 Task: Customize the issue view screen to display relevant information.
Action: Mouse moved to (517, 435)
Screenshot: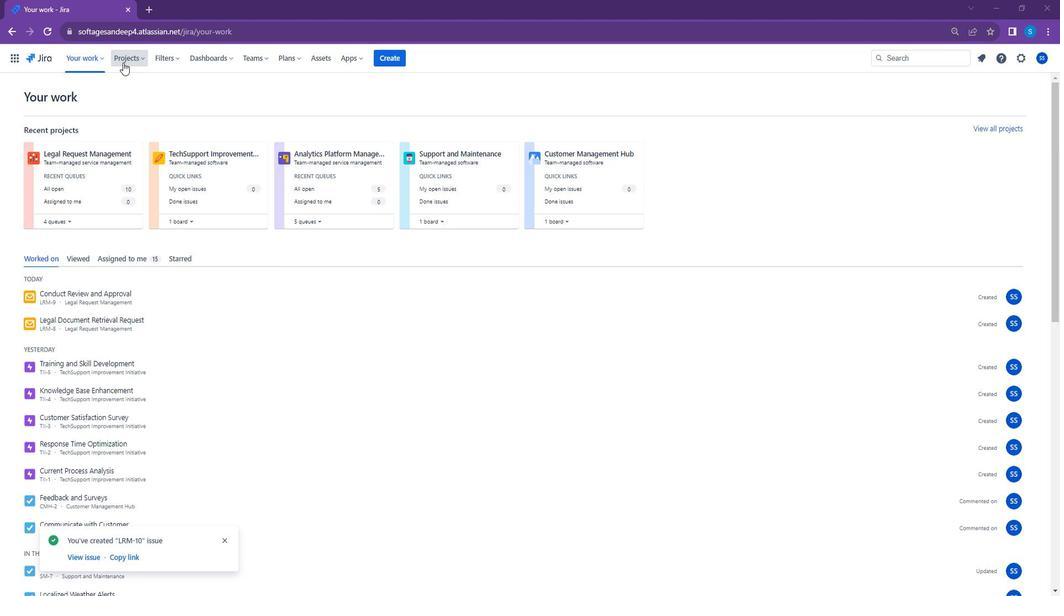 
Action: Mouse pressed left at (517, 435)
Screenshot: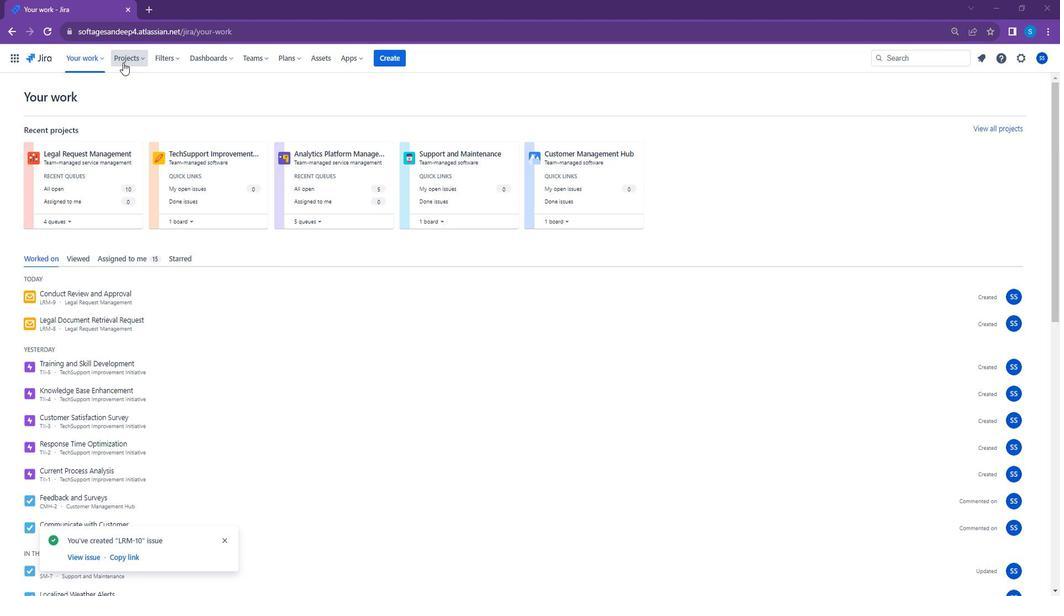 
Action: Mouse moved to (517, 420)
Screenshot: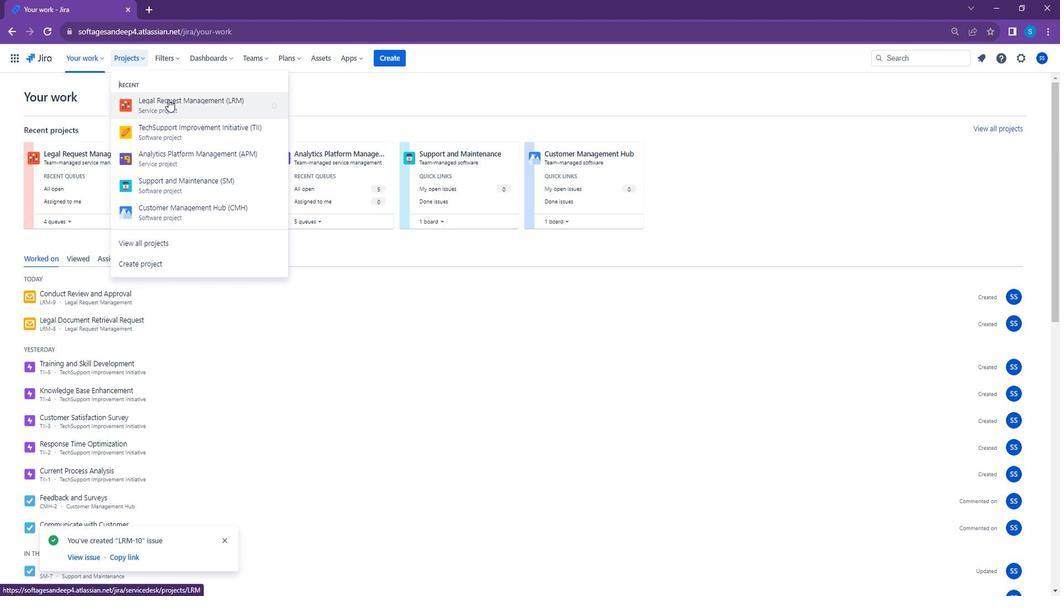 
Action: Mouse pressed left at (517, 420)
Screenshot: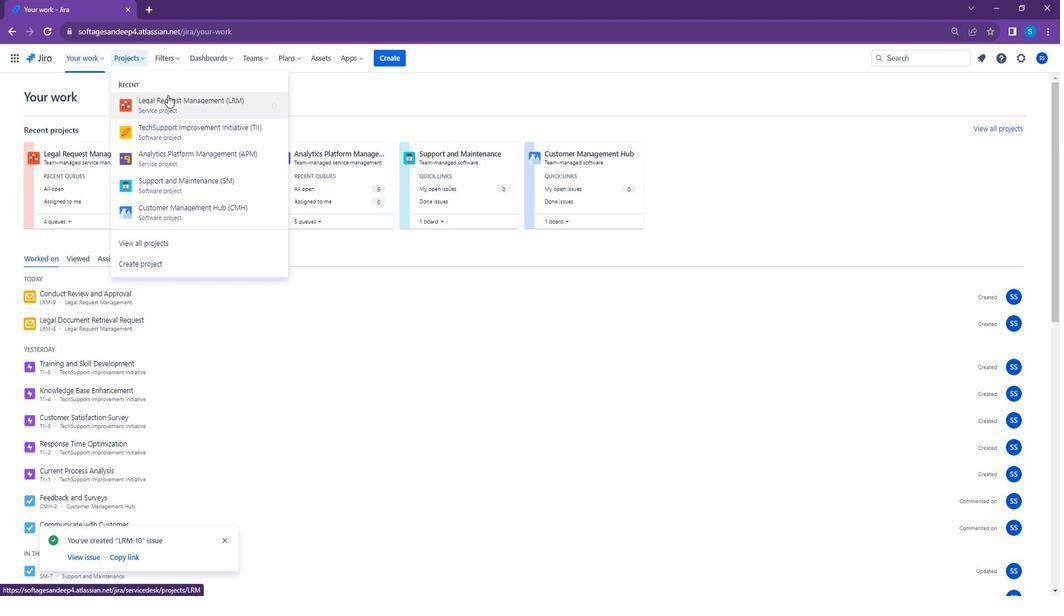 
Action: Mouse moved to (517, 390)
Screenshot: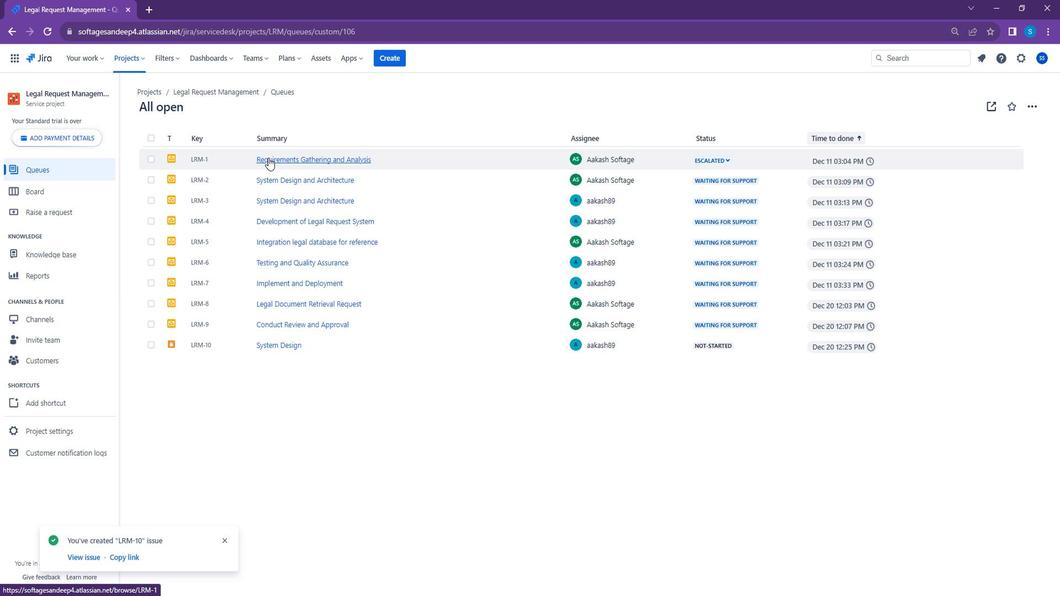 
Action: Mouse pressed left at (517, 390)
Screenshot: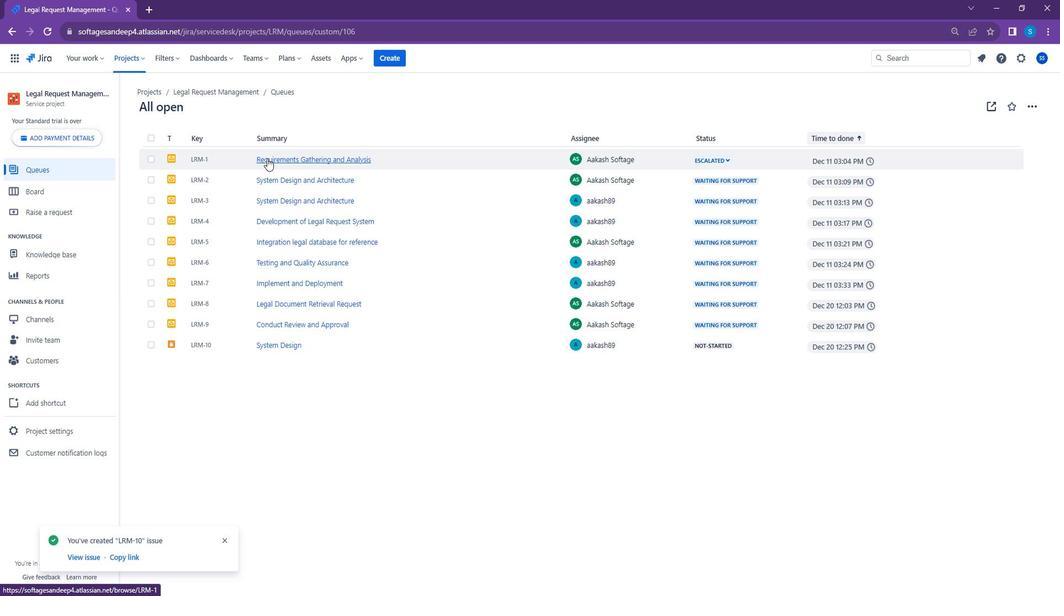 
Action: Mouse moved to (517, 249)
Screenshot: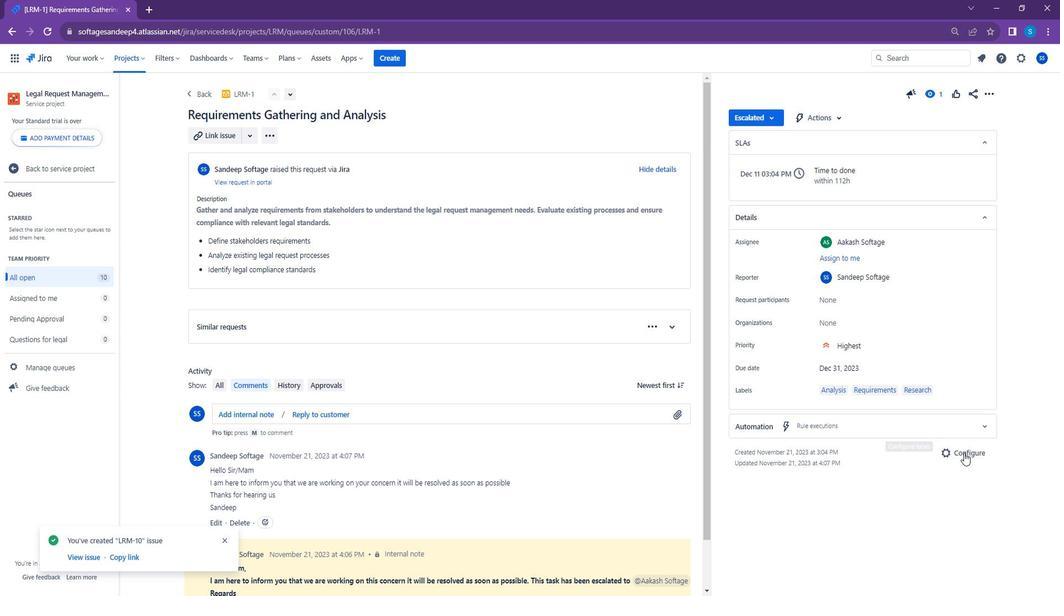 
Action: Mouse pressed left at (517, 249)
Screenshot: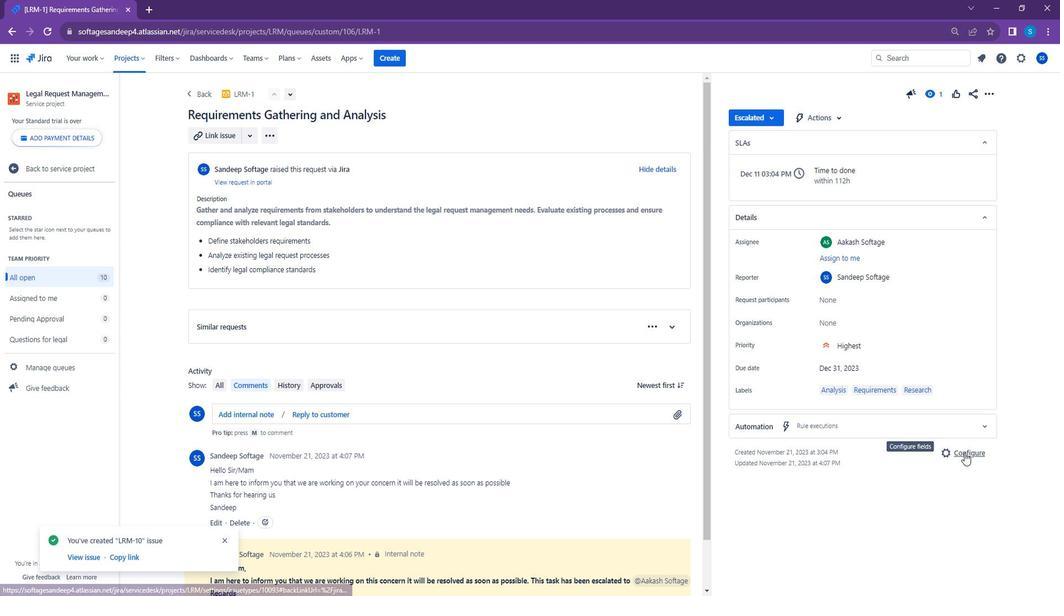 
Action: Mouse moved to (517, 286)
Screenshot: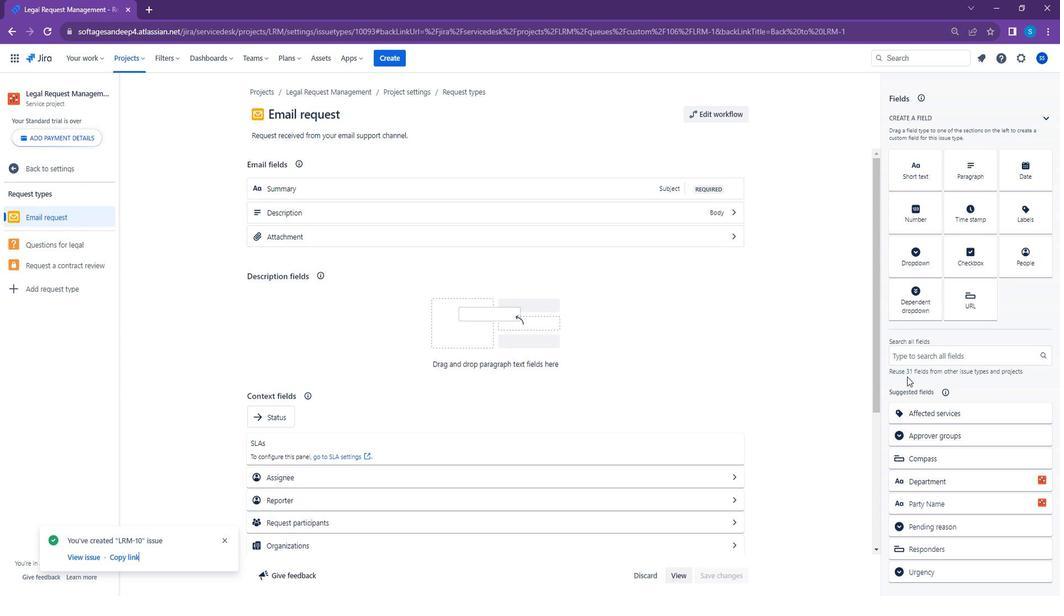
Action: Mouse scrolled (517, 286) with delta (0, 0)
Screenshot: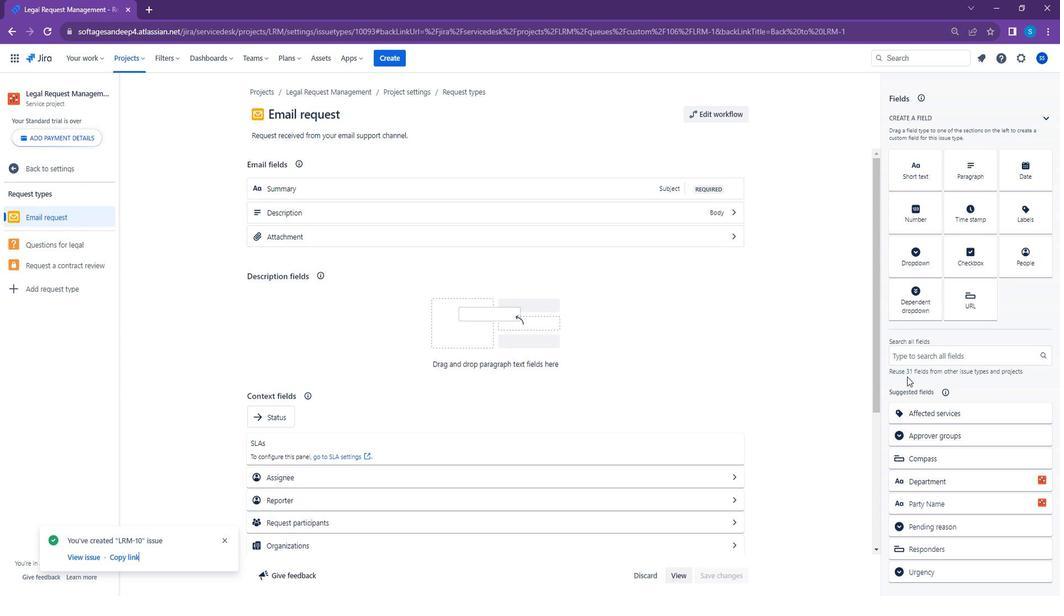 
Action: Mouse scrolled (517, 286) with delta (0, 0)
Screenshot: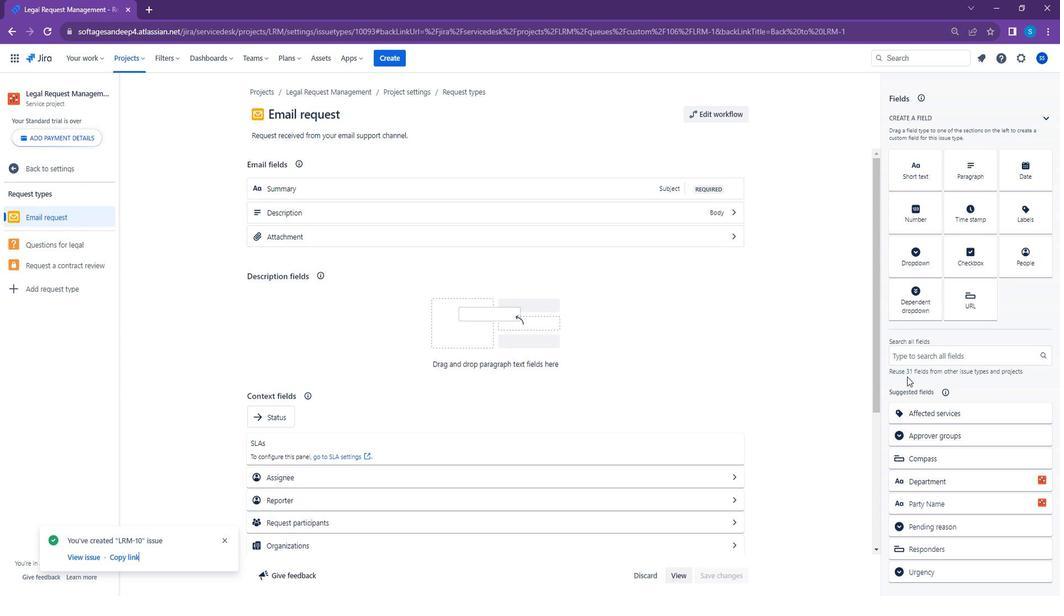 
Action: Mouse scrolled (517, 286) with delta (0, 0)
Screenshot: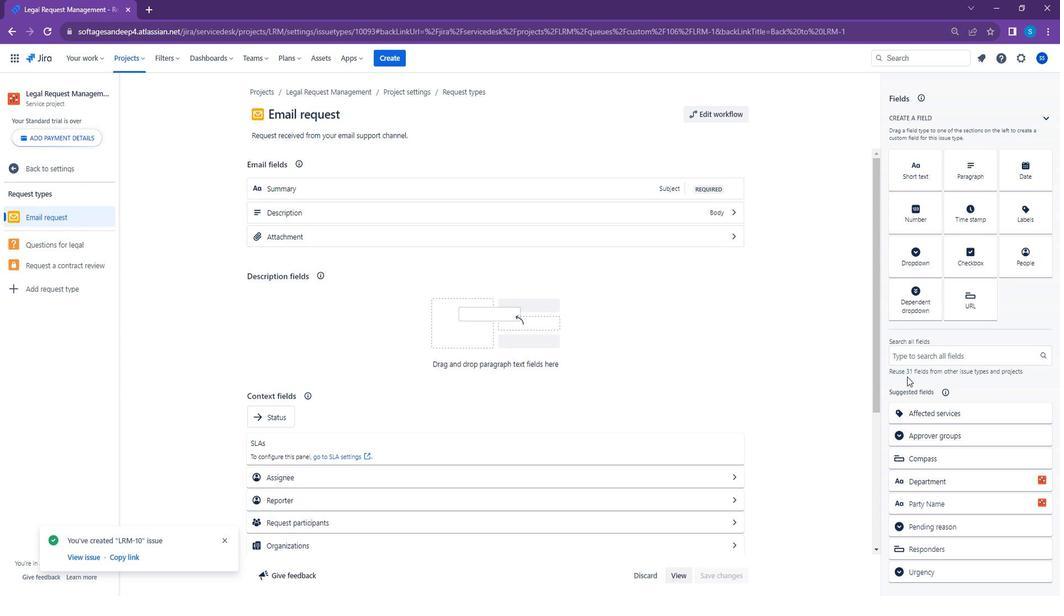 
Action: Mouse moved to (517, 263)
Screenshot: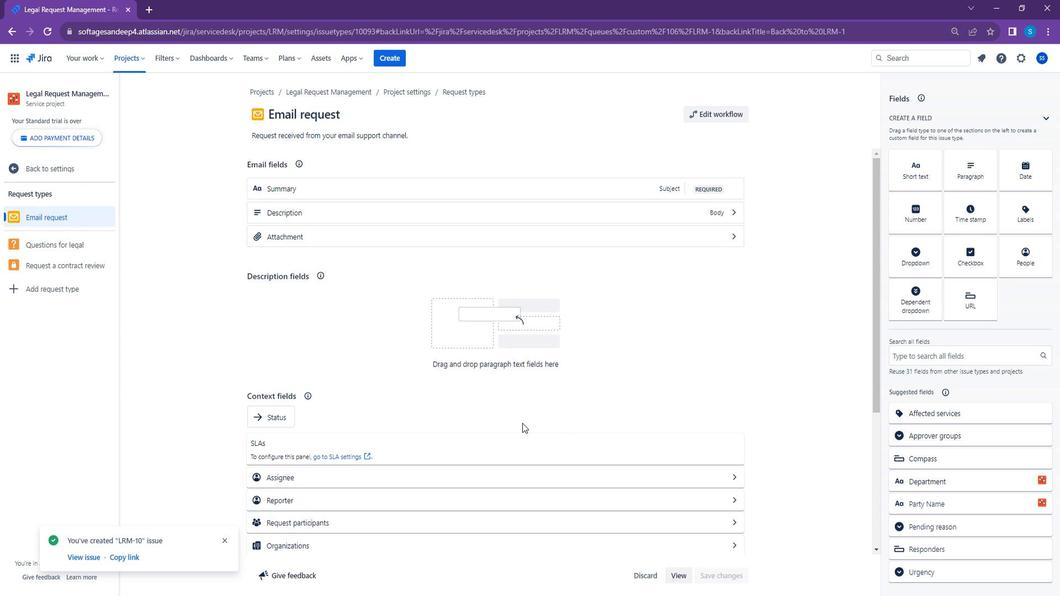 
Action: Mouse scrolled (517, 263) with delta (0, 0)
Screenshot: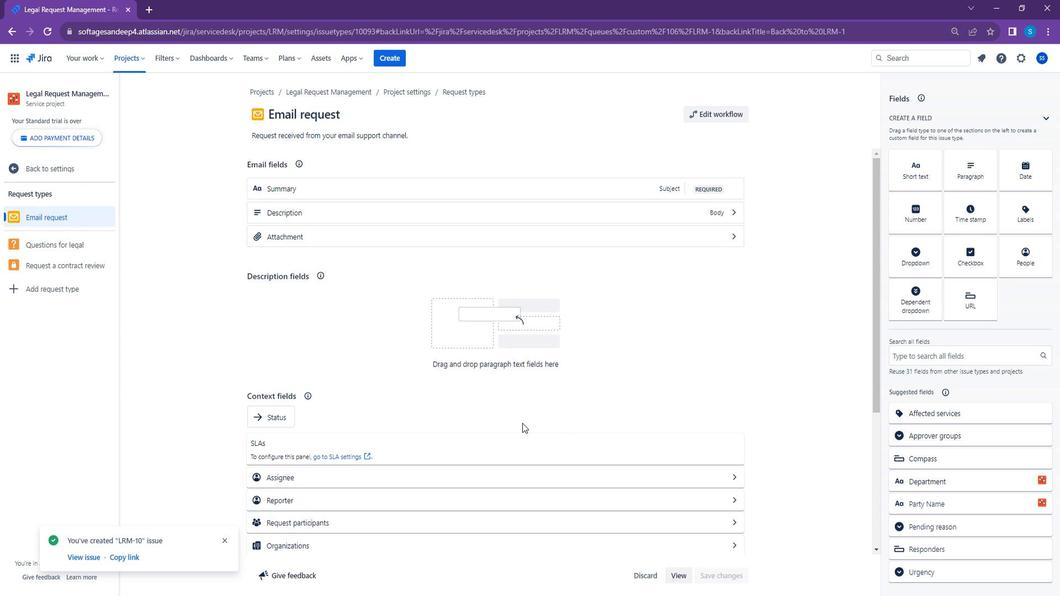 
Action: Mouse scrolled (517, 263) with delta (0, 0)
Screenshot: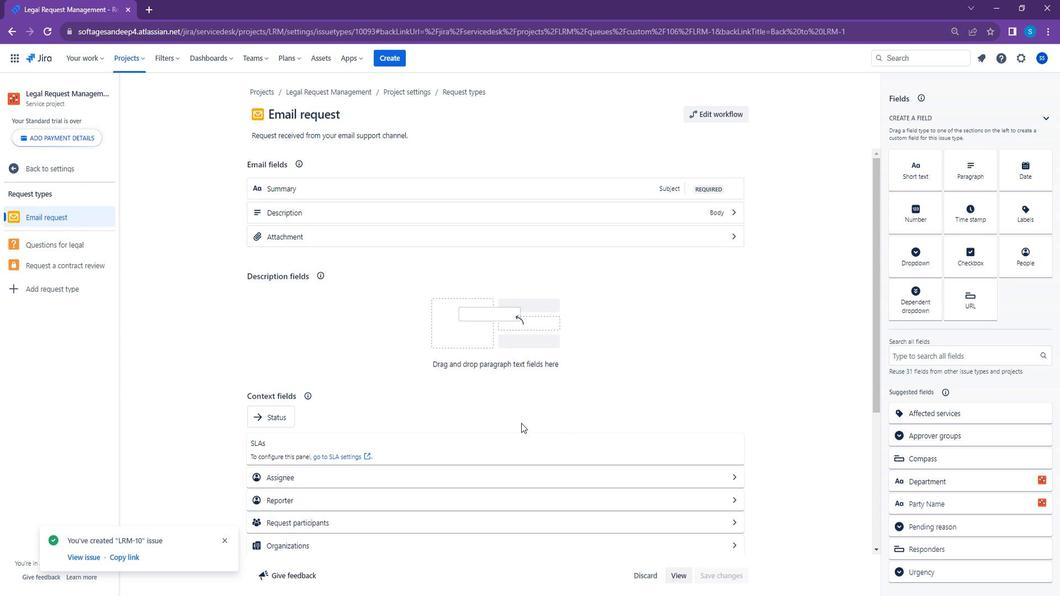 
Action: Mouse scrolled (517, 263) with delta (0, 0)
Screenshot: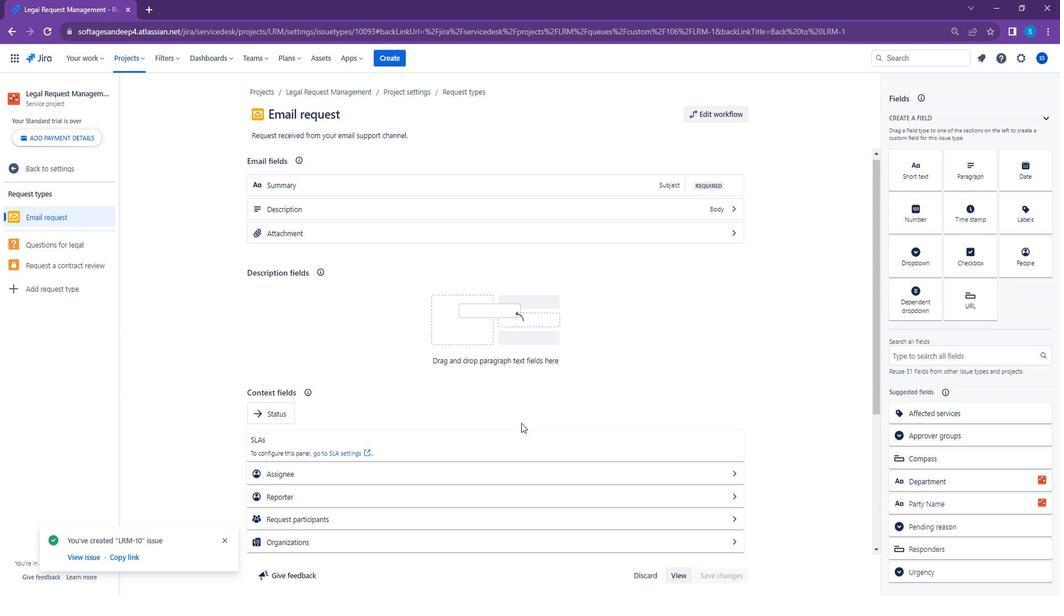 
Action: Mouse scrolled (517, 263) with delta (0, 0)
Screenshot: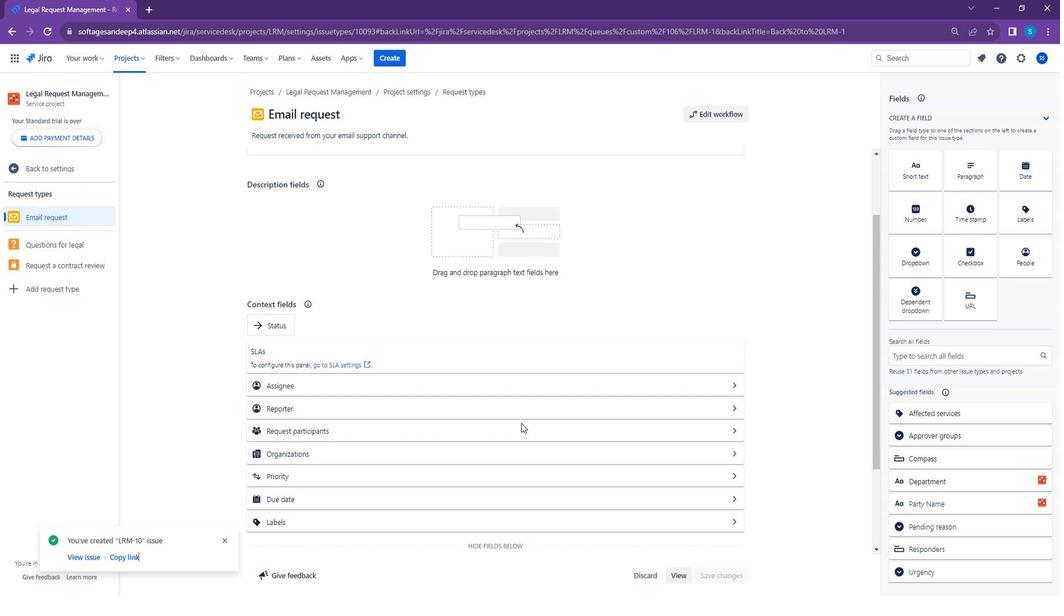 
Action: Mouse scrolled (517, 263) with delta (0, 0)
Screenshot: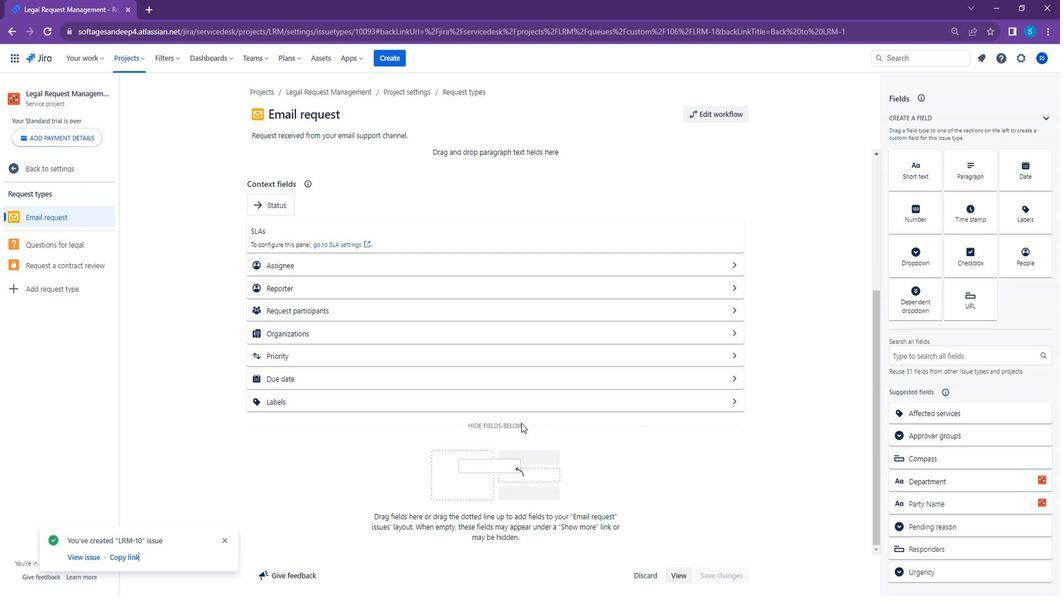 
Action: Mouse scrolled (517, 263) with delta (0, 0)
Screenshot: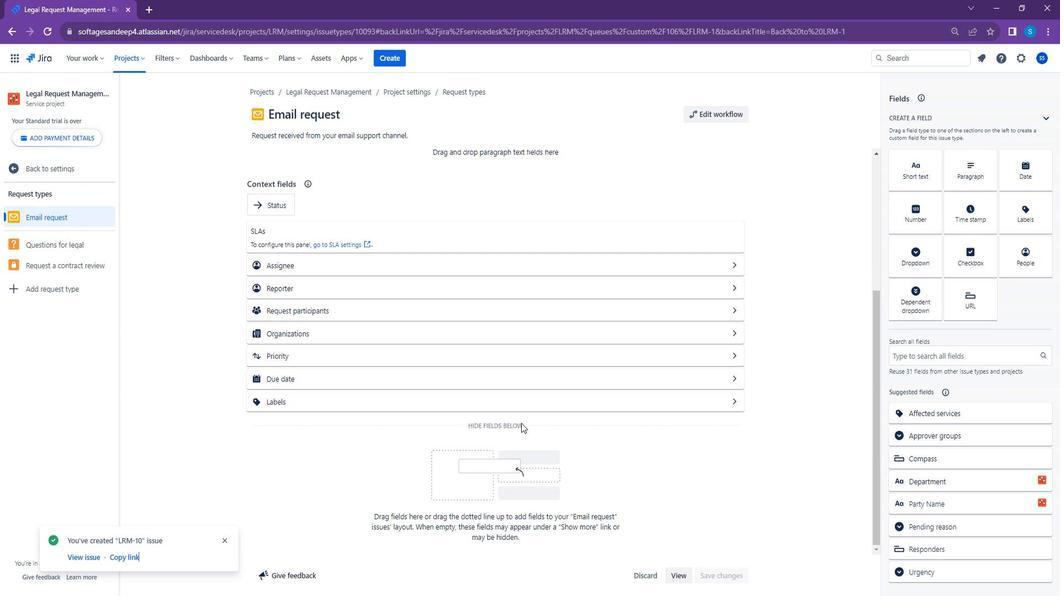 
Action: Mouse scrolled (517, 263) with delta (0, 0)
Screenshot: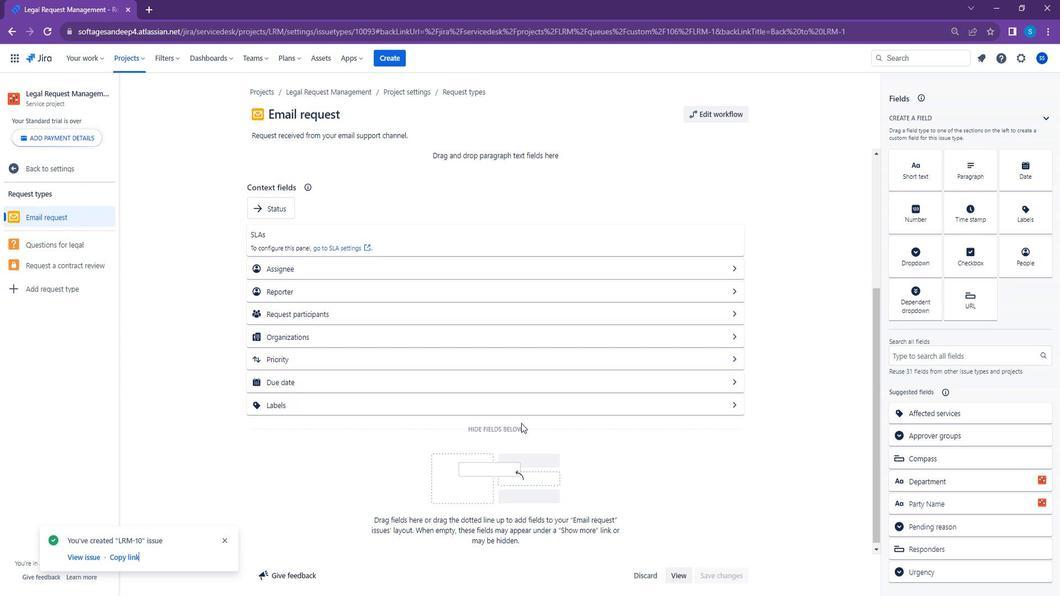 
Action: Mouse scrolled (517, 263) with delta (0, 0)
Screenshot: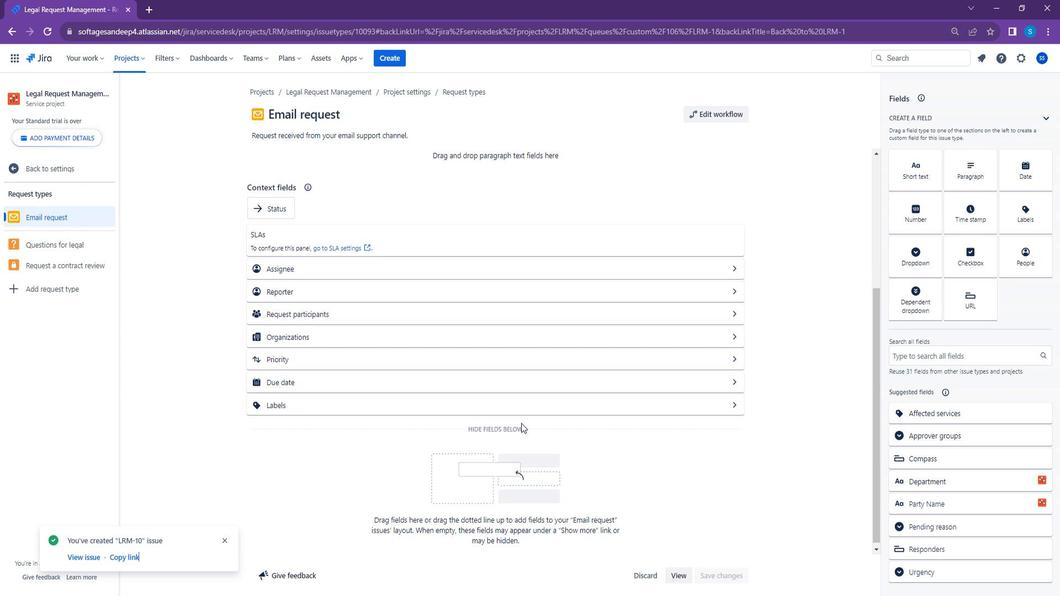 
Action: Mouse scrolled (517, 263) with delta (0, 0)
Screenshot: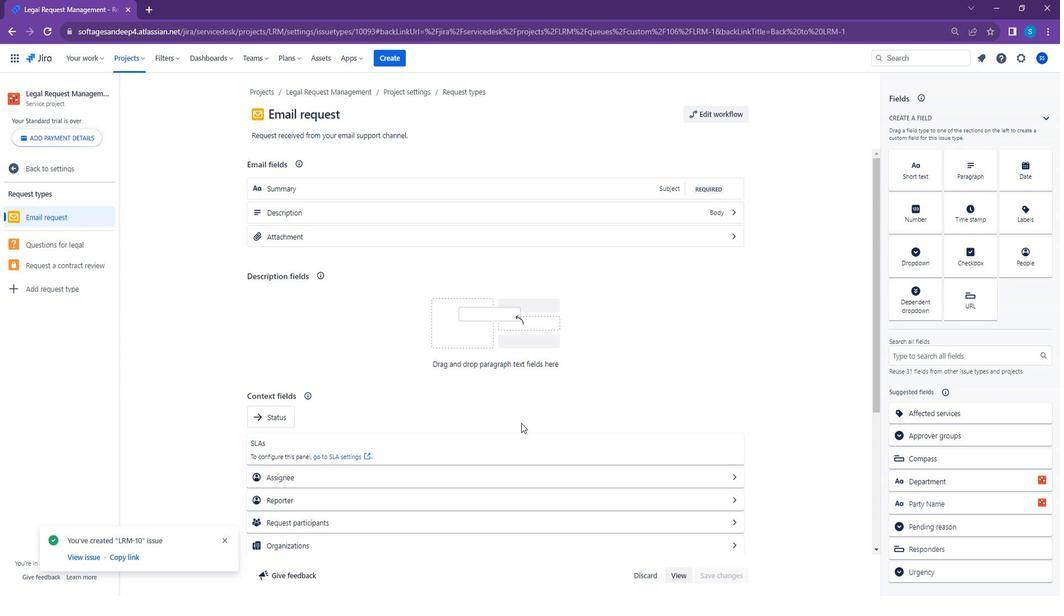 
Action: Mouse moved to (517, 365)
Screenshot: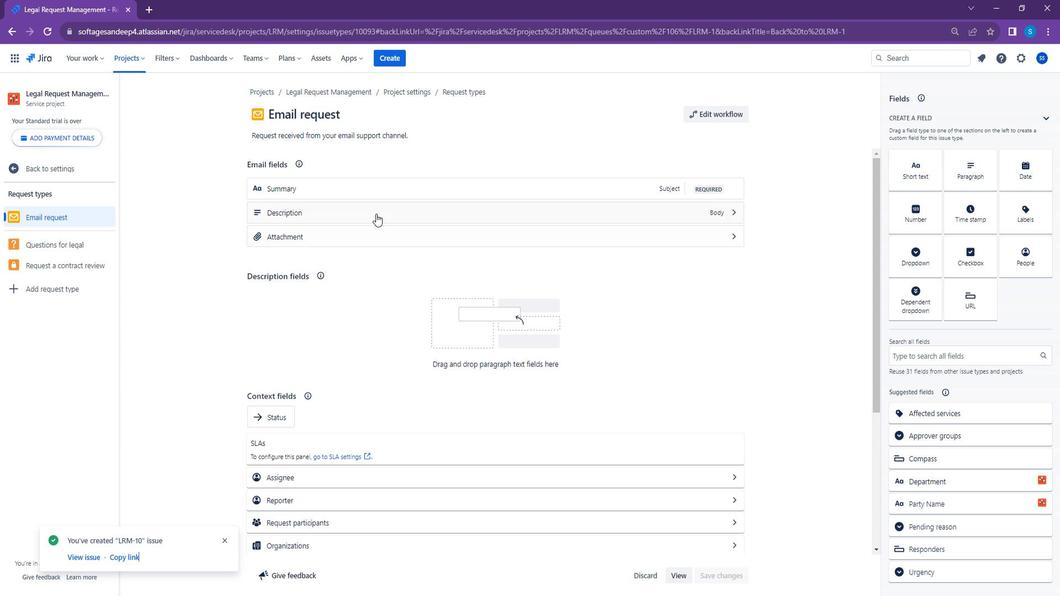 
Action: Mouse pressed left at (517, 365)
Screenshot: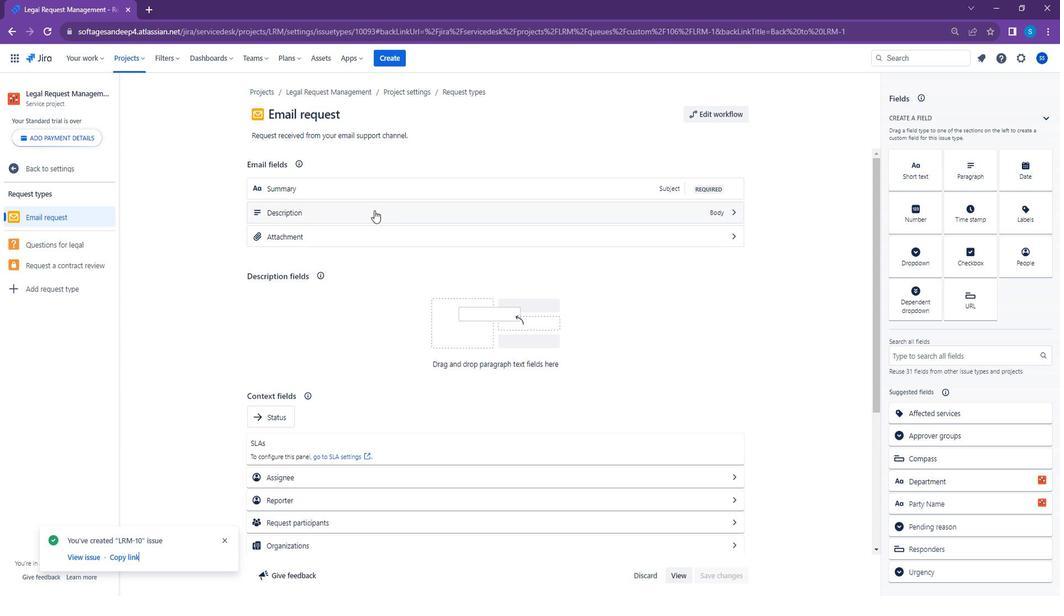 
Action: Mouse moved to (517, 306)
Screenshot: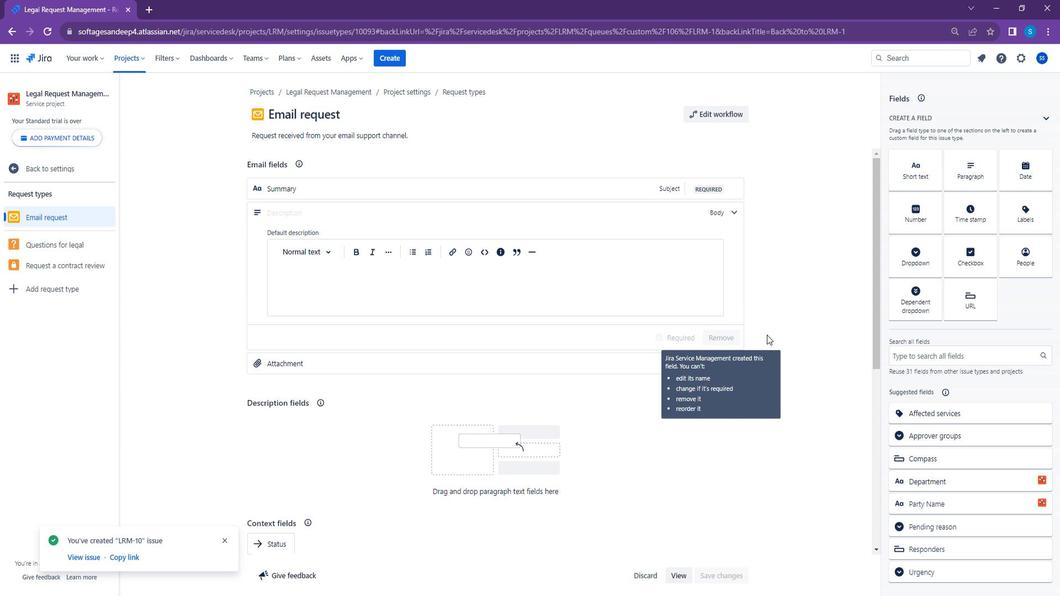 
Action: Mouse pressed left at (517, 306)
Screenshot: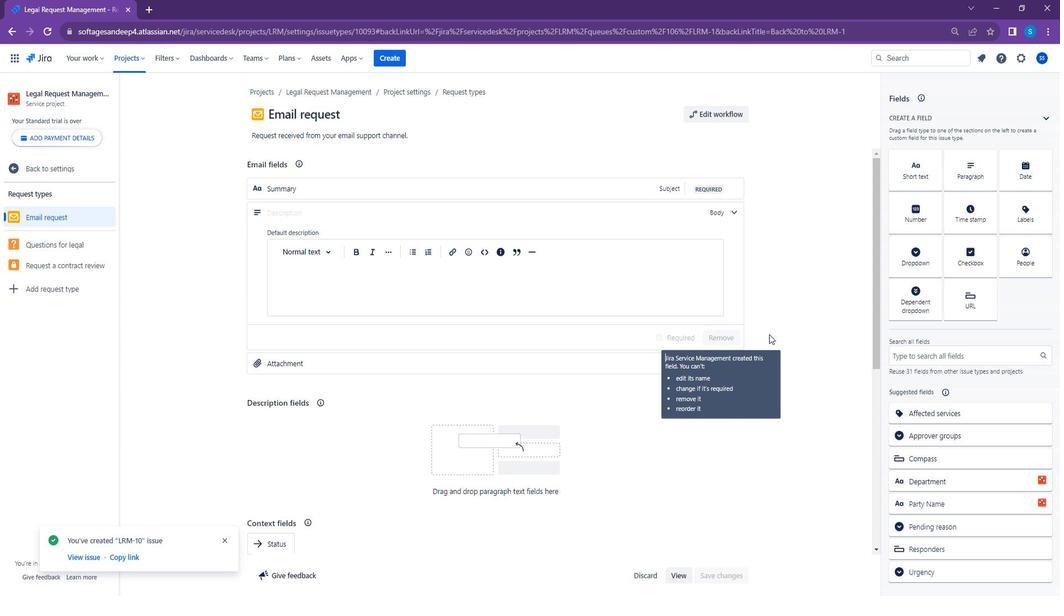 
Action: Mouse moved to (517, 383)
Screenshot: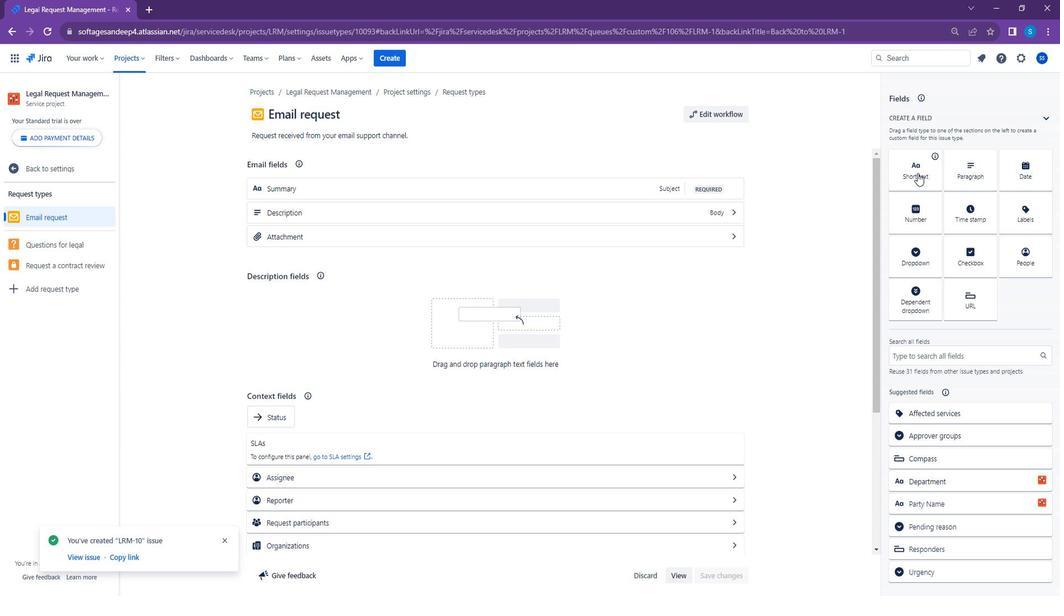 
Action: Mouse pressed left at (517, 383)
Screenshot: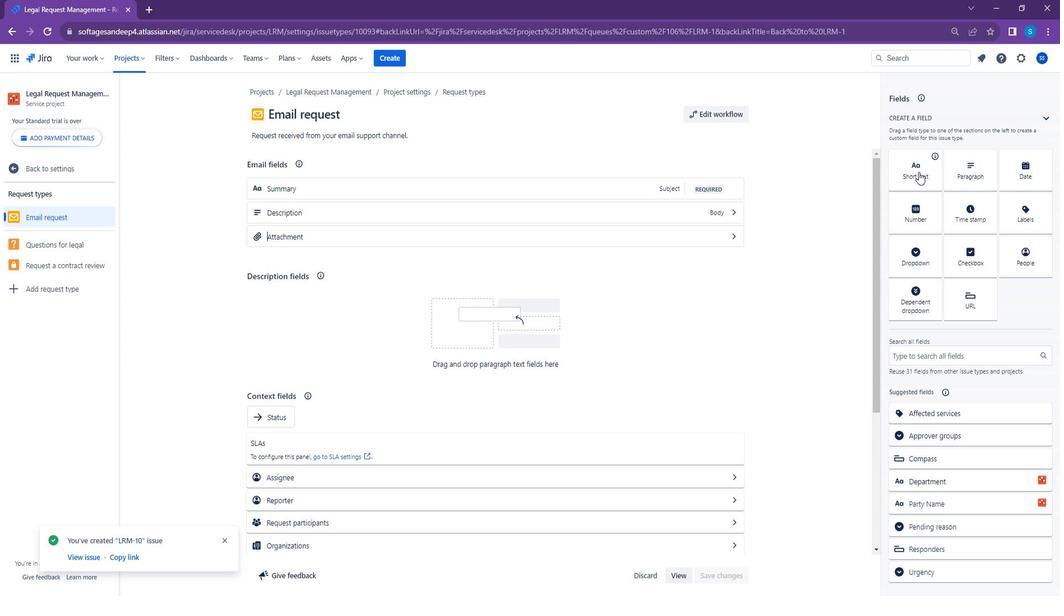 
Action: Mouse moved to (517, 304)
Screenshot: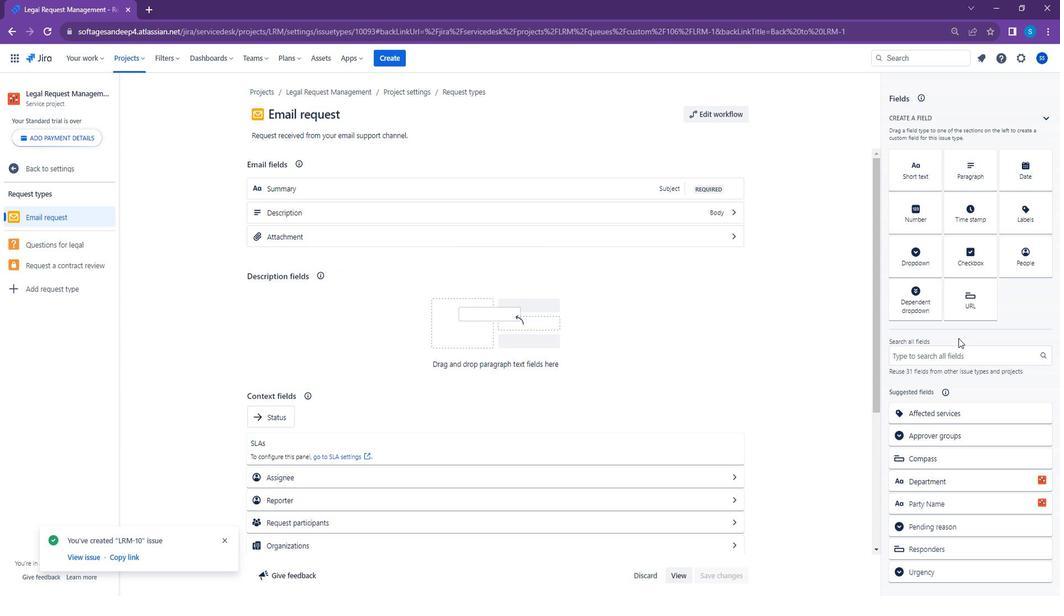 
Action: Mouse scrolled (517, 304) with delta (0, 0)
Screenshot: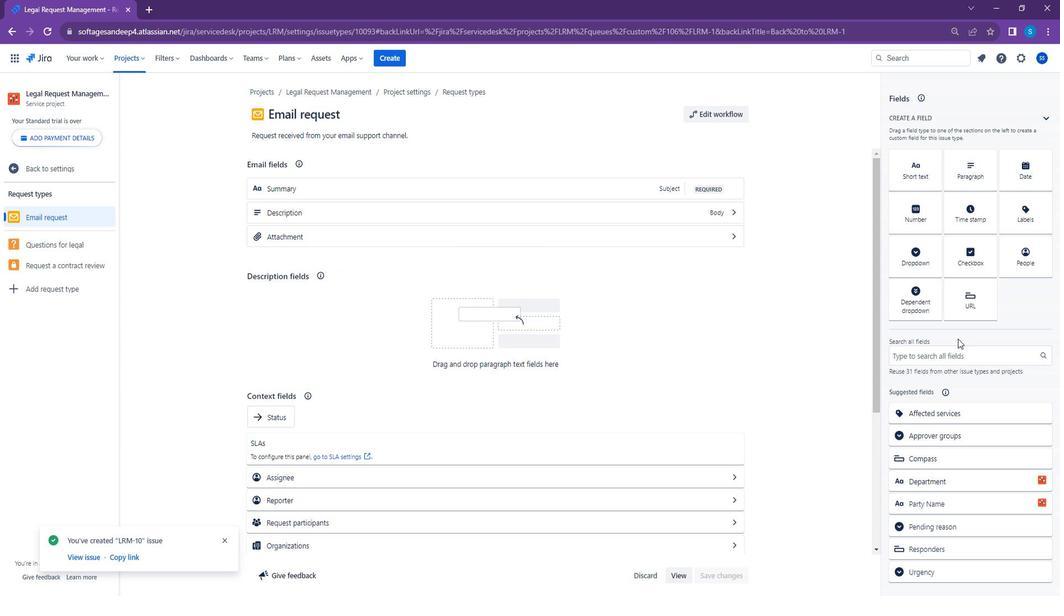 
Action: Mouse scrolled (517, 304) with delta (0, 0)
Screenshot: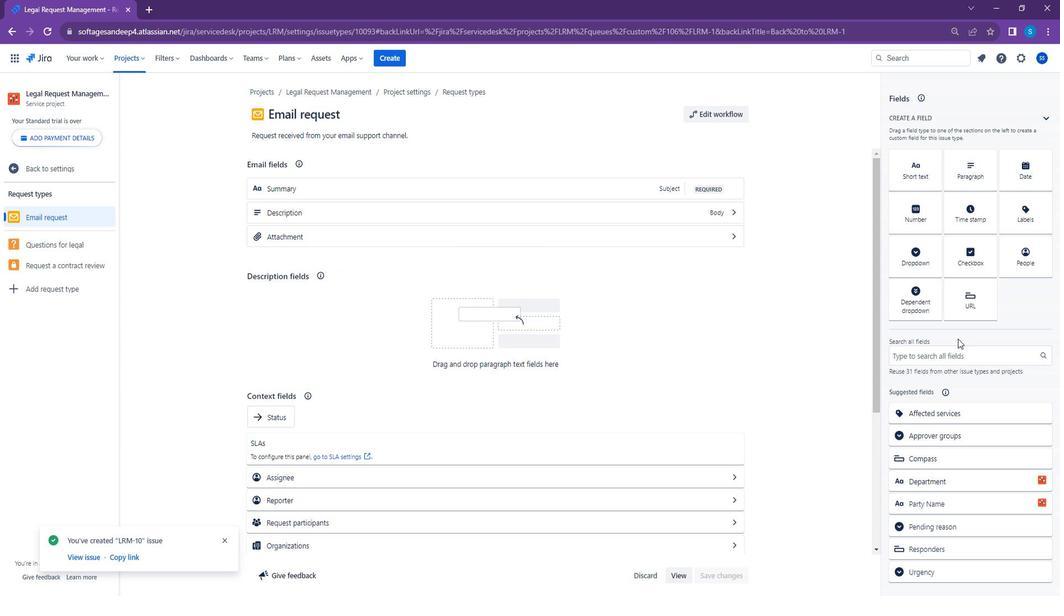
Action: Mouse scrolled (517, 304) with delta (0, 0)
Screenshot: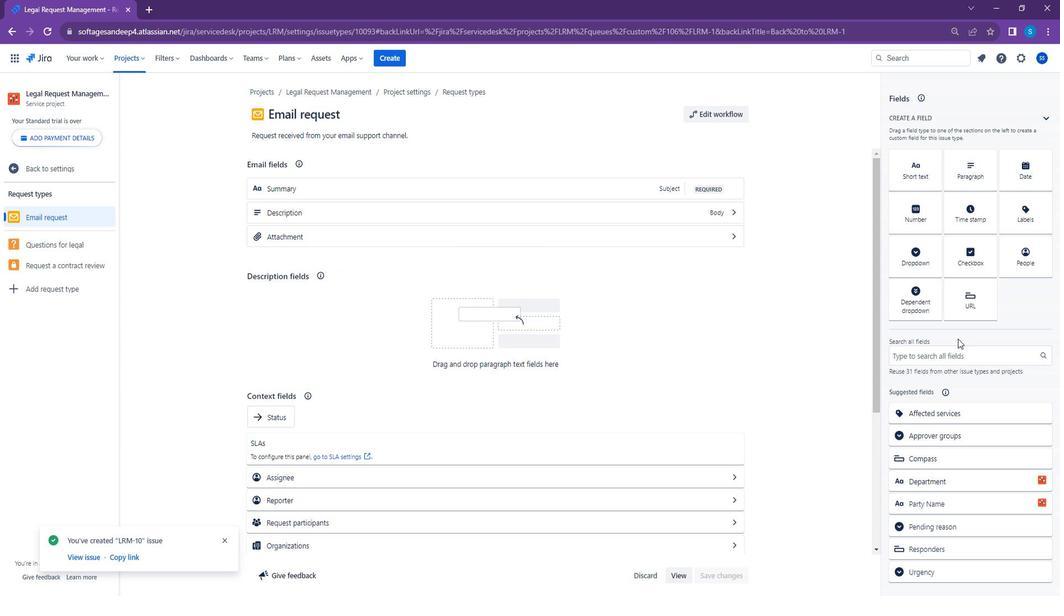 
Action: Mouse moved to (517, 265)
Screenshot: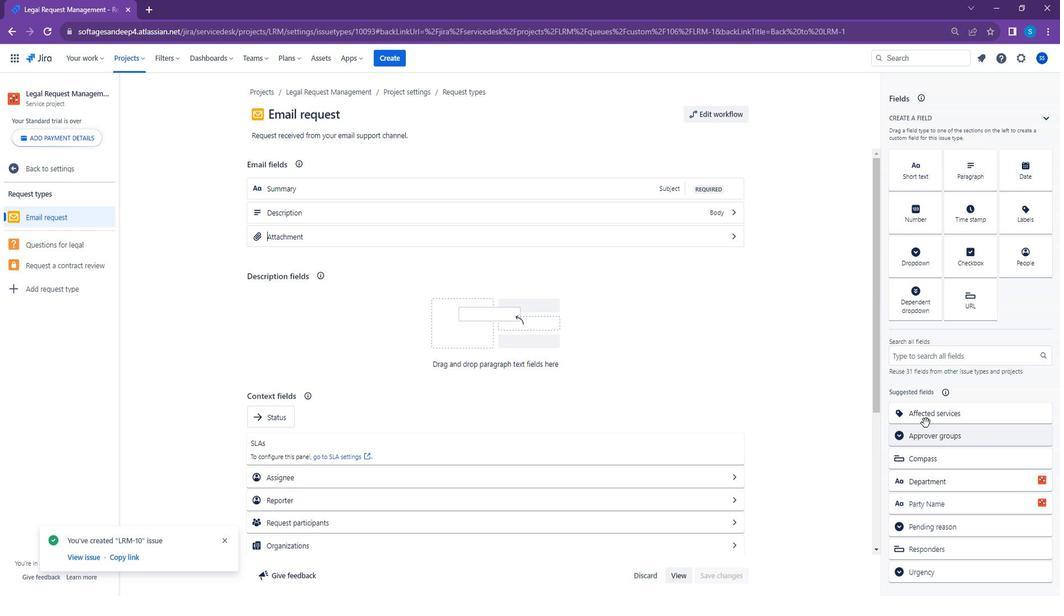 
Action: Mouse pressed left at (517, 265)
Screenshot: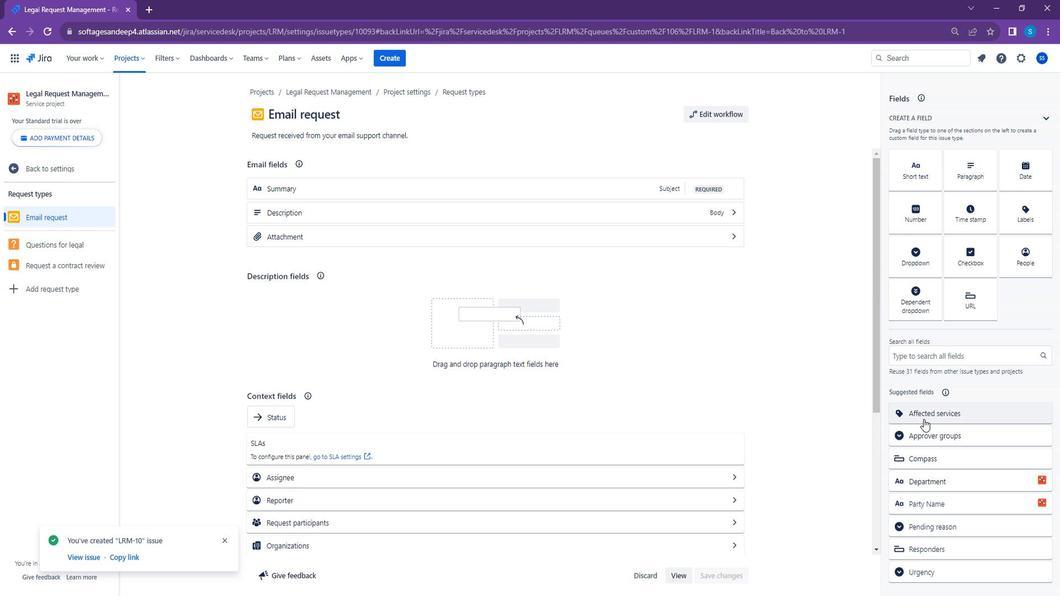 
Action: Mouse moved to (517, 269)
Screenshot: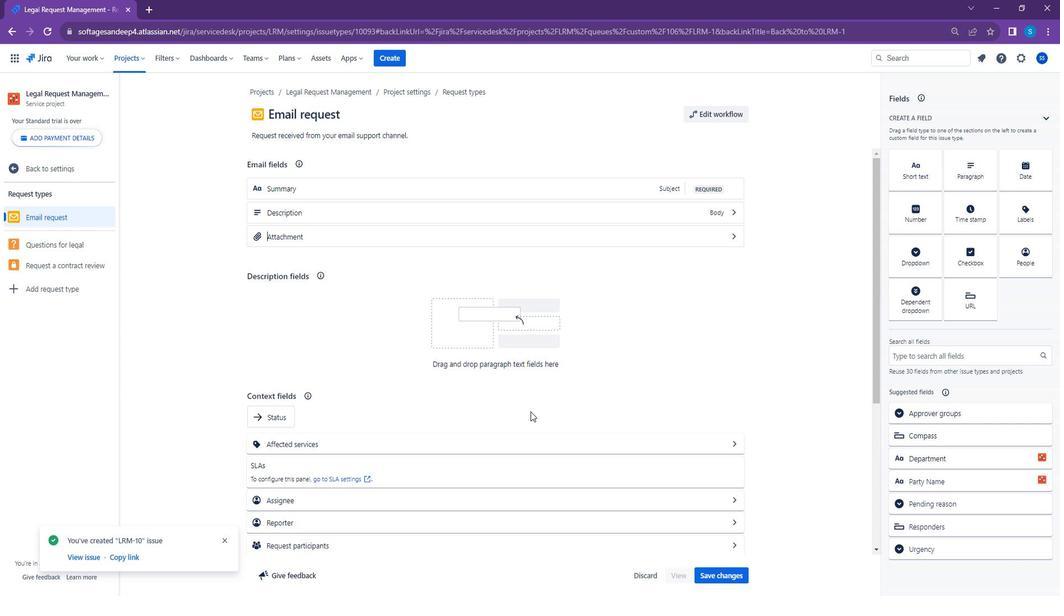 
Action: Mouse scrolled (517, 269) with delta (0, 0)
Screenshot: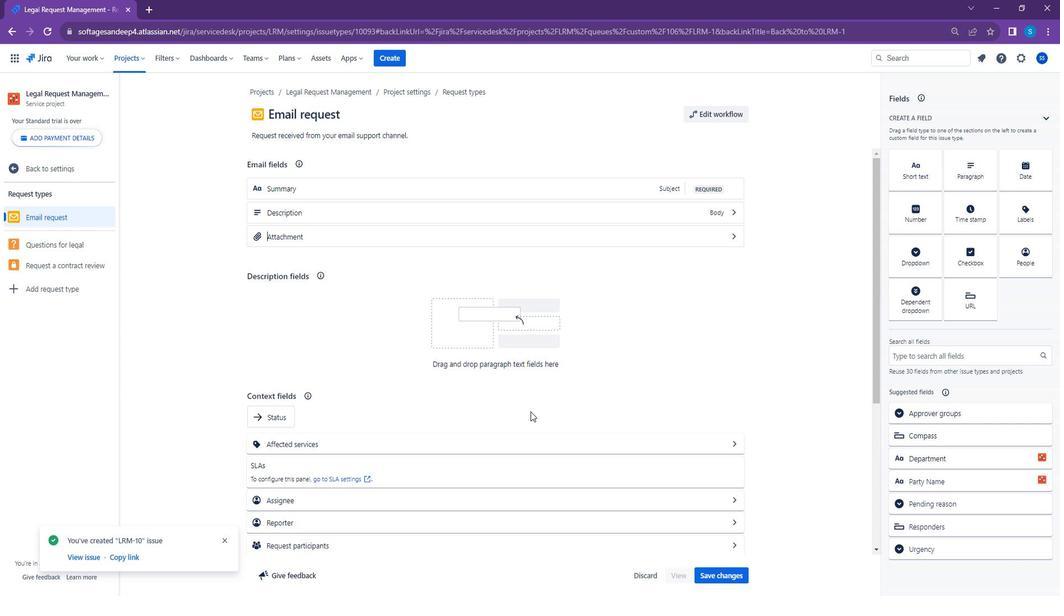 
Action: Mouse moved to (517, 267)
Screenshot: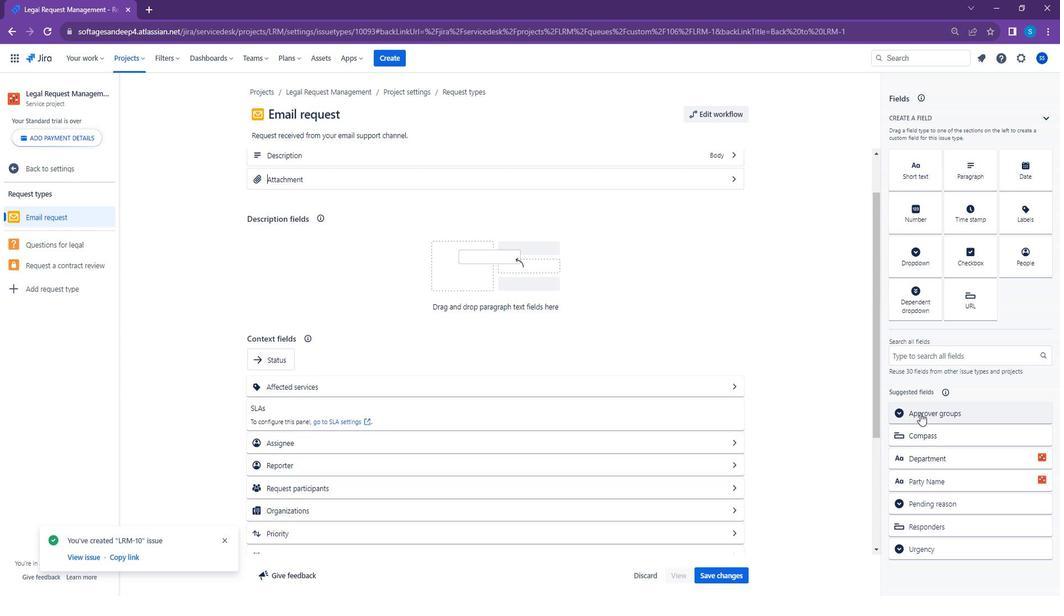 
Action: Mouse pressed left at (517, 267)
Screenshot: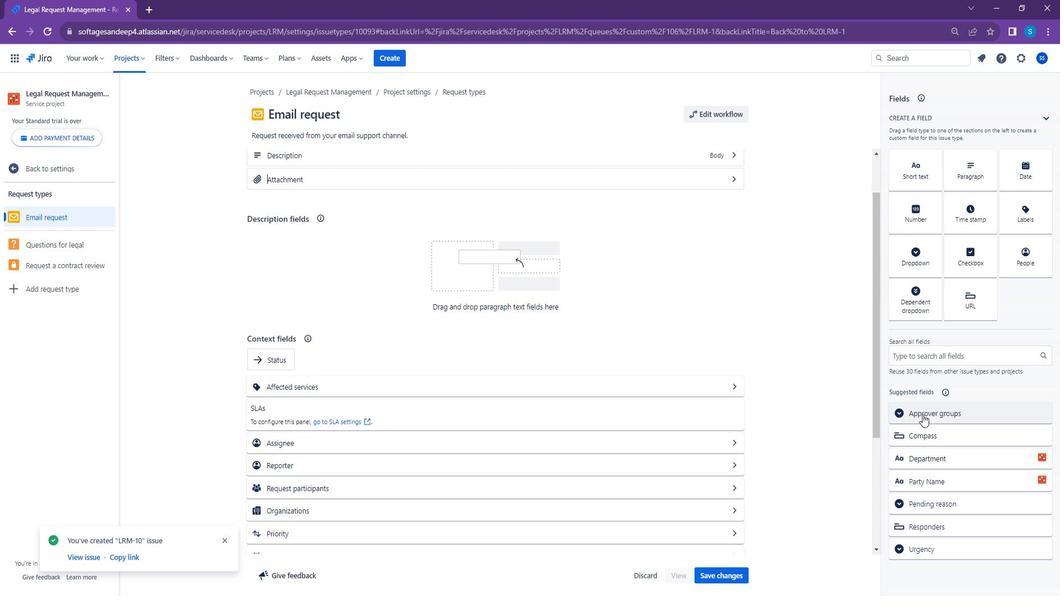 
Action: Mouse moved to (517, 258)
Screenshot: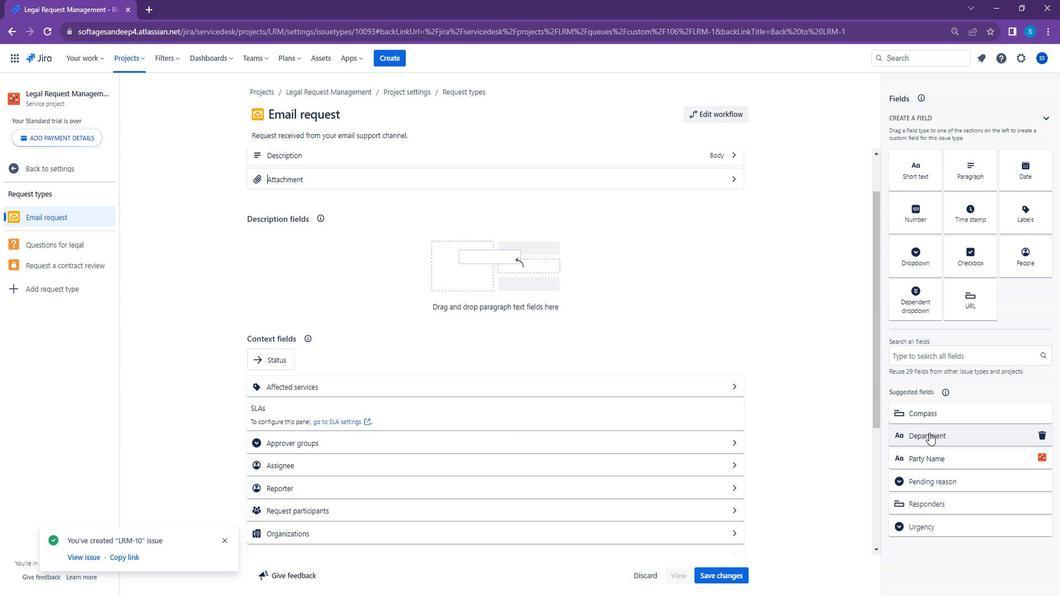 
Action: Mouse pressed left at (517, 258)
Screenshot: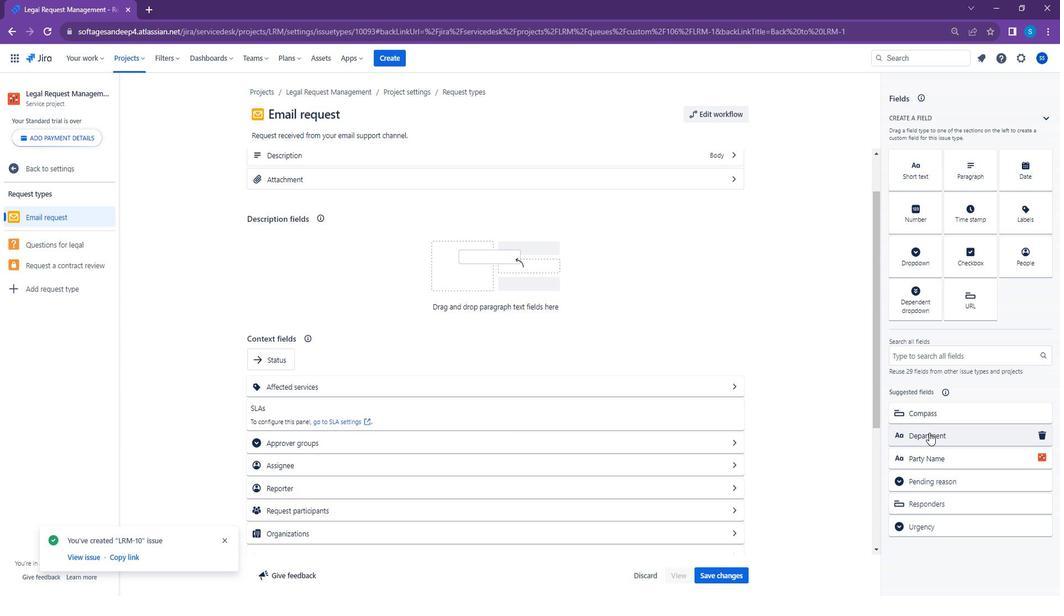 
Action: Mouse moved to (517, 257)
Screenshot: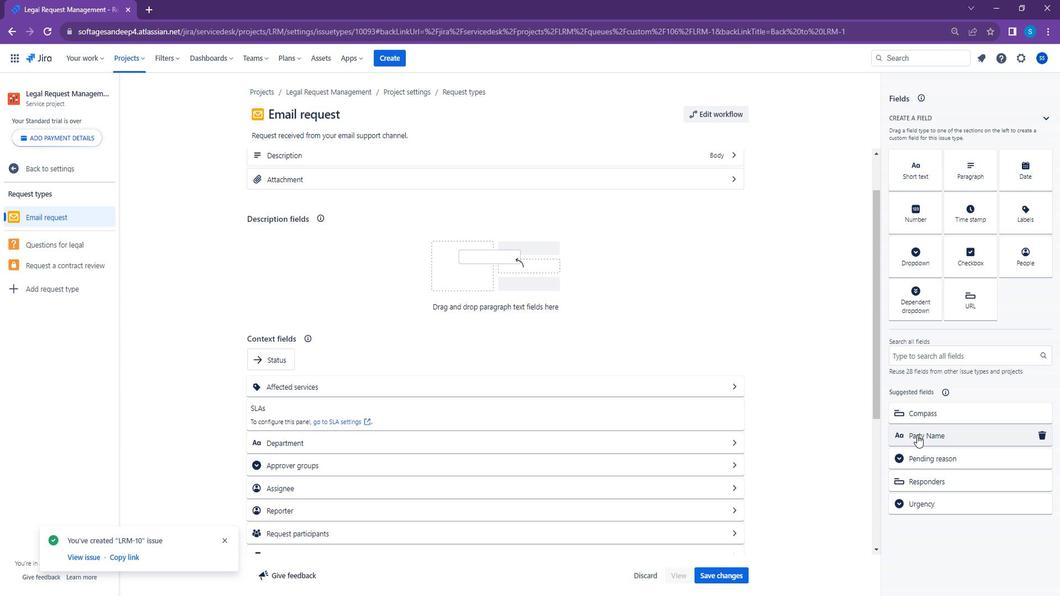 
Action: Mouse pressed left at (517, 257)
Screenshot: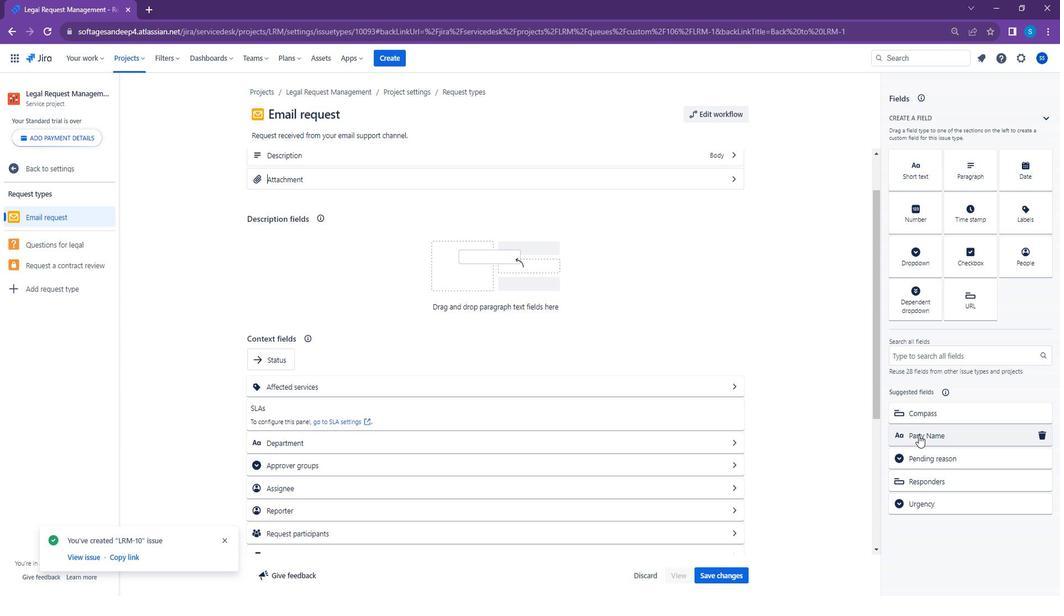 
Action: Mouse moved to (517, 268)
Screenshot: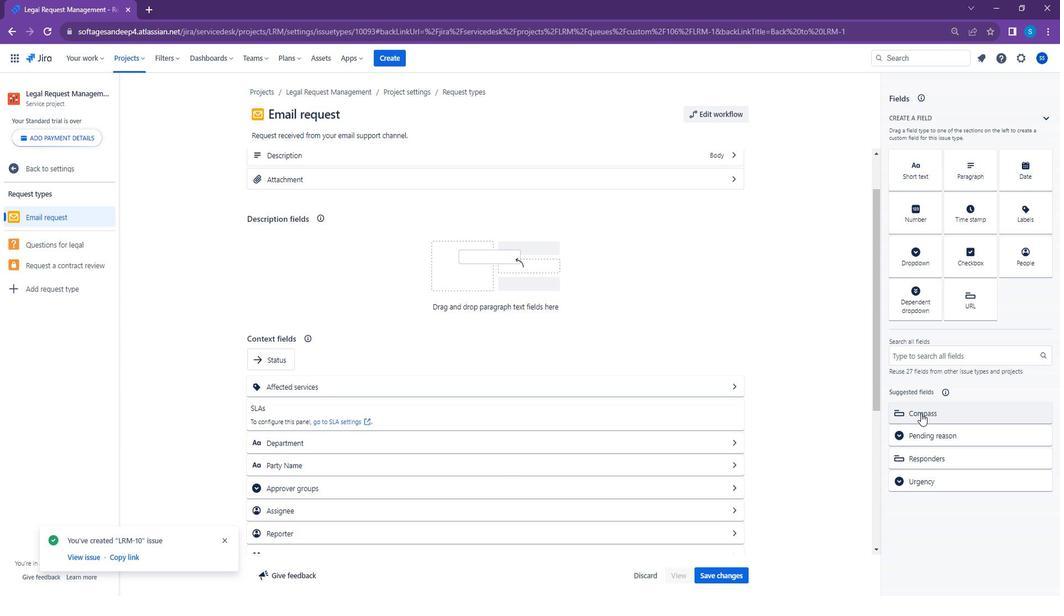 
Action: Mouse pressed left at (517, 268)
Screenshot: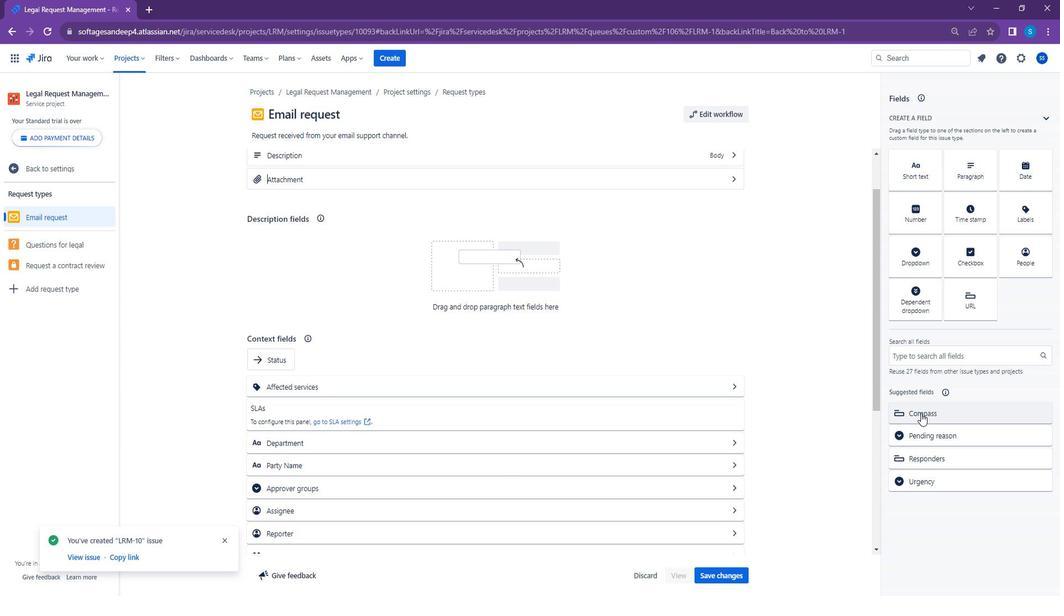 
Action: Mouse moved to (517, 245)
Screenshot: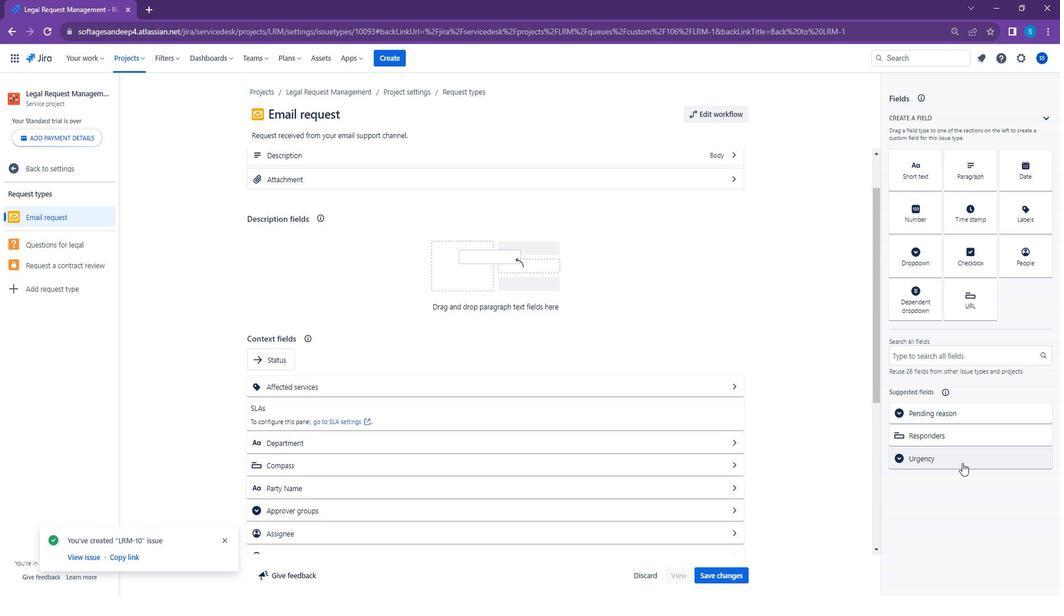 
Action: Mouse pressed left at (517, 245)
Screenshot: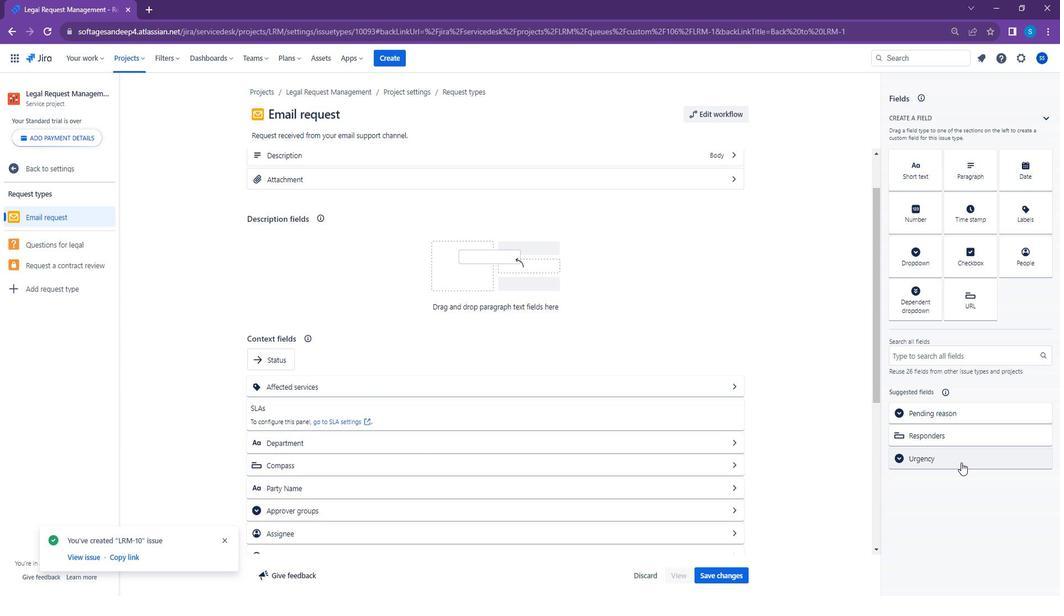 
Action: Mouse moved to (517, 267)
Screenshot: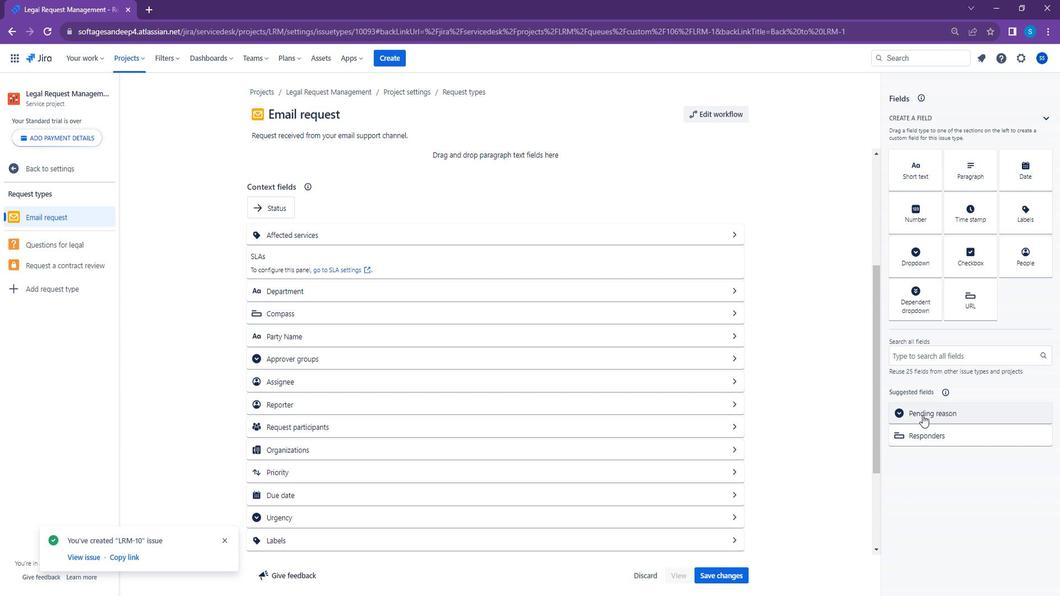 
Action: Mouse pressed left at (517, 267)
Screenshot: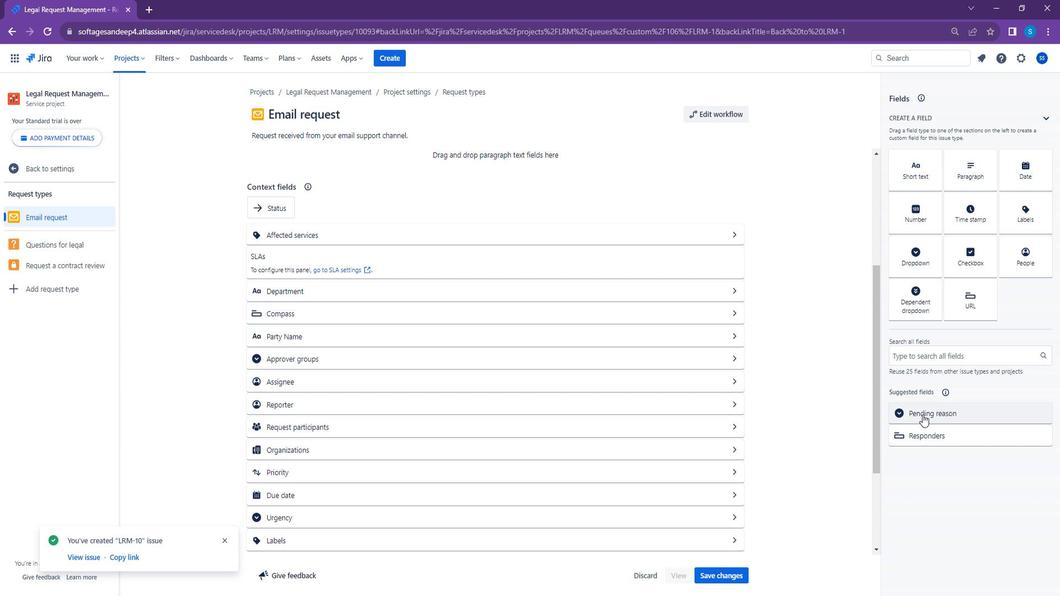 
Action: Mouse moved to (517, 267)
Screenshot: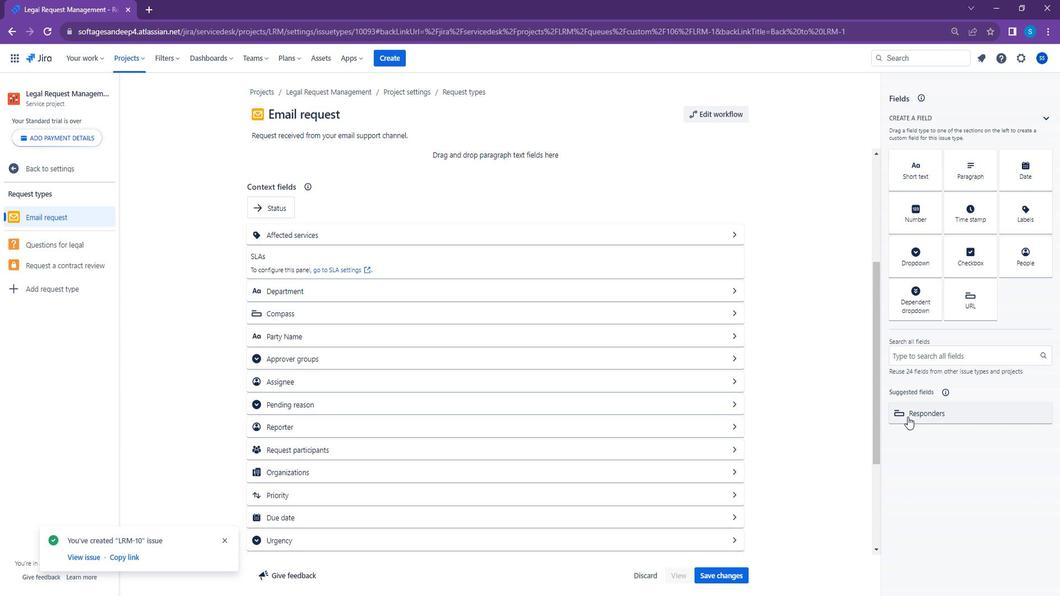 
Action: Mouse pressed left at (517, 267)
Screenshot: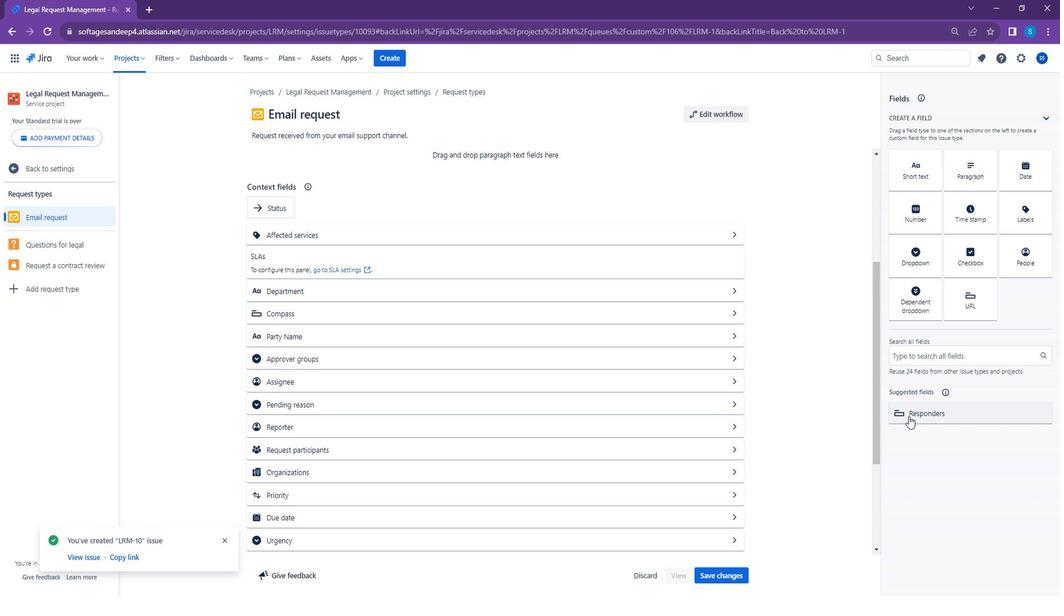 
Action: Mouse moved to (517, 266)
Screenshot: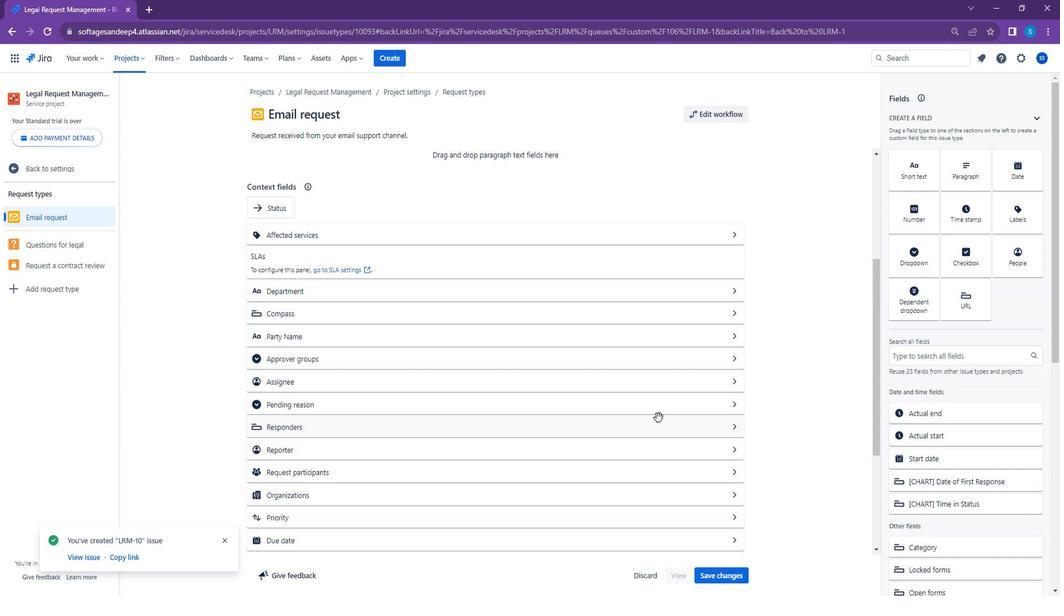 
Action: Mouse scrolled (517, 267) with delta (0, 0)
Screenshot: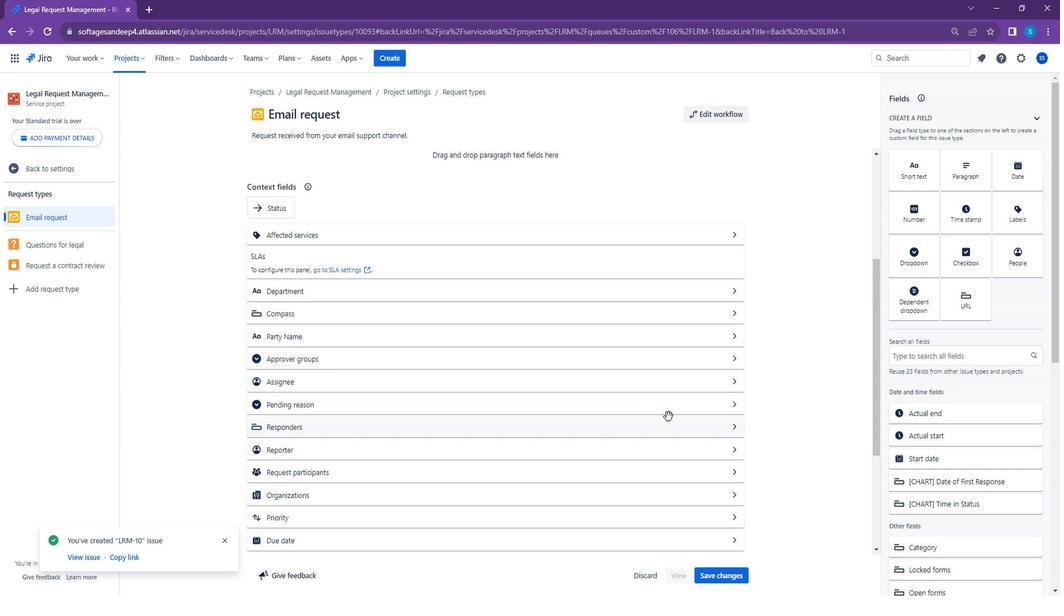 
Action: Mouse scrolled (517, 267) with delta (0, 0)
Screenshot: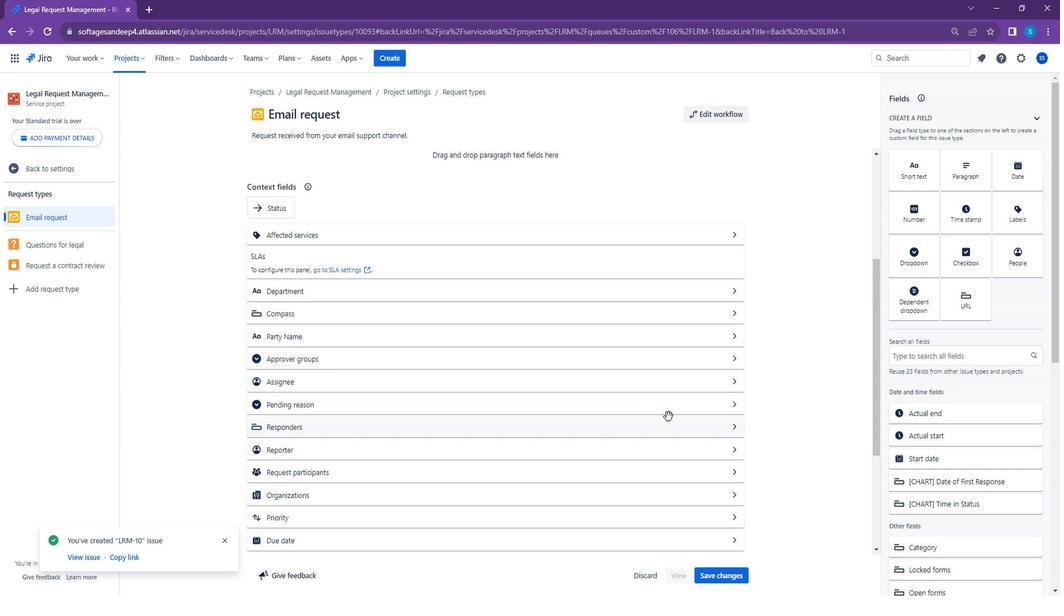 
Action: Mouse scrolled (517, 267) with delta (0, 0)
Screenshot: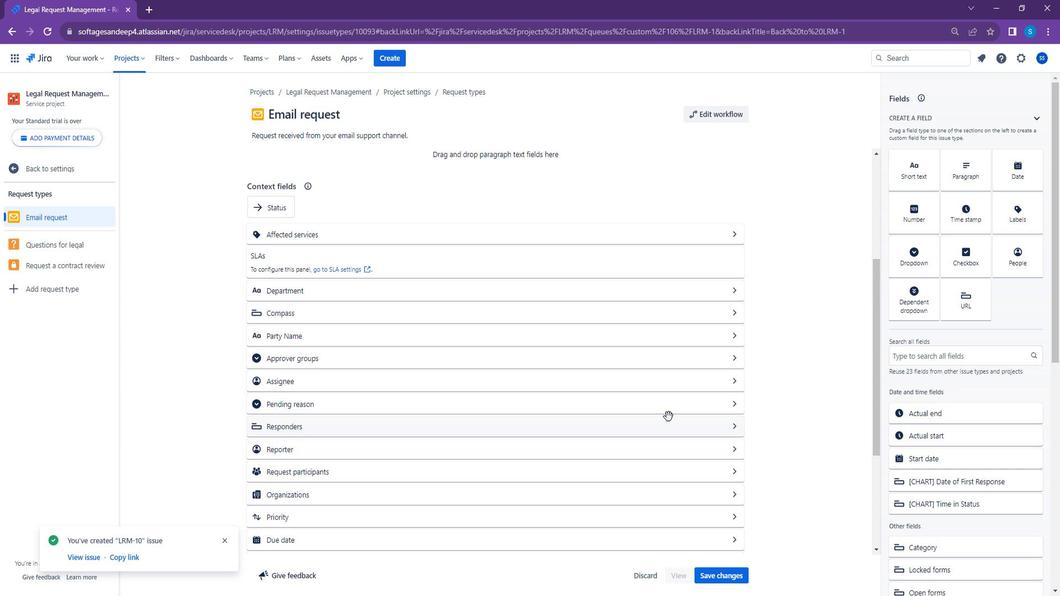 
Action: Mouse scrolled (517, 267) with delta (0, 0)
Screenshot: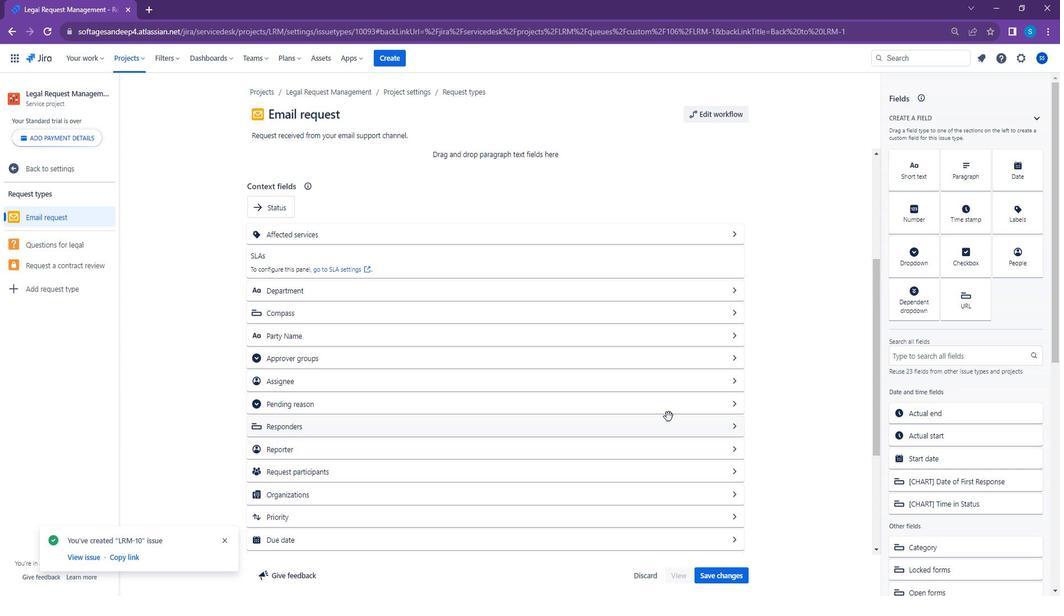 
Action: Mouse scrolled (517, 266) with delta (0, 0)
Screenshot: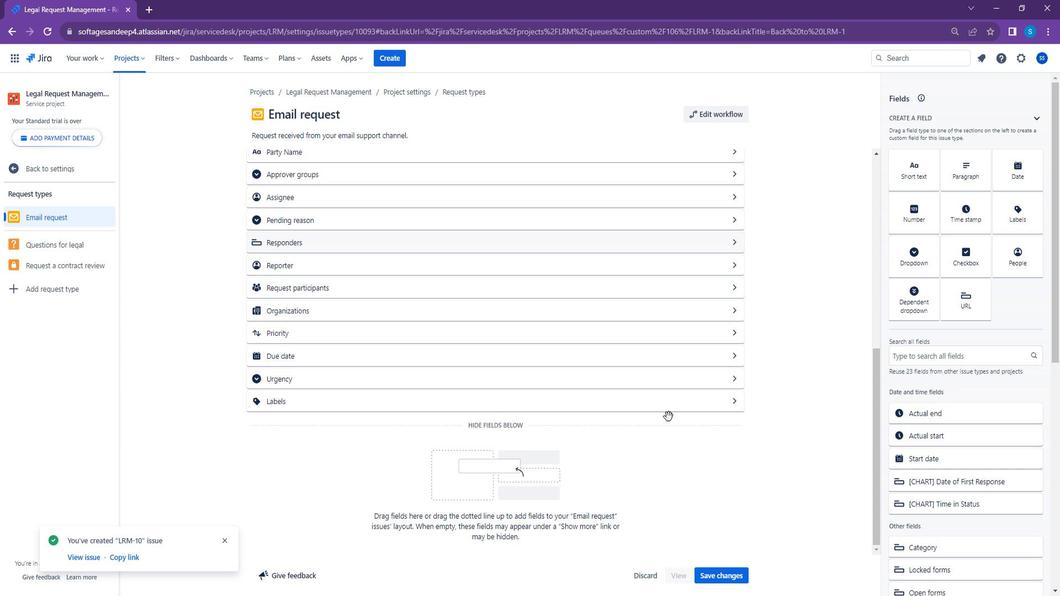 
Action: Mouse scrolled (517, 266) with delta (0, 0)
Screenshot: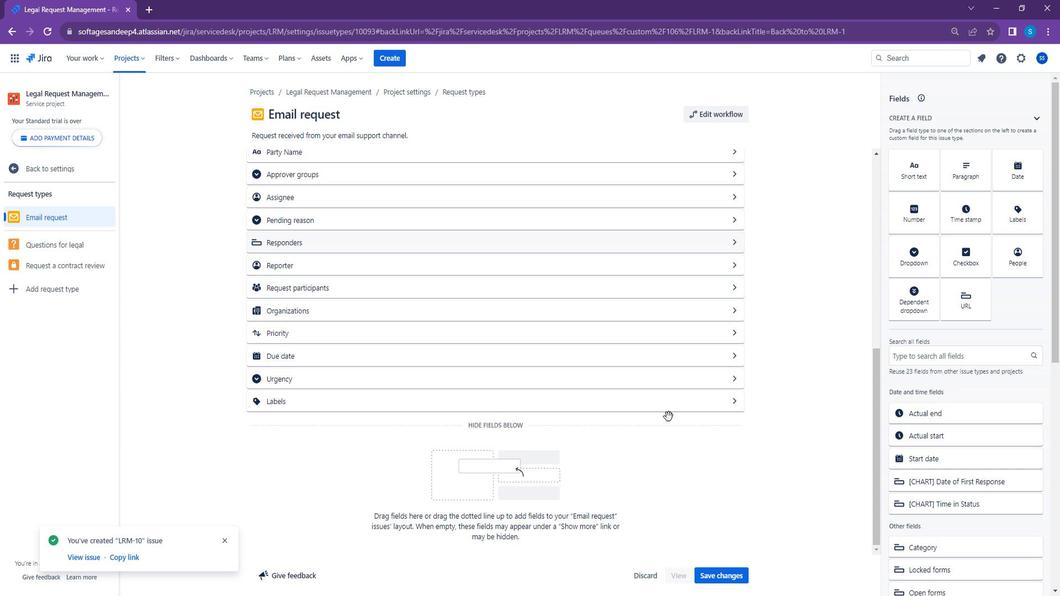 
Action: Mouse scrolled (517, 266) with delta (0, 0)
Screenshot: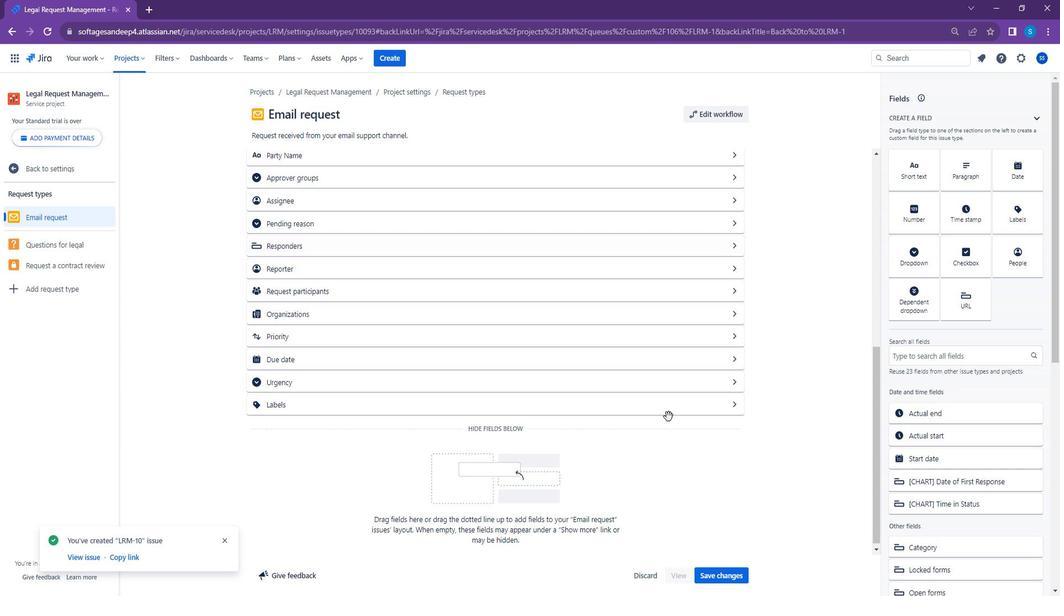 
Action: Mouse scrolled (517, 266) with delta (0, 0)
Screenshot: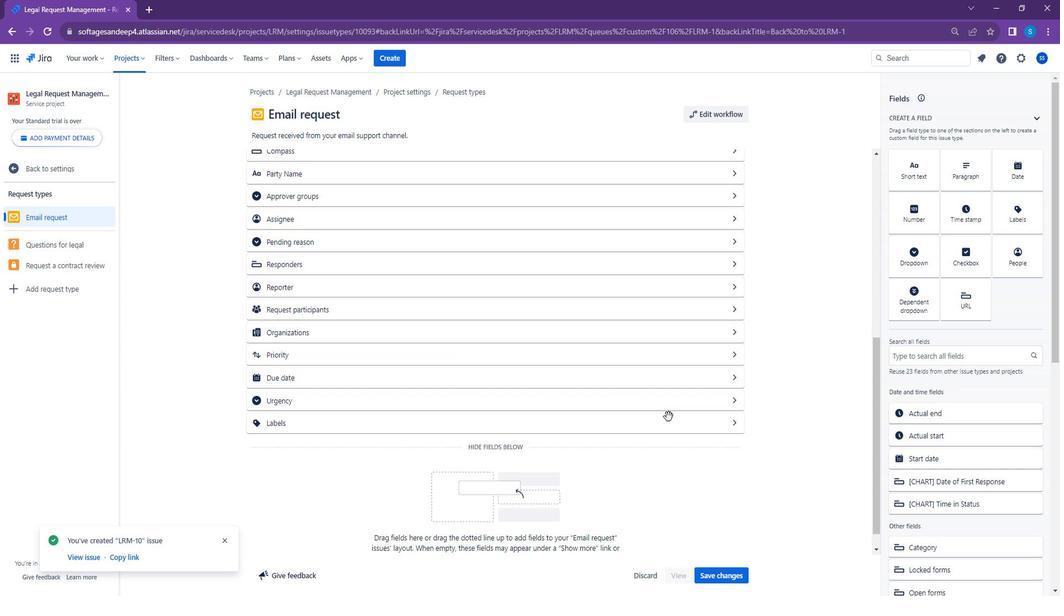 
Action: Mouse scrolled (517, 266) with delta (0, 0)
Screenshot: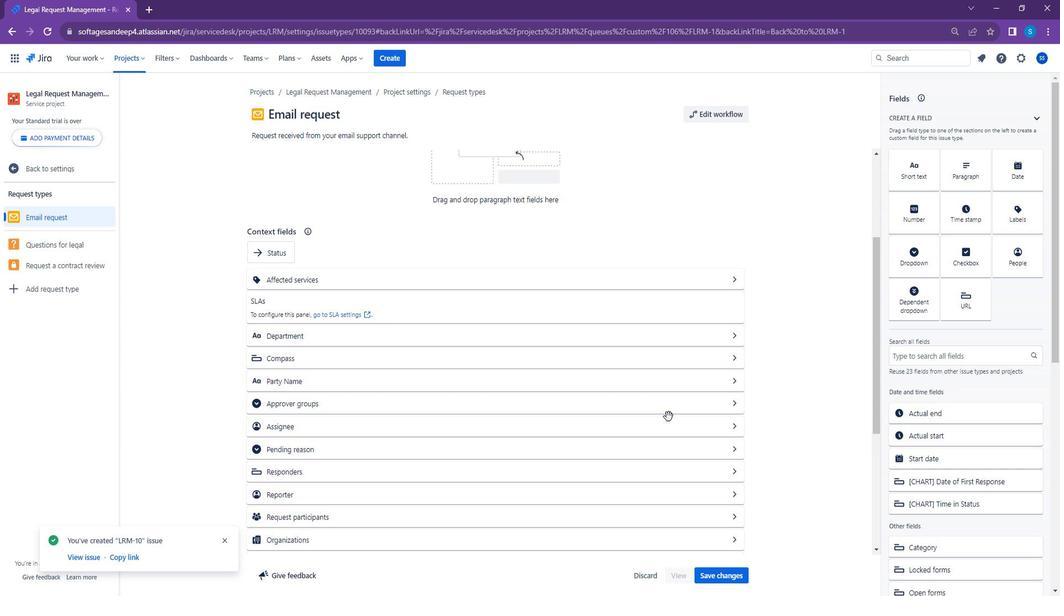
Action: Mouse scrolled (517, 266) with delta (0, 0)
Screenshot: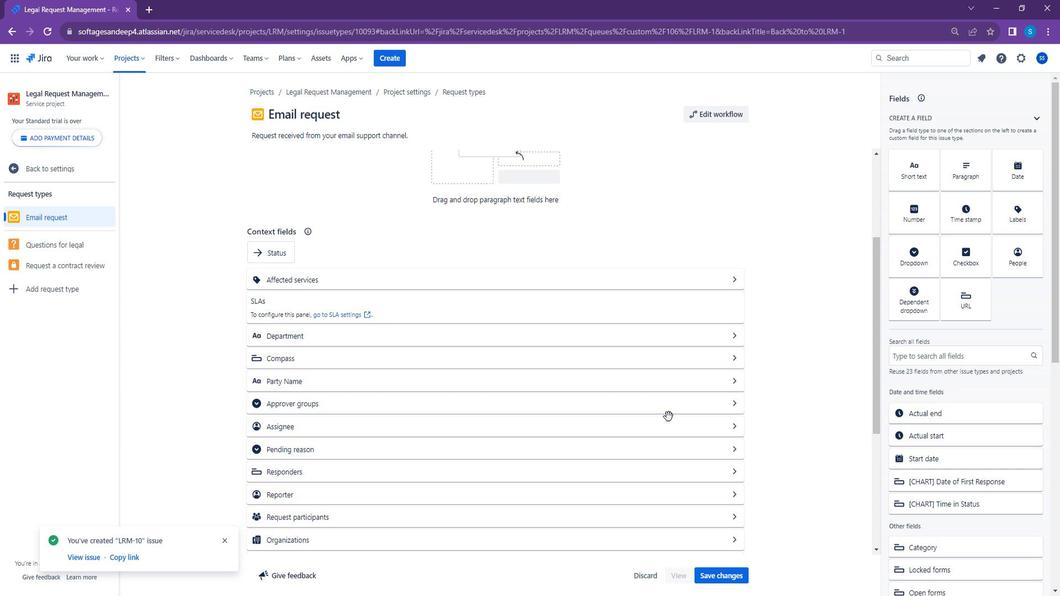 
Action: Mouse scrolled (517, 266) with delta (0, 0)
Screenshot: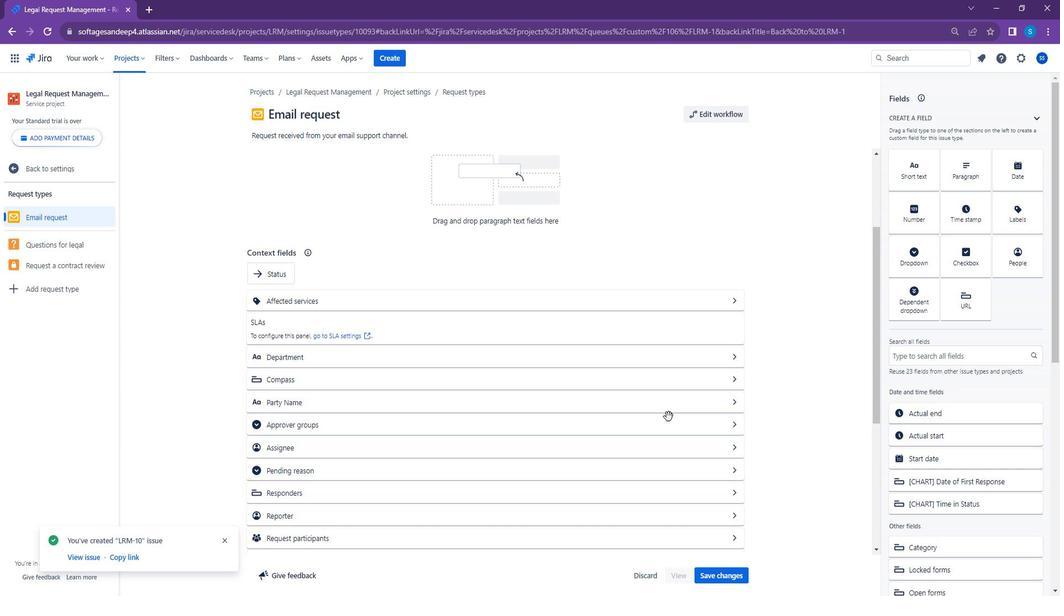 
Action: Mouse scrolled (517, 266) with delta (0, 0)
Screenshot: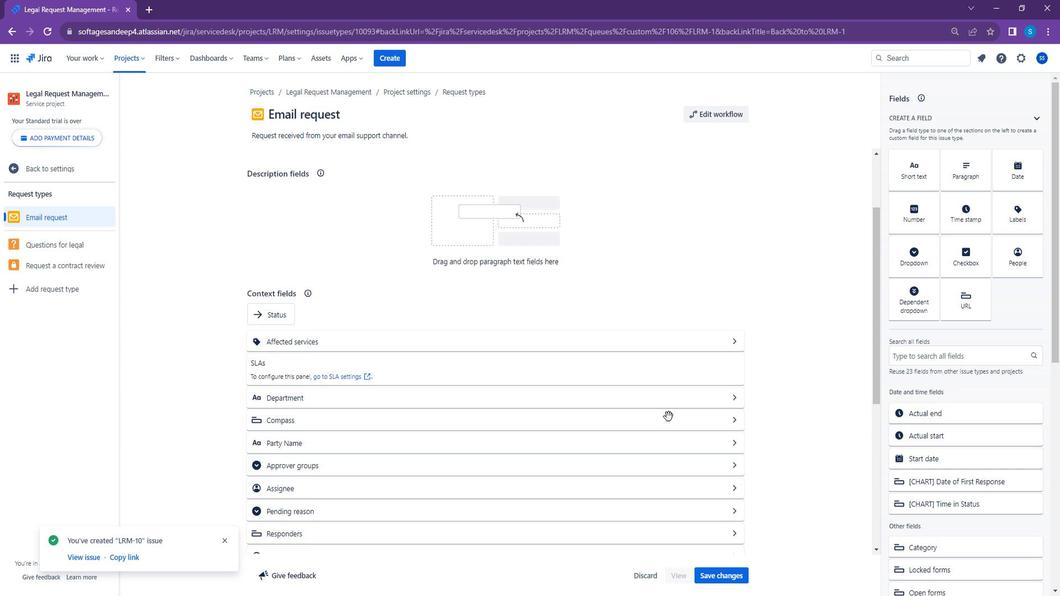 
Action: Mouse scrolled (517, 266) with delta (0, 0)
Screenshot: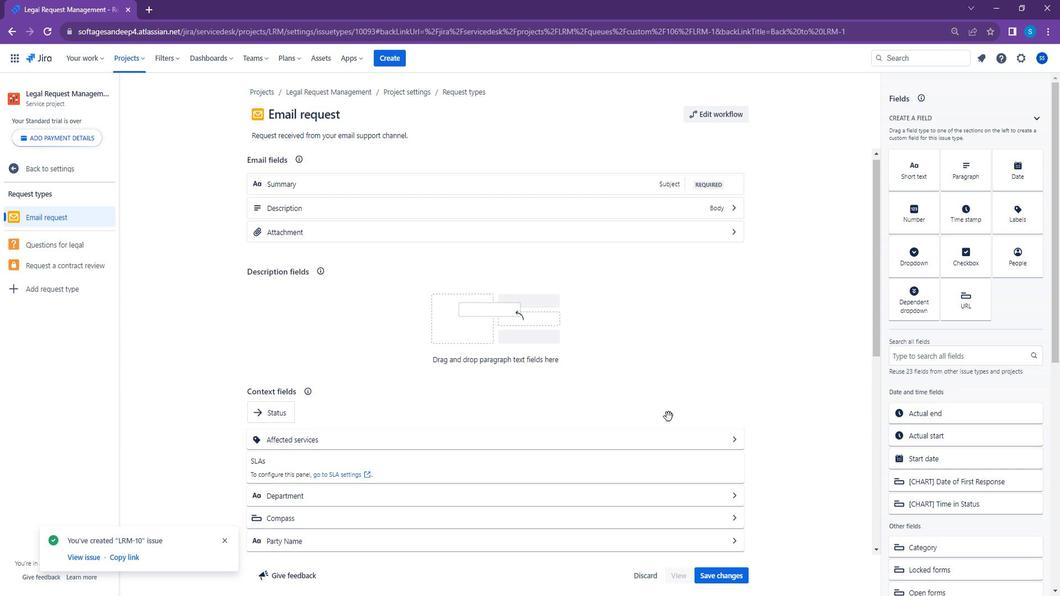 
Action: Mouse moved to (517, 261)
Screenshot: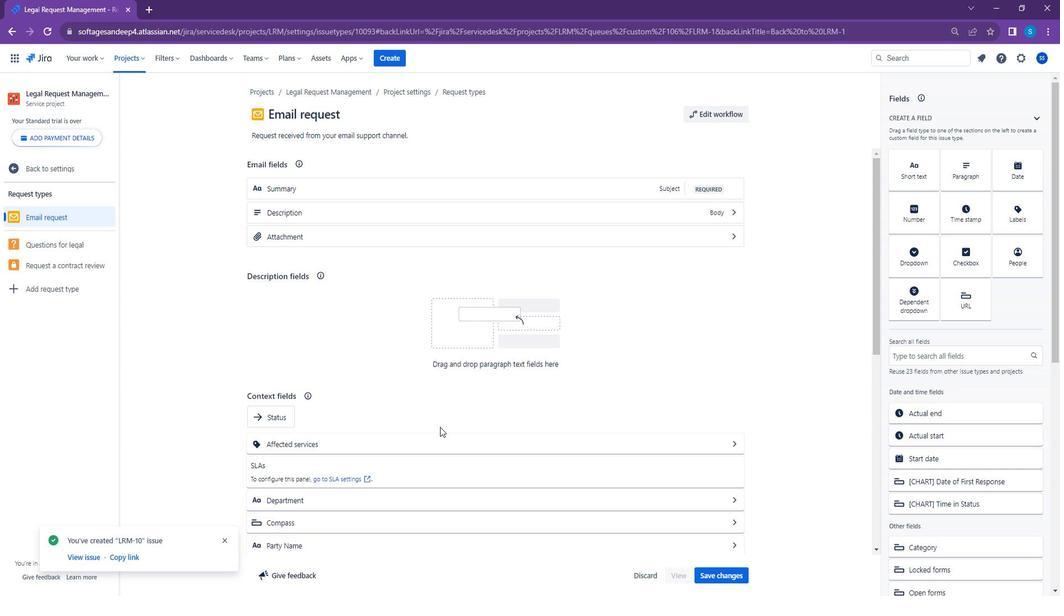
Action: Mouse scrolled (517, 261) with delta (0, 0)
Screenshot: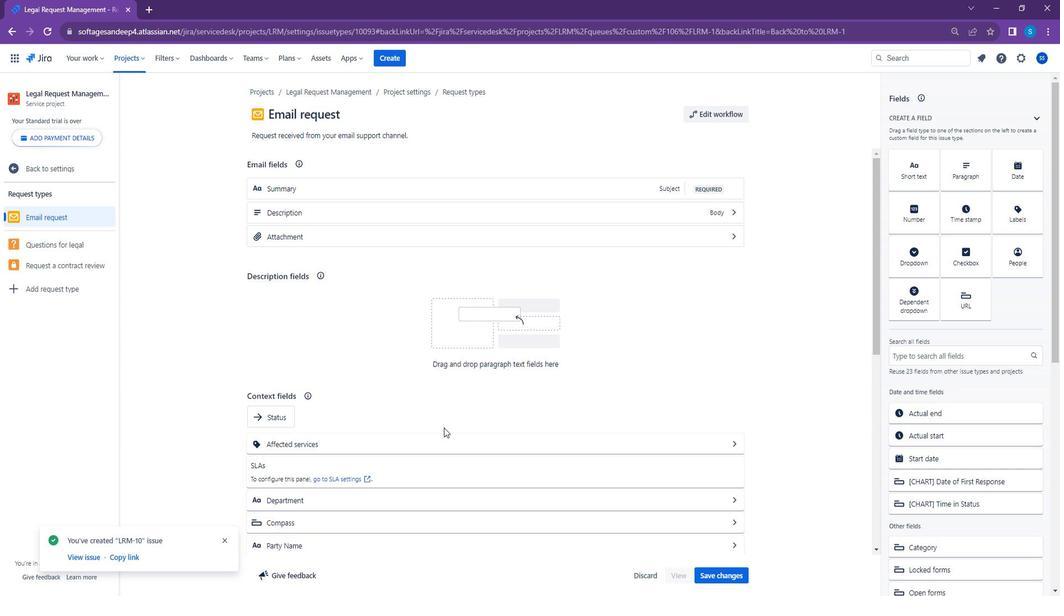
Action: Mouse scrolled (517, 261) with delta (0, 0)
Screenshot: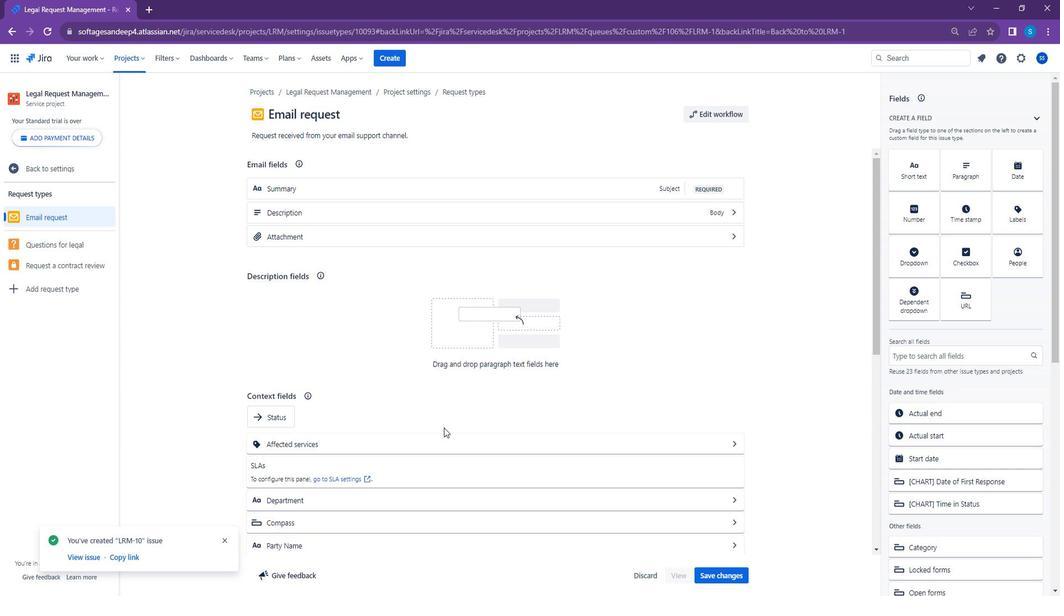 
Action: Mouse moved to (517, 261)
Screenshot: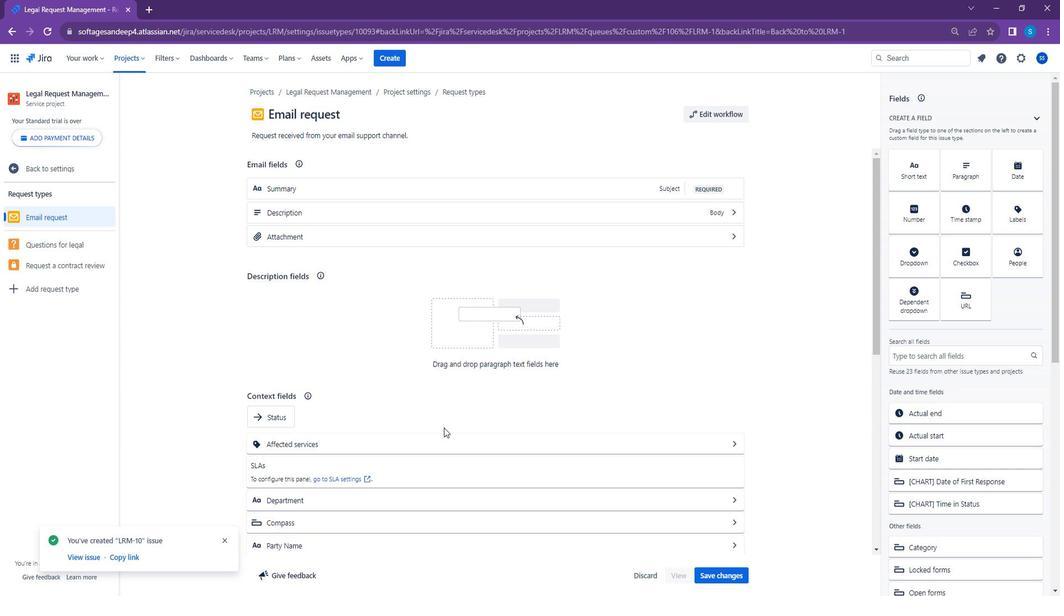 
Action: Mouse scrolled (517, 261) with delta (0, 0)
Screenshot: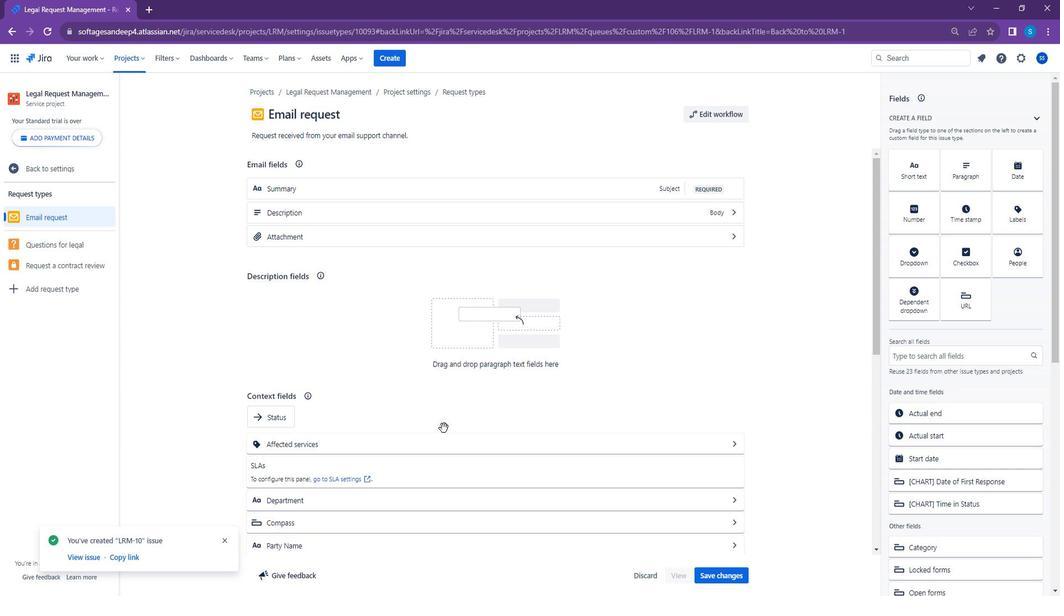 
Action: Mouse moved to (517, 262)
Screenshot: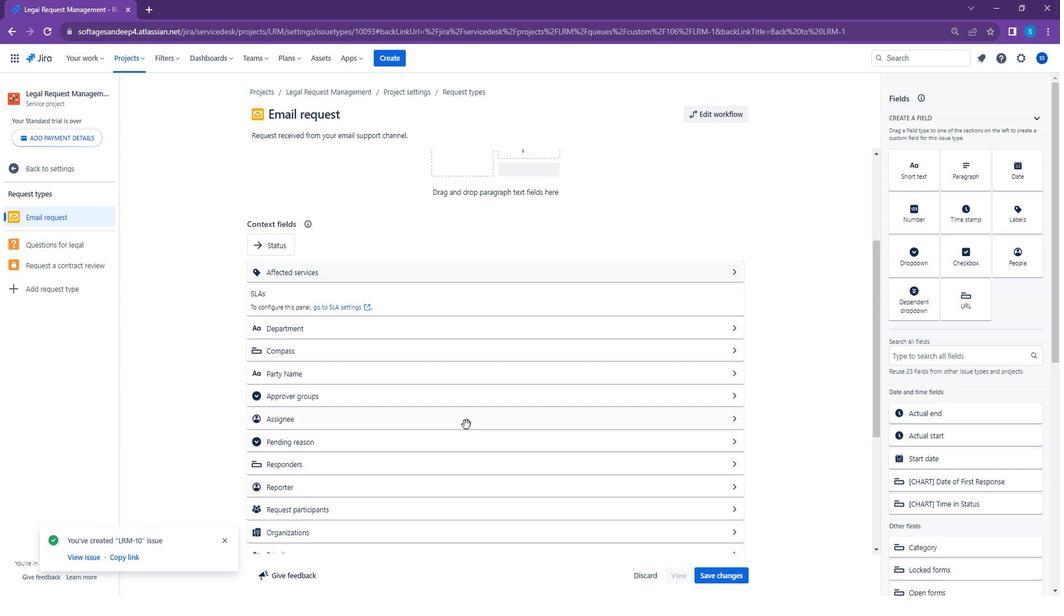 
Action: Mouse scrolled (517, 263) with delta (0, 0)
Screenshot: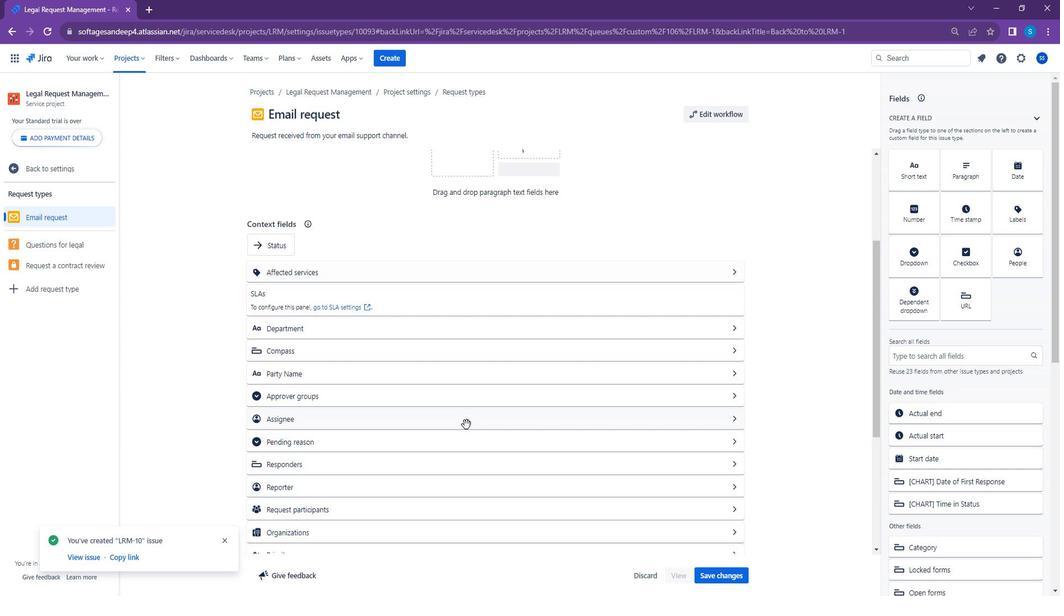 
Action: Mouse scrolled (517, 263) with delta (0, 0)
Screenshot: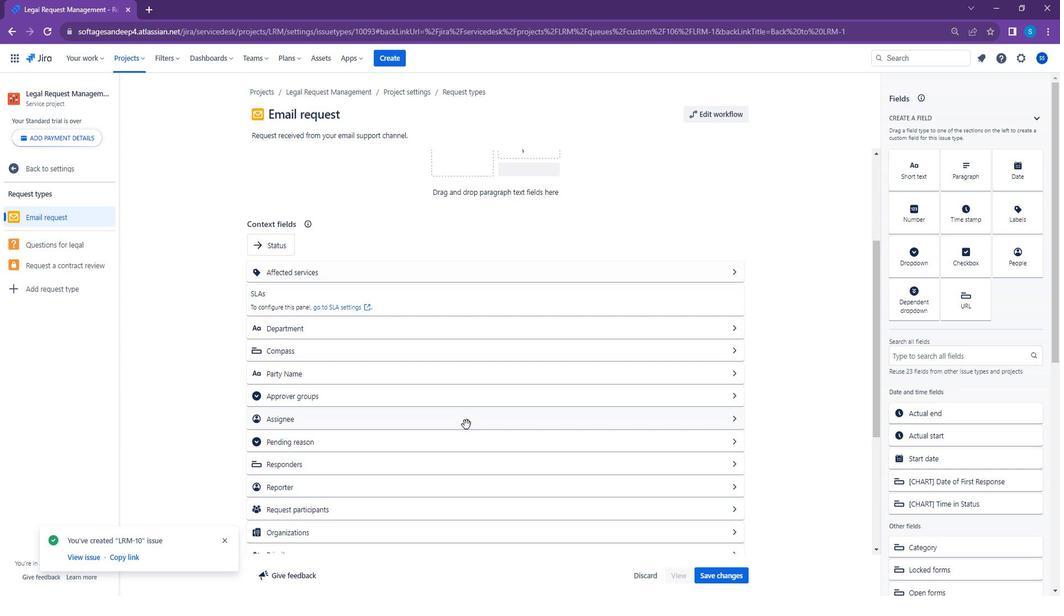 
Action: Mouse scrolled (517, 263) with delta (0, 0)
Screenshot: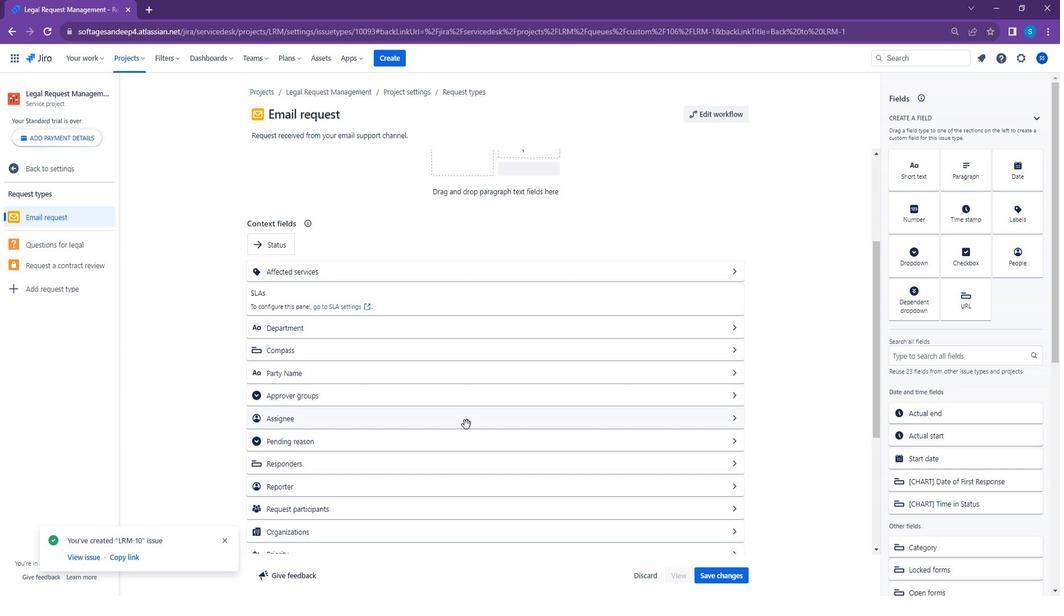 
Action: Mouse scrolled (517, 263) with delta (0, 0)
Screenshot: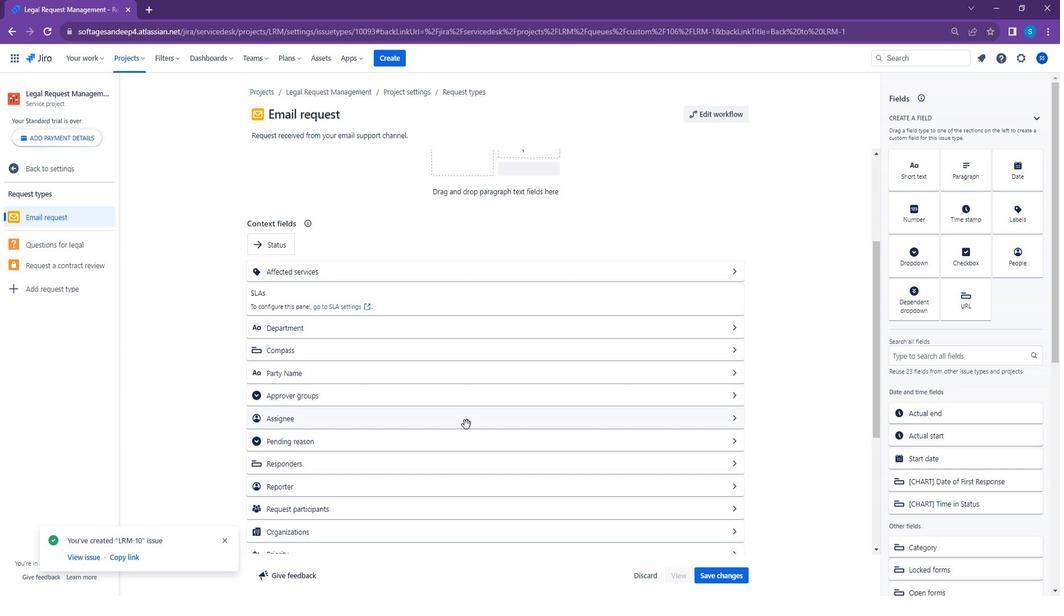 
Action: Mouse scrolled (517, 263) with delta (0, 0)
Screenshot: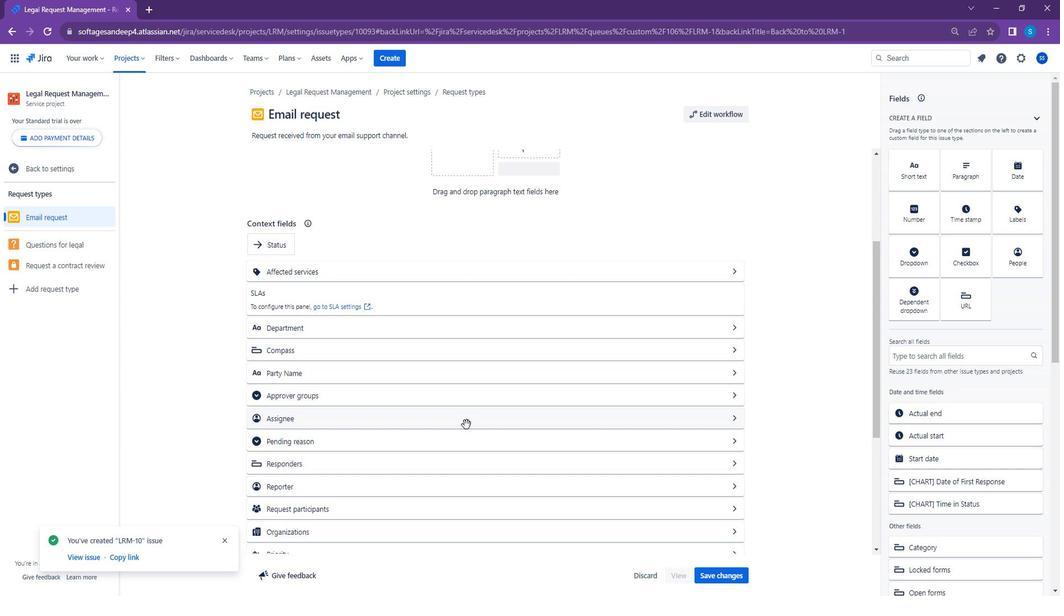 
Action: Mouse scrolled (517, 263) with delta (0, 0)
Screenshot: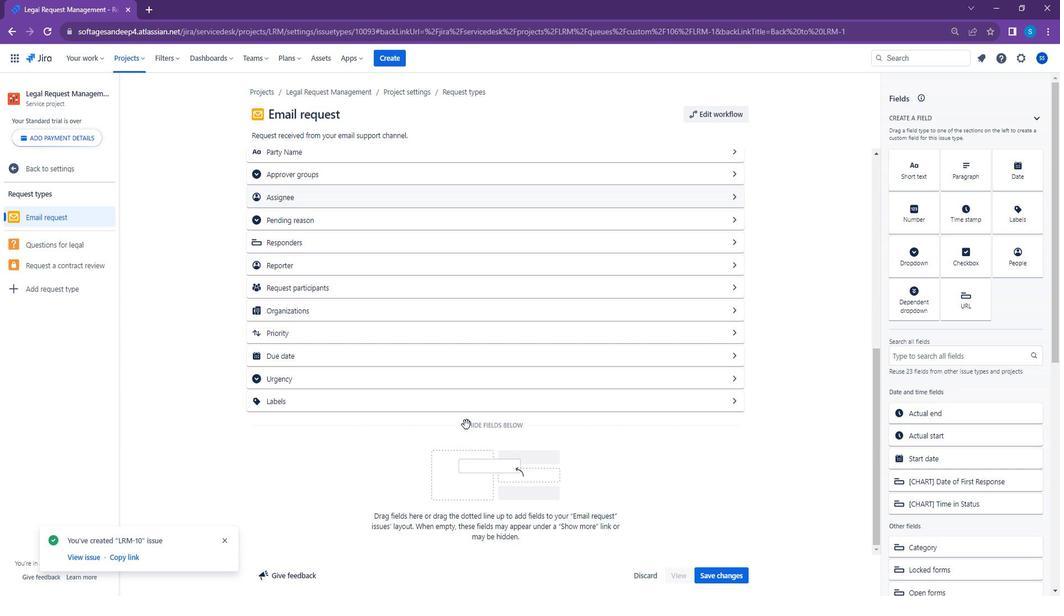 
Action: Mouse scrolled (517, 263) with delta (0, 0)
Screenshot: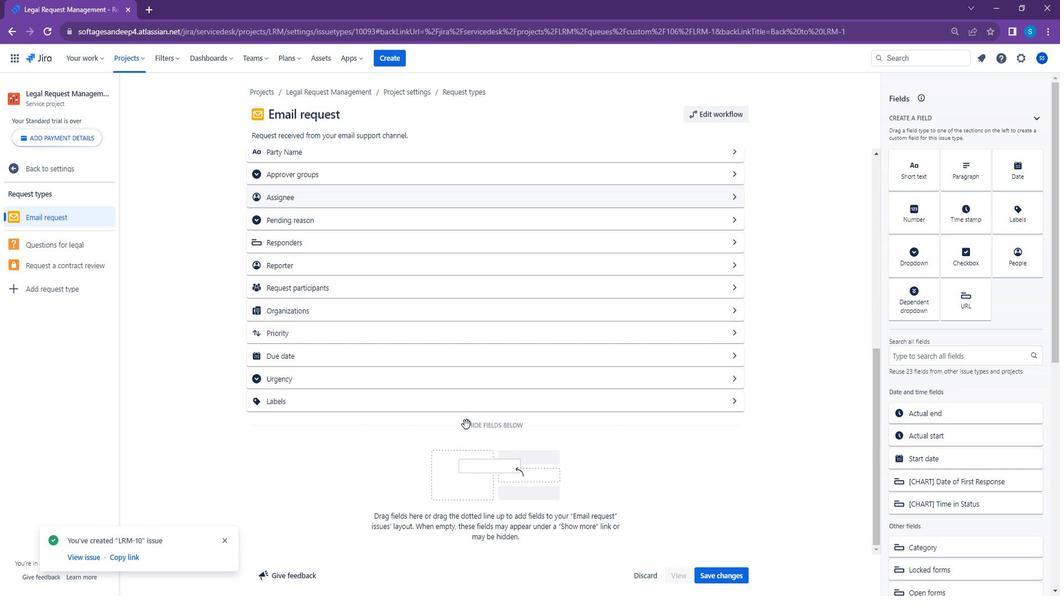 
Action: Mouse scrolled (517, 263) with delta (0, 0)
Screenshot: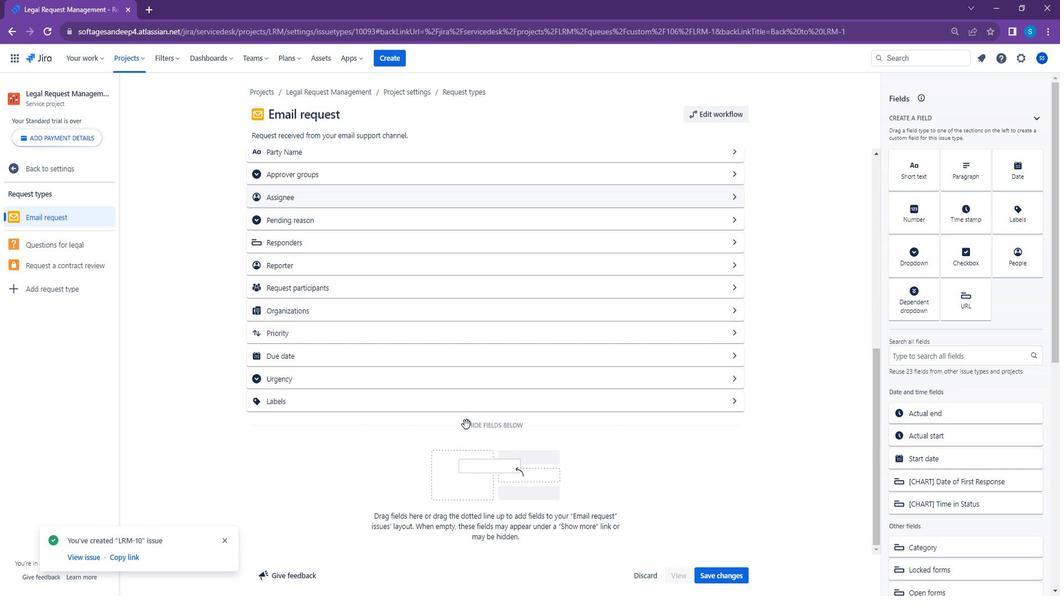 
Action: Mouse moved to (517, 194)
Screenshot: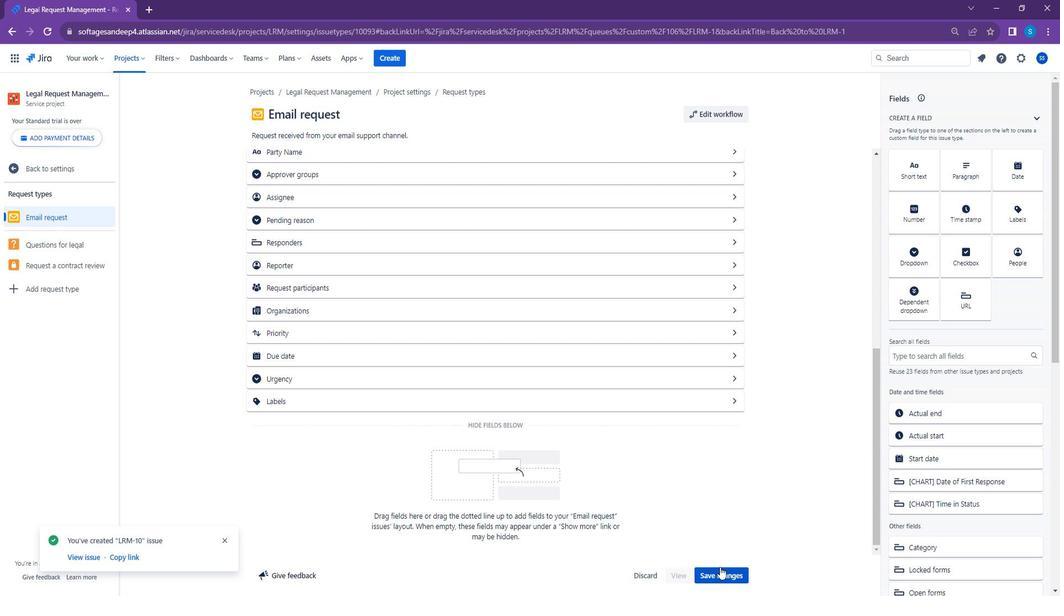 
Action: Mouse pressed left at (517, 194)
Screenshot: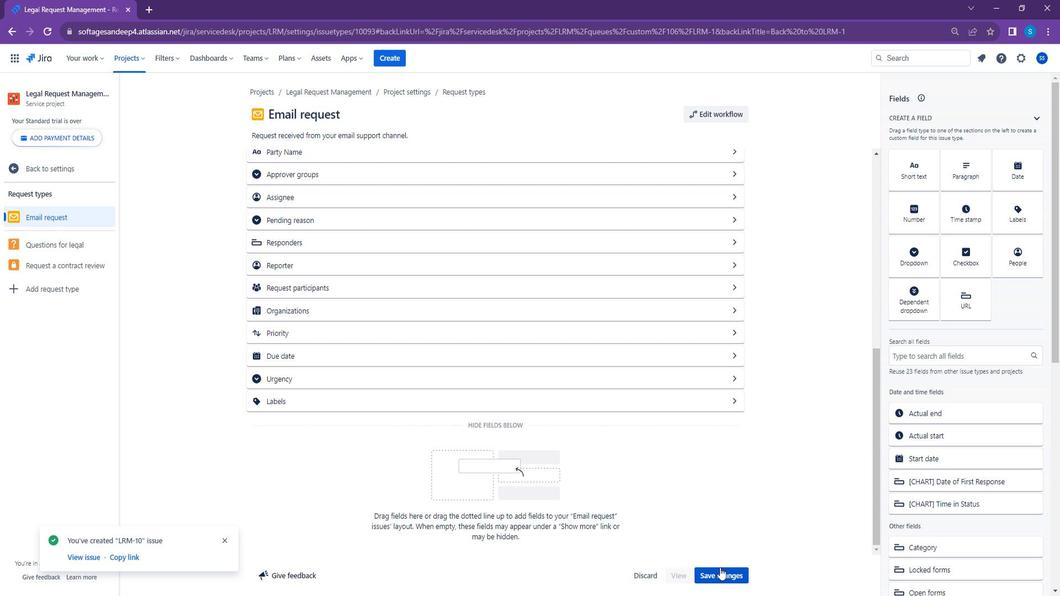 
Action: Mouse moved to (517, 191)
Screenshot: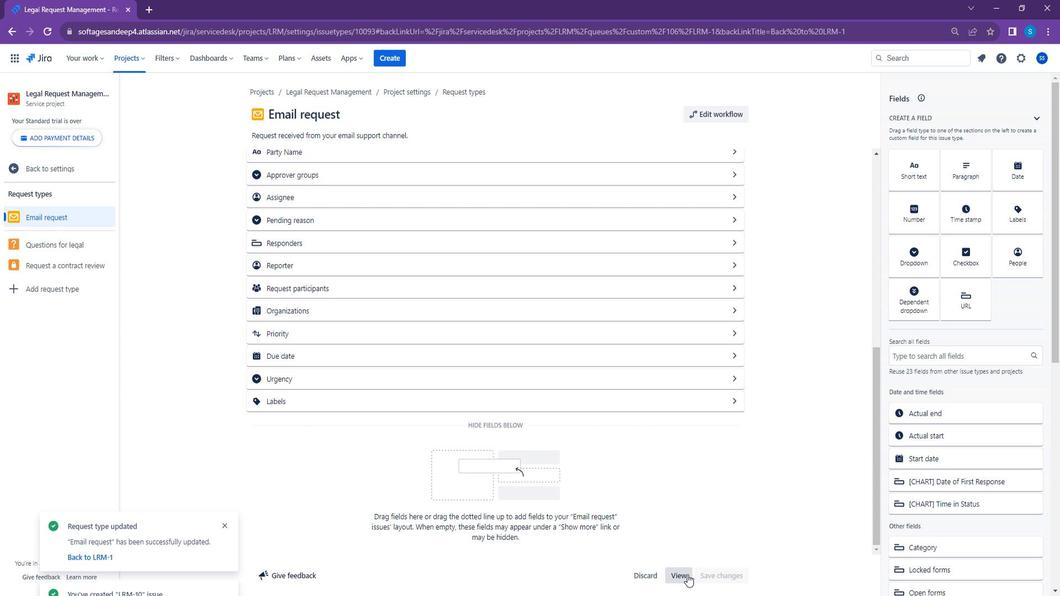 
Action: Mouse pressed left at (517, 191)
Screenshot: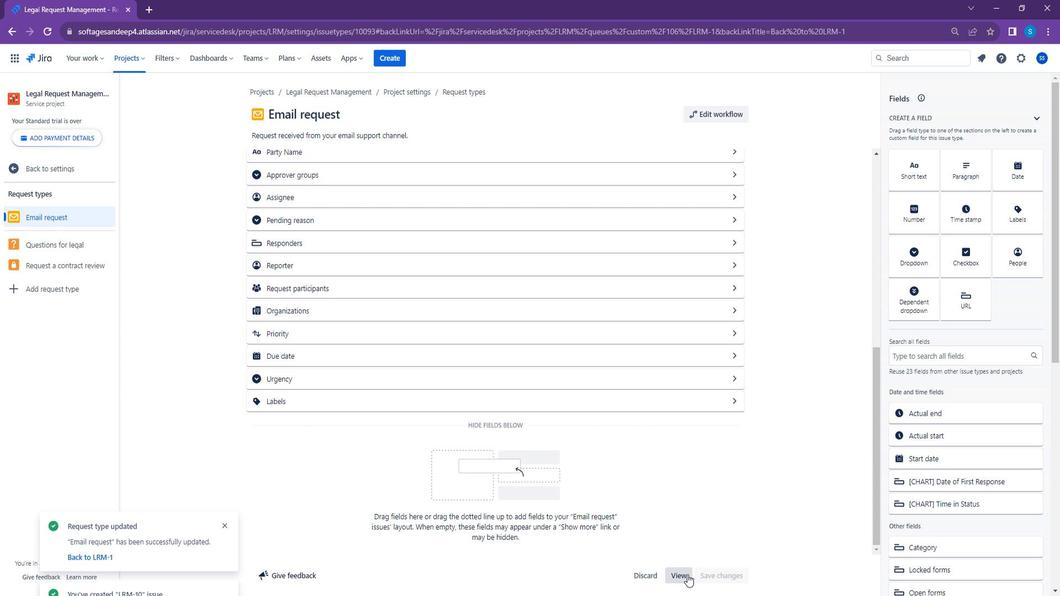 
Action: Mouse moved to (517, 267)
Screenshot: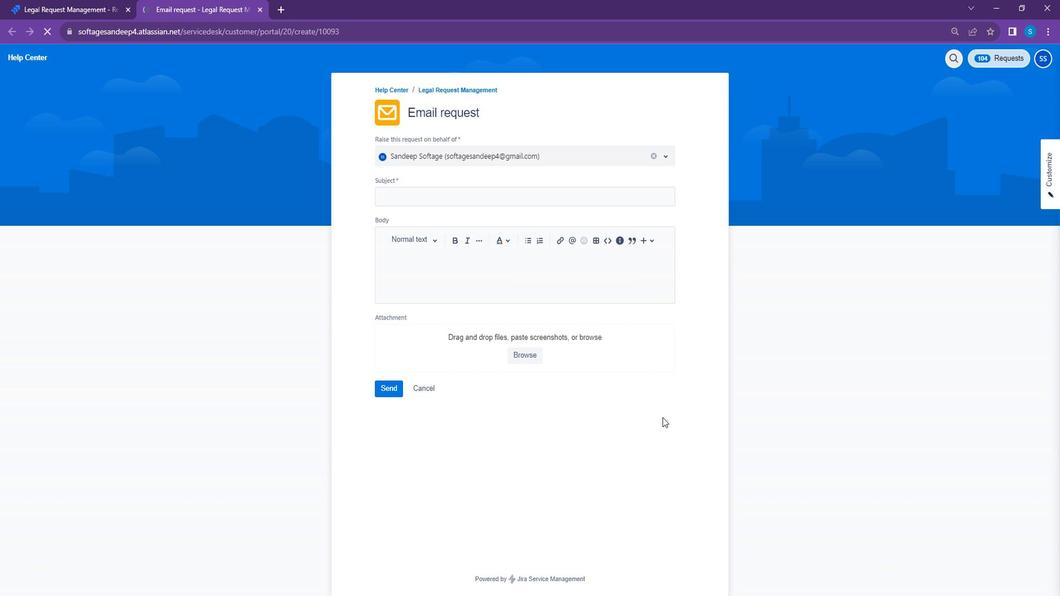 
Action: Mouse scrolled (517, 267) with delta (0, 0)
Screenshot: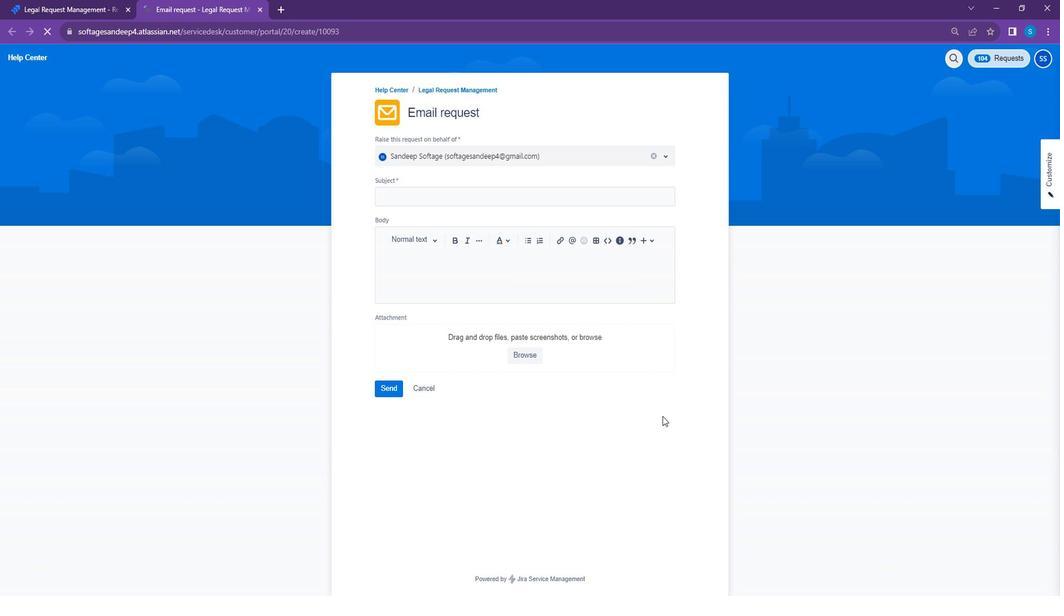 
Action: Mouse scrolled (517, 267) with delta (0, 0)
Screenshot: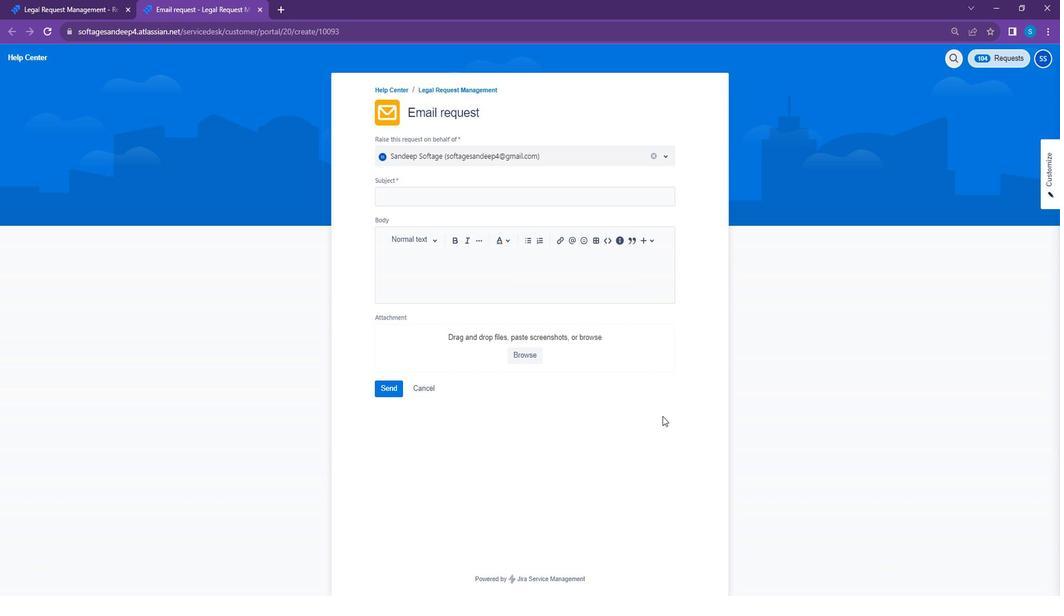 
Action: Mouse scrolled (517, 267) with delta (0, 0)
Screenshot: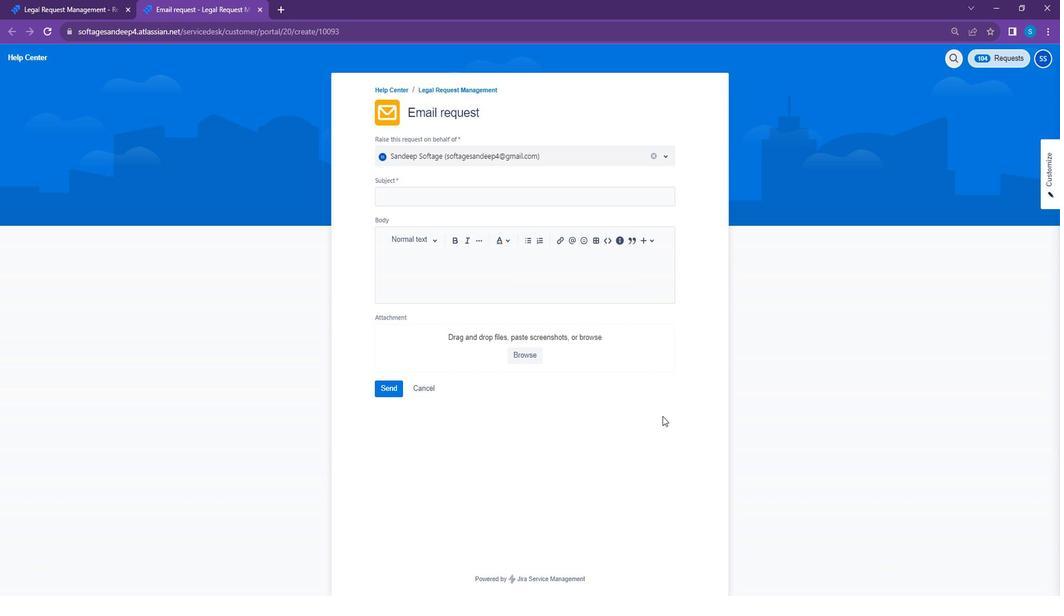 
Action: Mouse scrolled (517, 267) with delta (0, 0)
Screenshot: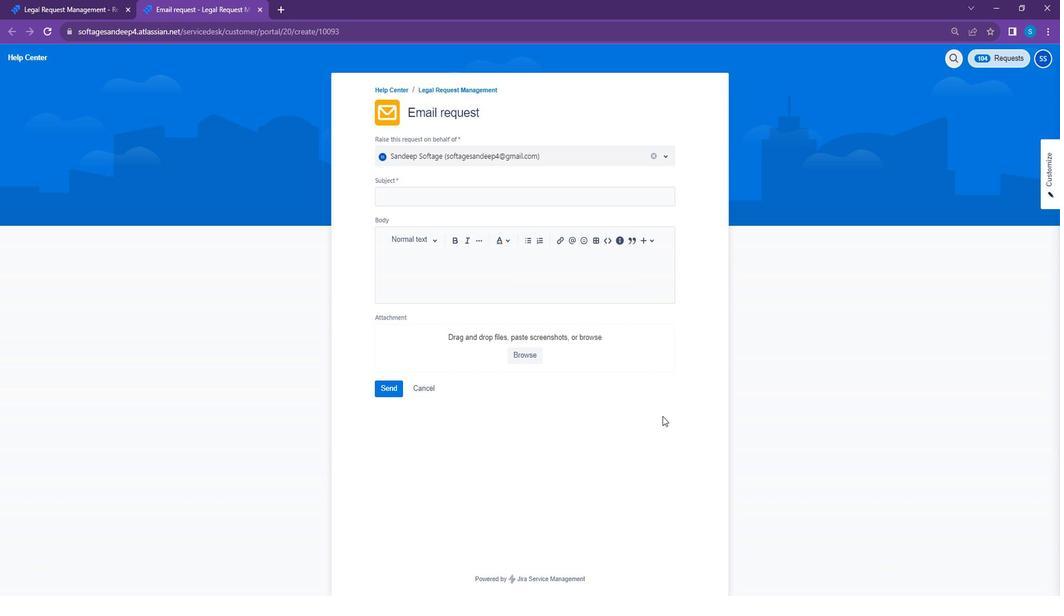 
Action: Mouse scrolled (517, 267) with delta (0, 0)
Screenshot: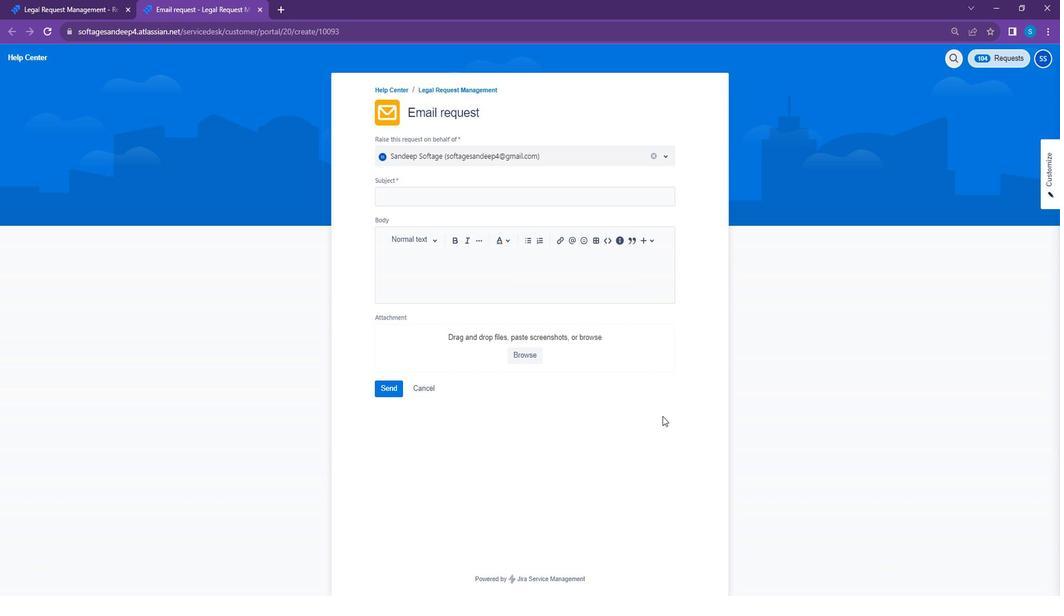 
Action: Mouse scrolled (517, 267) with delta (0, 0)
Screenshot: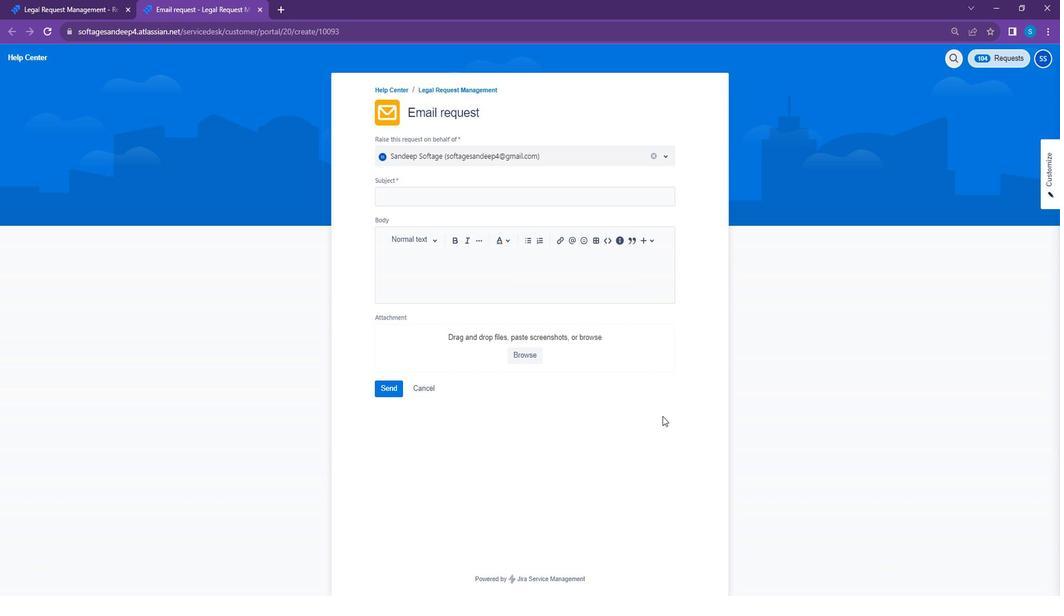 
Action: Mouse scrolled (517, 266) with delta (0, 0)
Screenshot: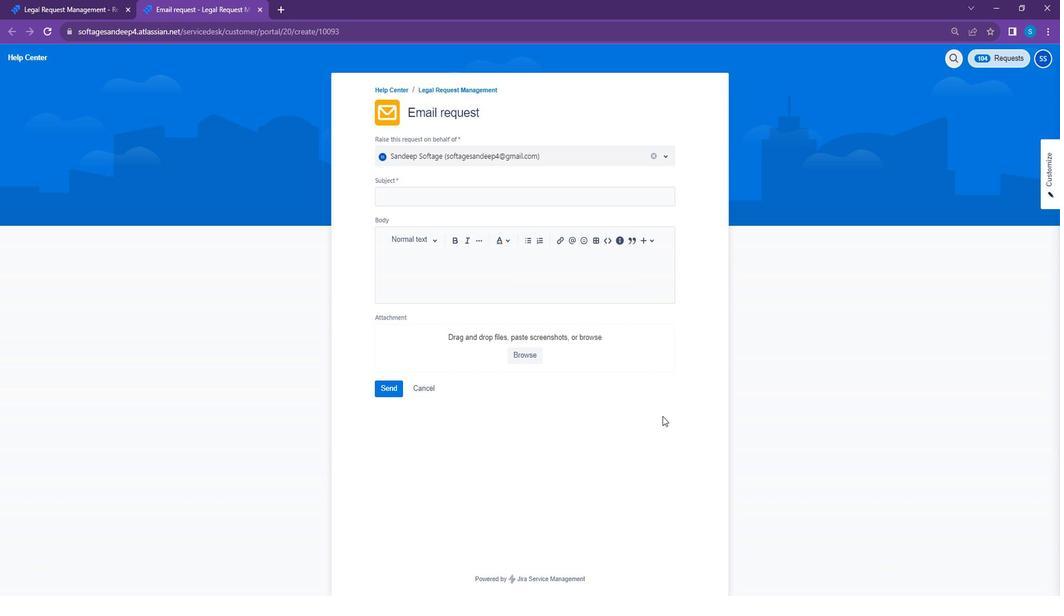 
Action: Mouse scrolled (517, 266) with delta (0, 0)
Screenshot: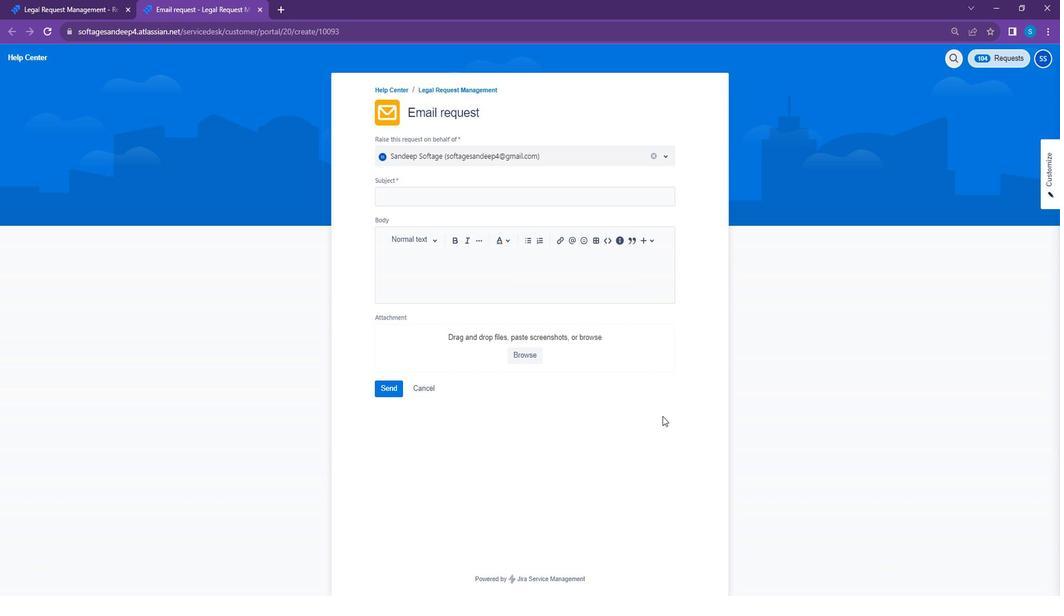 
Action: Mouse scrolled (517, 266) with delta (0, 0)
Screenshot: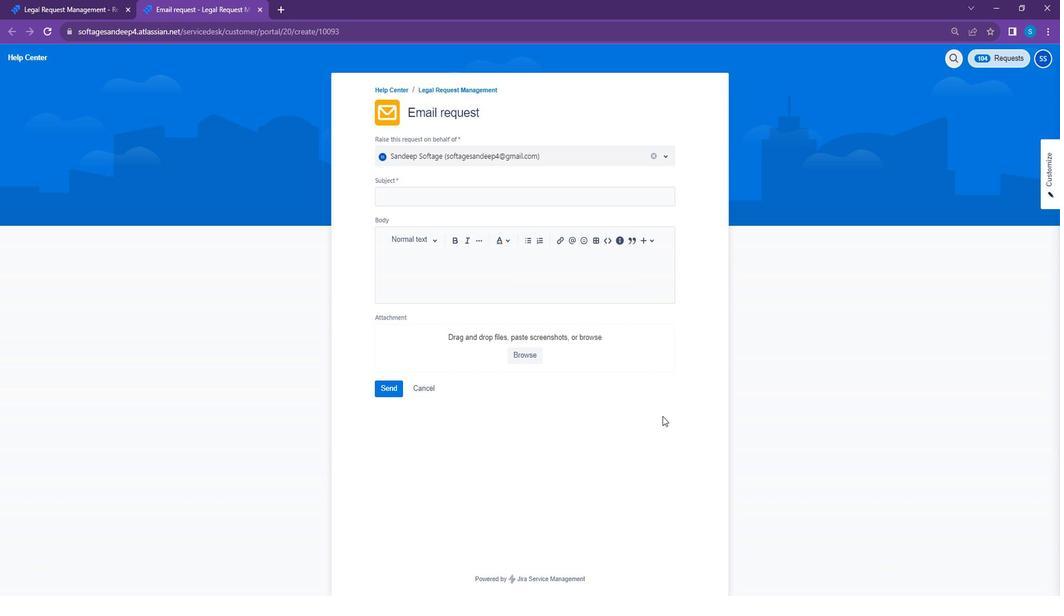 
Action: Mouse scrolled (517, 266) with delta (0, 0)
Screenshot: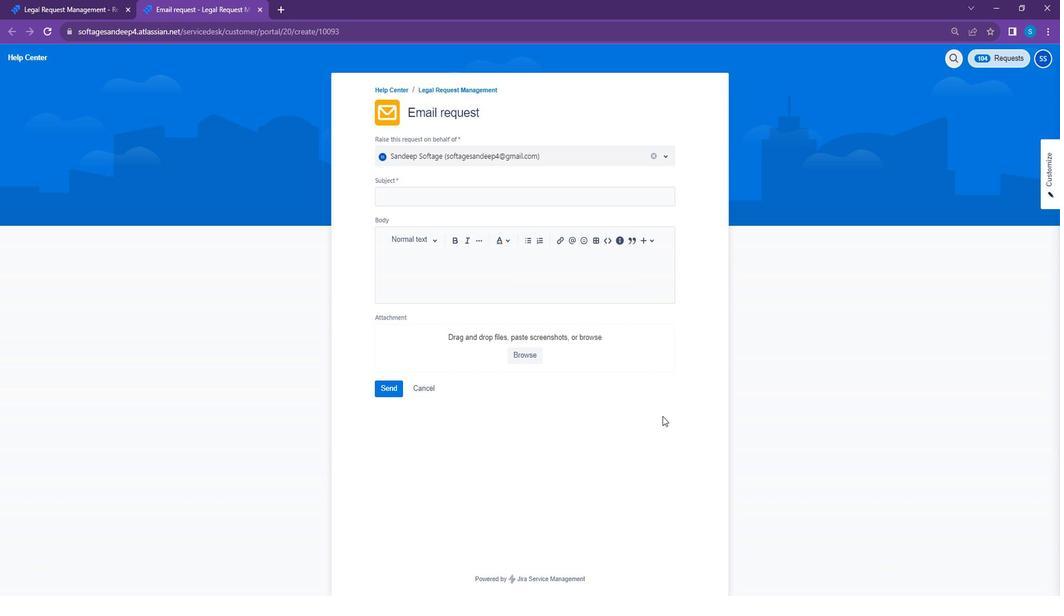 
Action: Mouse scrolled (517, 266) with delta (0, 0)
Screenshot: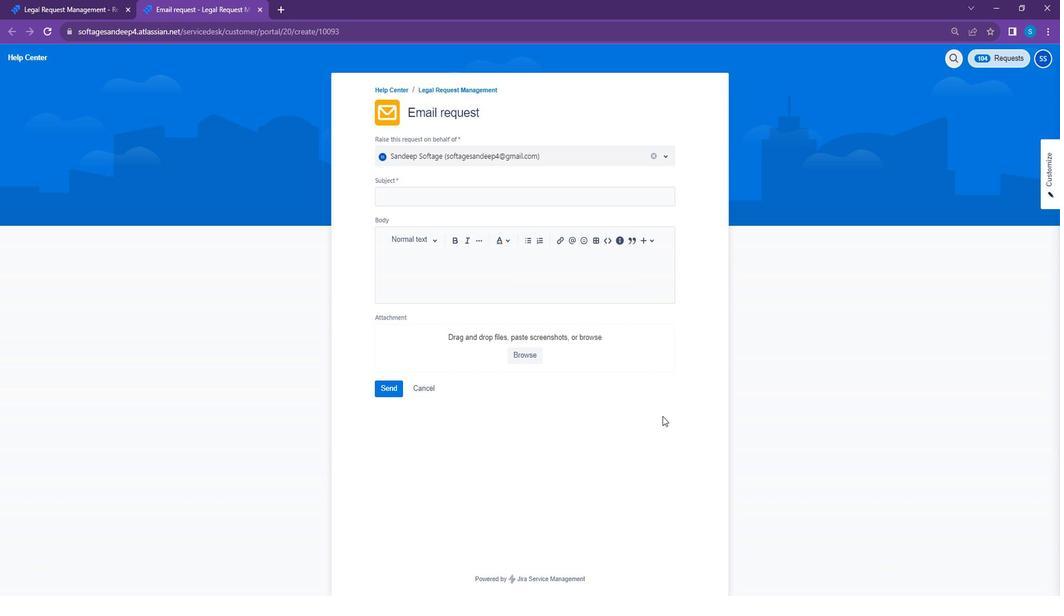 
Action: Mouse scrolled (517, 266) with delta (0, 0)
Screenshot: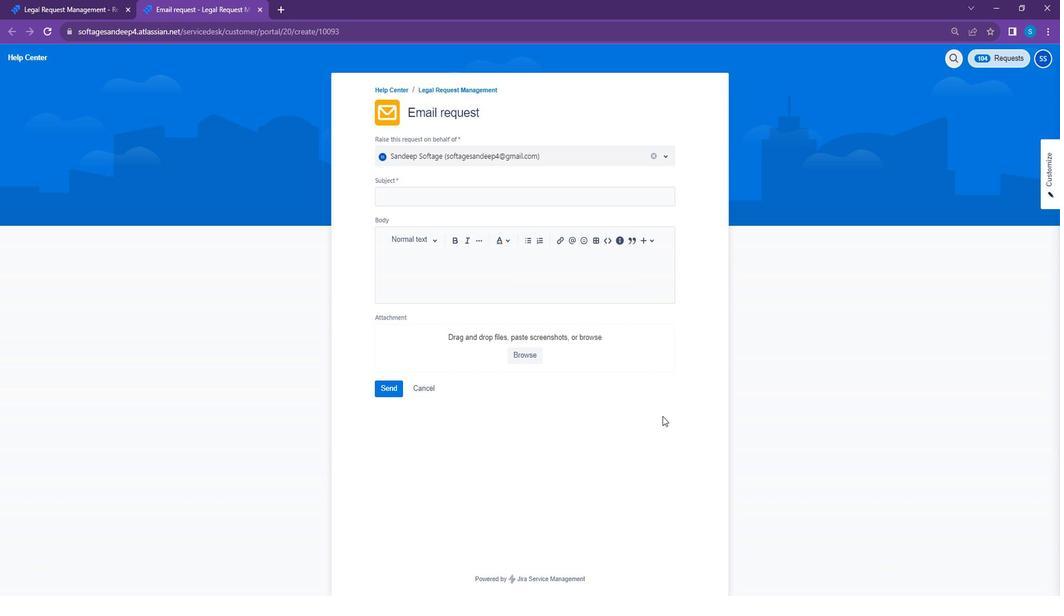 
Action: Mouse scrolled (517, 266) with delta (0, 0)
Screenshot: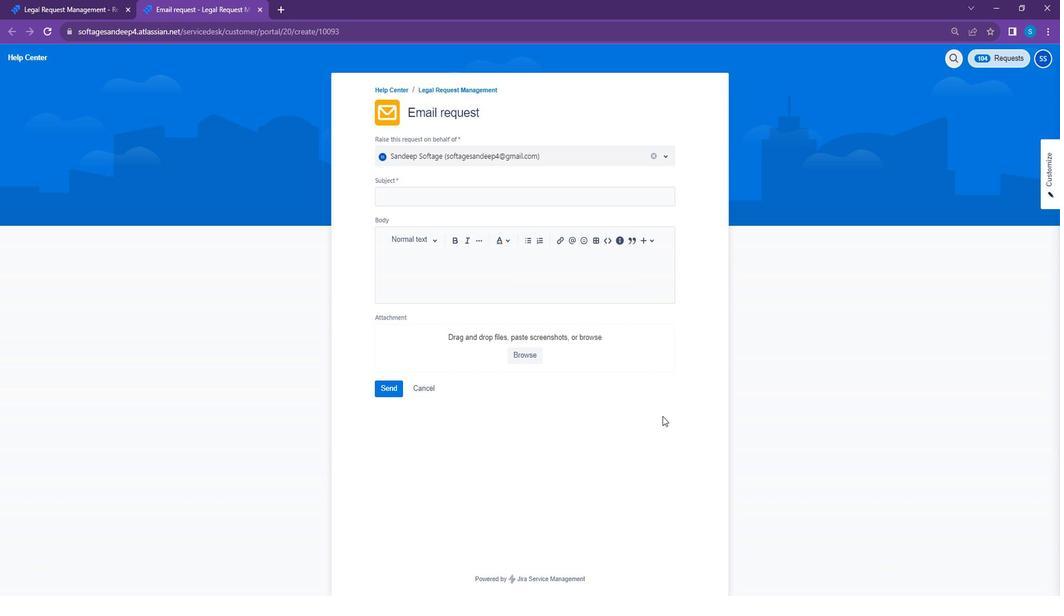 
Action: Mouse scrolled (517, 266) with delta (0, 0)
Screenshot: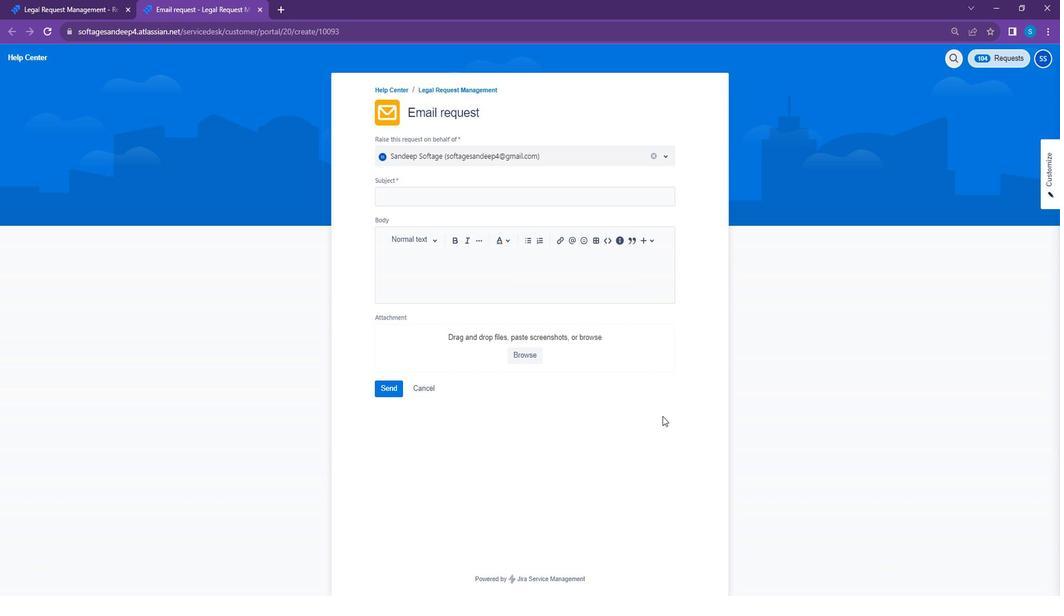 
Action: Mouse scrolled (517, 267) with delta (0, 0)
Screenshot: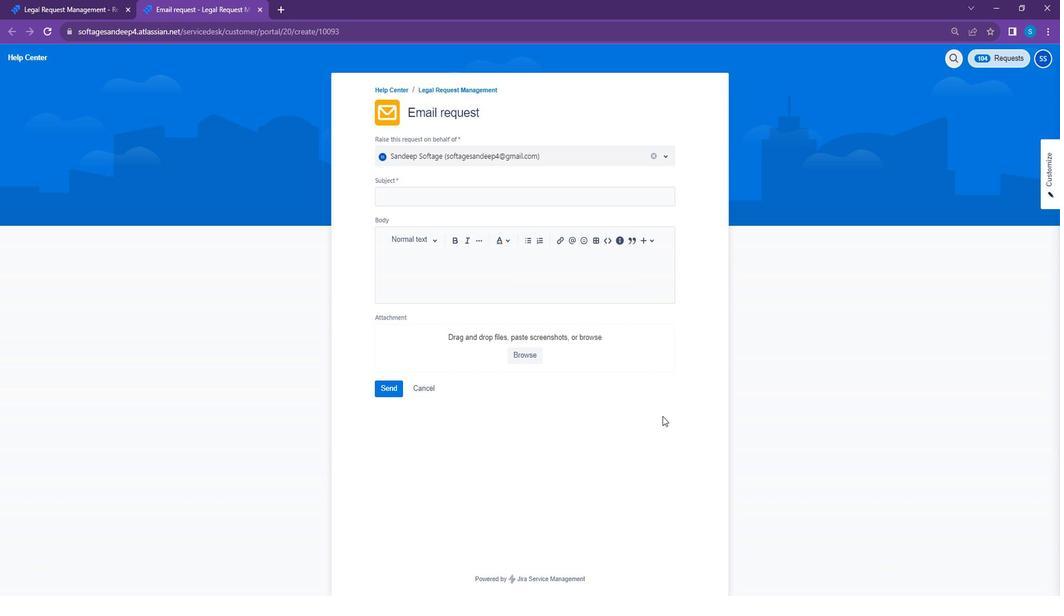 
Action: Mouse scrolled (517, 267) with delta (0, 0)
Screenshot: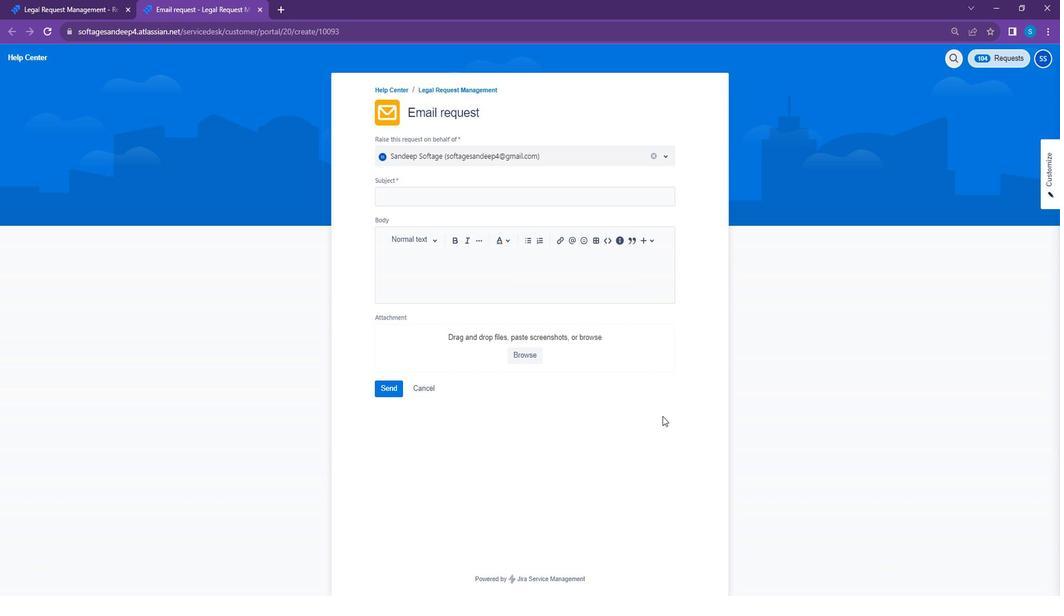 
Action: Mouse scrolled (517, 267) with delta (0, 0)
Screenshot: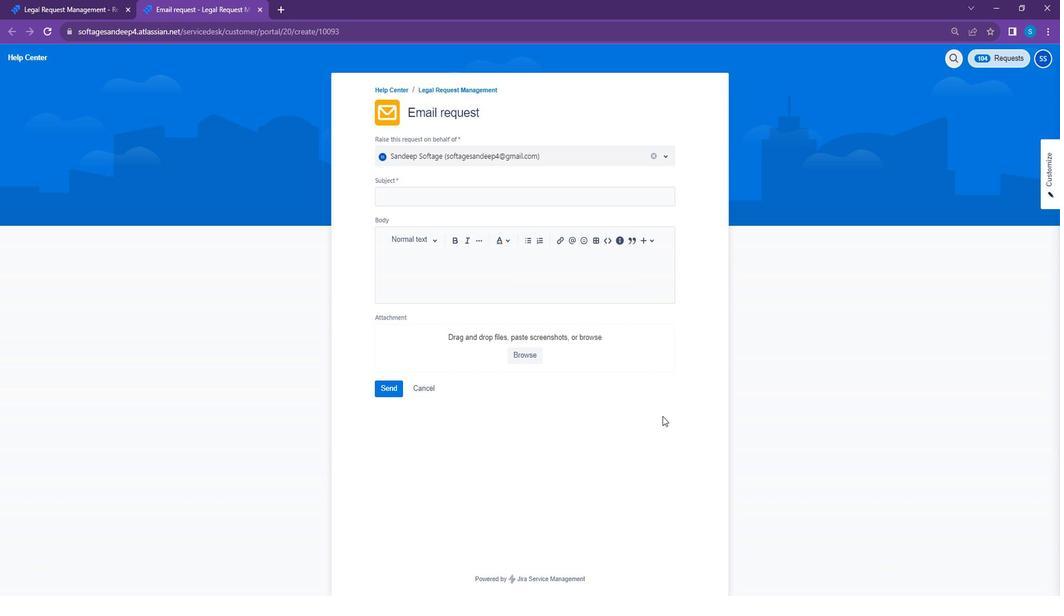 
Action: Mouse scrolled (517, 267) with delta (0, 0)
Screenshot: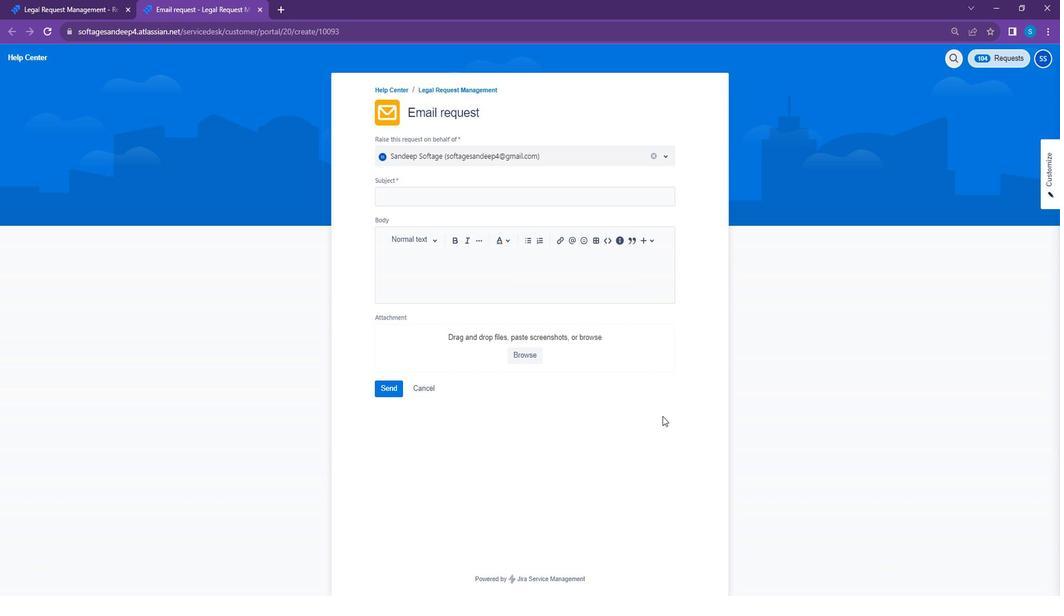 
Action: Mouse scrolled (517, 267) with delta (0, 0)
Screenshot: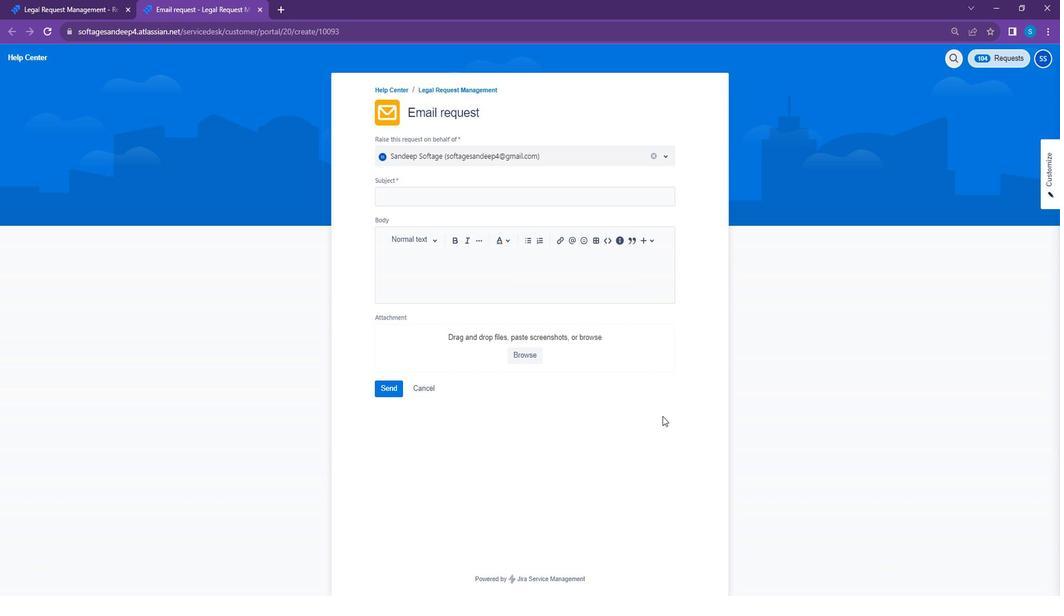 
Action: Mouse scrolled (517, 267) with delta (0, 0)
Screenshot: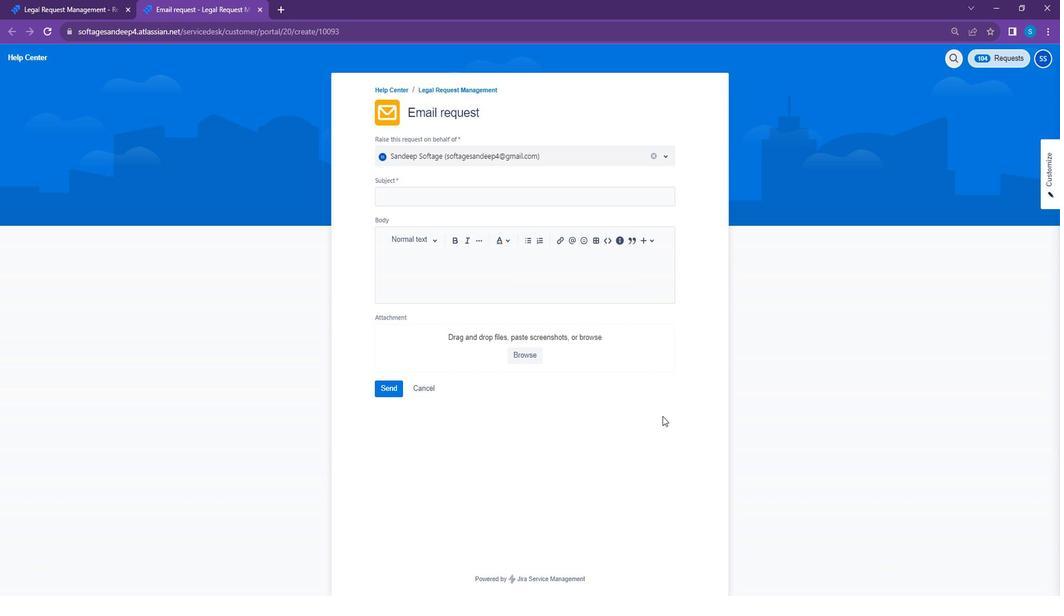 
Action: Mouse moved to (517, 466)
Screenshot: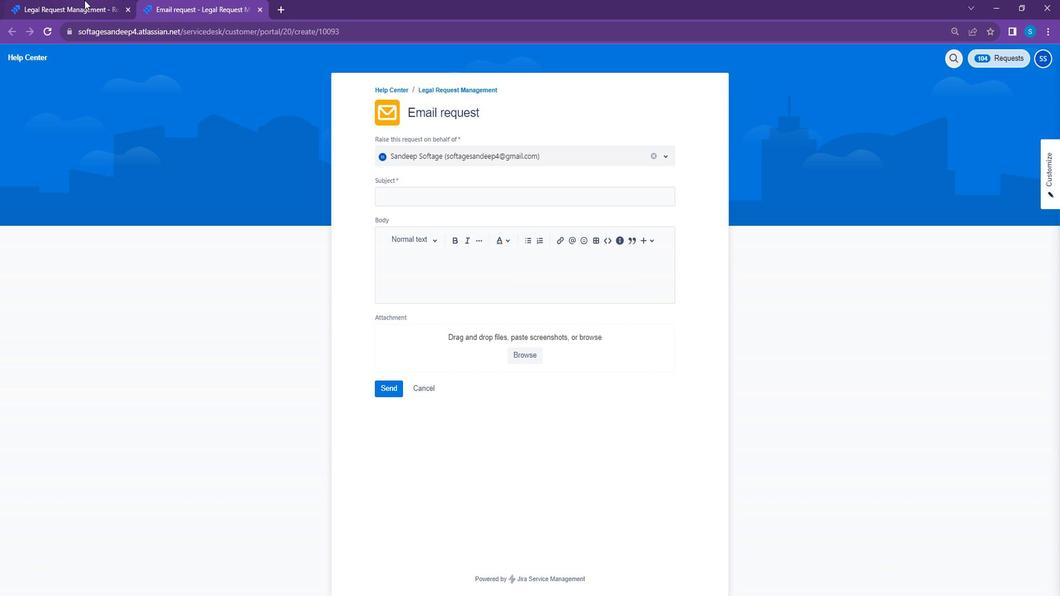 
Action: Mouse pressed left at (517, 465)
Screenshot: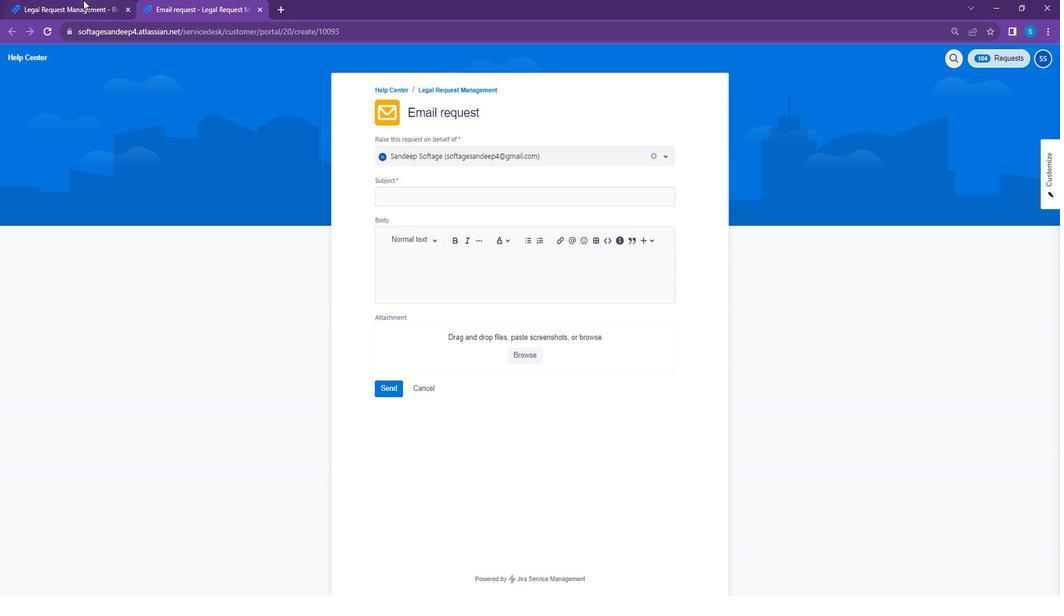 
Action: Mouse moved to (517, 422)
Screenshot: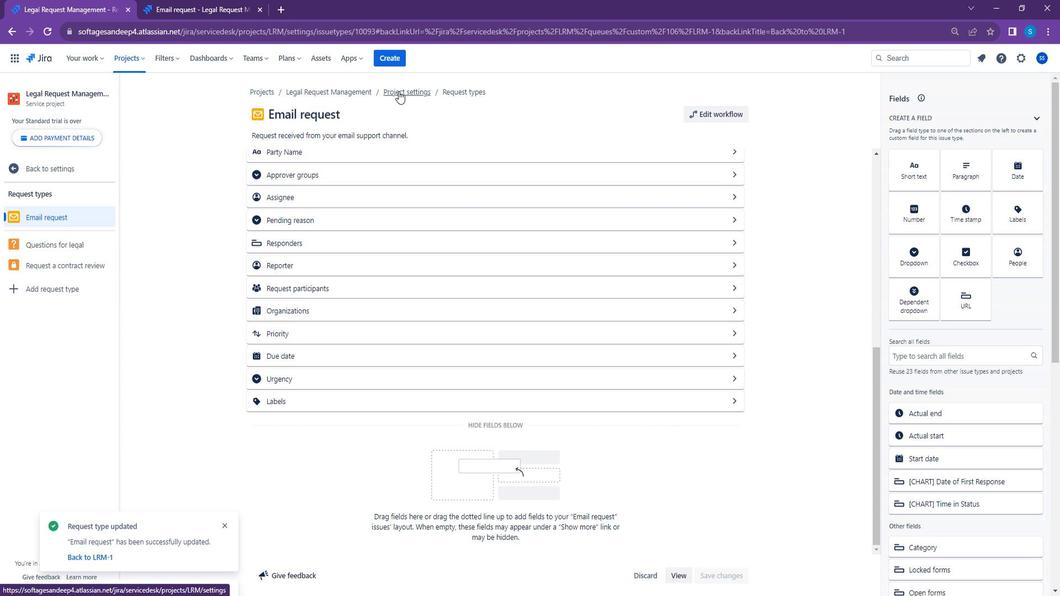 
Action: Mouse pressed left at (517, 422)
Screenshot: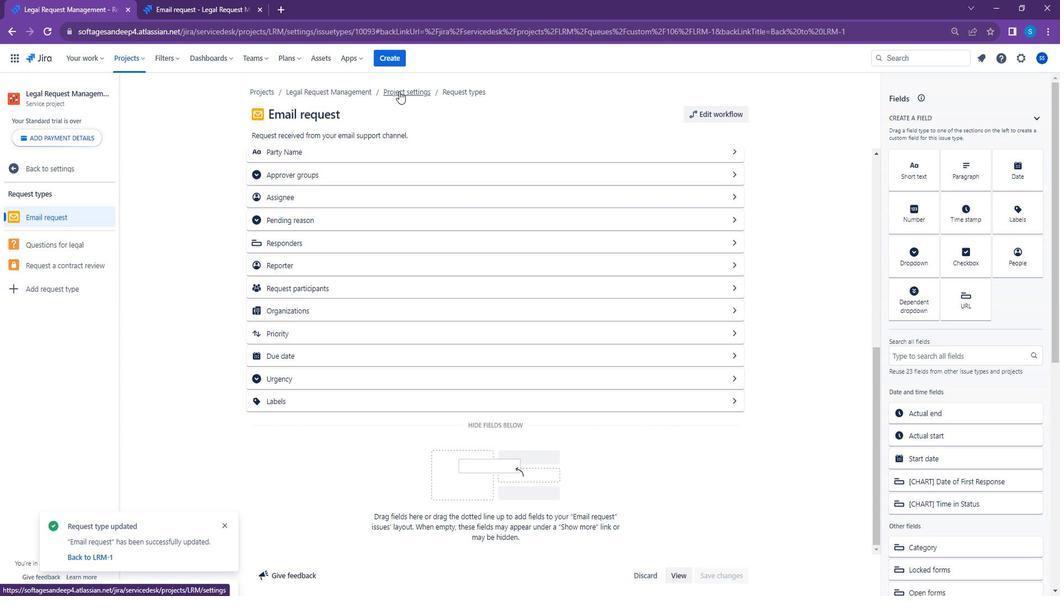 
Action: Mouse moved to (517, 421)
Screenshot: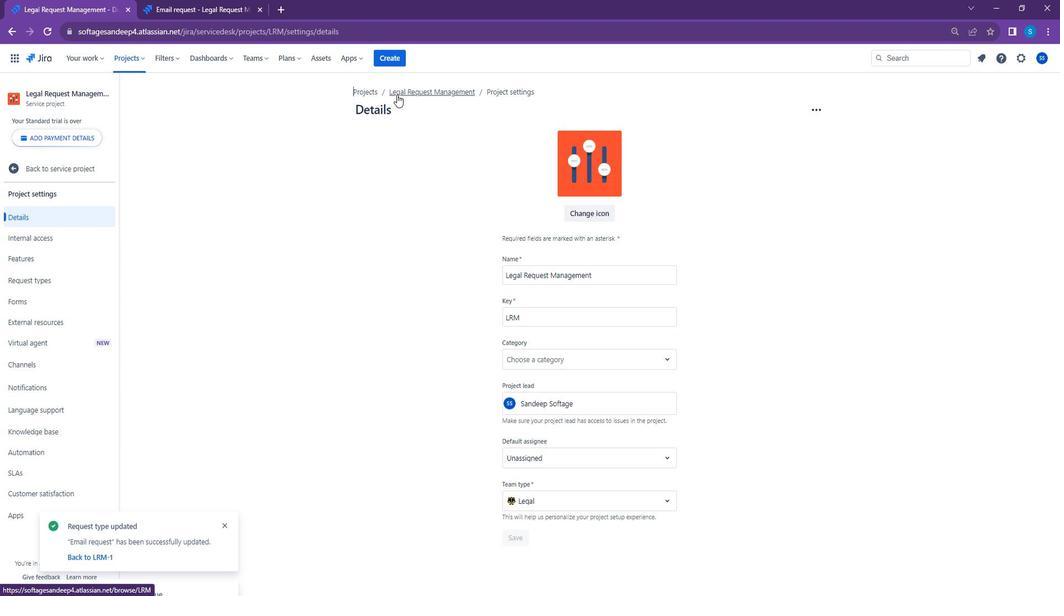 
Action: Mouse pressed left at (517, 421)
Screenshot: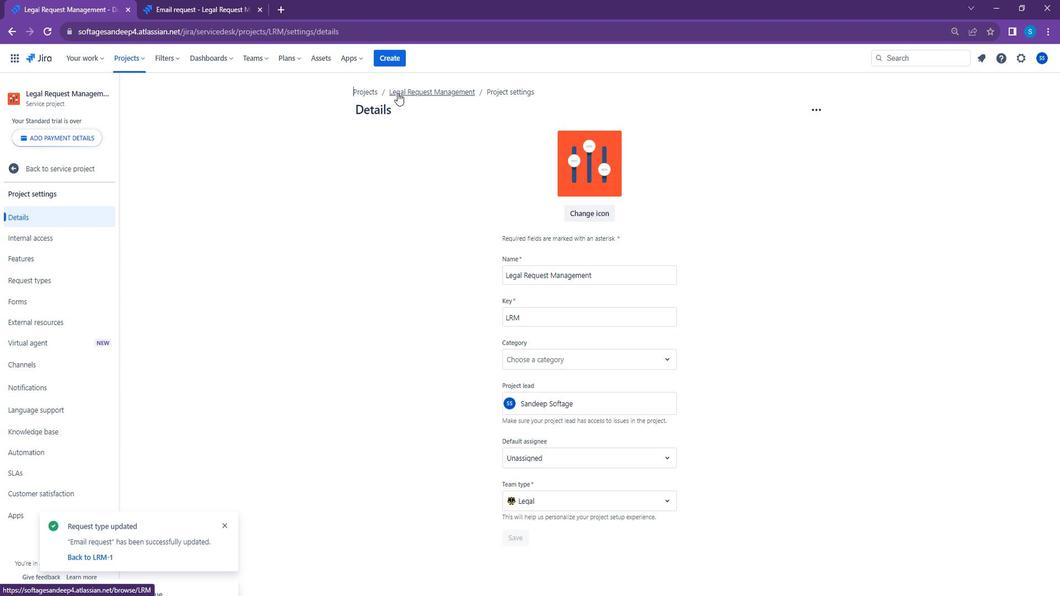 
Action: Mouse moved to (517, 390)
Screenshot: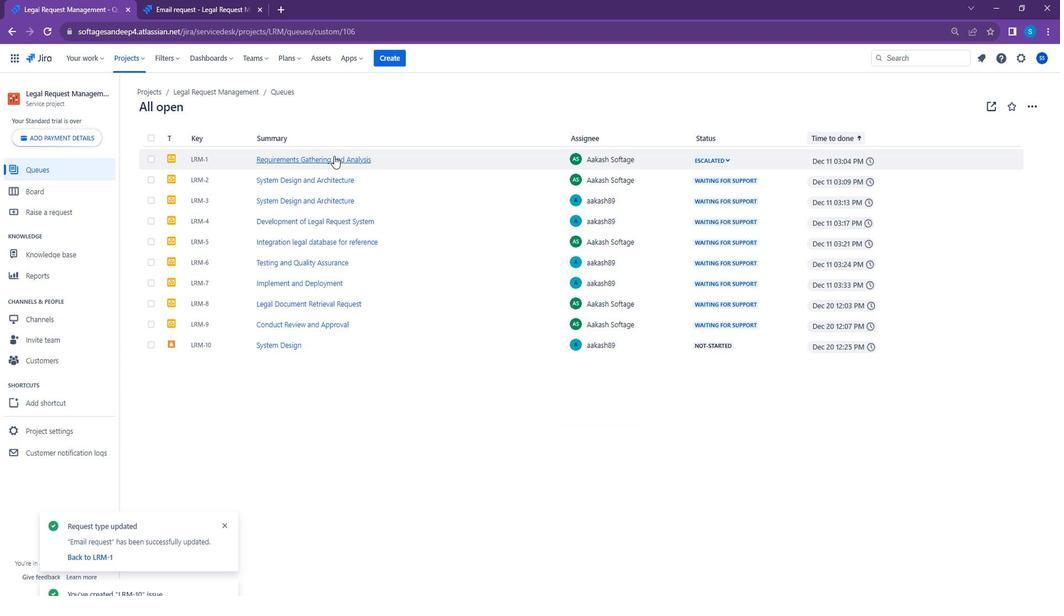 
Action: Mouse pressed left at (517, 390)
Screenshot: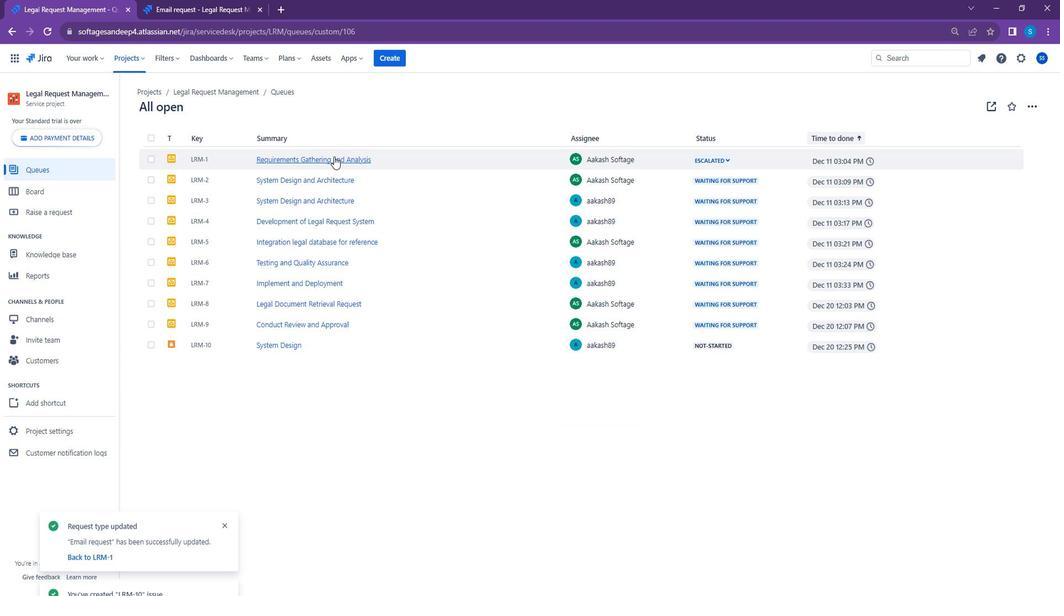 
Action: Mouse moved to (517, 303)
Screenshot: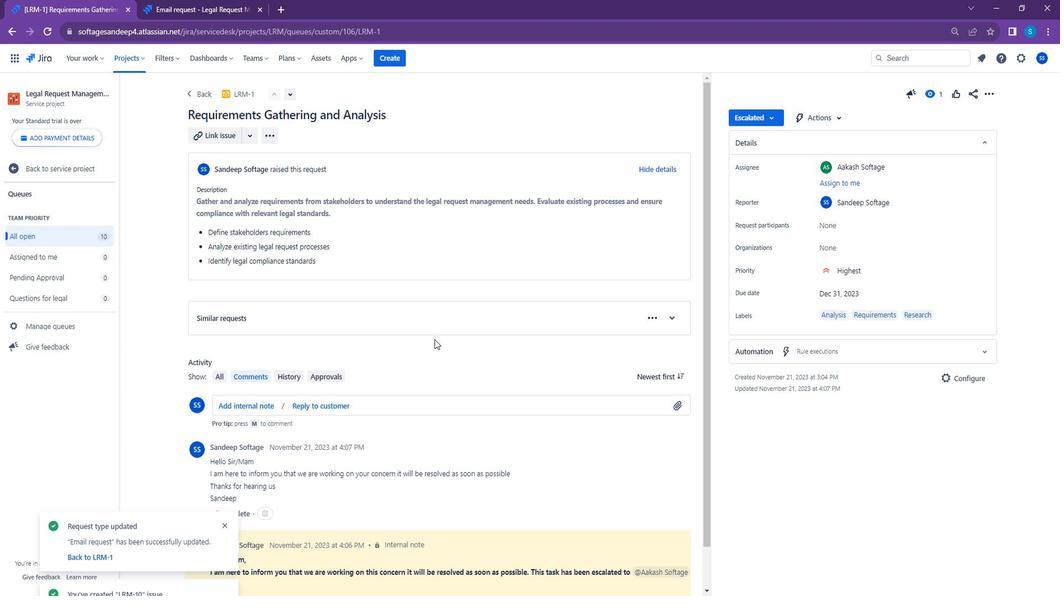 
Action: Mouse scrolled (517, 303) with delta (0, 0)
Screenshot: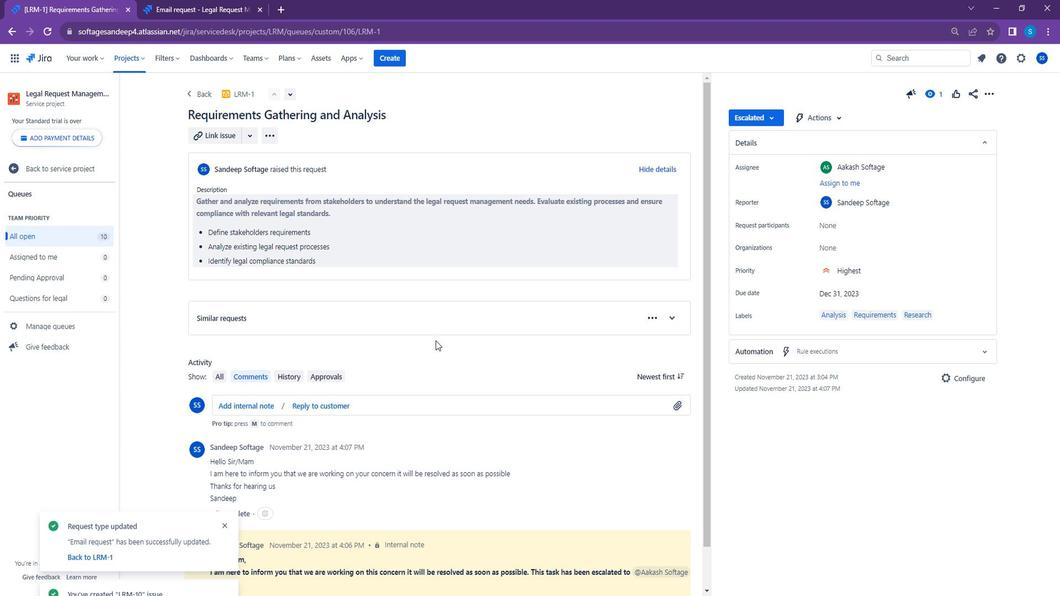 
Action: Mouse scrolled (517, 303) with delta (0, 0)
Screenshot: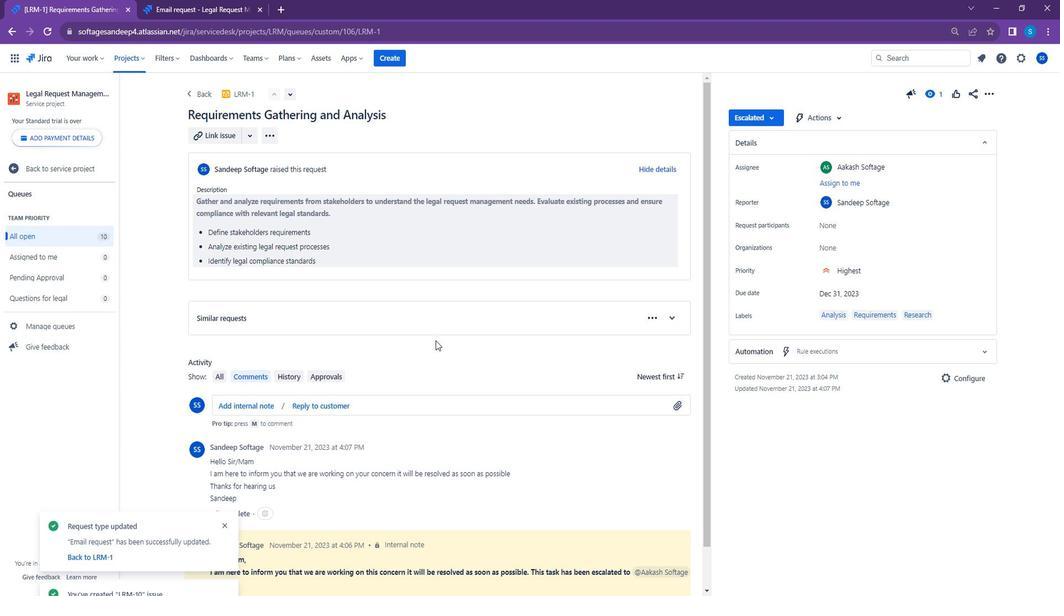 
Action: Mouse scrolled (517, 303) with delta (0, 0)
Screenshot: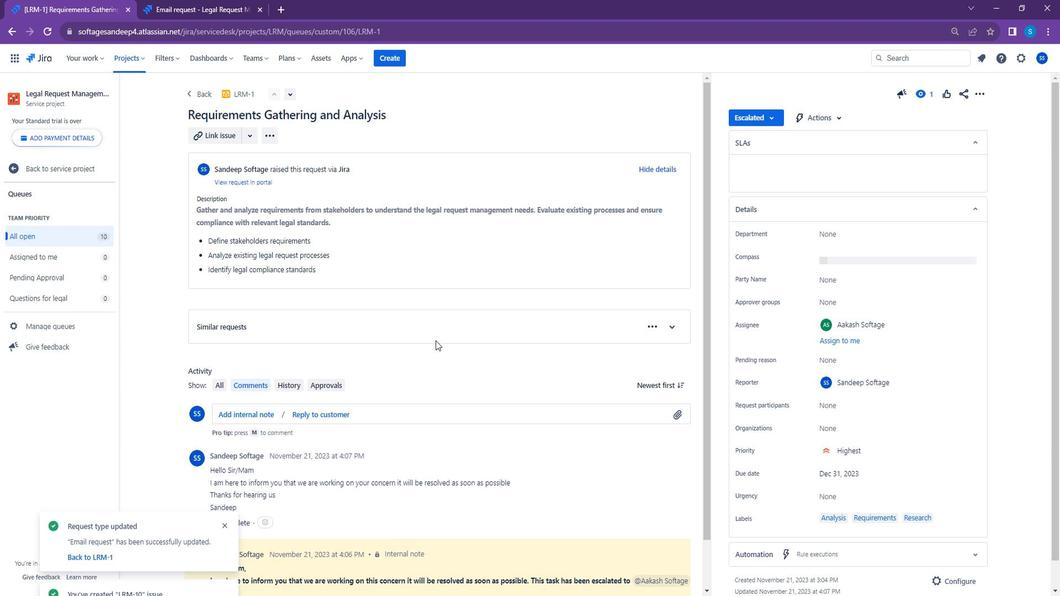 
Action: Mouse scrolled (517, 303) with delta (0, 0)
Screenshot: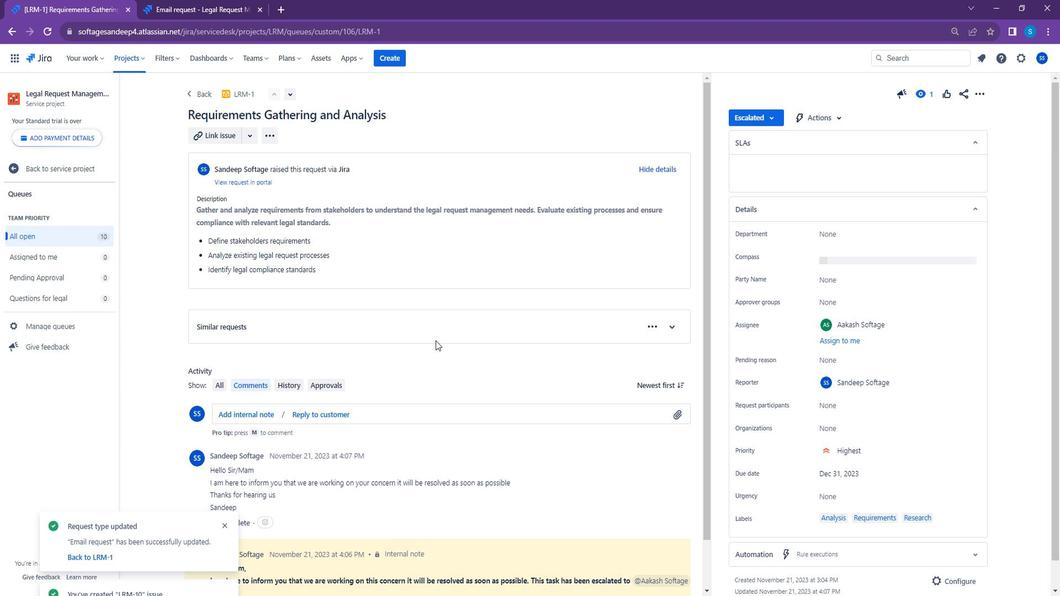 
Action: Mouse moved to (517, 308)
Screenshot: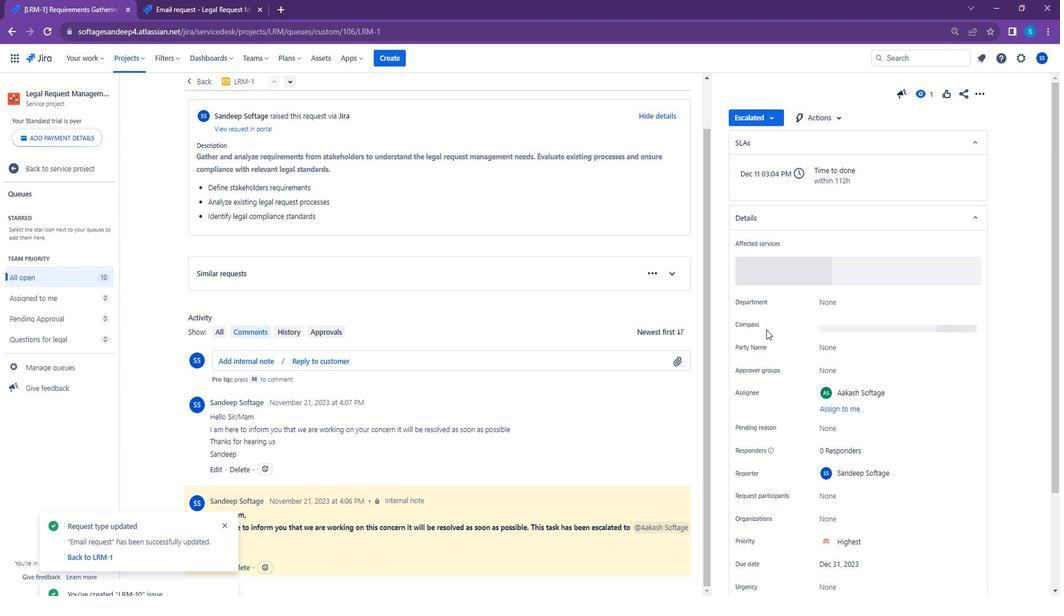 
Action: Mouse scrolled (517, 308) with delta (0, 0)
Screenshot: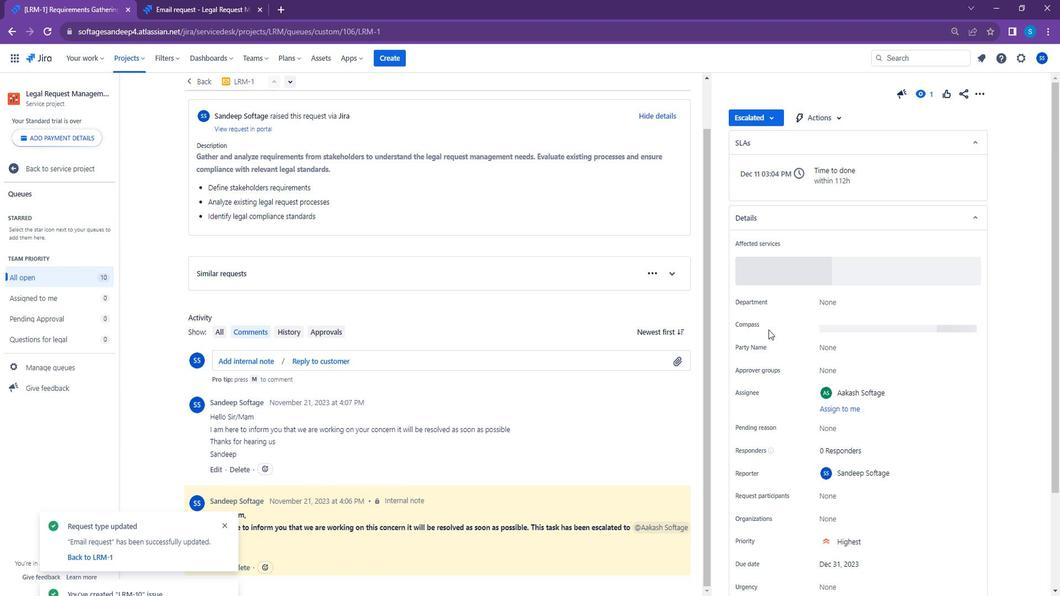 
Action: Mouse moved to (517, 308)
Screenshot: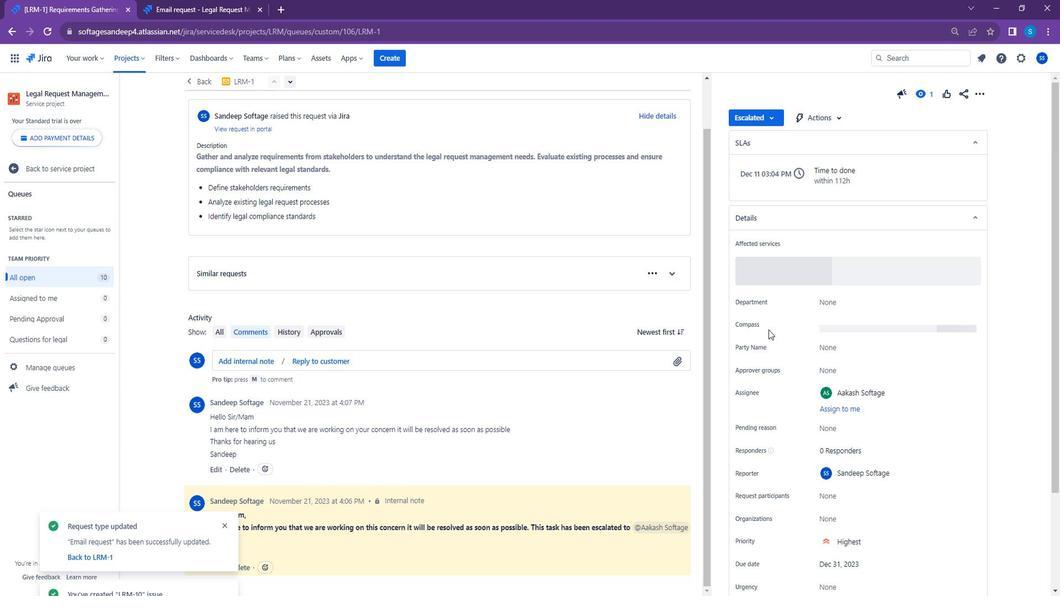 
Action: Mouse scrolled (517, 308) with delta (0, 0)
Screenshot: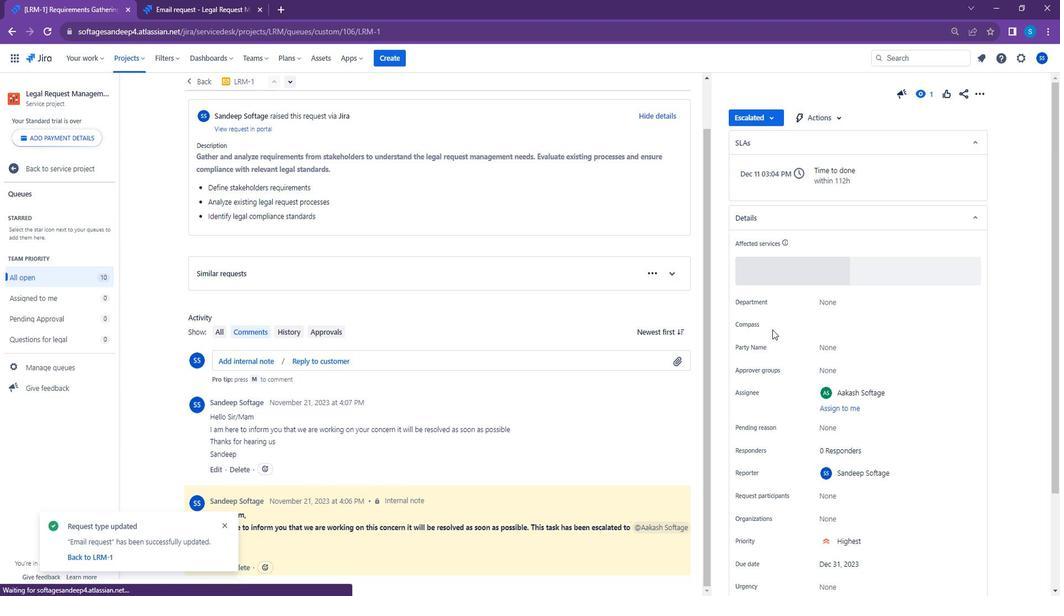 
Action: Mouse scrolled (517, 308) with delta (0, 0)
Screenshot: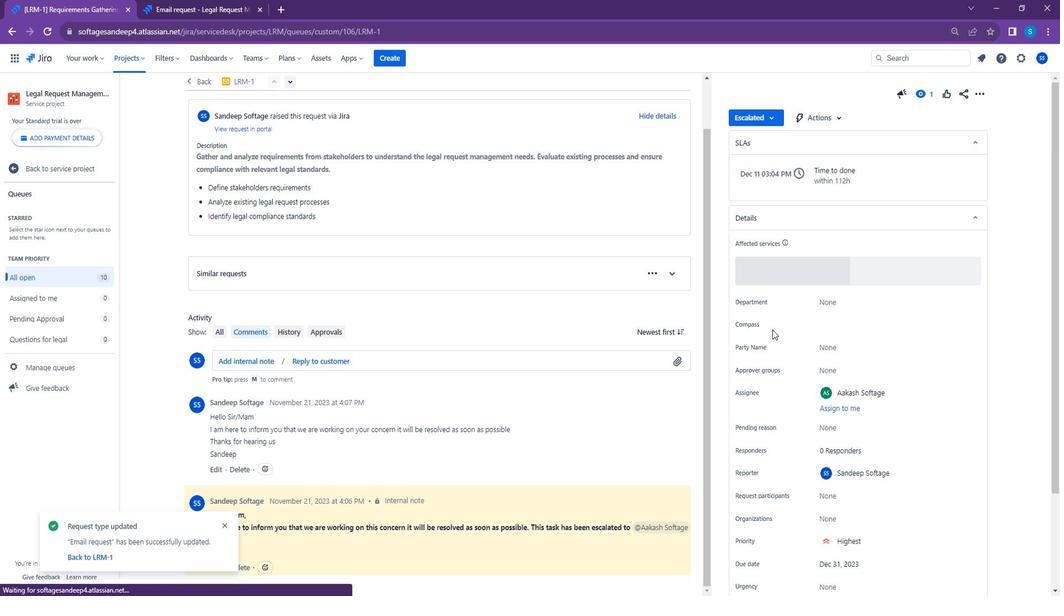 
Action: Mouse scrolled (517, 308) with delta (0, 0)
Screenshot: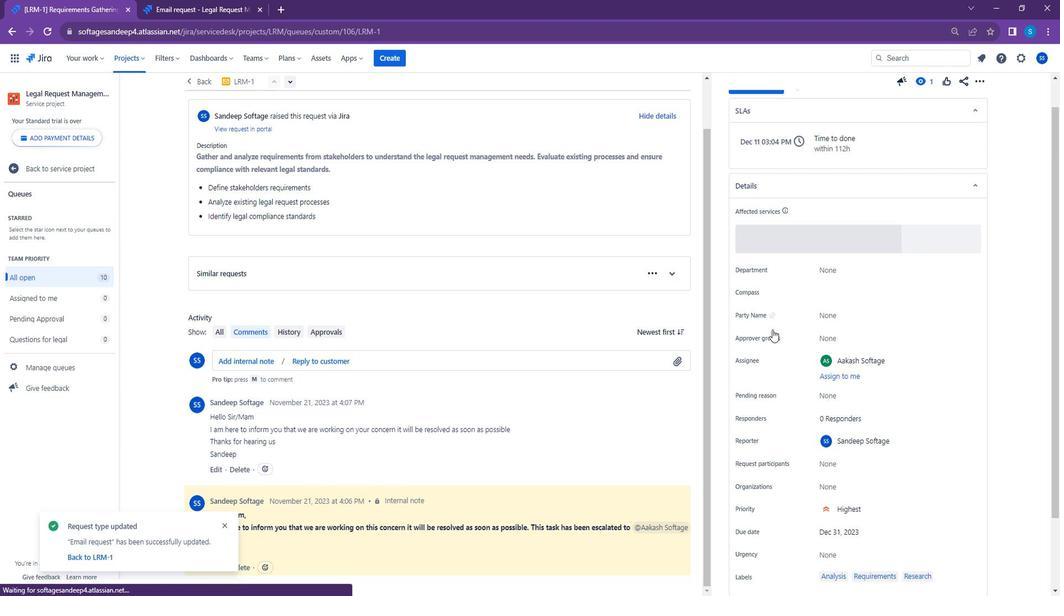 
Action: Mouse moved to (517, 308)
Screenshot: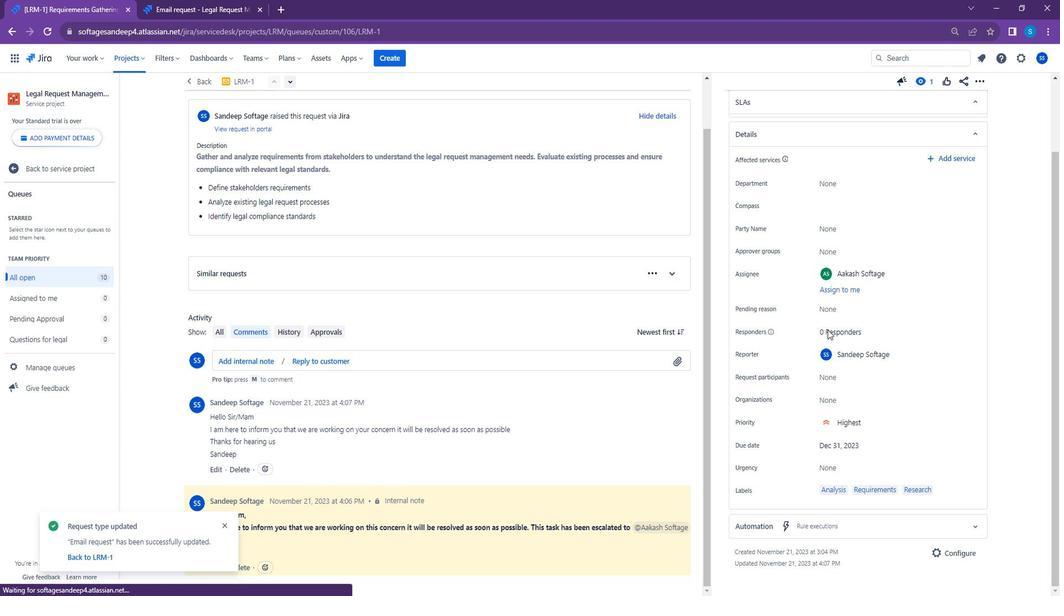 
Action: Mouse scrolled (517, 308) with delta (0, 0)
Screenshot: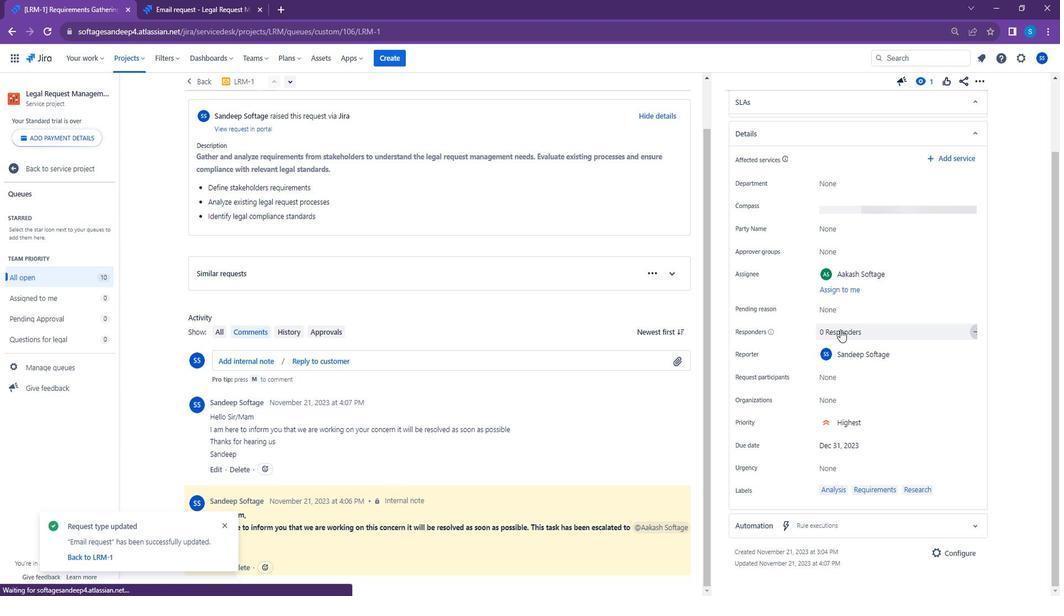 
Action: Mouse scrolled (517, 308) with delta (0, 0)
Screenshot: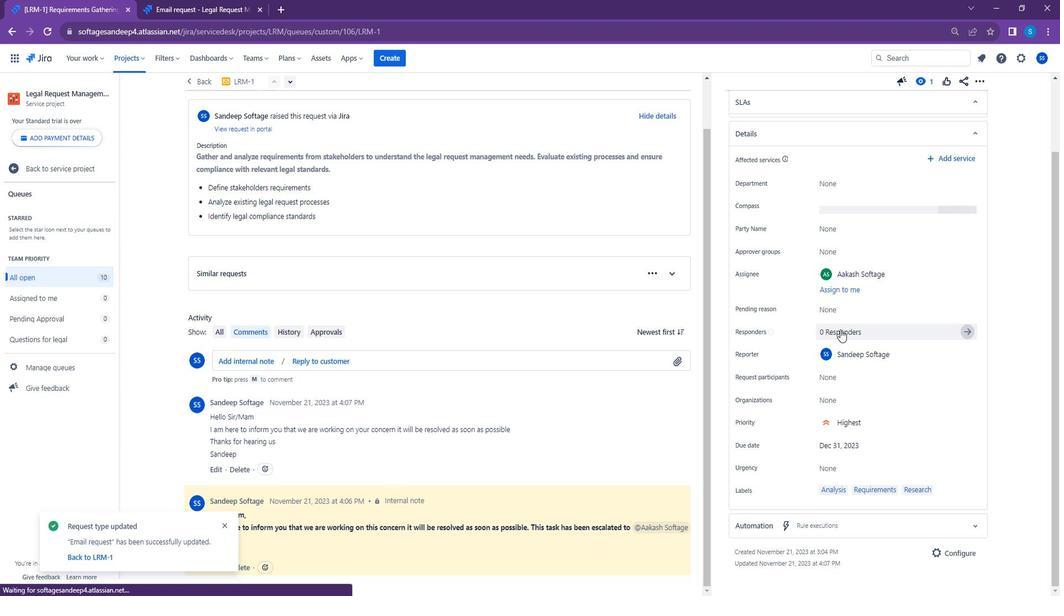 
Action: Mouse scrolled (517, 308) with delta (0, 0)
Screenshot: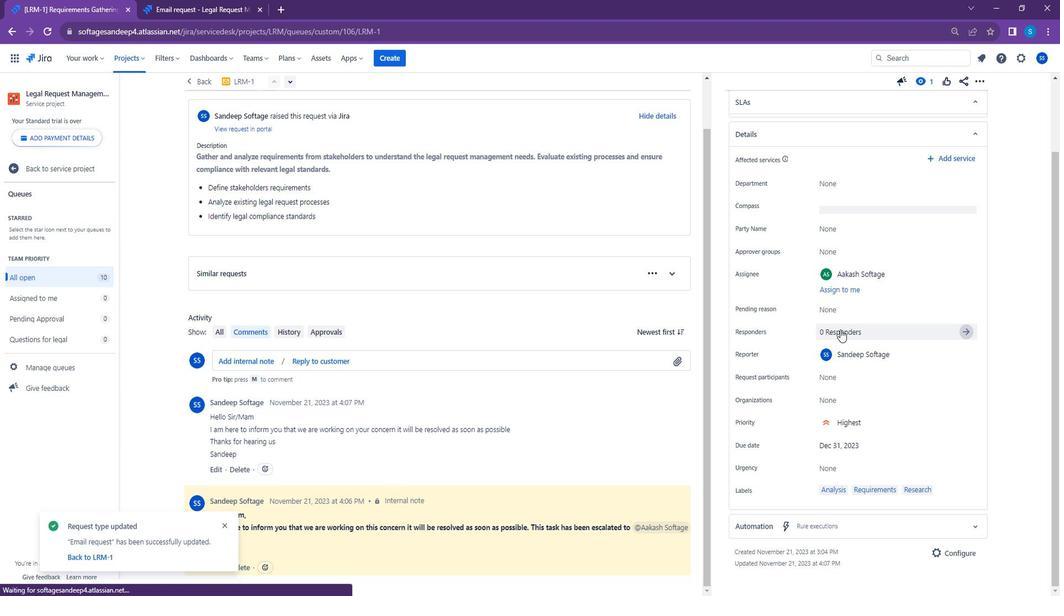 
Action: Mouse moved to (517, 252)
Screenshot: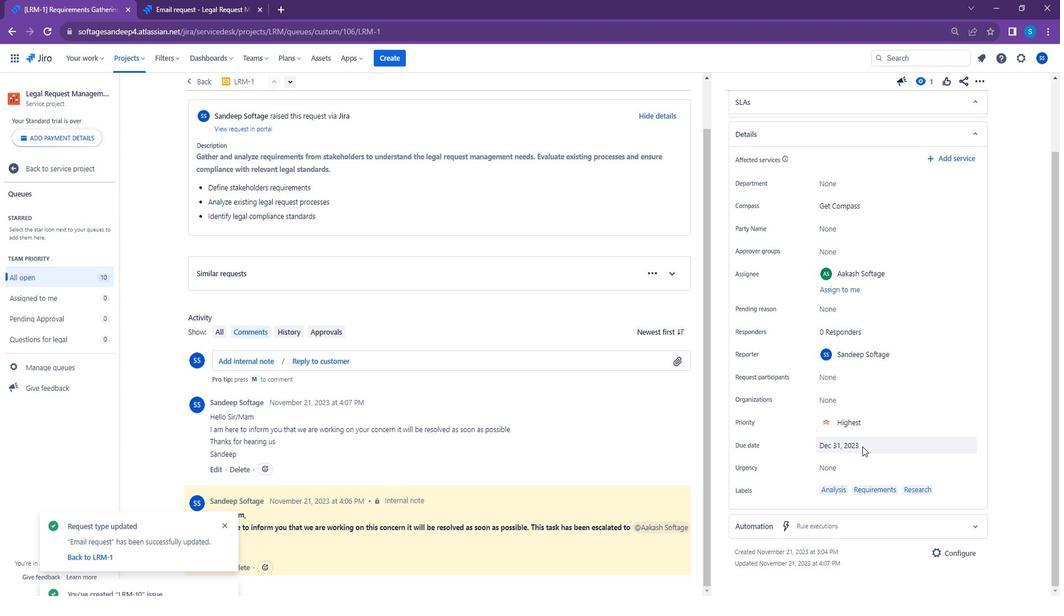 
Action: Mouse scrolled (517, 252) with delta (0, 0)
Screenshot: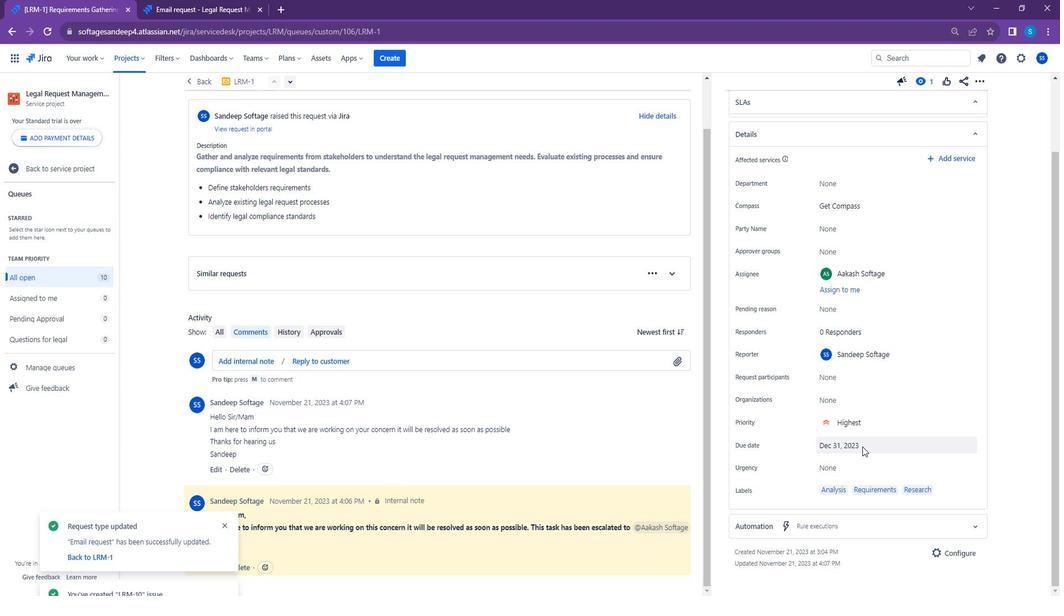 
Action: Mouse scrolled (517, 252) with delta (0, 0)
Screenshot: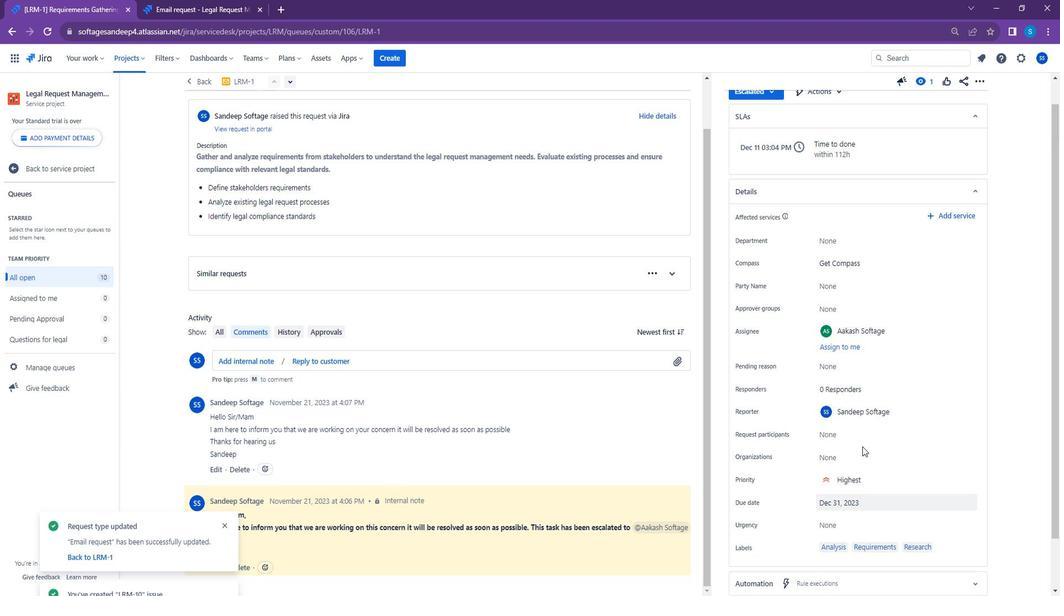 
Action: Mouse scrolled (517, 252) with delta (0, 0)
Screenshot: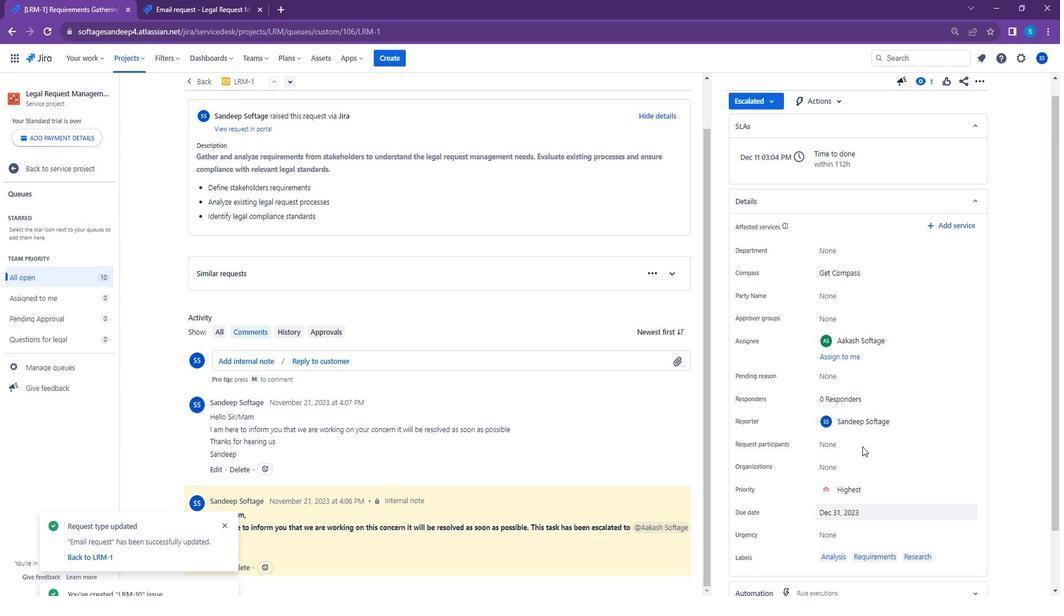 
Action: Mouse moved to (517, 350)
Screenshot: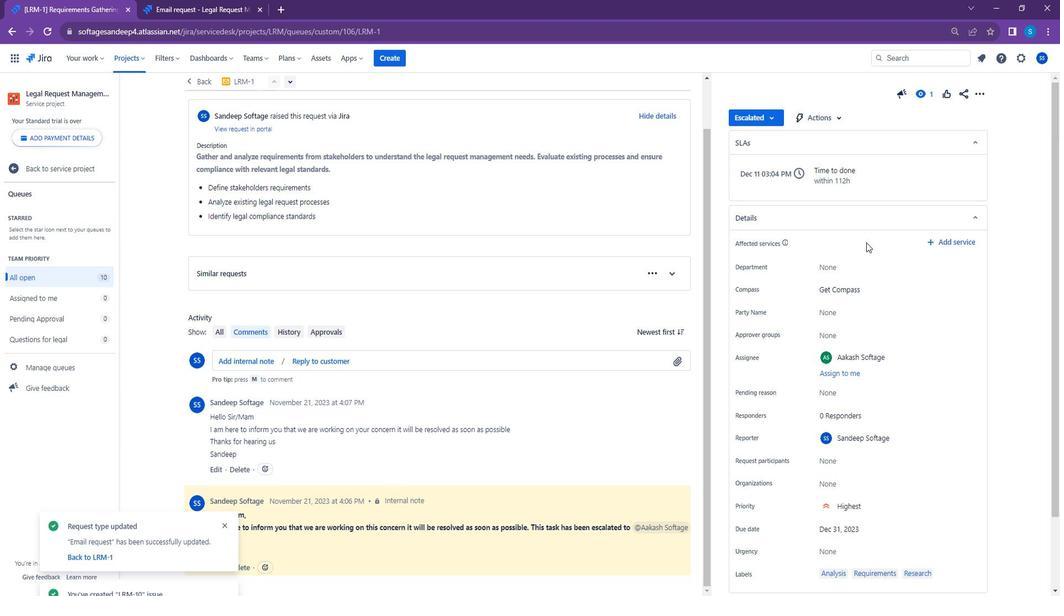 
Action: Mouse scrolled (517, 350) with delta (0, 0)
Screenshot: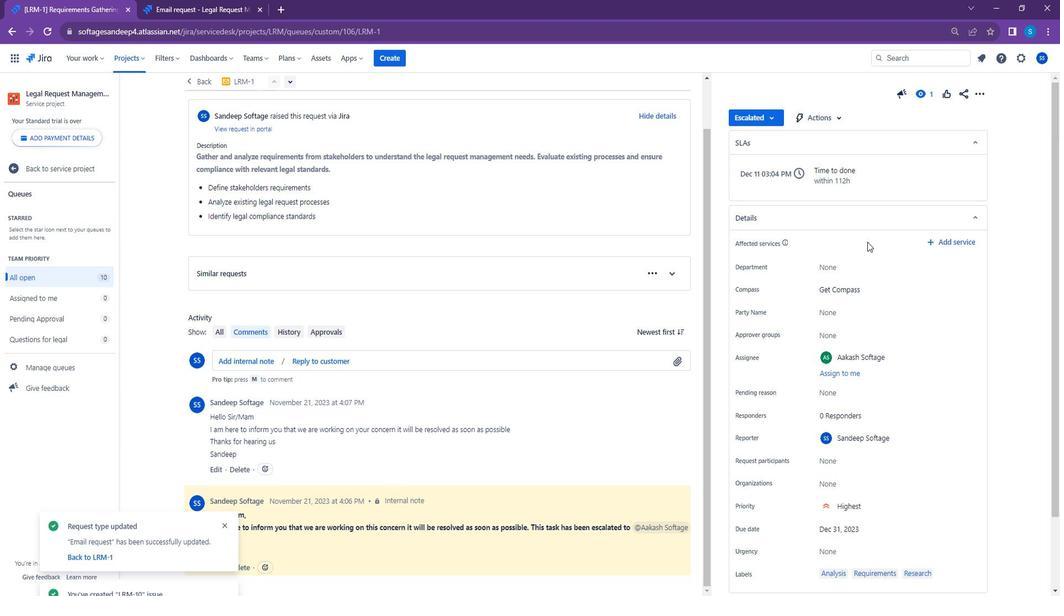 
Action: Mouse scrolled (517, 350) with delta (0, 0)
Screenshot: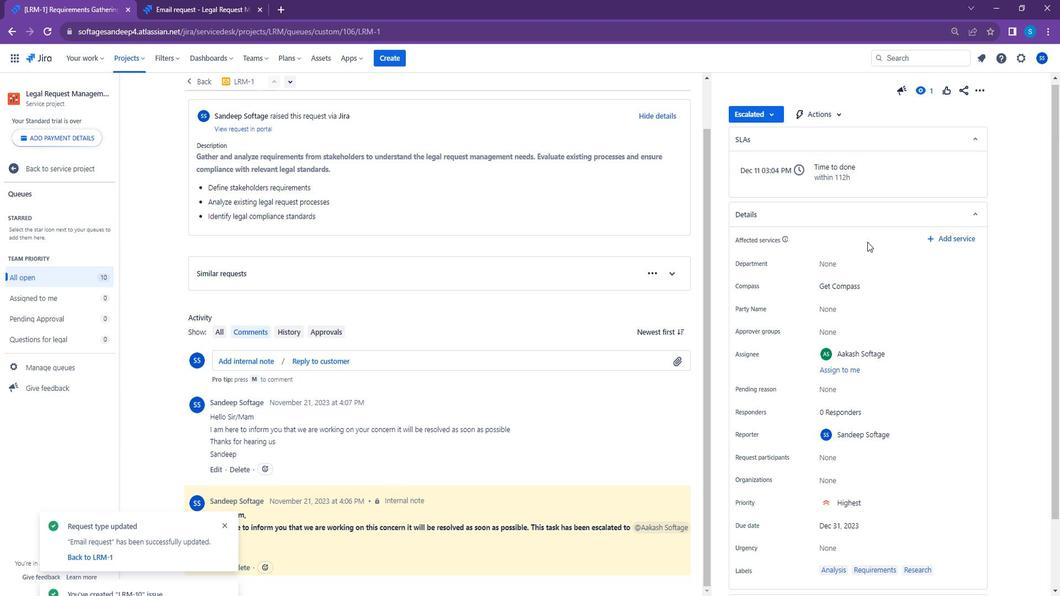 
Action: Mouse scrolled (517, 350) with delta (0, 0)
Screenshot: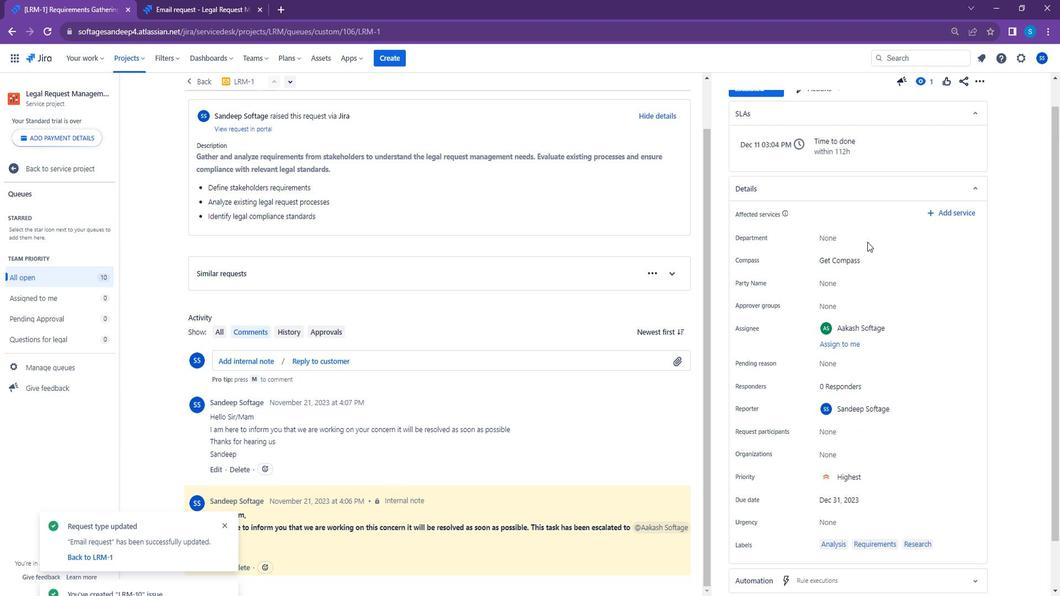 
Action: Mouse scrolled (517, 350) with delta (0, 0)
Screenshot: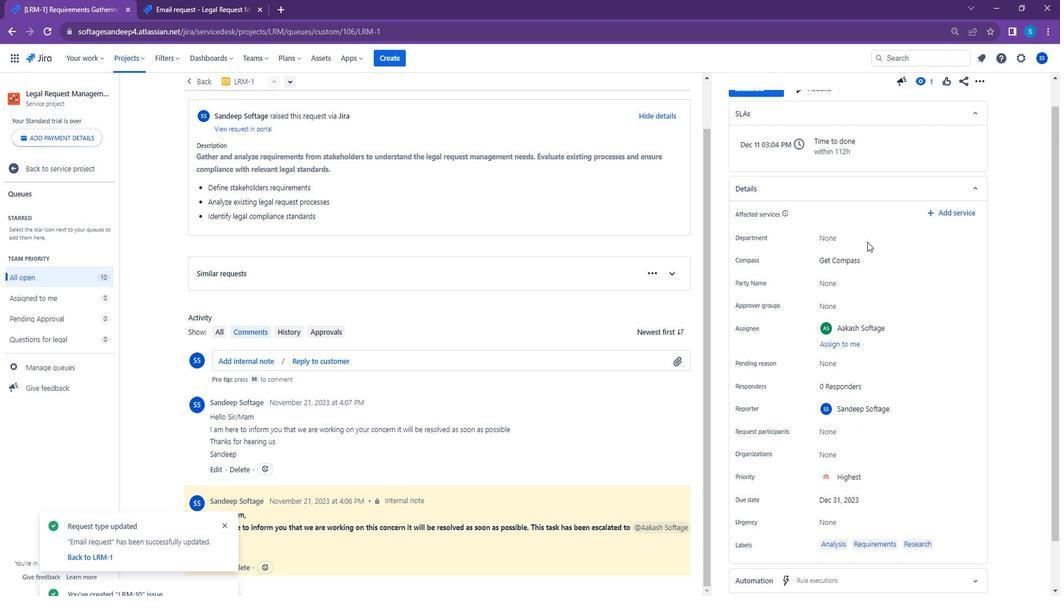 
Action: Mouse scrolled (517, 350) with delta (0, 0)
Screenshot: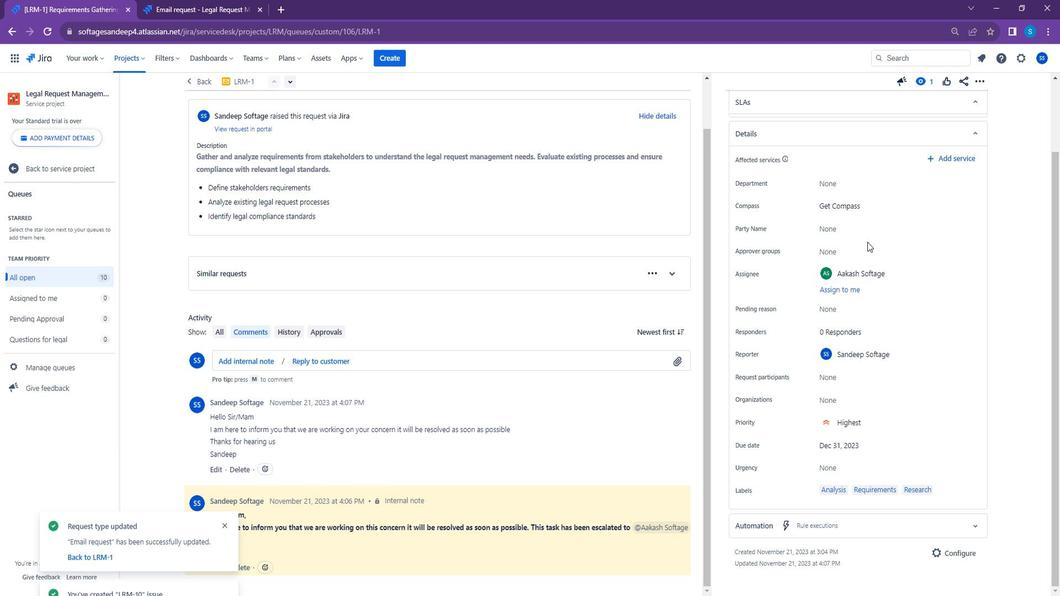 
Action: Mouse scrolled (517, 350) with delta (0, 0)
Screenshot: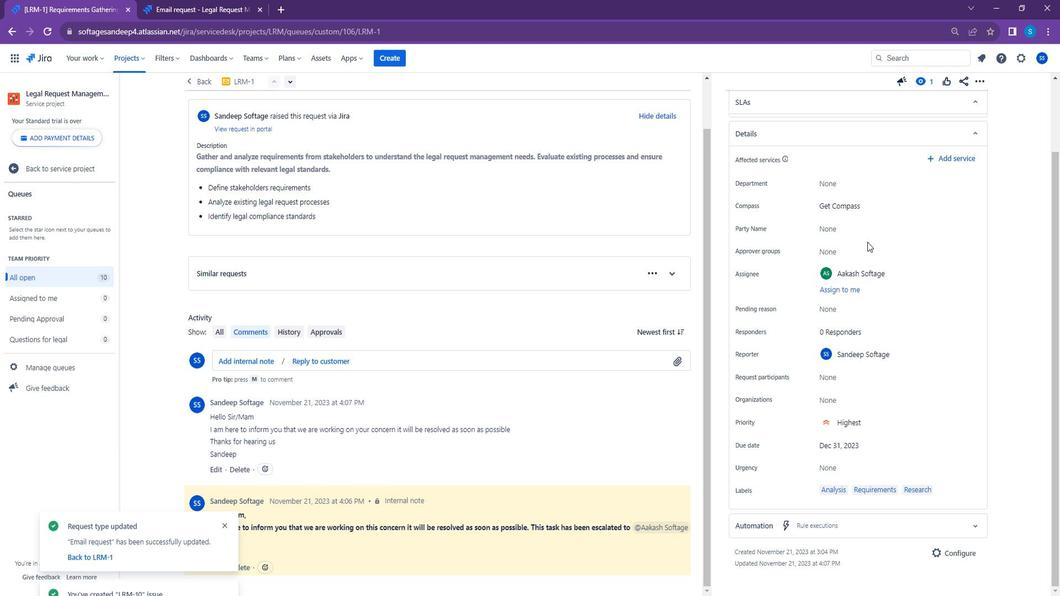 
Action: Mouse scrolled (517, 350) with delta (0, 0)
Screenshot: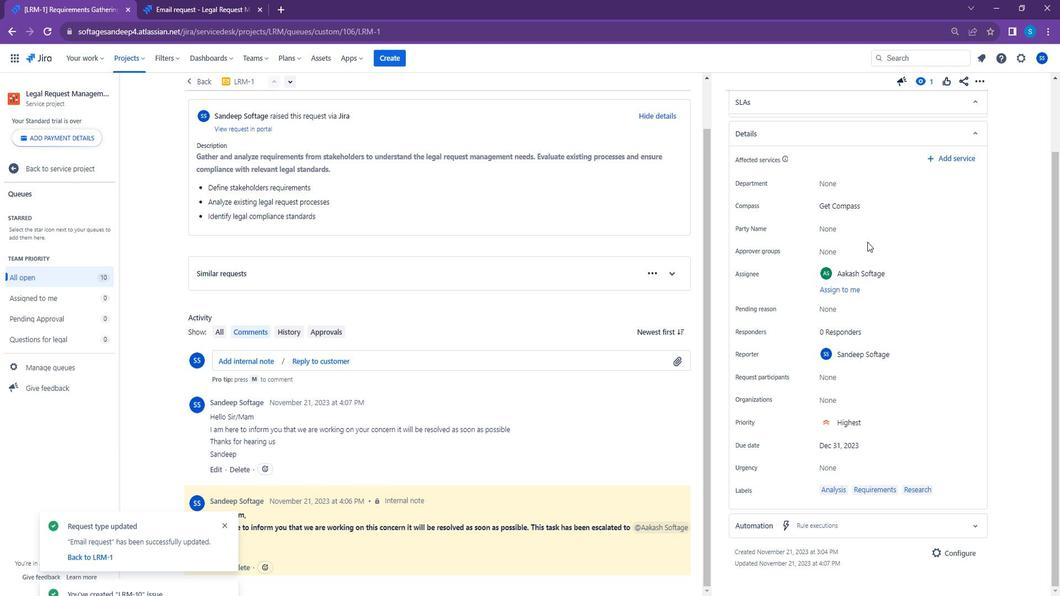 
Action: Mouse moved to (517, 202)
Screenshot: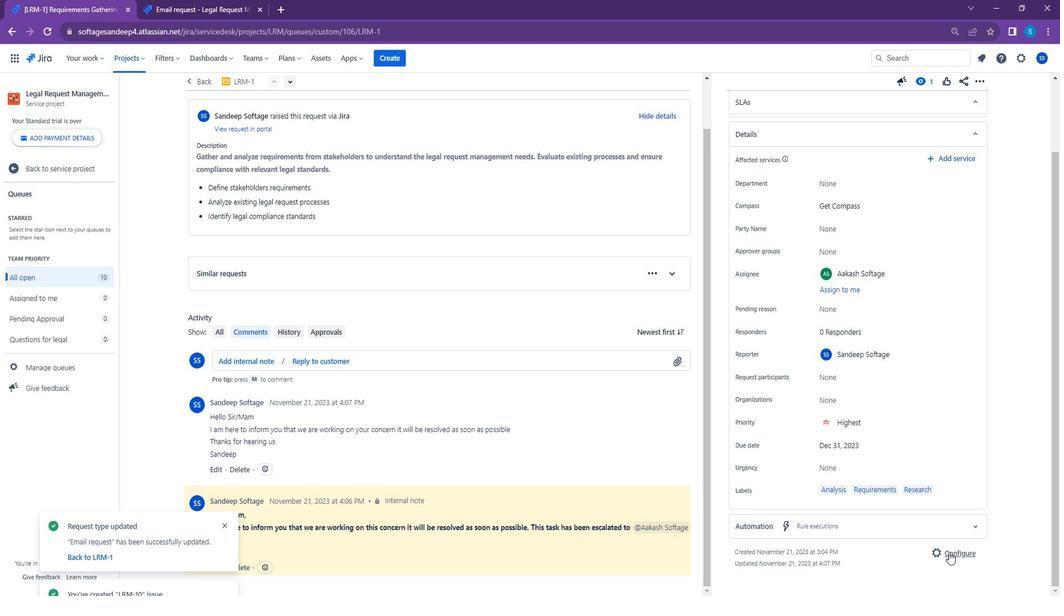 
Action: Mouse pressed left at (517, 202)
Screenshot: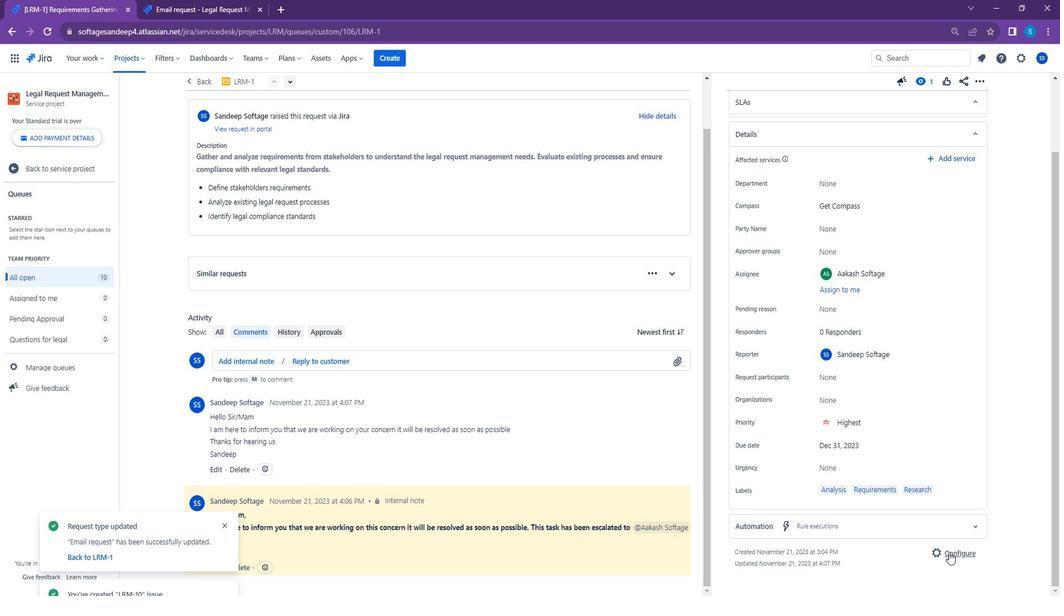 
Action: Mouse moved to (517, 351)
Screenshot: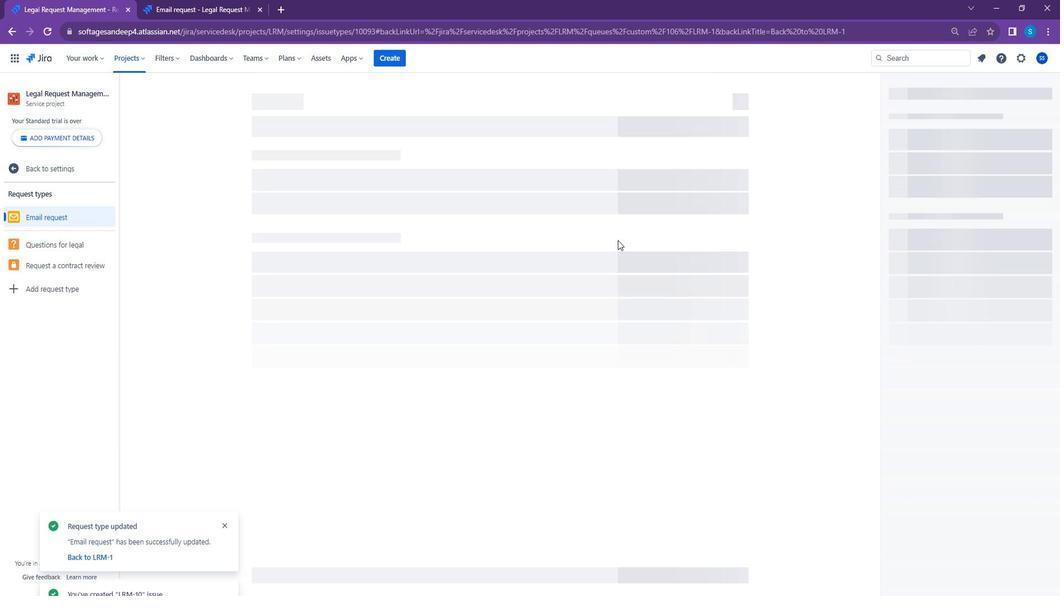 
Action: Mouse scrolled (517, 351) with delta (0, 0)
Screenshot: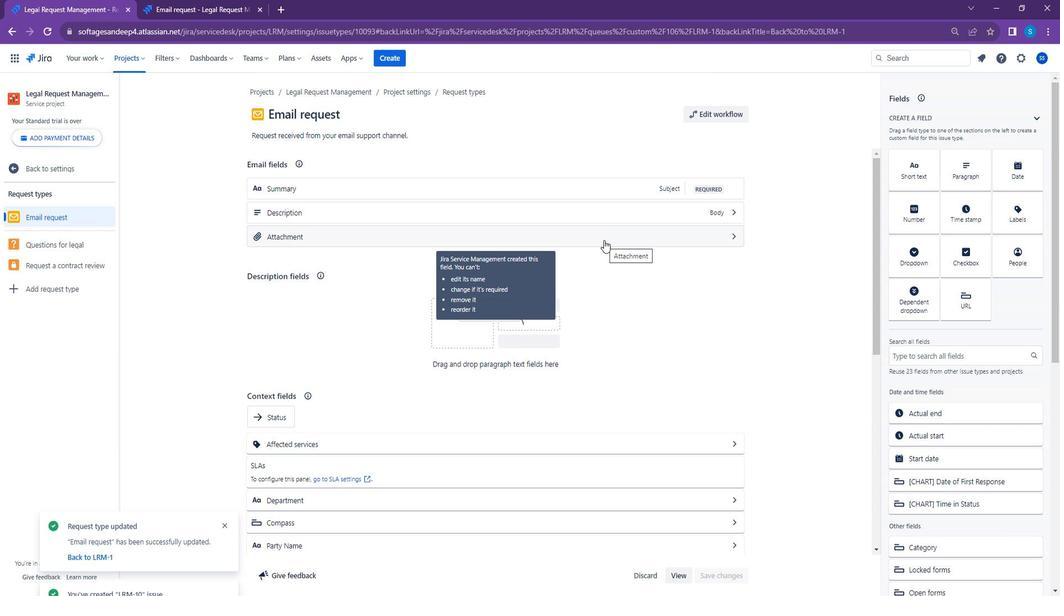 
Action: Mouse scrolled (517, 351) with delta (0, 0)
Screenshot: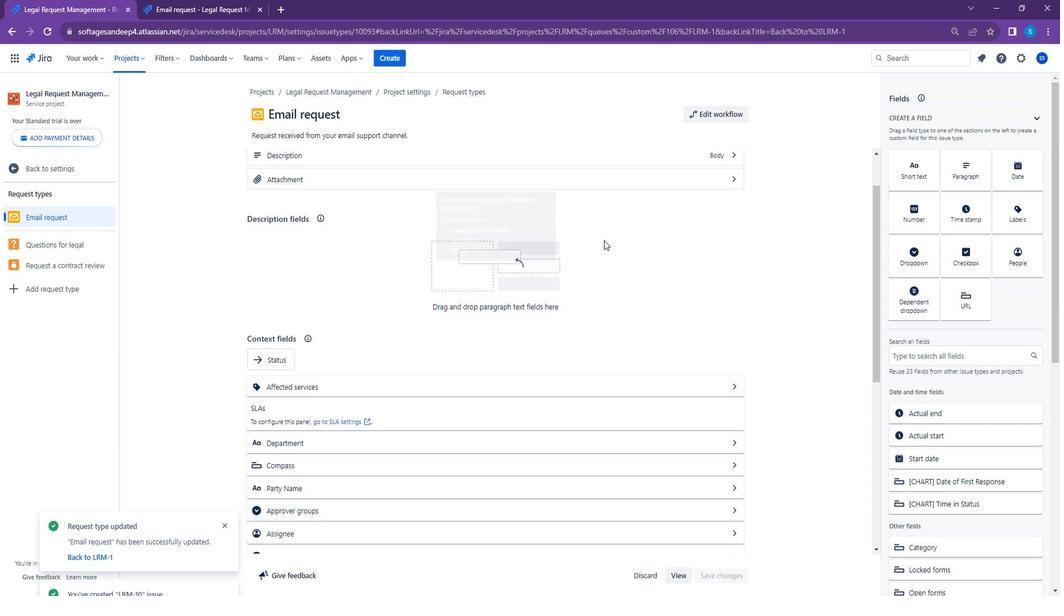 
Action: Mouse scrolled (517, 351) with delta (0, 0)
Screenshot: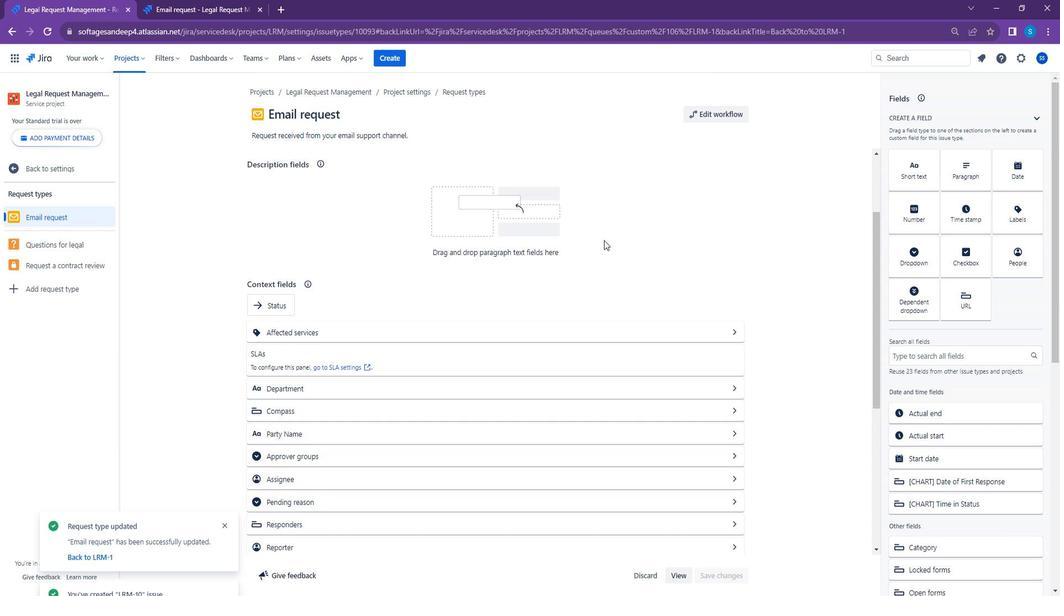 
Action: Mouse scrolled (517, 351) with delta (0, 0)
Screenshot: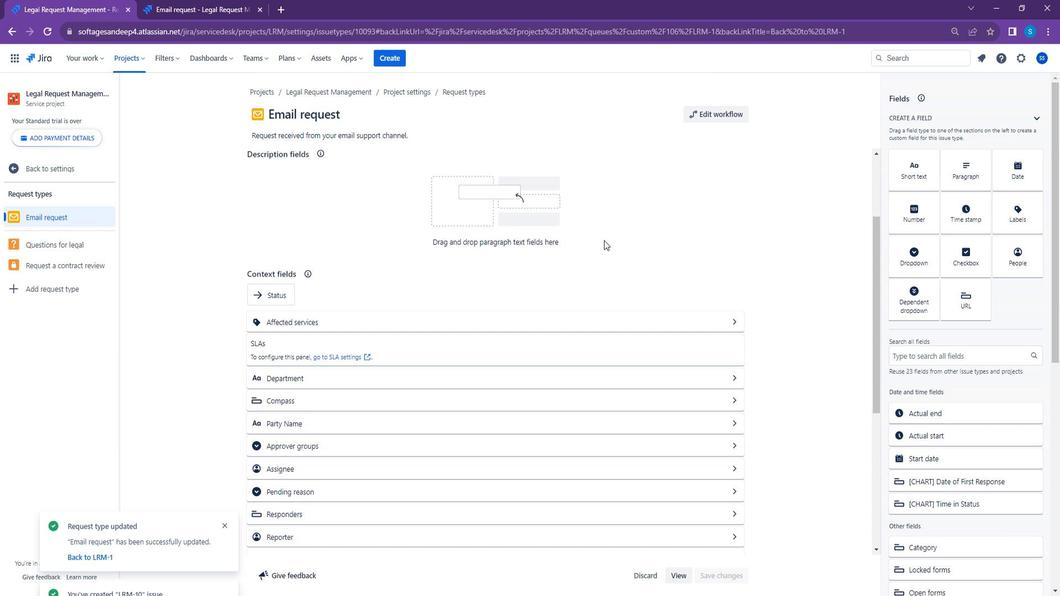 
Action: Mouse scrolled (517, 351) with delta (0, 0)
Screenshot: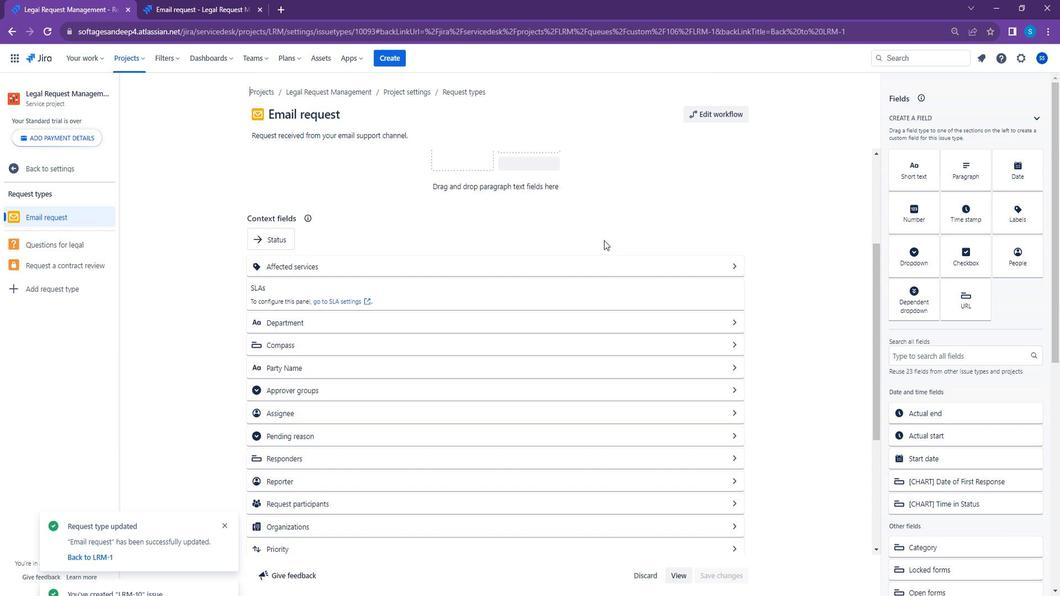 
Action: Mouse scrolled (517, 351) with delta (0, 0)
Screenshot: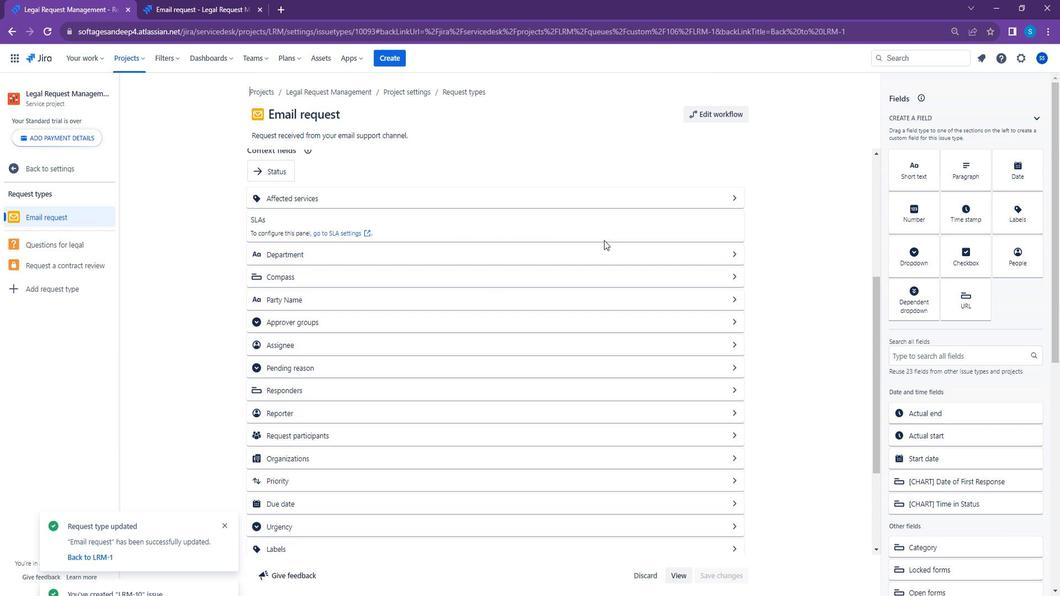 
Action: Mouse scrolled (517, 351) with delta (0, 0)
Screenshot: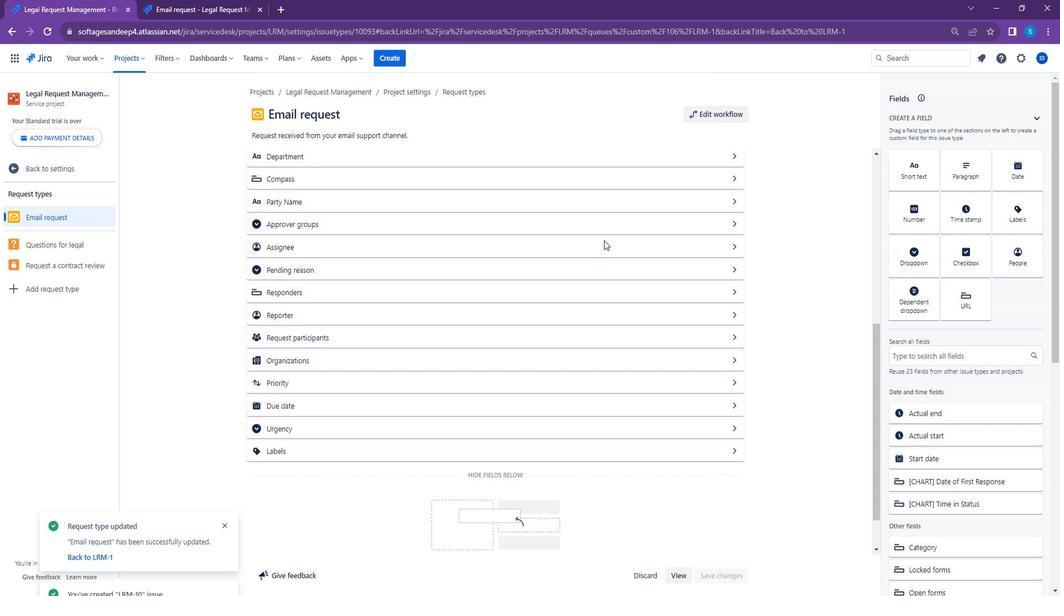 
Action: Mouse scrolled (517, 351) with delta (0, 0)
Screenshot: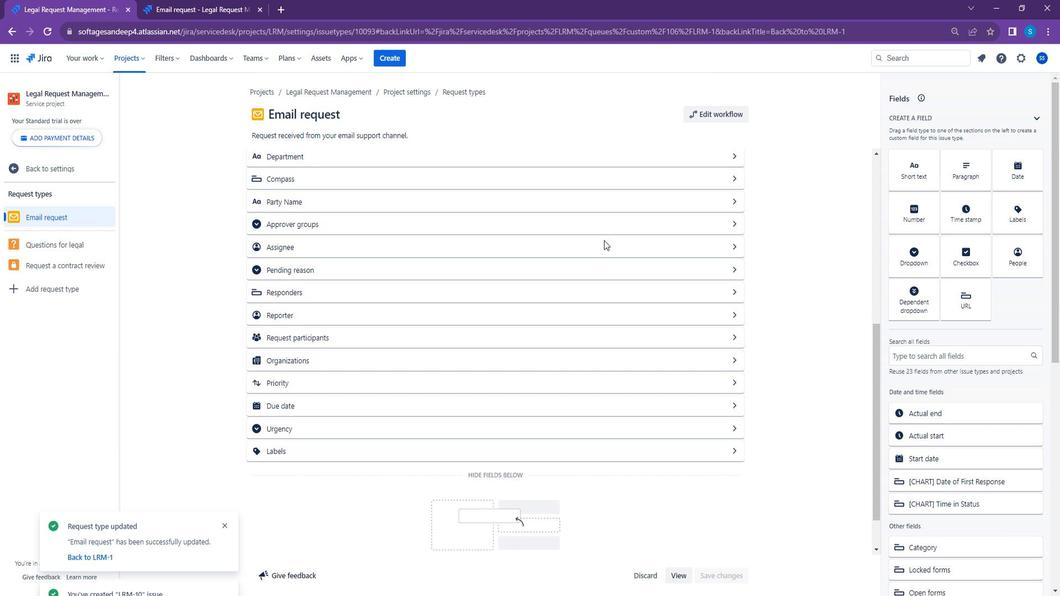 
Action: Mouse scrolled (517, 351) with delta (0, 0)
Screenshot: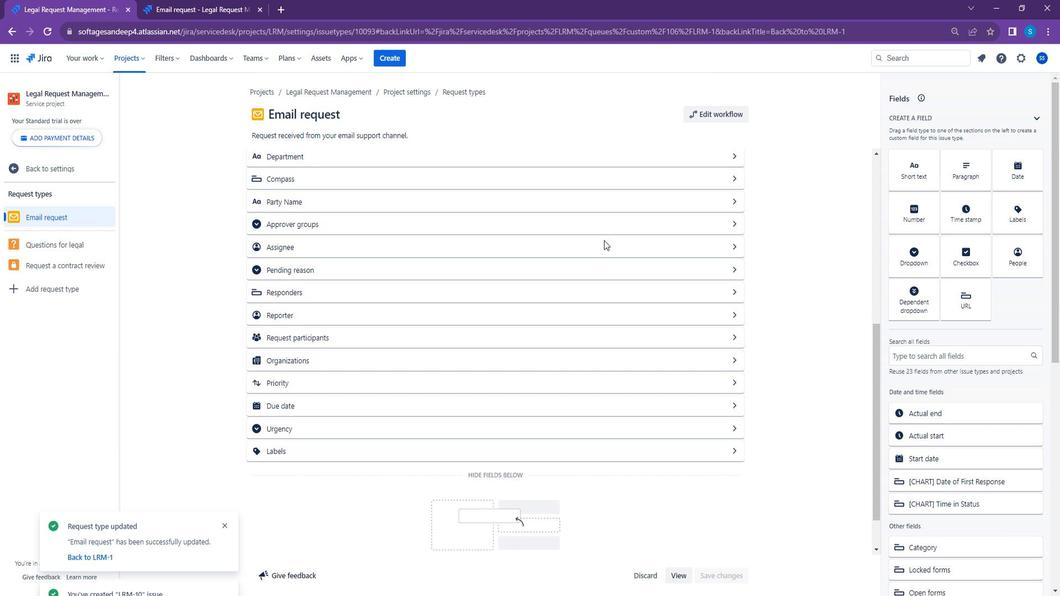 
Action: Mouse scrolled (517, 351) with delta (0, 0)
Screenshot: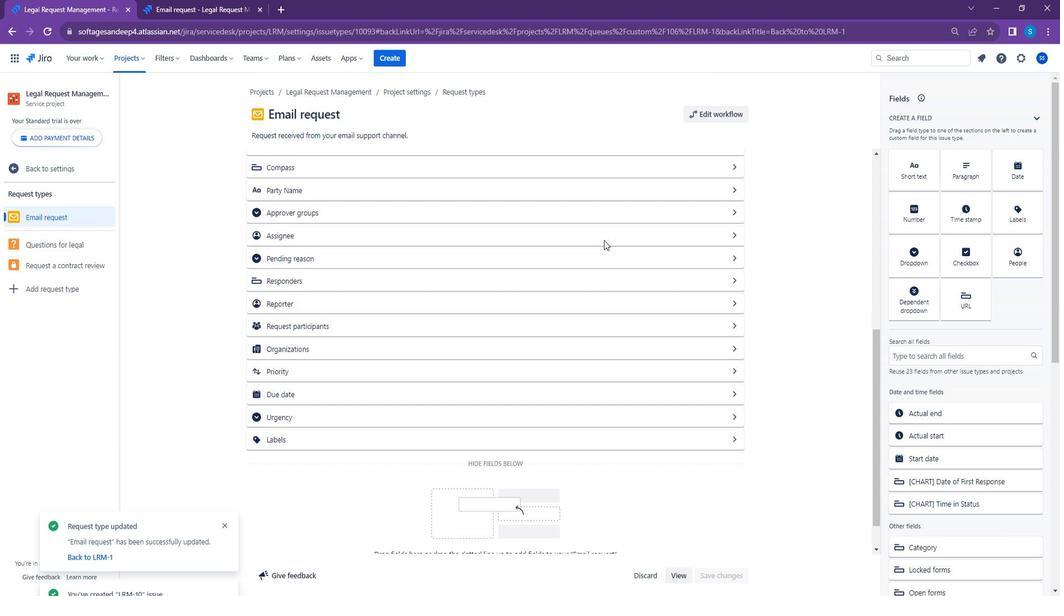 
Action: Mouse scrolled (517, 351) with delta (0, 0)
Screenshot: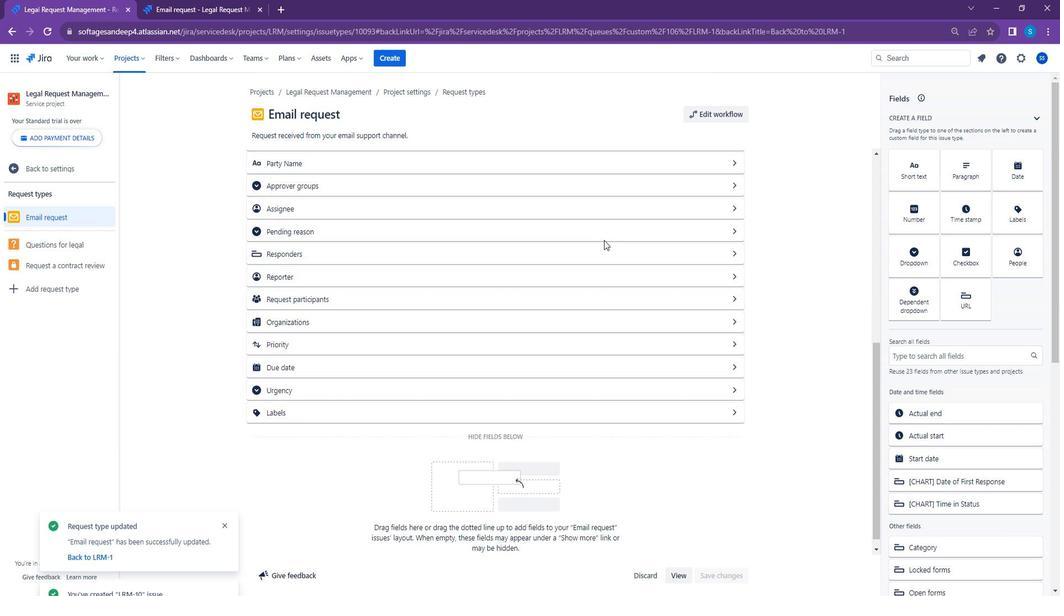 
Action: Mouse scrolled (517, 350) with delta (0, 0)
Screenshot: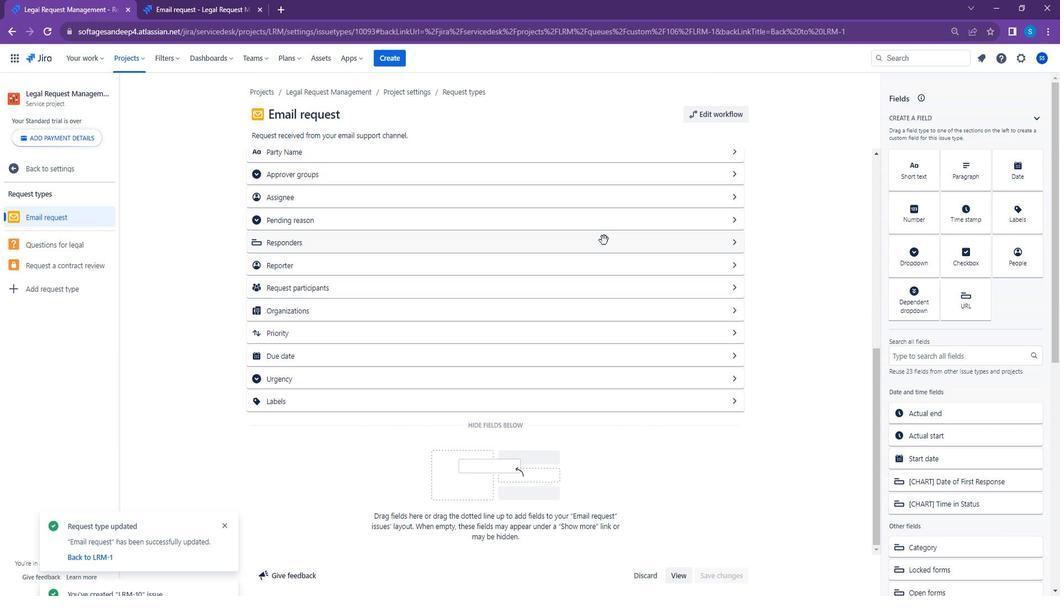 
Action: Mouse scrolled (517, 350) with delta (0, 0)
Screenshot: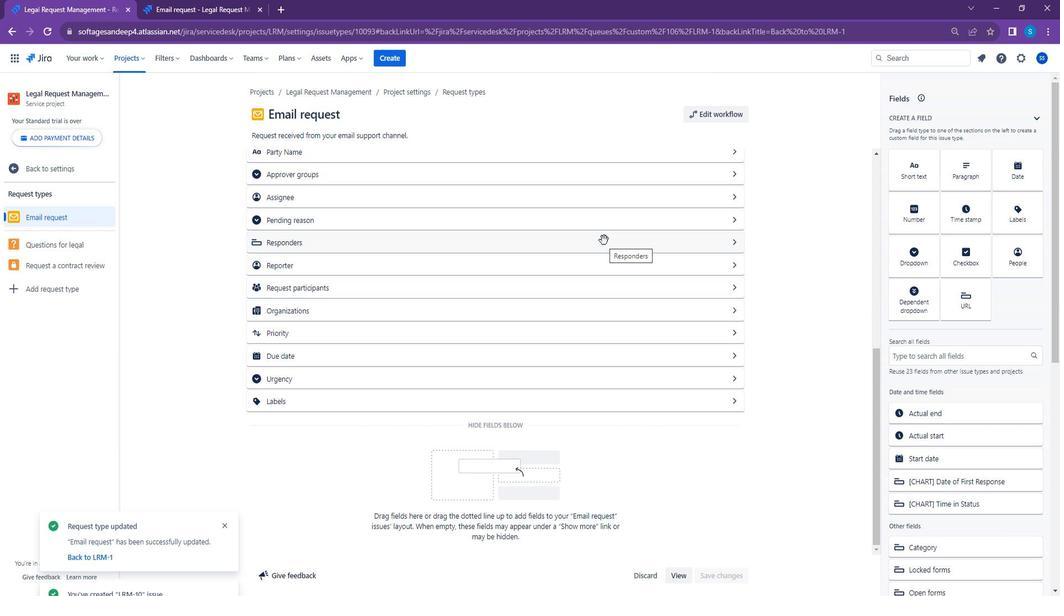 
Action: Mouse scrolled (517, 350) with delta (0, 0)
Screenshot: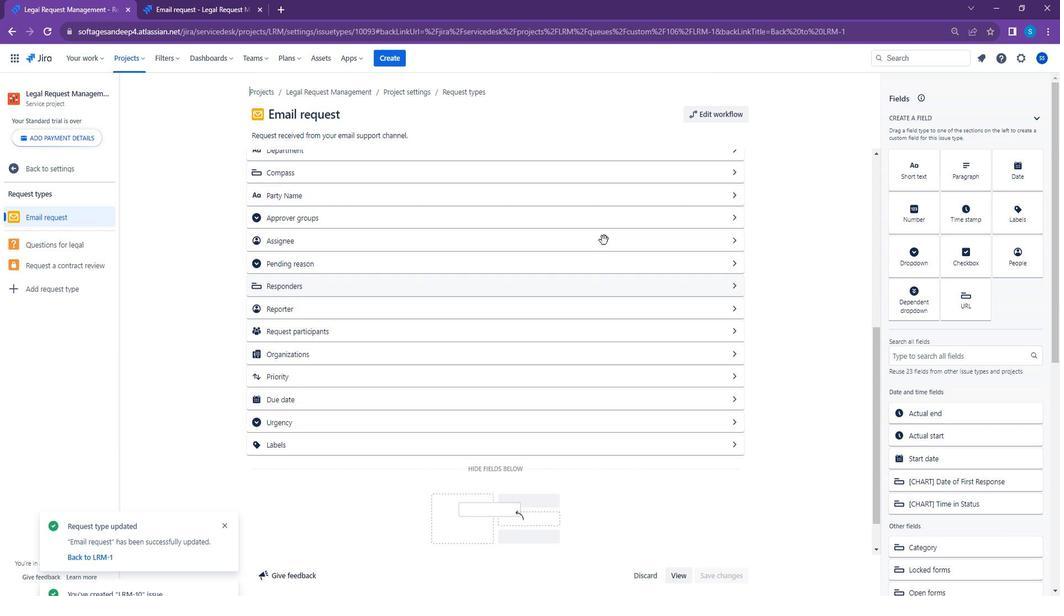 
Action: Mouse scrolled (517, 350) with delta (0, 0)
Screenshot: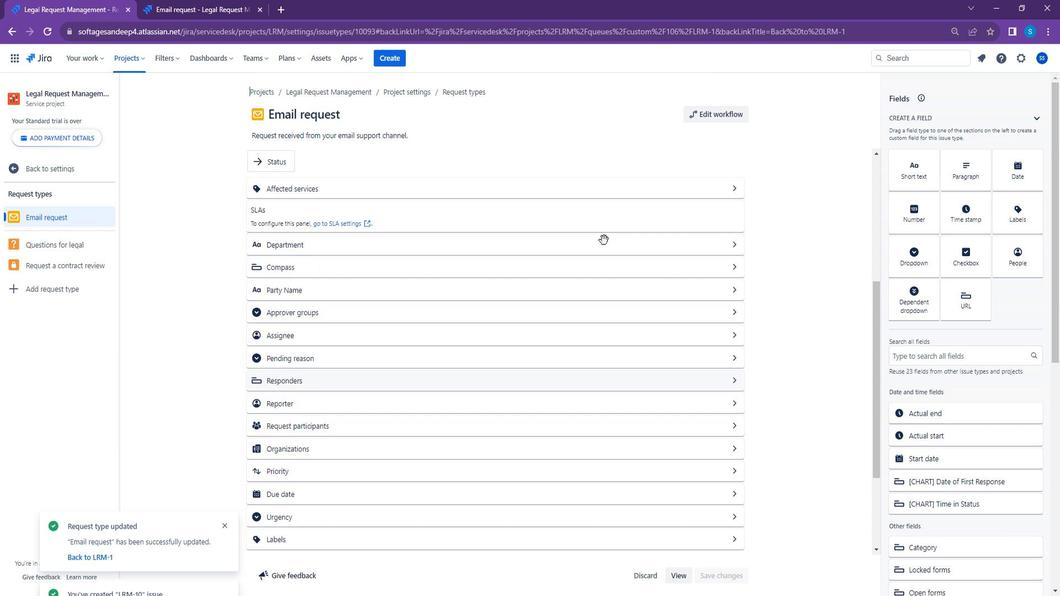 
Action: Mouse scrolled (517, 350) with delta (0, 0)
Screenshot: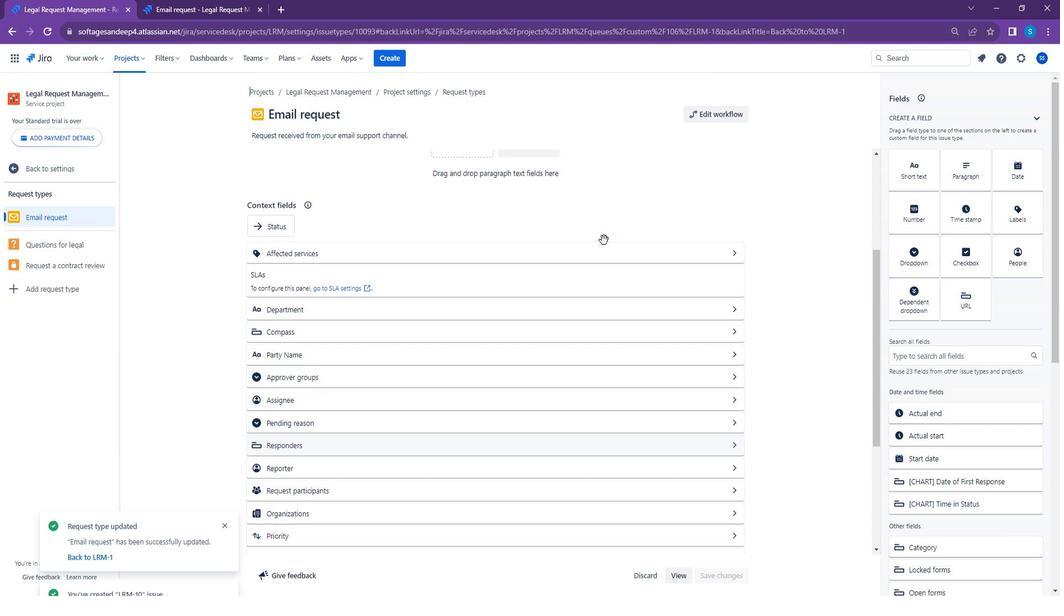 
Action: Mouse scrolled (517, 350) with delta (0, 0)
Screenshot: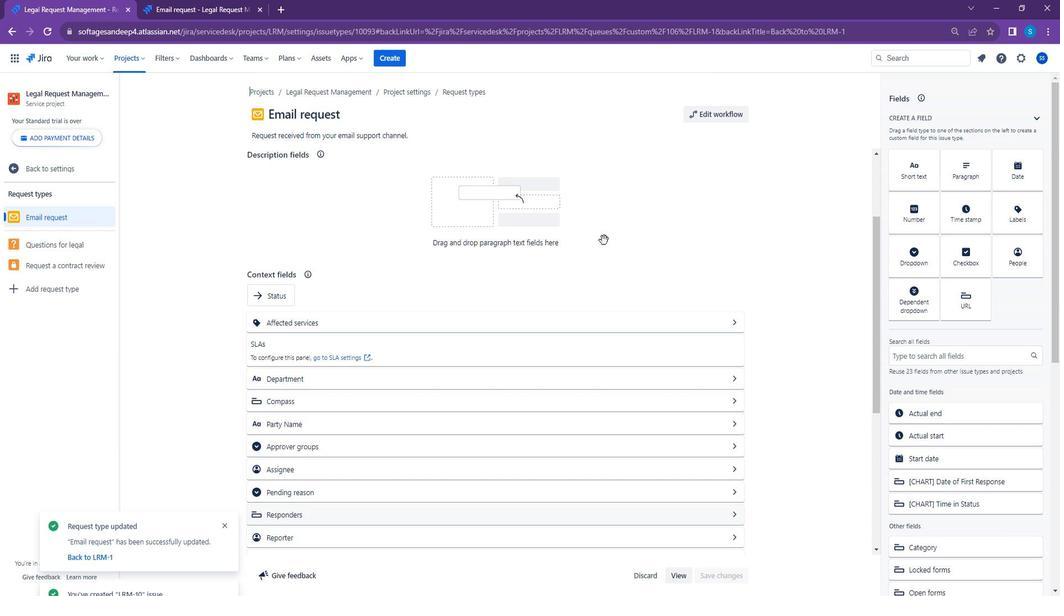 
Action: Mouse scrolled (517, 350) with delta (0, 0)
Screenshot: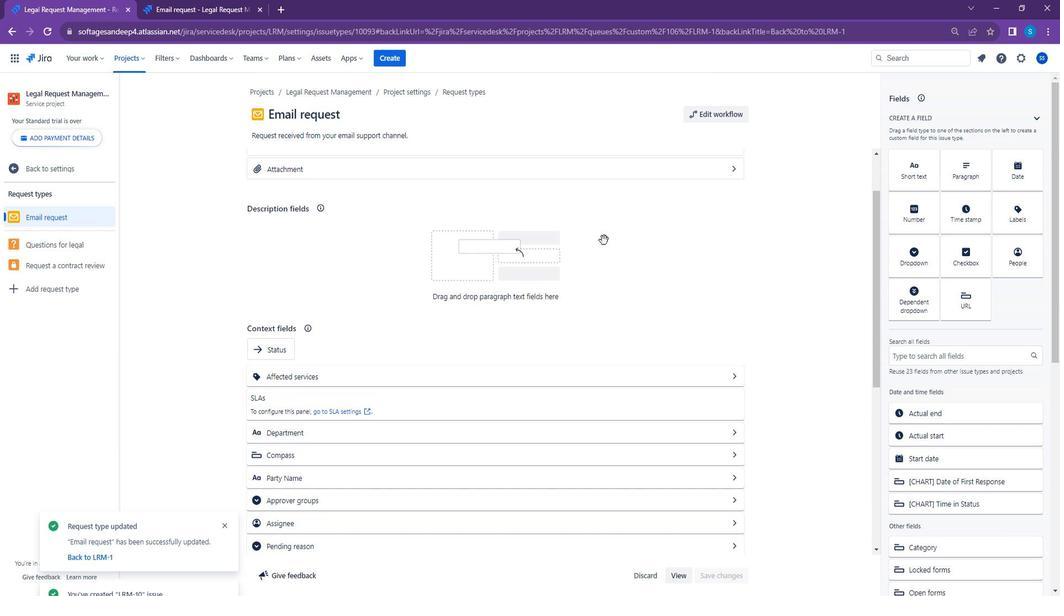 
Action: Mouse scrolled (517, 350) with delta (0, 0)
Screenshot: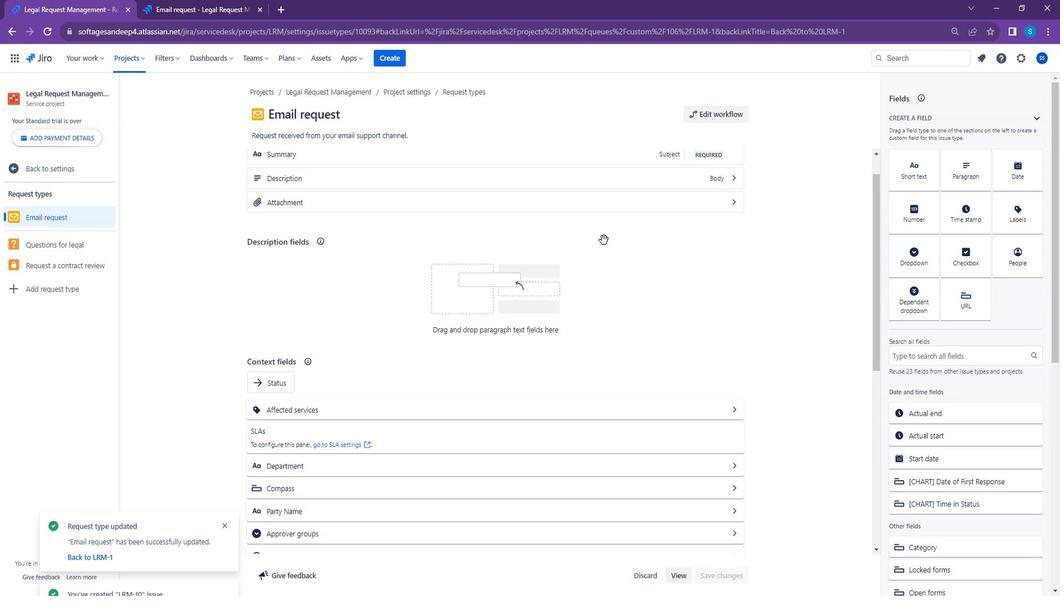 
Action: Mouse scrolled (517, 350) with delta (0, 0)
Screenshot: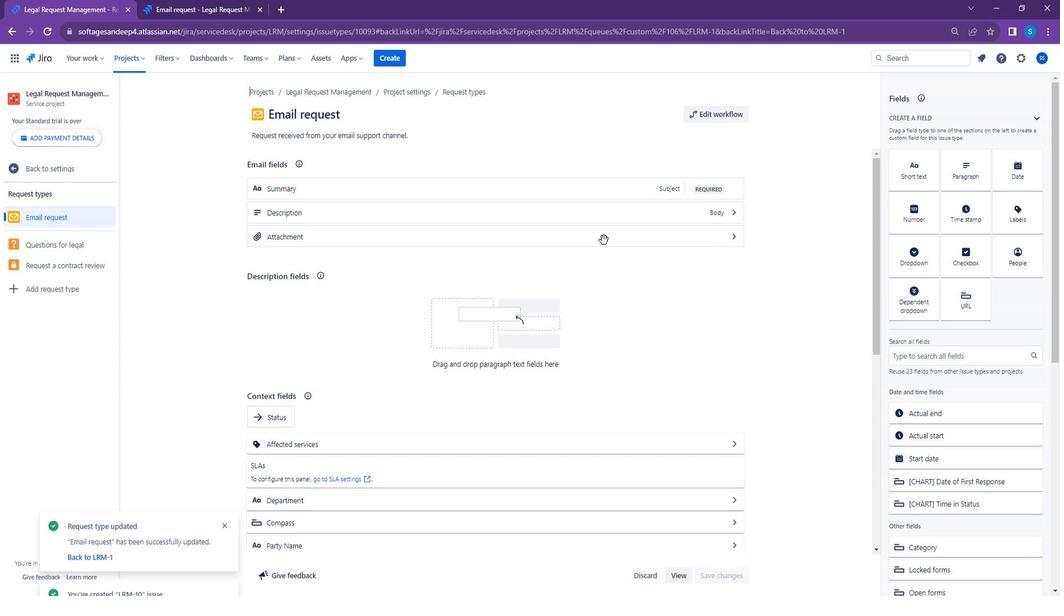 
Action: Mouse scrolled (517, 350) with delta (0, 0)
Screenshot: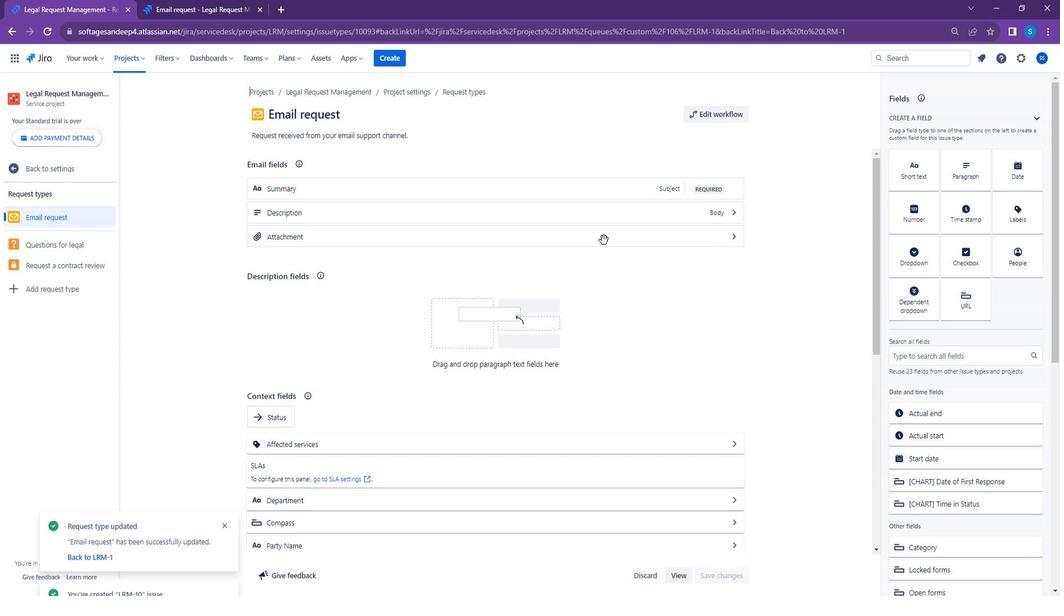 
Action: Mouse scrolled (517, 350) with delta (0, 0)
Screenshot: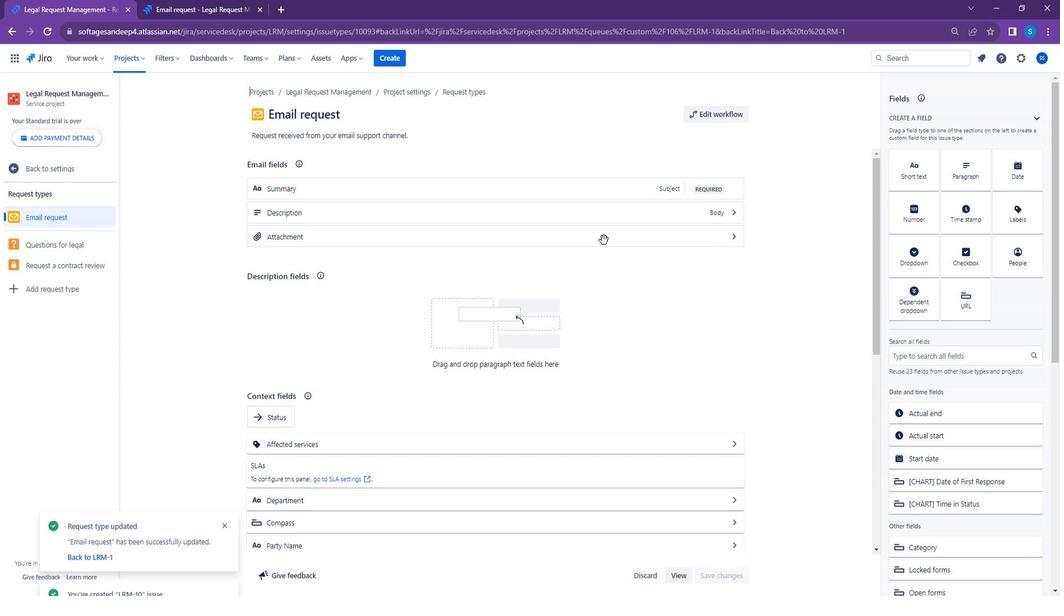 
Action: Mouse scrolled (517, 350) with delta (0, 0)
Screenshot: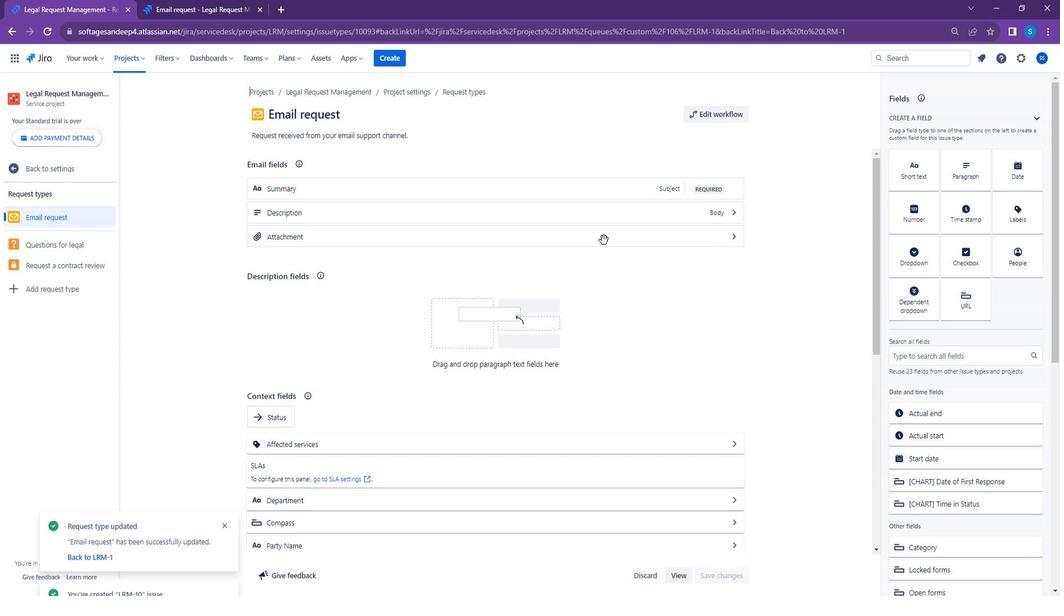 
Action: Mouse scrolled (517, 350) with delta (0, 0)
Screenshot: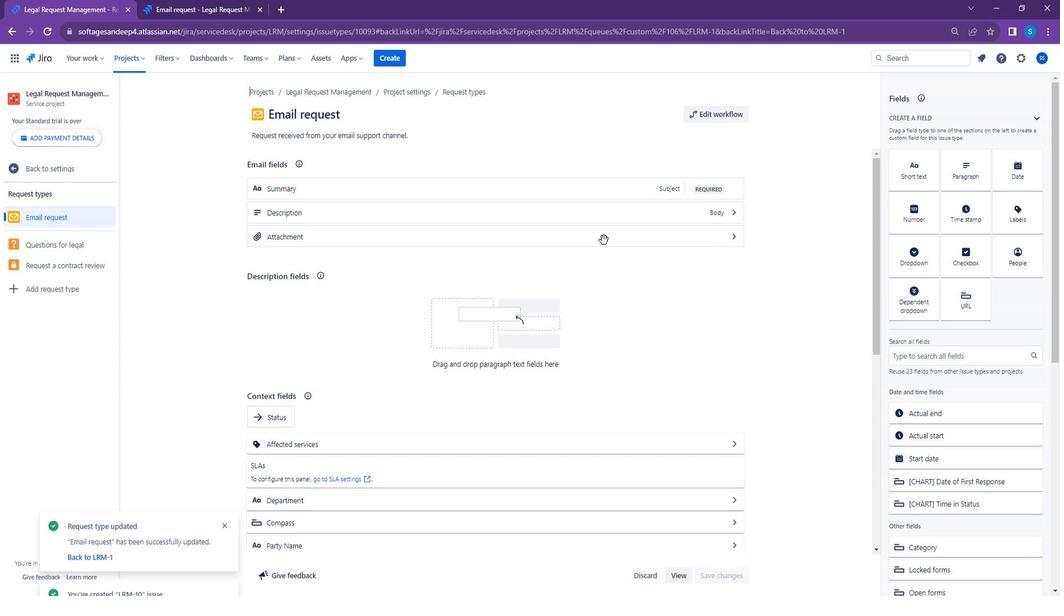 
Action: Mouse scrolled (517, 350) with delta (0, 0)
Screenshot: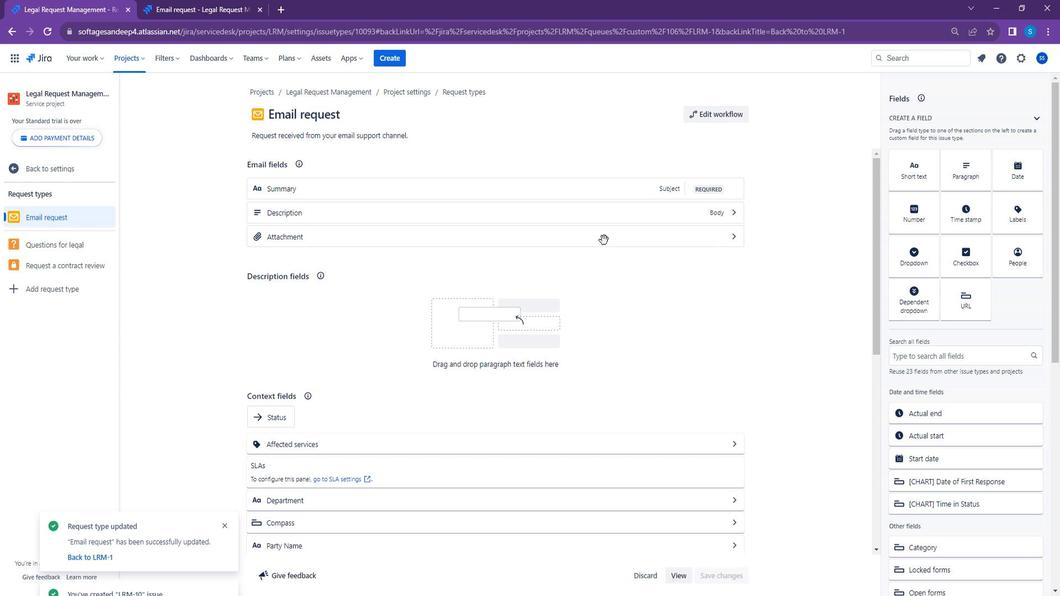 
Action: Mouse scrolled (517, 350) with delta (0, 0)
Screenshot: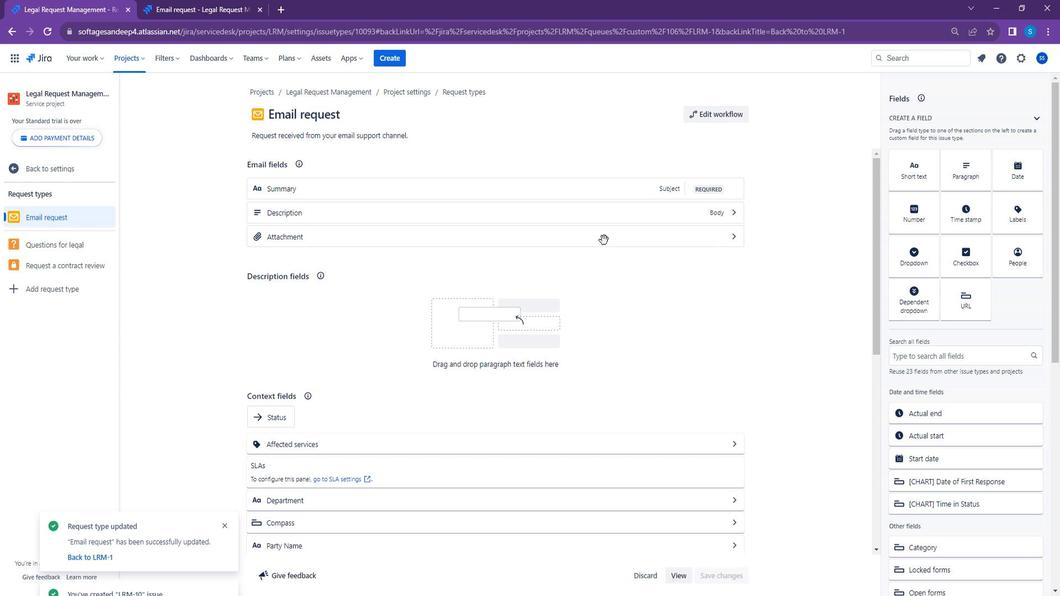 
Action: Mouse moved to (517, 384)
Screenshot: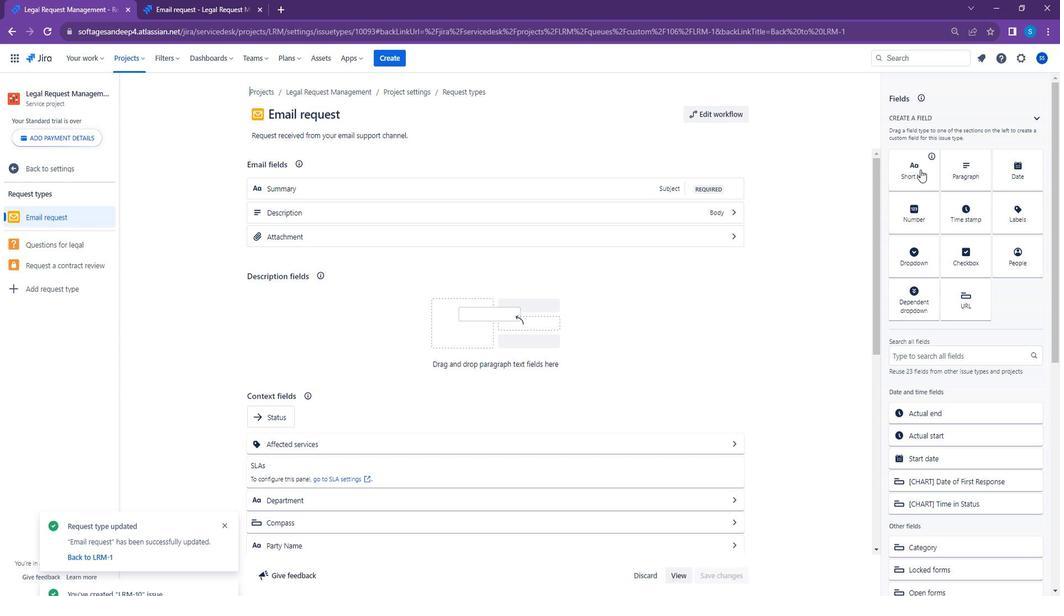 
Action: Mouse pressed left at (517, 384)
Screenshot: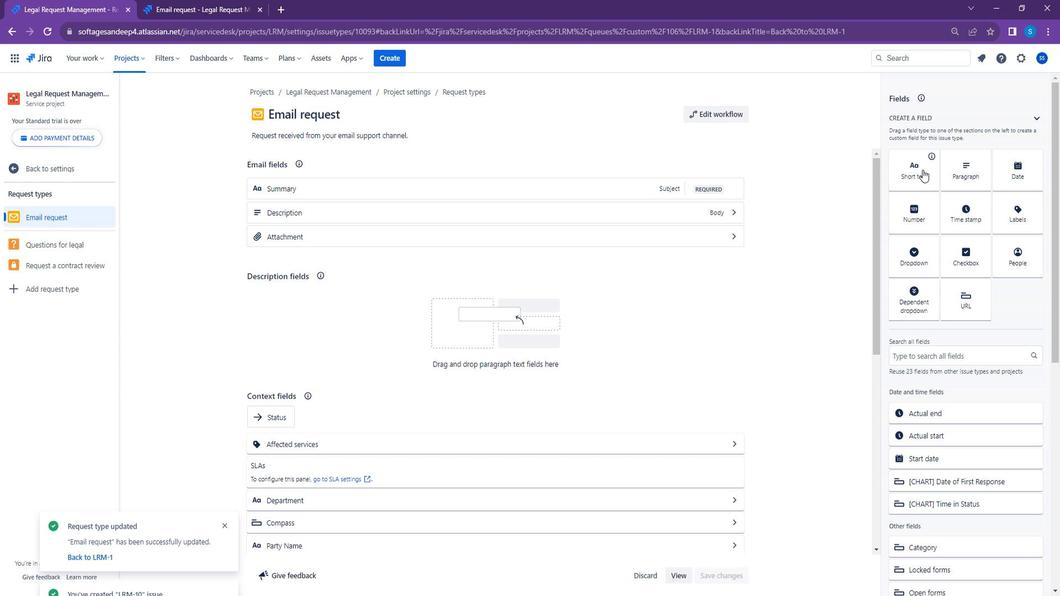 
Action: Mouse moved to (517, 320)
Screenshot: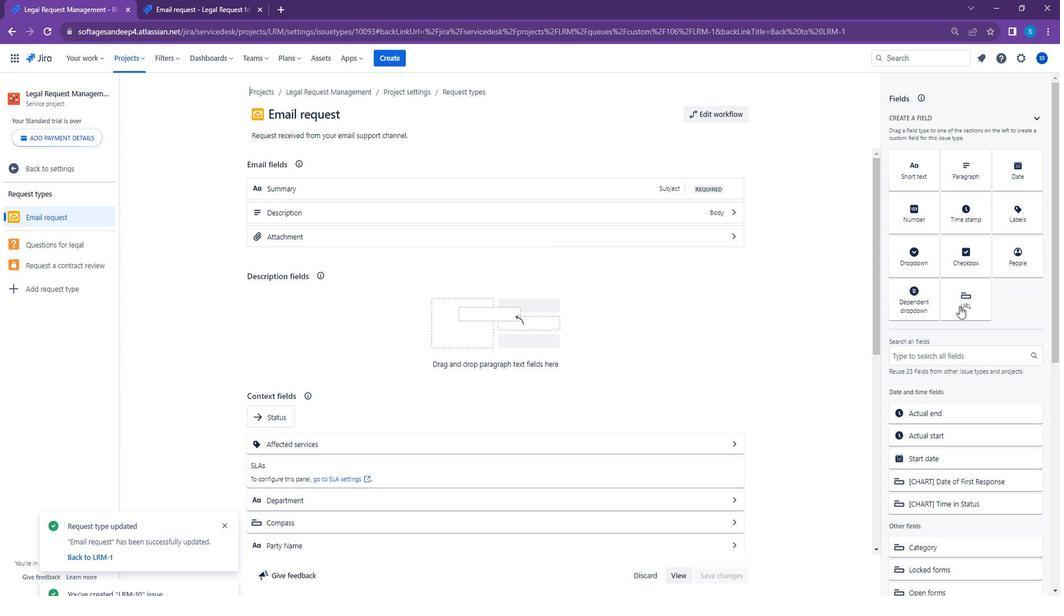 
Action: Mouse pressed left at (517, 320)
Screenshot: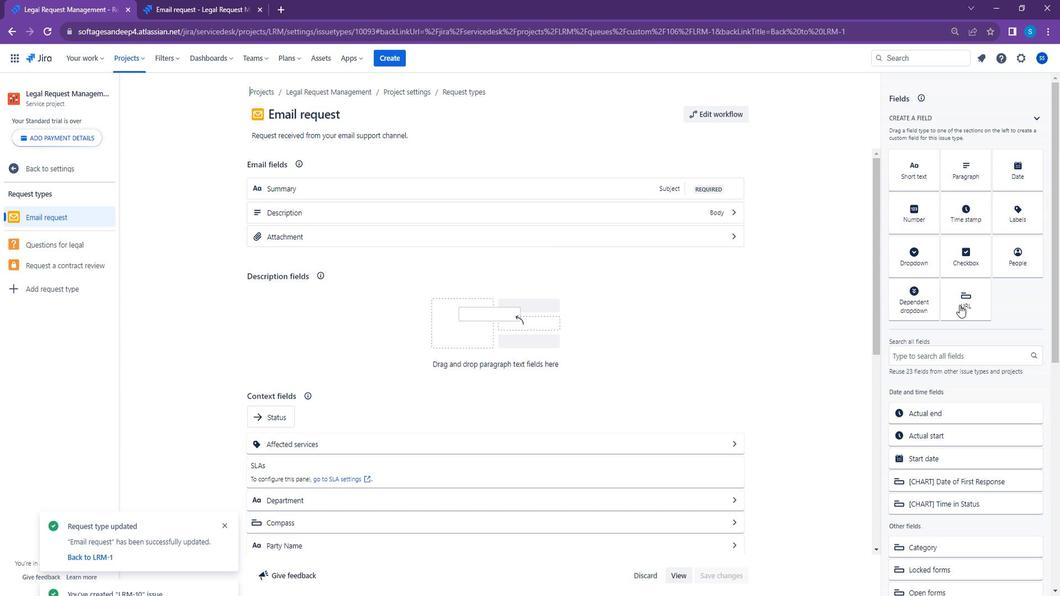 
Action: Mouse moved to (517, 257)
Screenshot: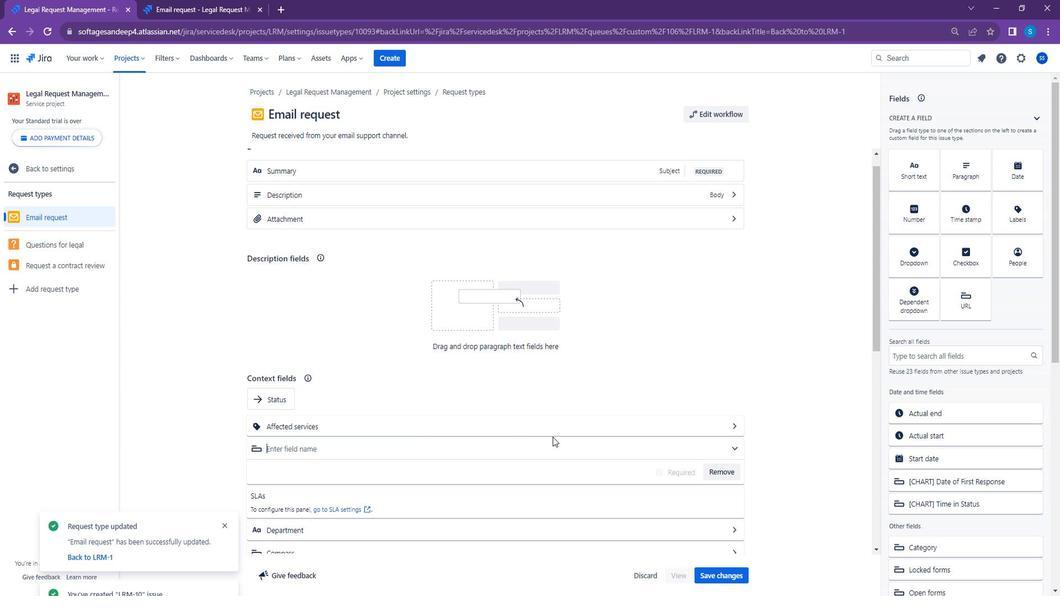 
Action: Mouse scrolled (517, 257) with delta (0, 0)
Screenshot: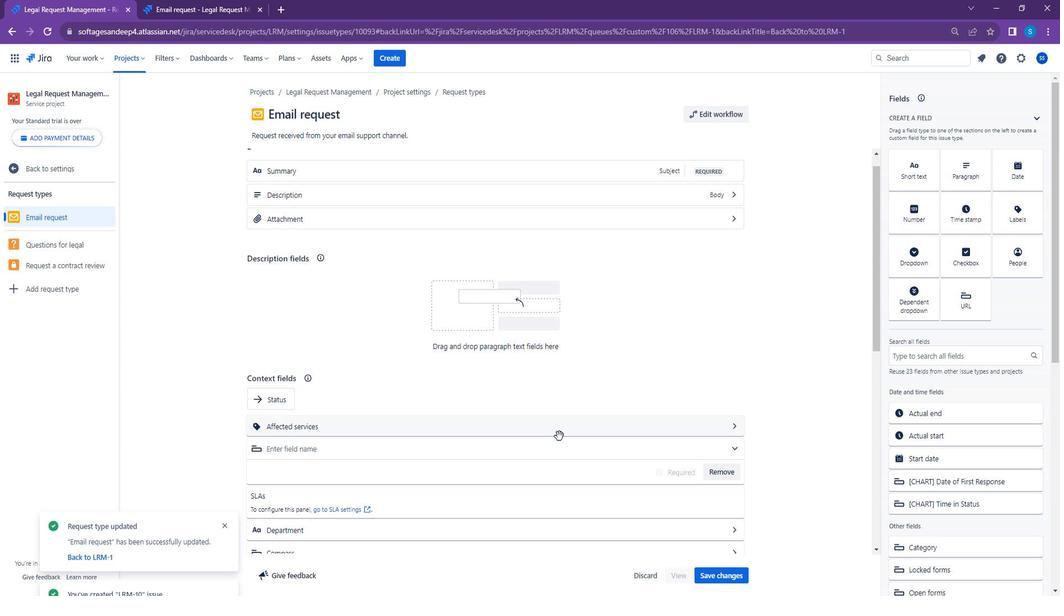 
Action: Mouse moved to (517, 279)
Screenshot: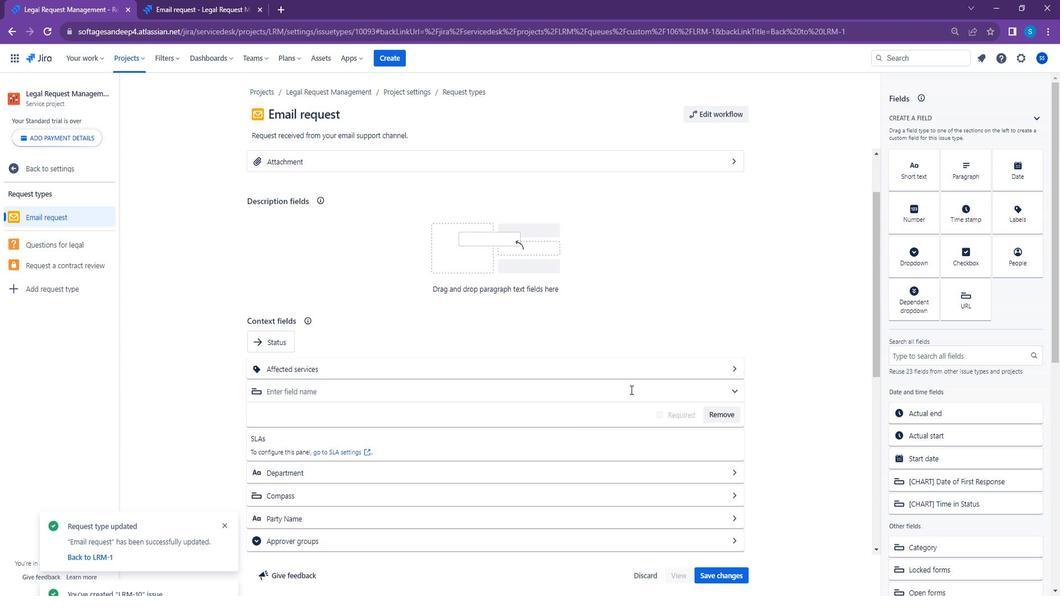 
Action: Mouse pressed left at (517, 279)
Screenshot: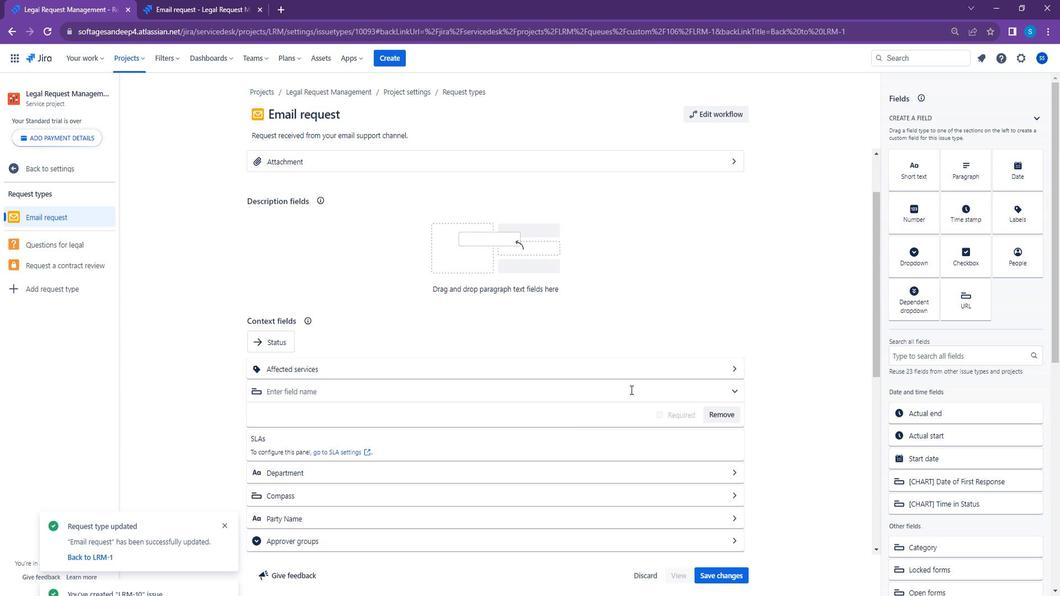 
Action: Mouse moved to (517, 282)
Screenshot: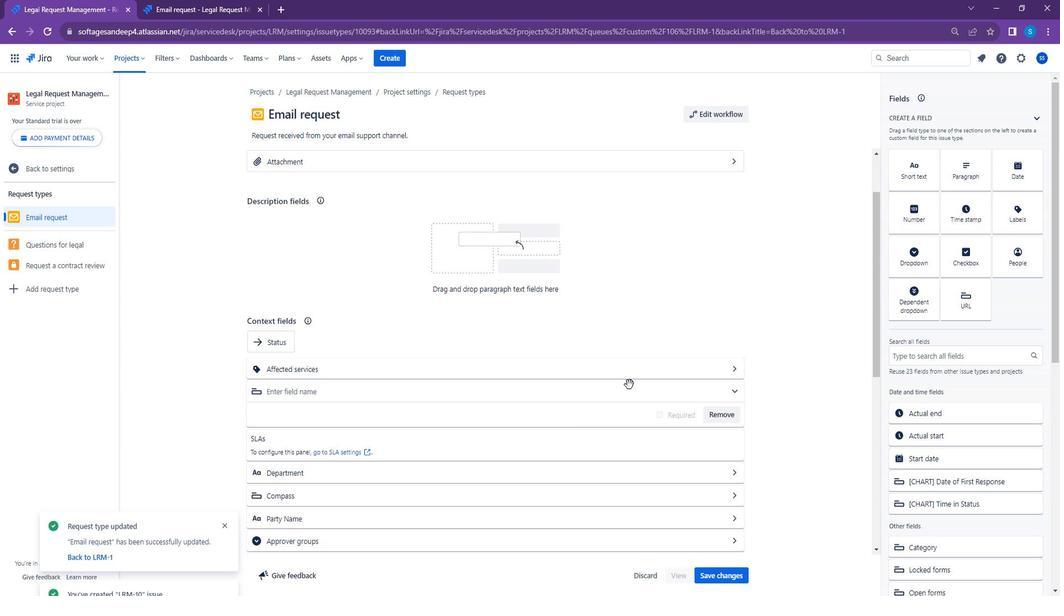
Action: Key pressed <Key.shift><Key.shift><Key.shift>URL
Screenshot: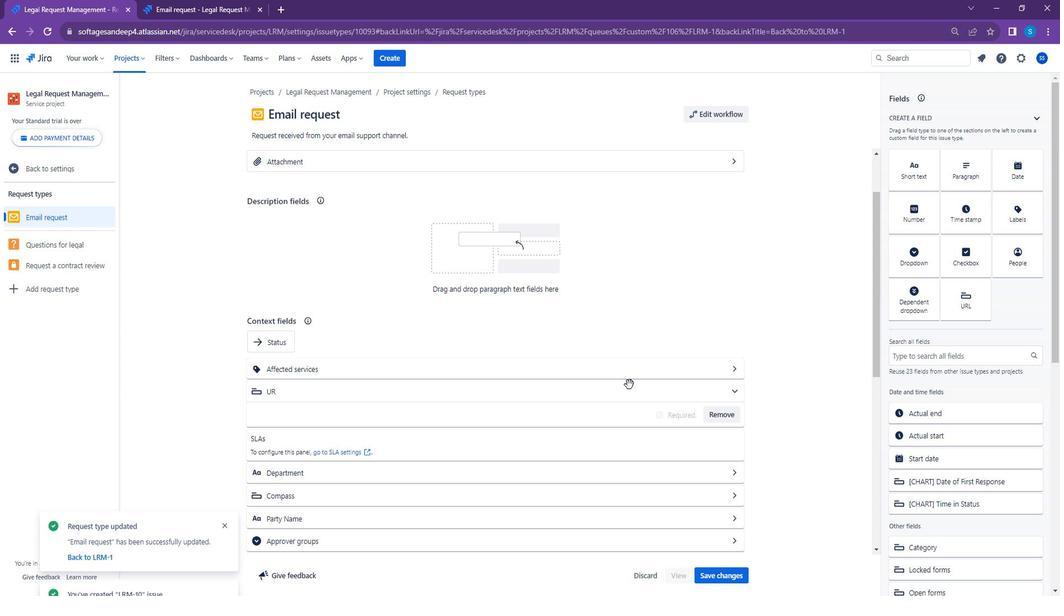 
Action: Mouse moved to (517, 283)
Screenshot: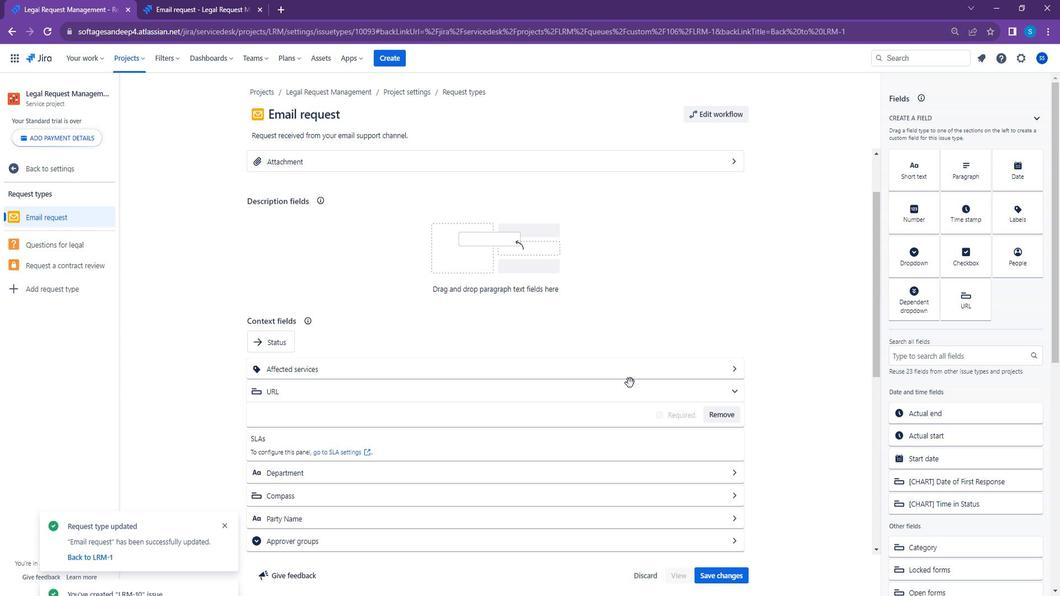 
Action: Key pressed <Key.enter>
Screenshot: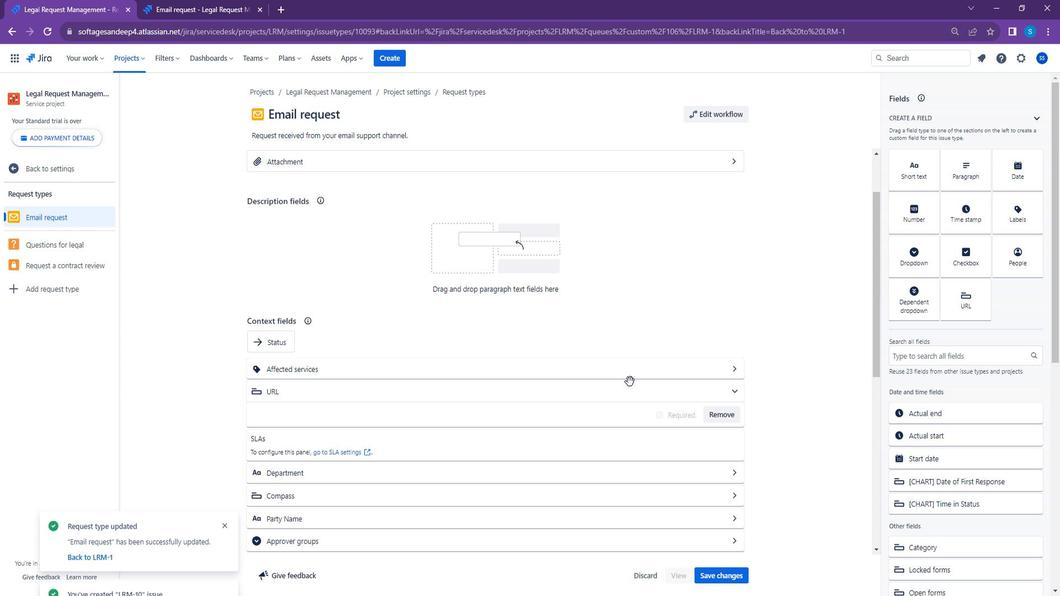 
Action: Mouse moved to (517, 308)
Screenshot: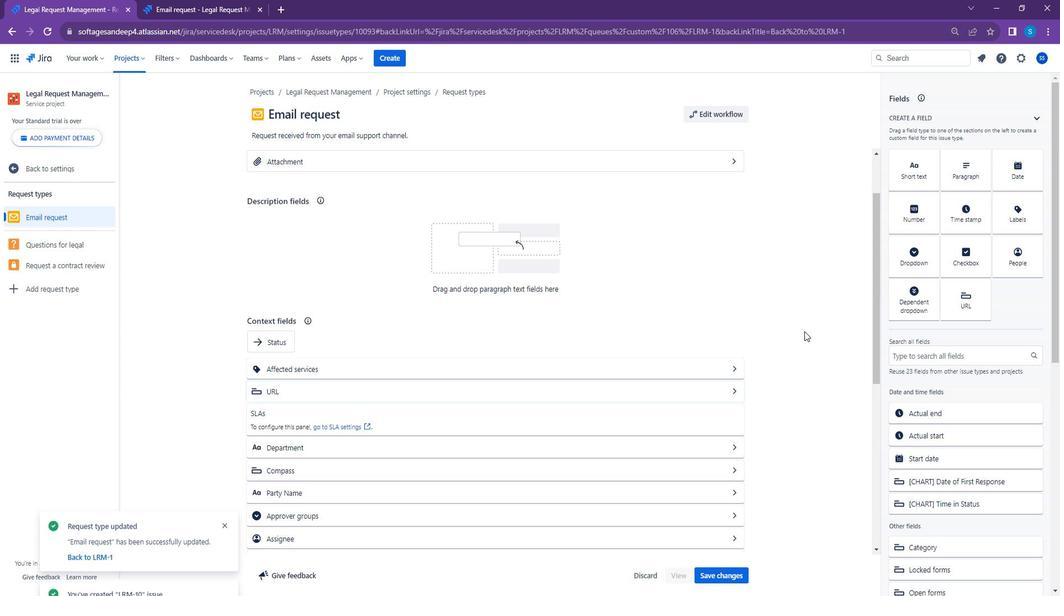 
Action: Mouse pressed left at (517, 308)
Screenshot: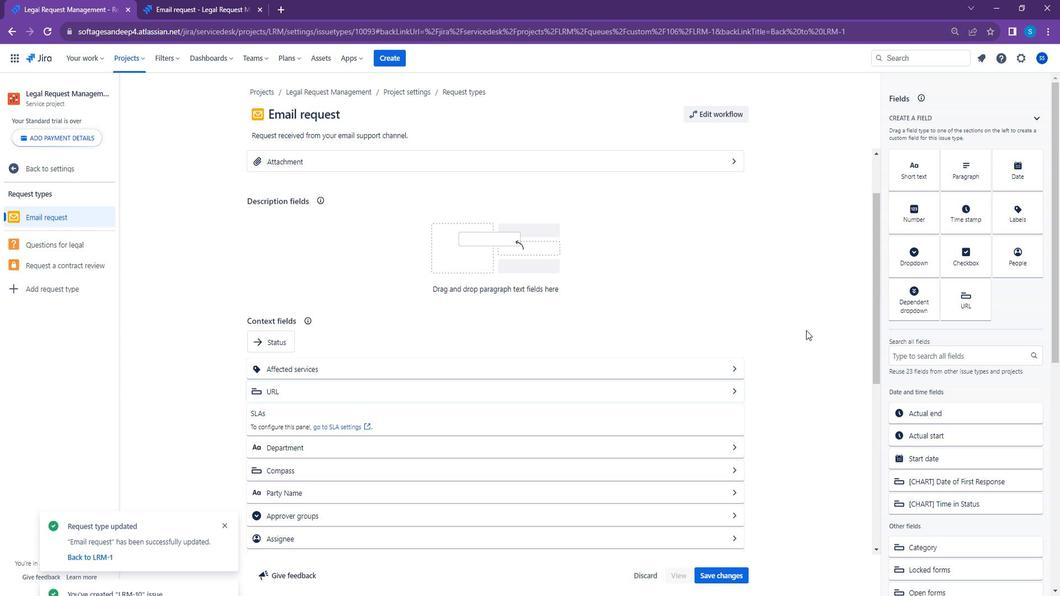 
Action: Mouse moved to (517, 308)
Screenshot: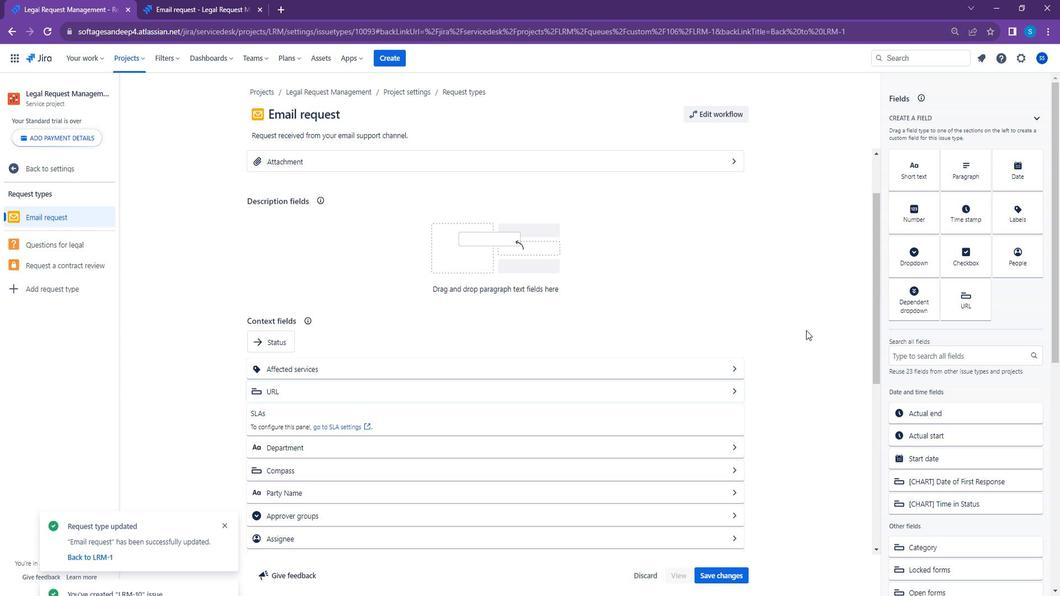 
Action: Mouse scrolled (517, 308) with delta (0, 0)
Screenshot: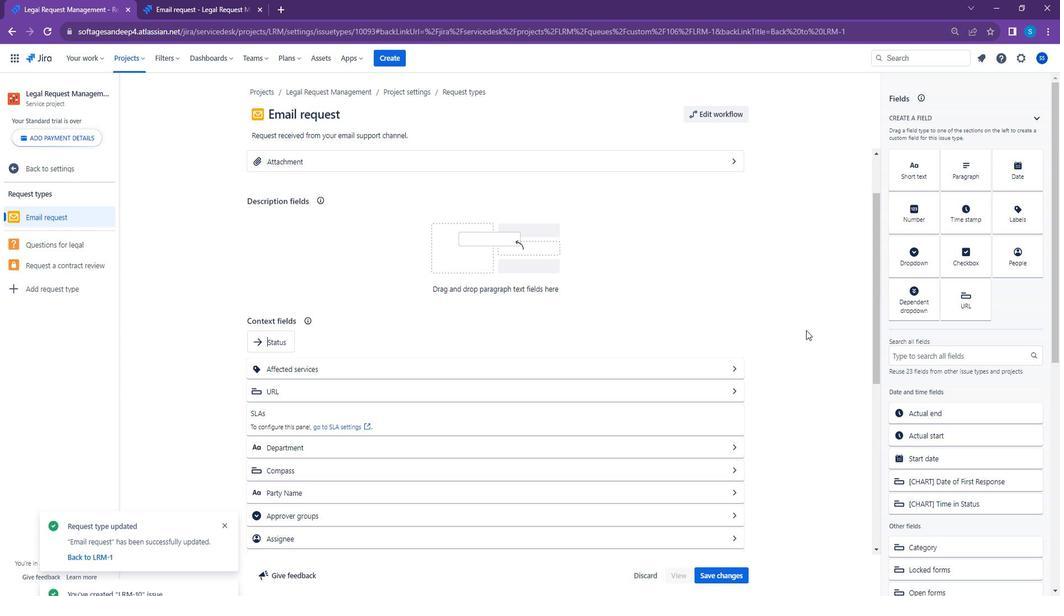 
Action: Mouse moved to (517, 189)
Screenshot: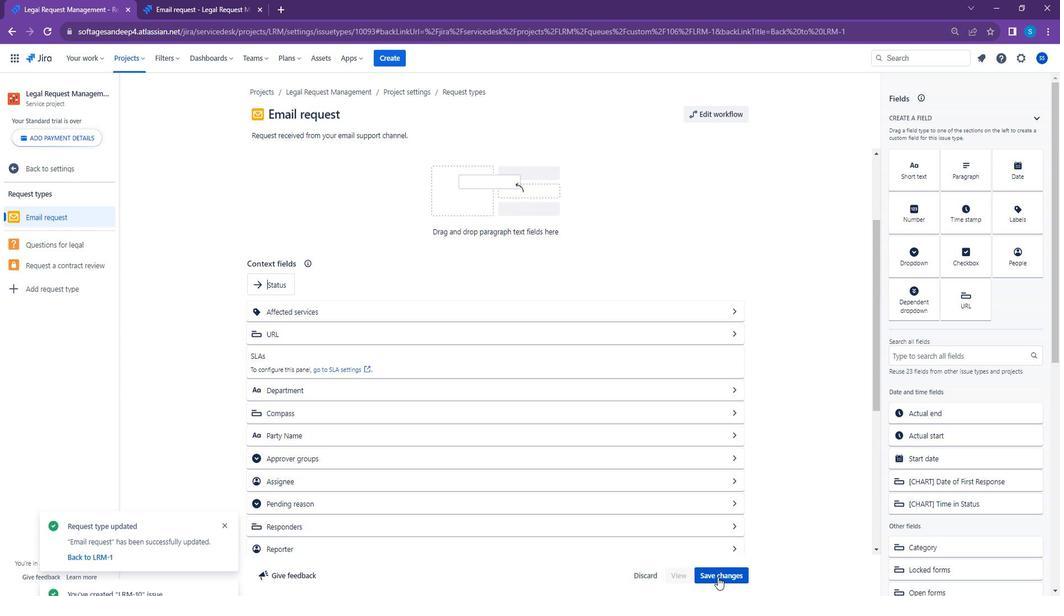
Action: Mouse pressed left at (517, 189)
Screenshot: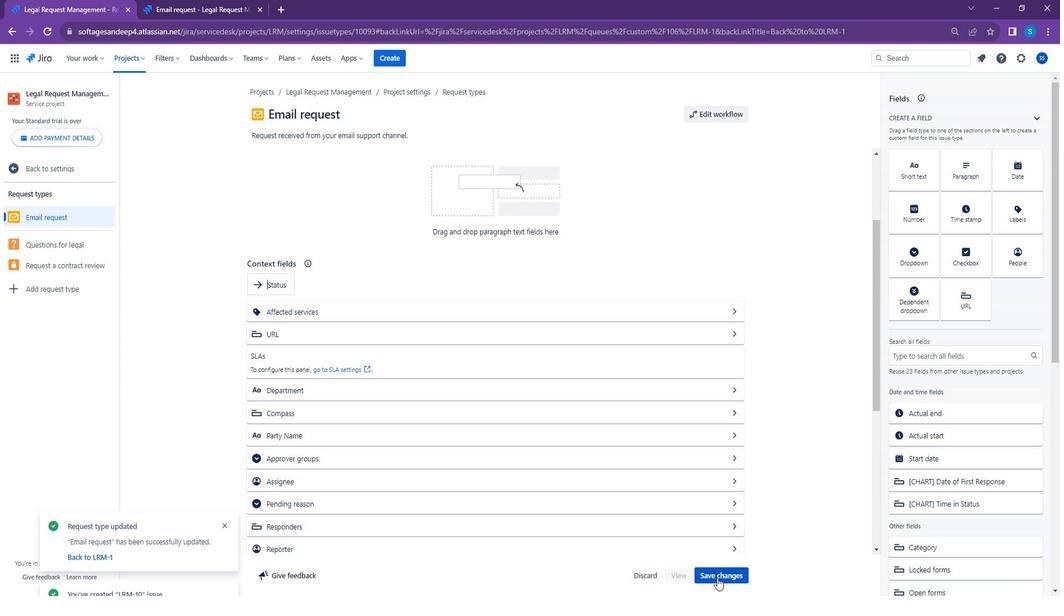 
Action: Mouse moved to (517, 316)
Screenshot: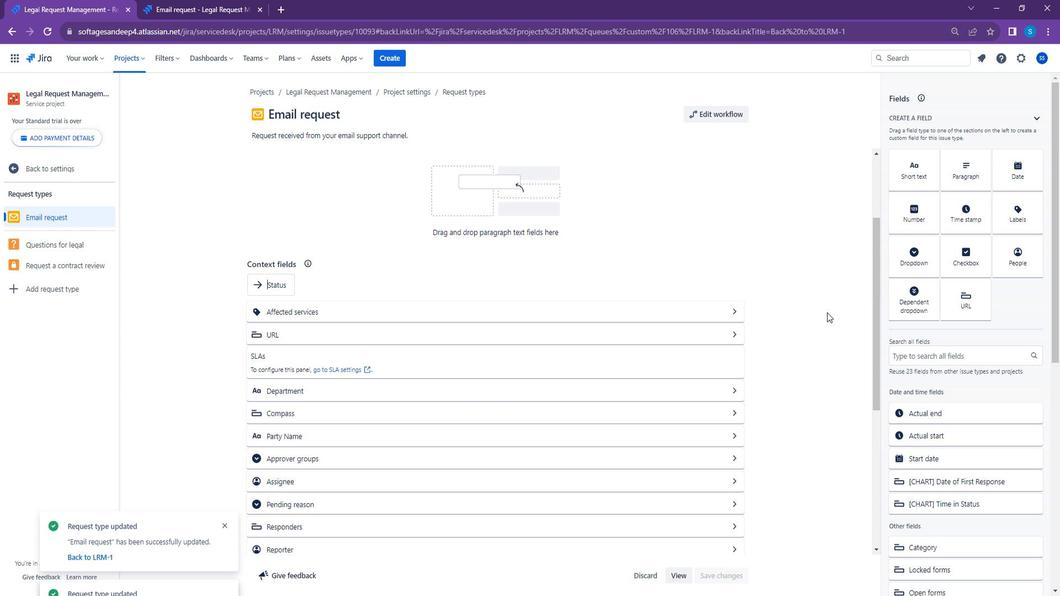 
Action: Mouse scrolled (517, 316) with delta (0, 0)
Screenshot: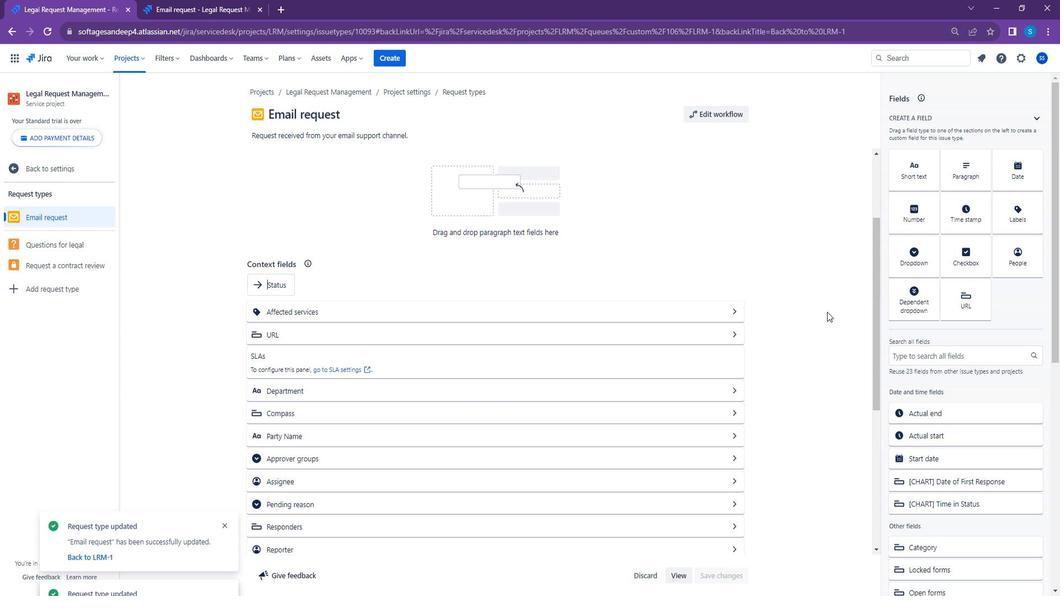 
Action: Mouse scrolled (517, 316) with delta (0, 0)
Screenshot: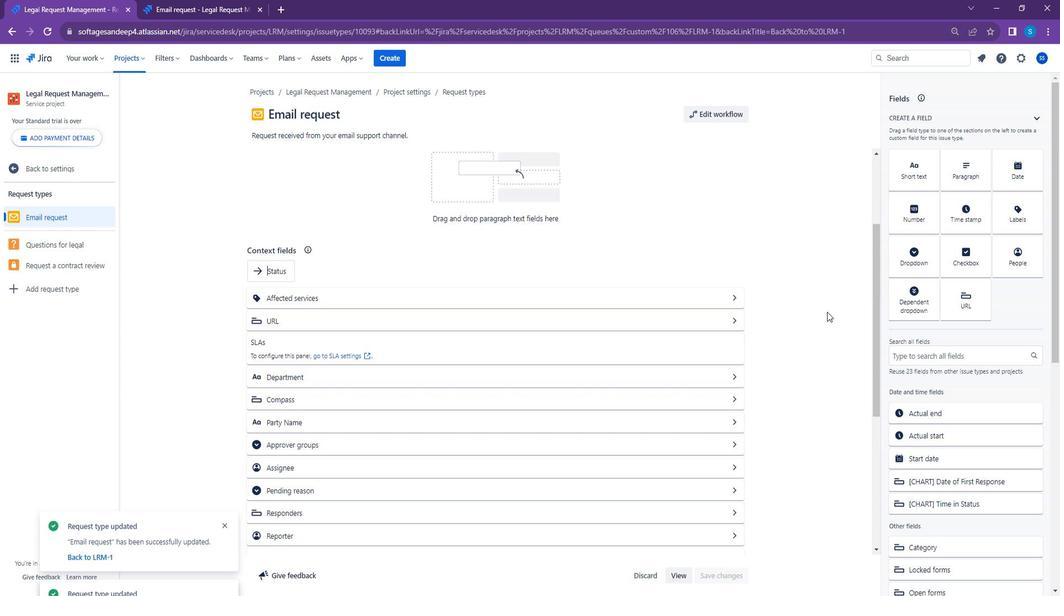 
Action: Mouse scrolled (517, 316) with delta (0, 0)
Screenshot: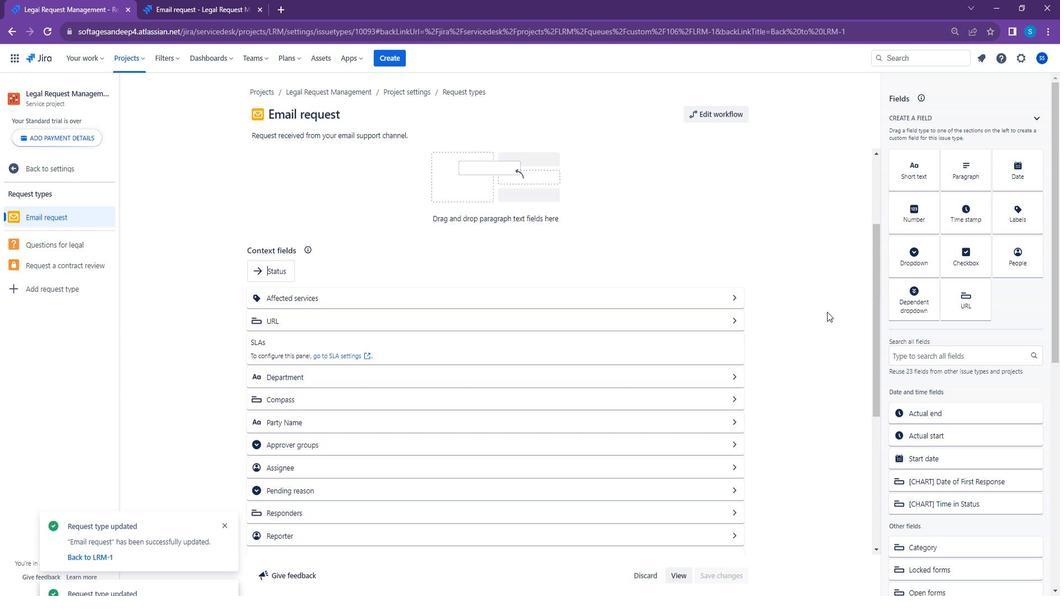 
Action: Mouse scrolled (517, 316) with delta (0, 0)
Screenshot: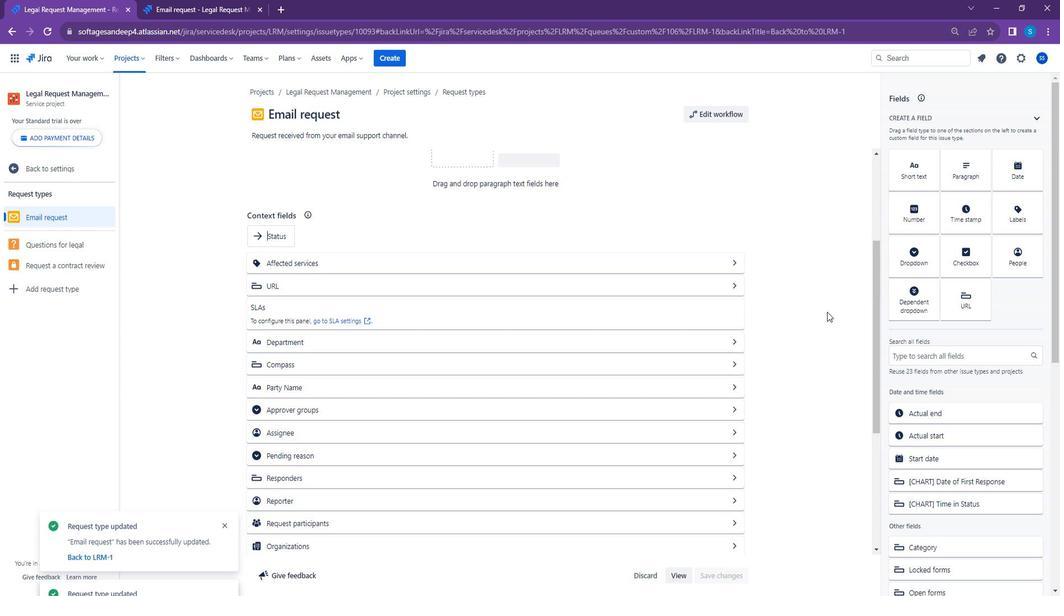 
Action: Mouse scrolled (517, 316) with delta (0, 0)
Screenshot: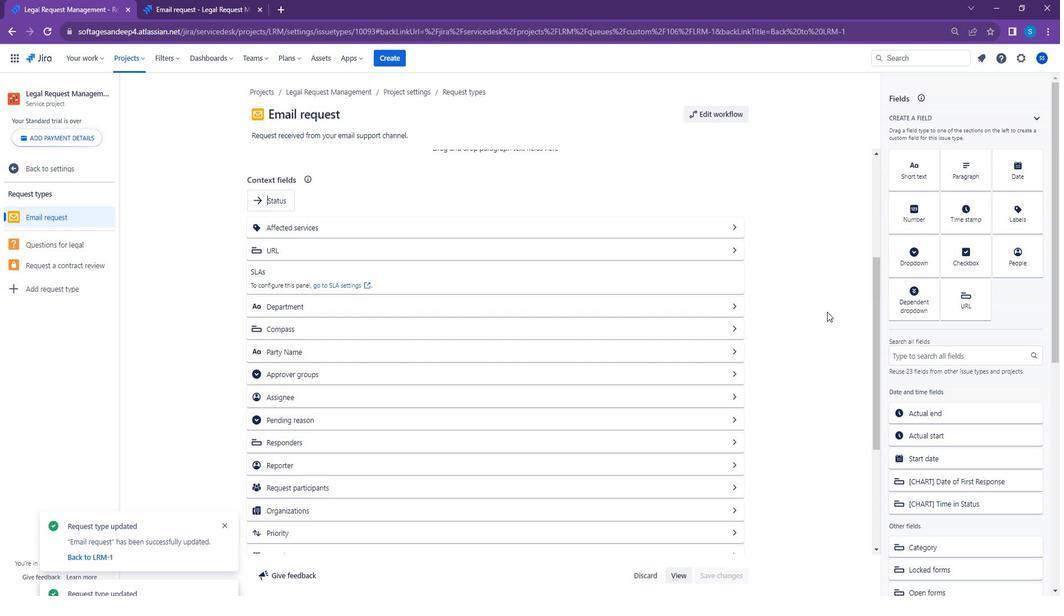 
Action: Mouse scrolled (517, 316) with delta (0, 0)
Screenshot: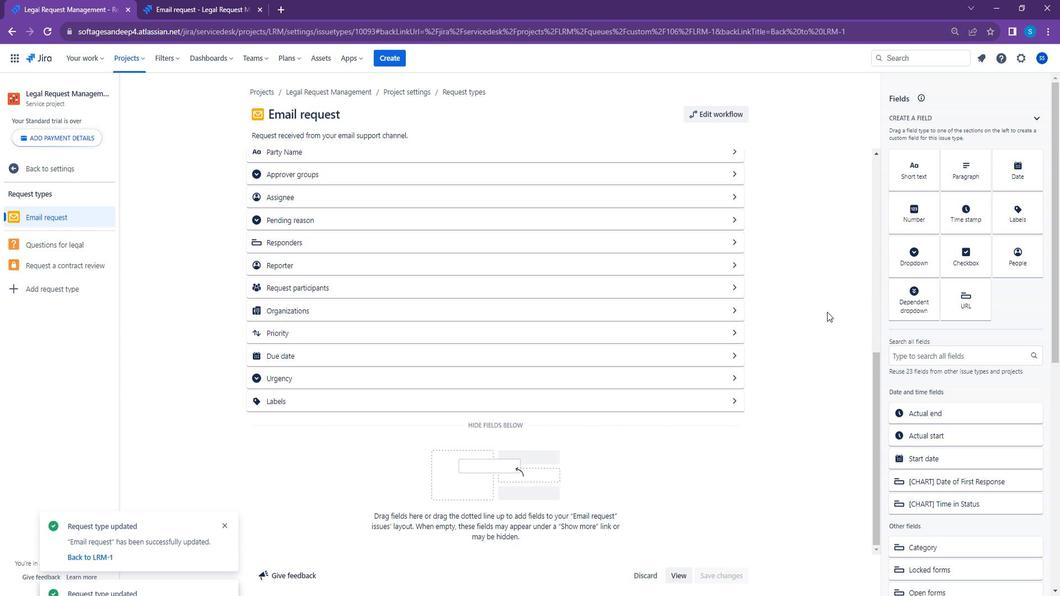 
Action: Mouse scrolled (517, 316) with delta (0, 0)
Screenshot: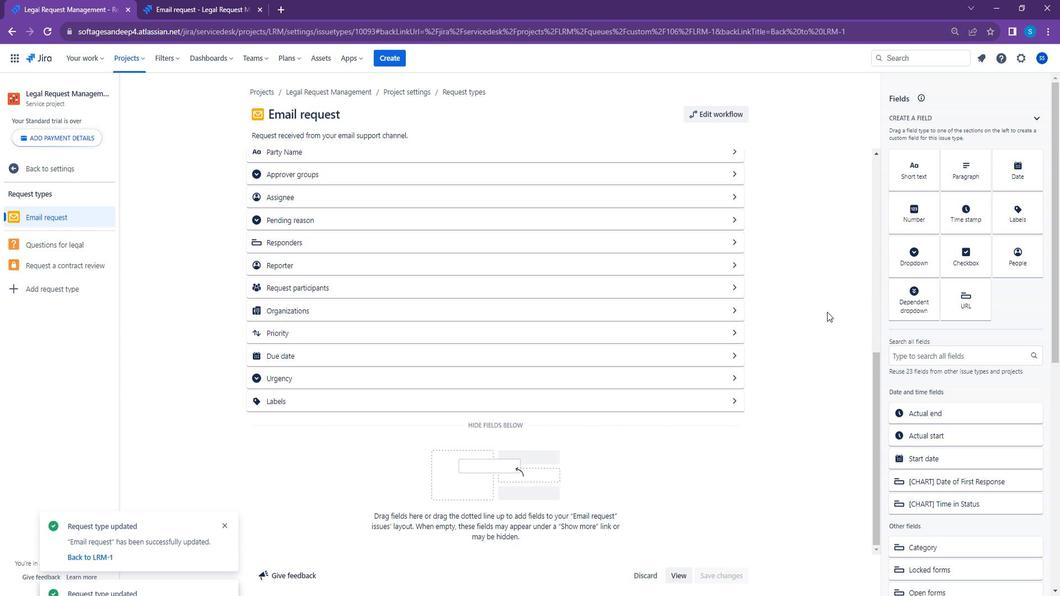
Action: Mouse scrolled (517, 316) with delta (0, 0)
Screenshot: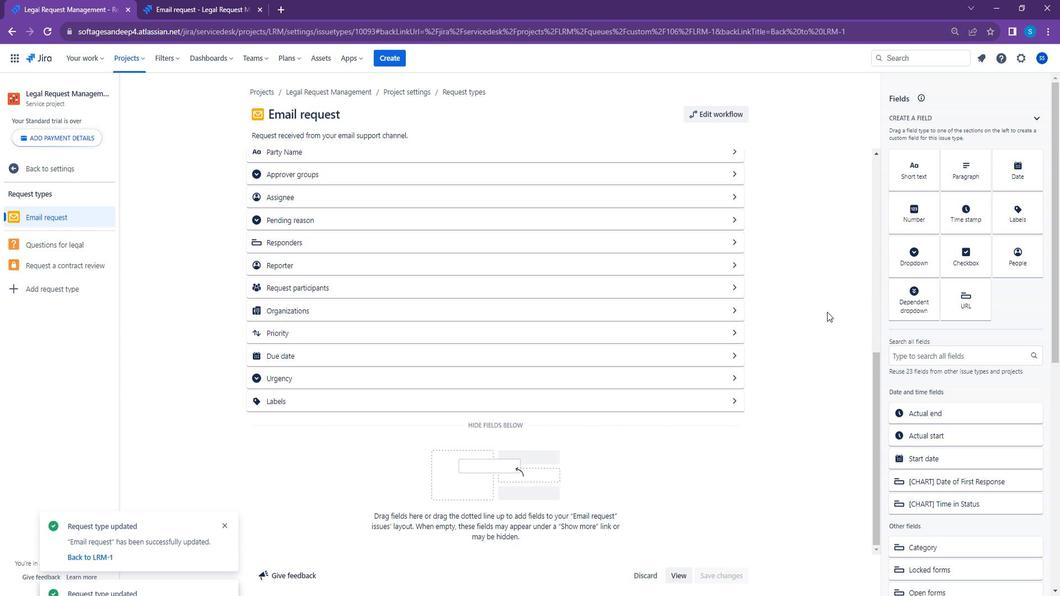 
Action: Mouse scrolled (517, 316) with delta (0, 0)
Screenshot: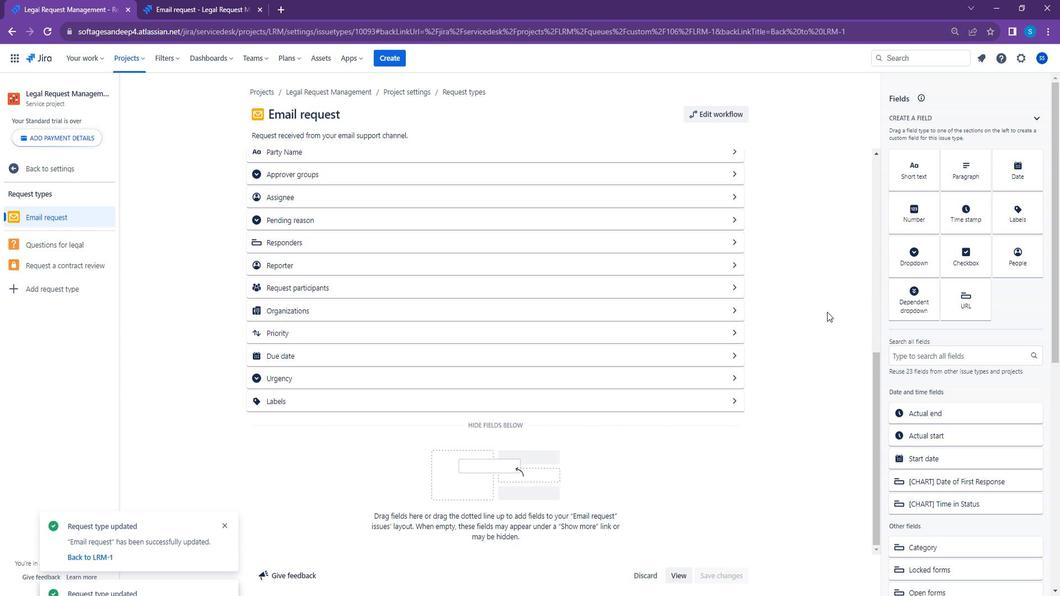 
Action: Mouse scrolled (517, 316) with delta (0, 0)
Screenshot: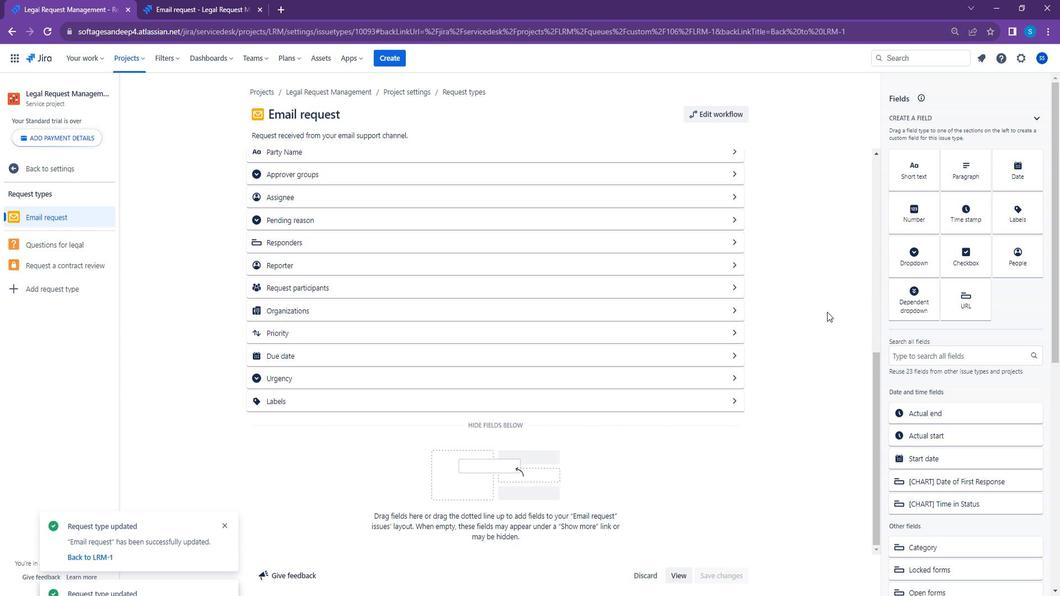 
Action: Mouse scrolled (517, 316) with delta (0, 0)
Screenshot: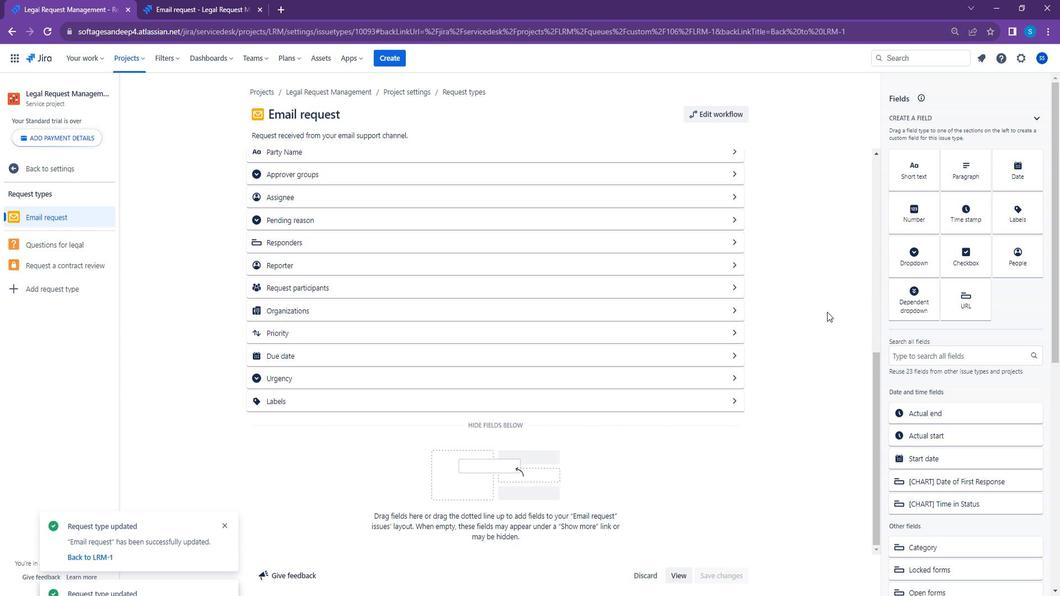 
Action: Mouse scrolled (517, 316) with delta (0, 0)
Screenshot: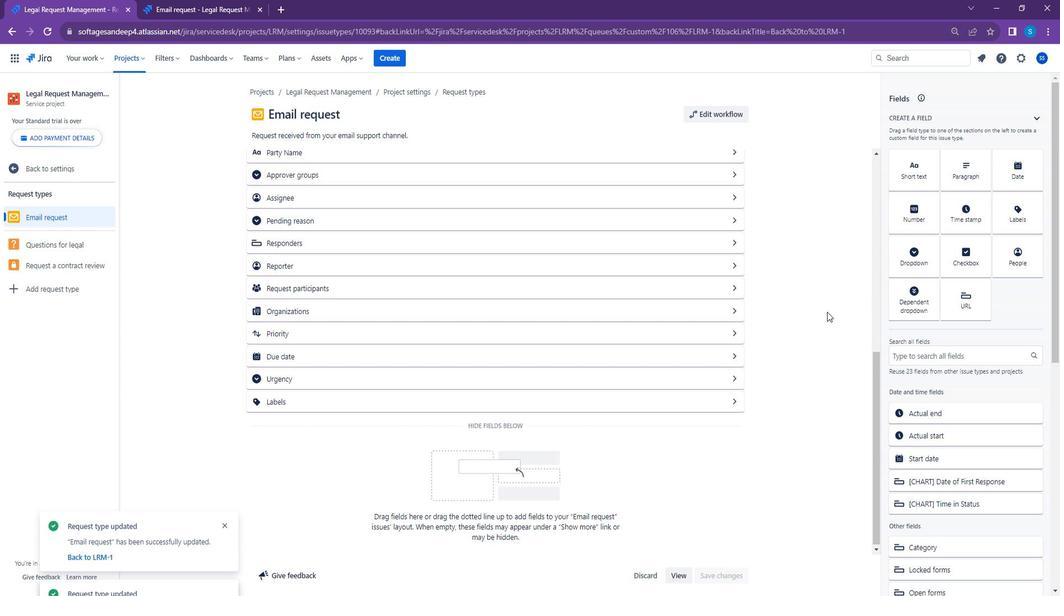 
Action: Mouse scrolled (517, 316) with delta (0, 0)
Screenshot: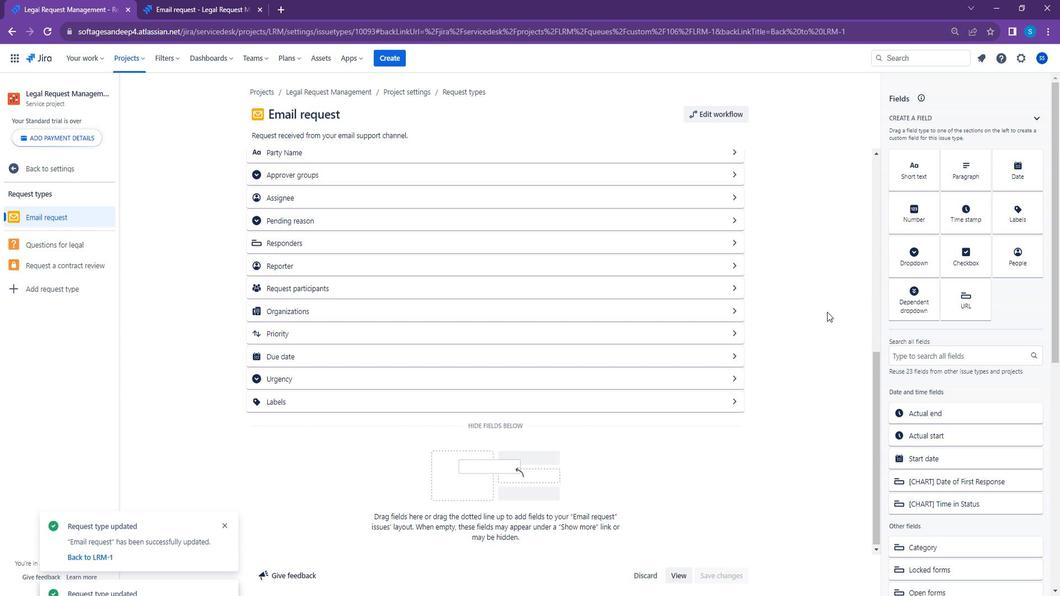 
Action: Mouse scrolled (517, 316) with delta (0, 0)
Screenshot: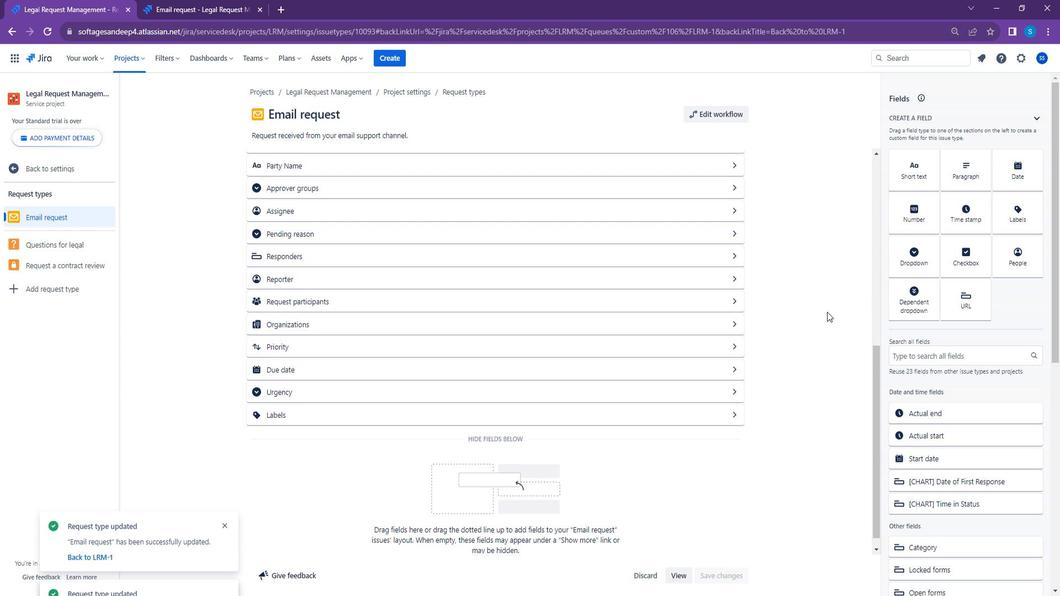 
Action: Mouse scrolled (517, 316) with delta (0, 0)
Screenshot: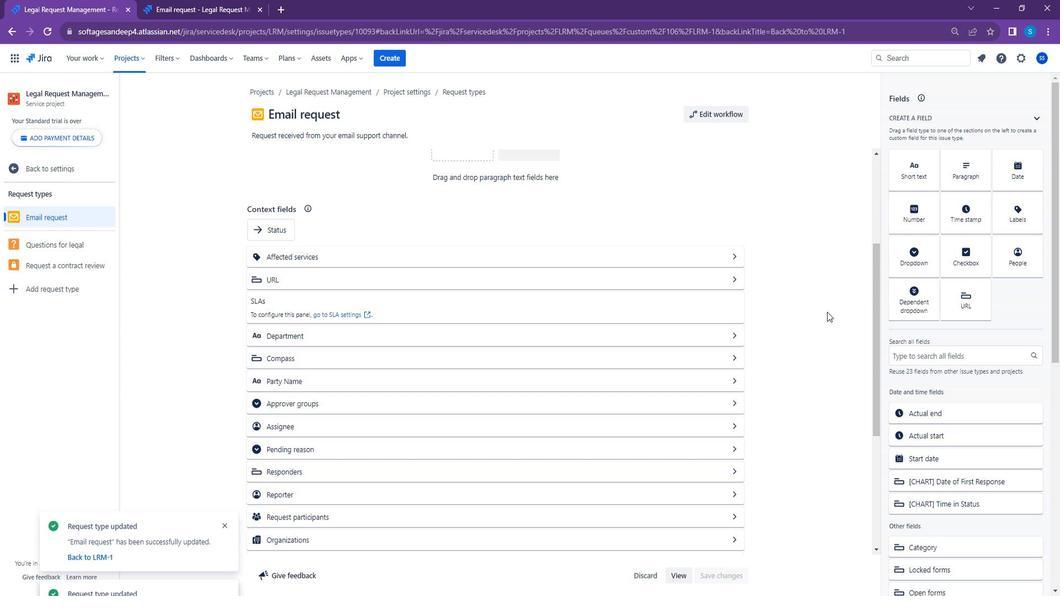 
Action: Mouse scrolled (517, 316) with delta (0, 0)
Screenshot: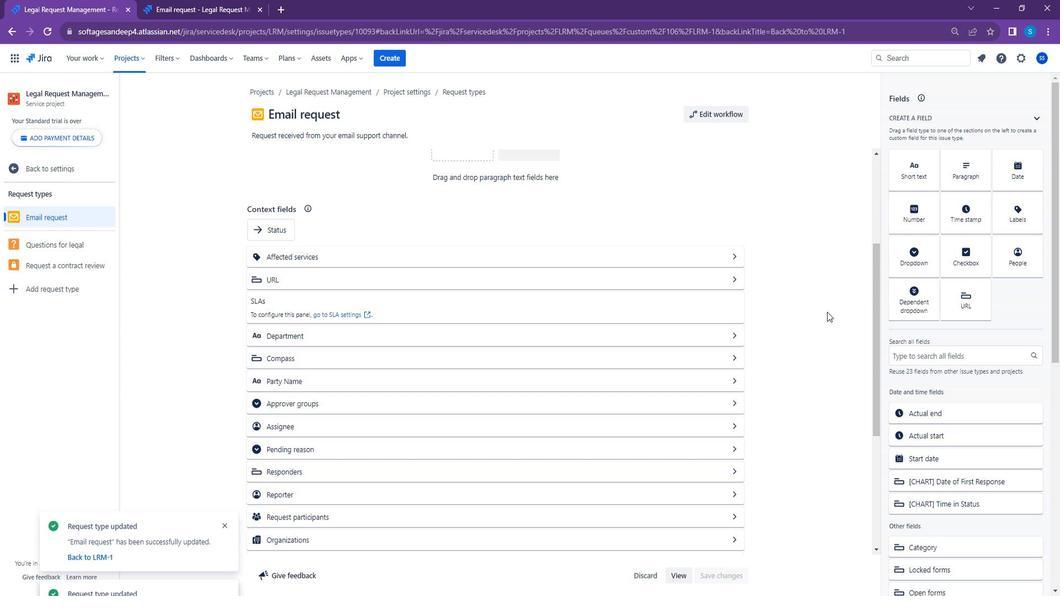 
Action: Mouse scrolled (517, 316) with delta (0, 0)
Screenshot: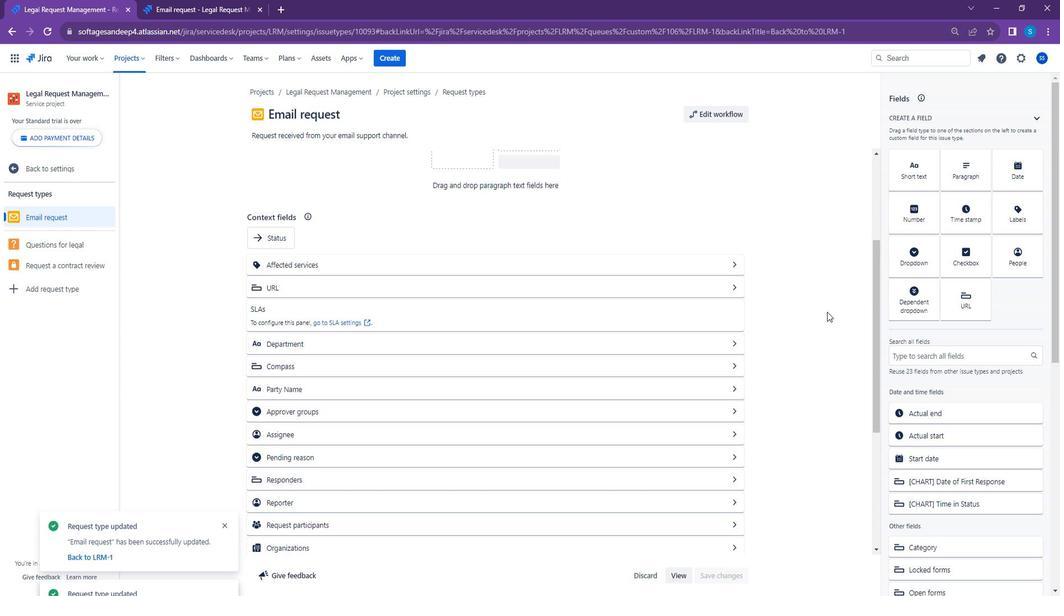 
Action: Mouse scrolled (517, 316) with delta (0, 0)
Screenshot: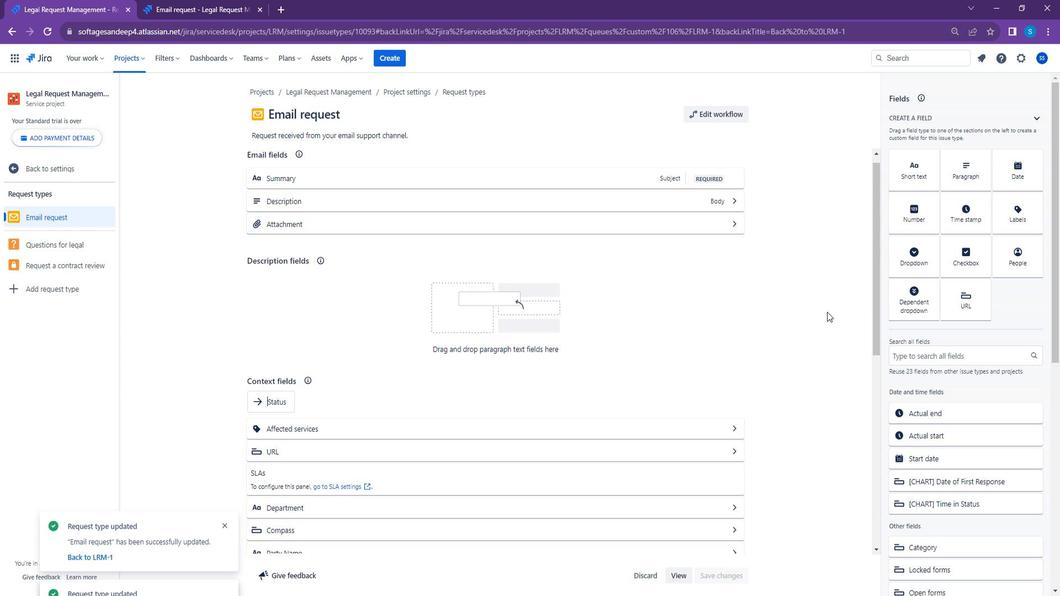 
Action: Mouse scrolled (517, 316) with delta (0, 0)
Screenshot: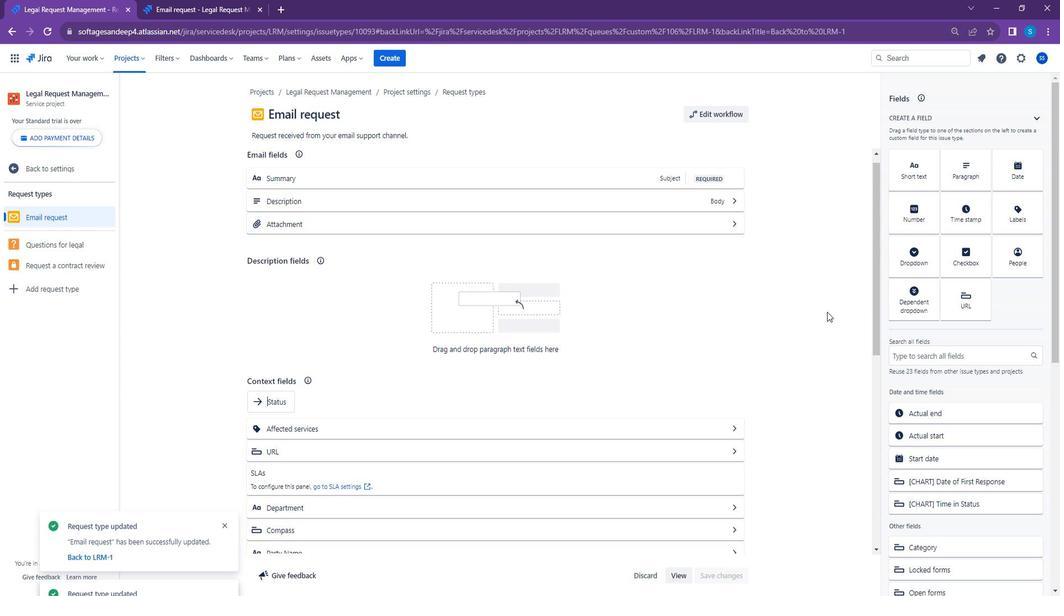 
Action: Mouse scrolled (517, 316) with delta (0, 0)
Screenshot: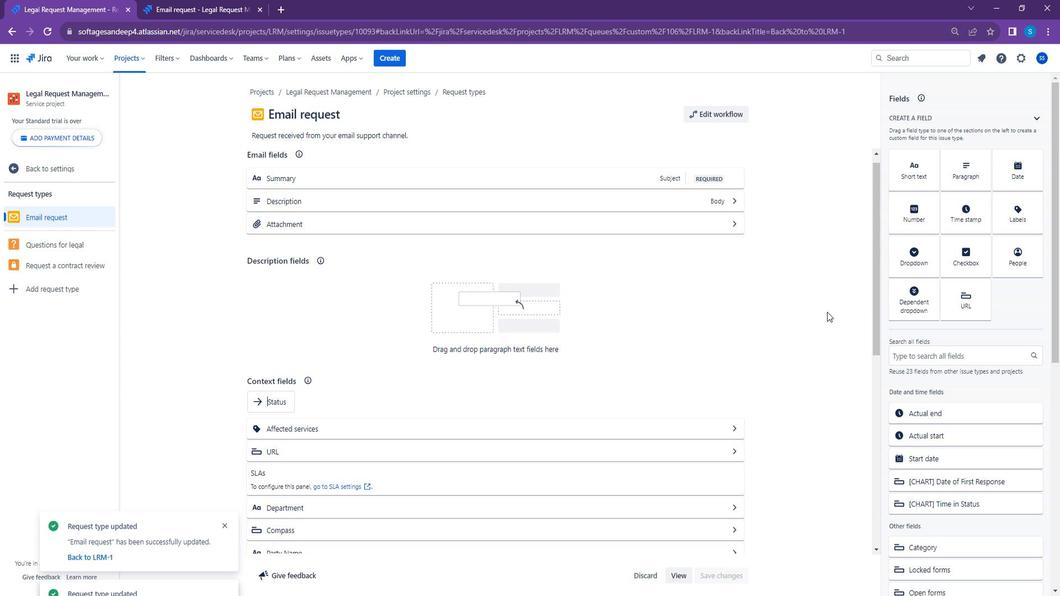 
Action: Mouse moved to (517, 300)
Screenshot: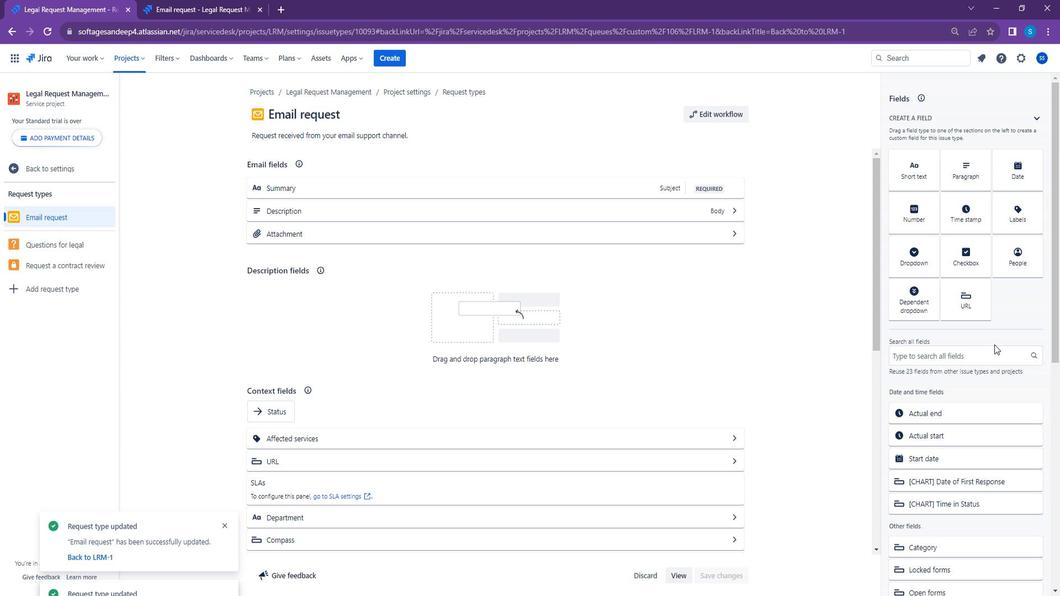 
Action: Mouse scrolled (517, 300) with delta (0, 0)
Screenshot: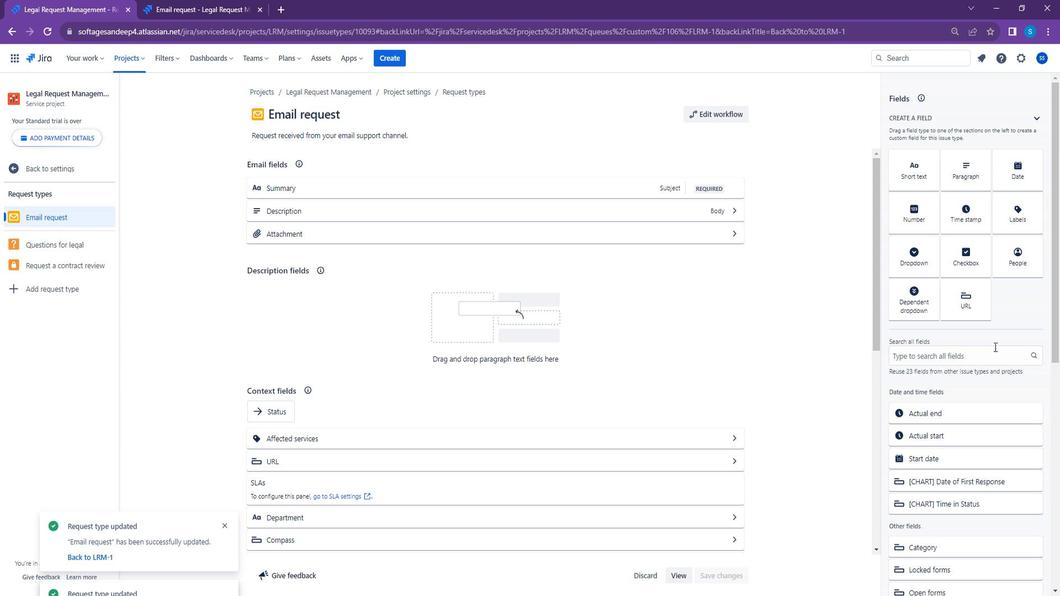 
Action: Mouse scrolled (517, 300) with delta (0, 0)
Screenshot: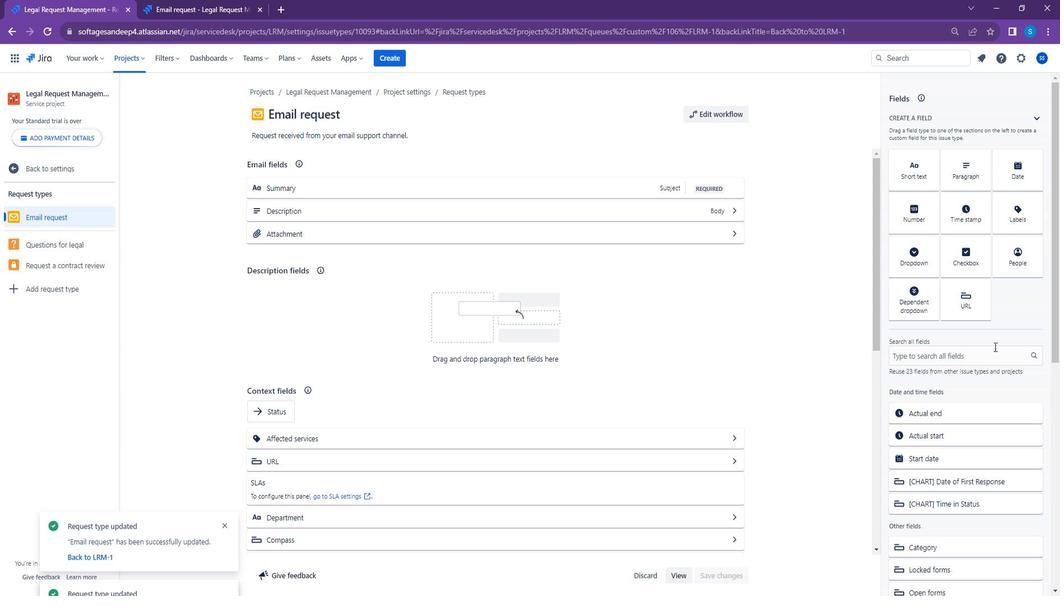
Action: Mouse scrolled (517, 300) with delta (0, 0)
Screenshot: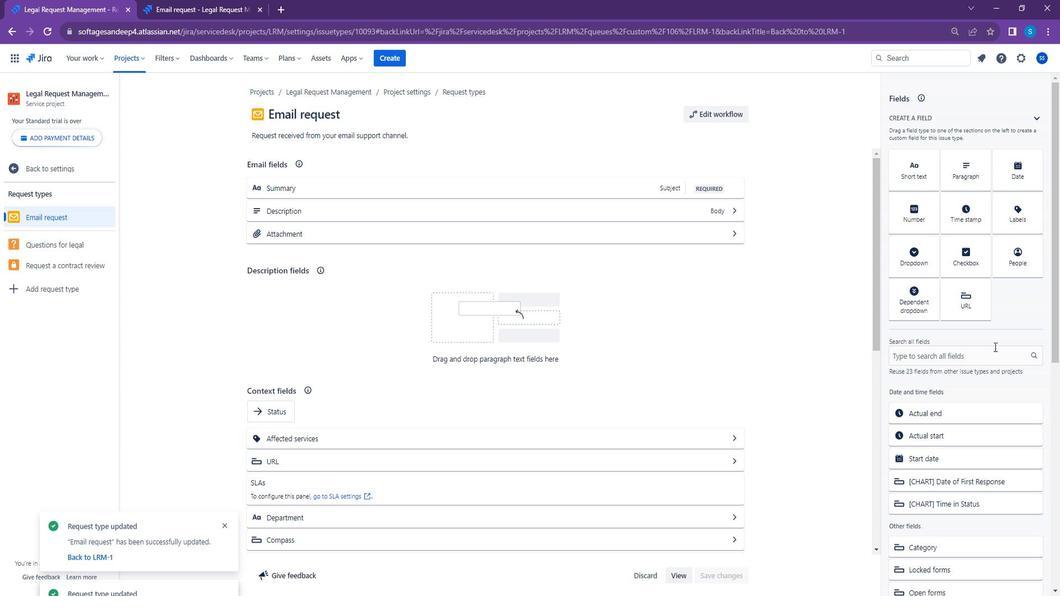 
Action: Mouse scrolled (517, 300) with delta (0, 0)
Screenshot: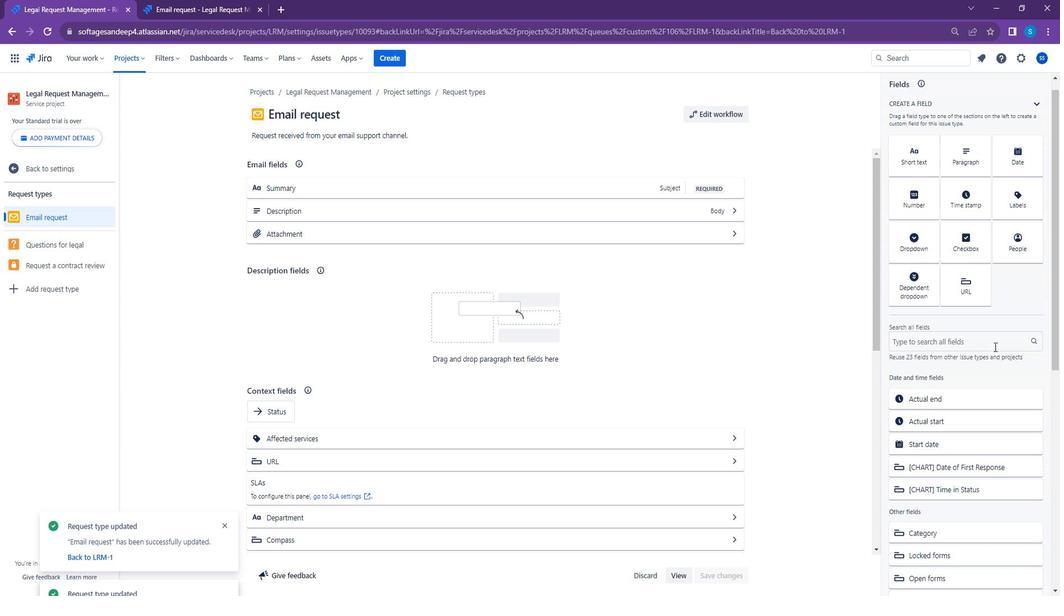 
Action: Mouse moved to (517, 298)
Screenshot: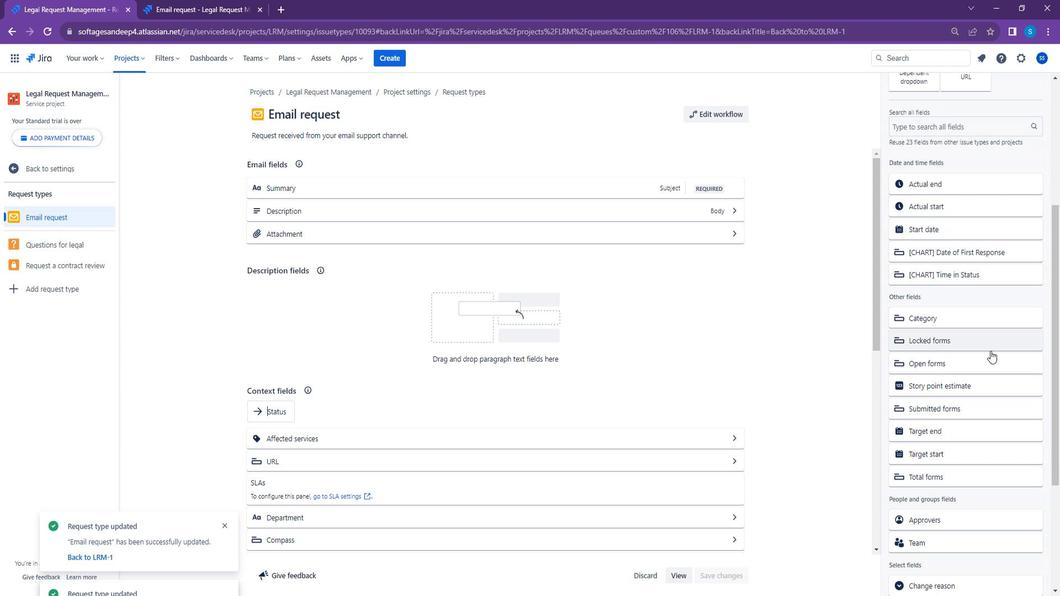 
Action: Mouse scrolled (517, 298) with delta (0, 0)
Screenshot: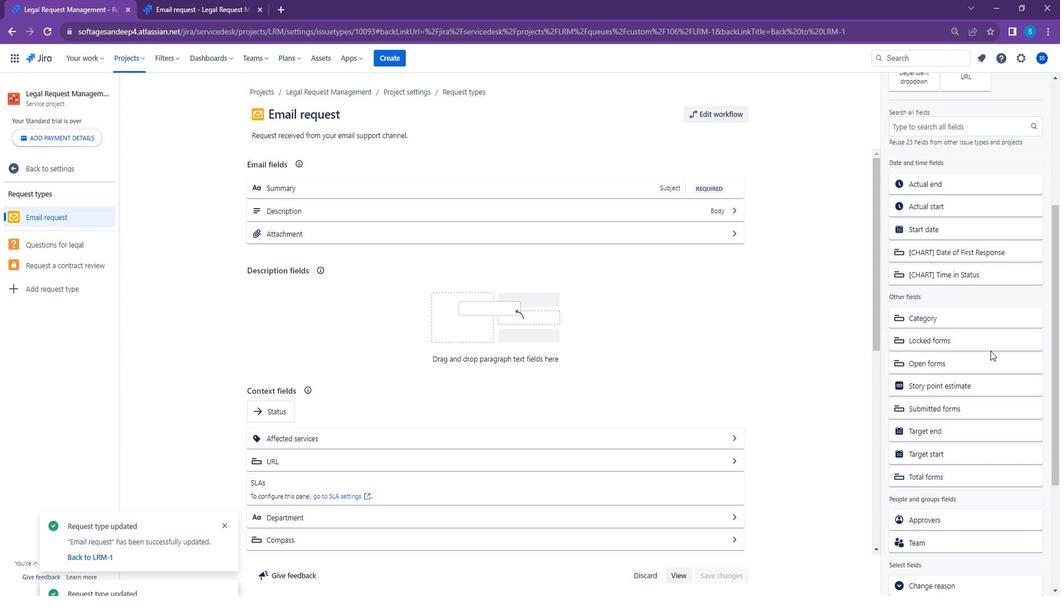 
Action: Mouse moved to (517, 231)
Screenshot: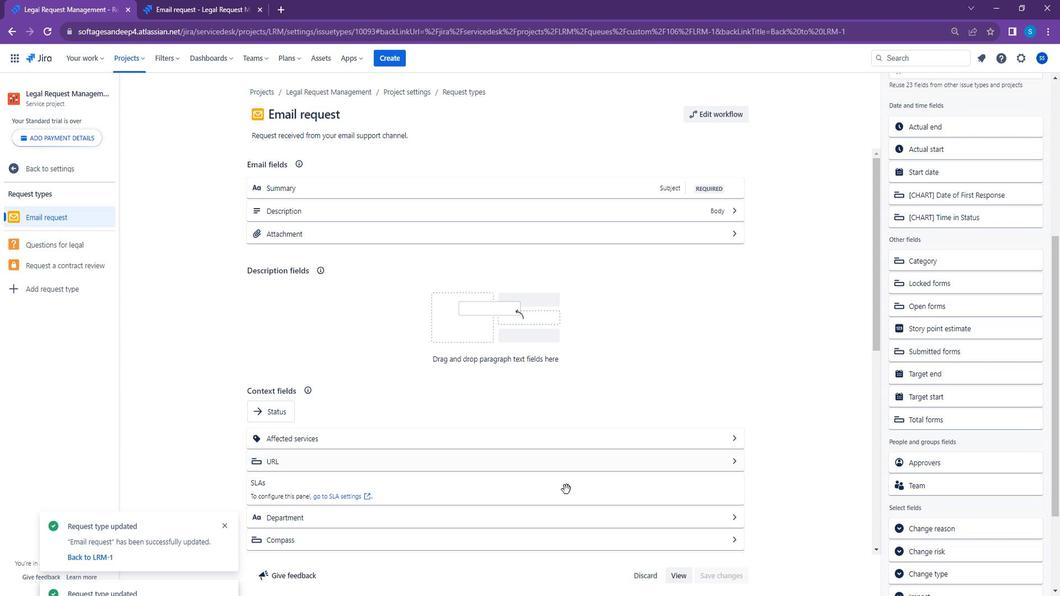 
Action: Mouse scrolled (517, 232) with delta (0, 0)
Screenshot: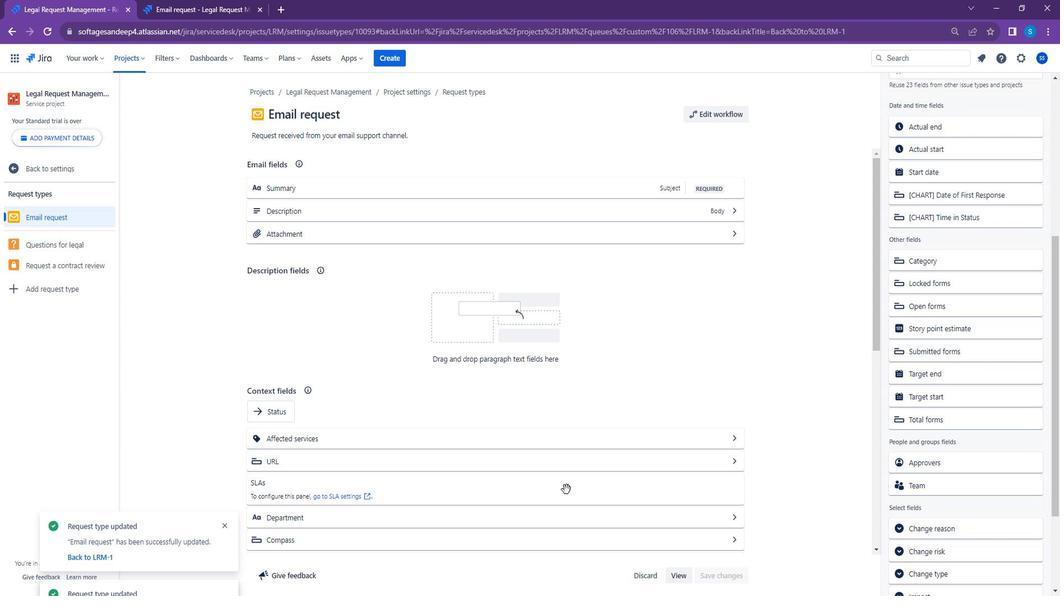 
Action: Mouse scrolled (517, 232) with delta (0, 0)
Screenshot: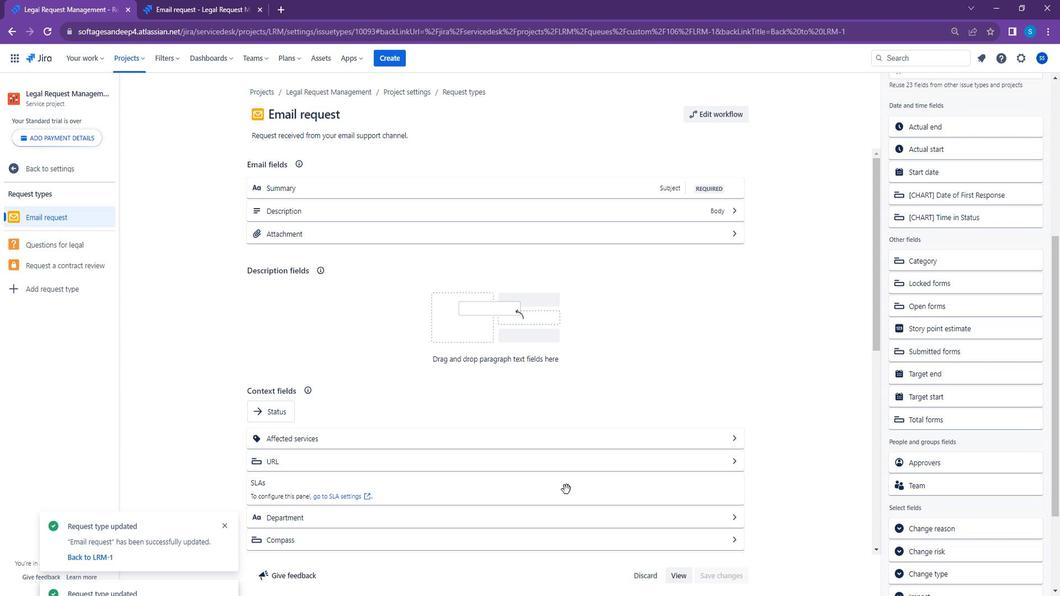 
Action: Mouse scrolled (517, 231) with delta (0, 0)
Screenshot: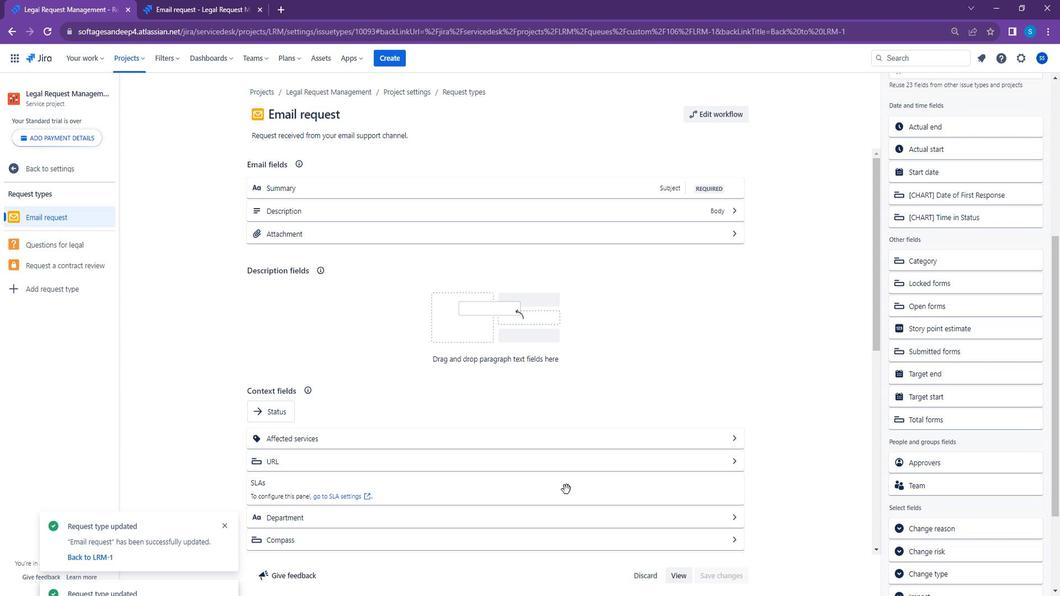 
Action: Mouse scrolled (517, 232) with delta (0, 0)
Screenshot: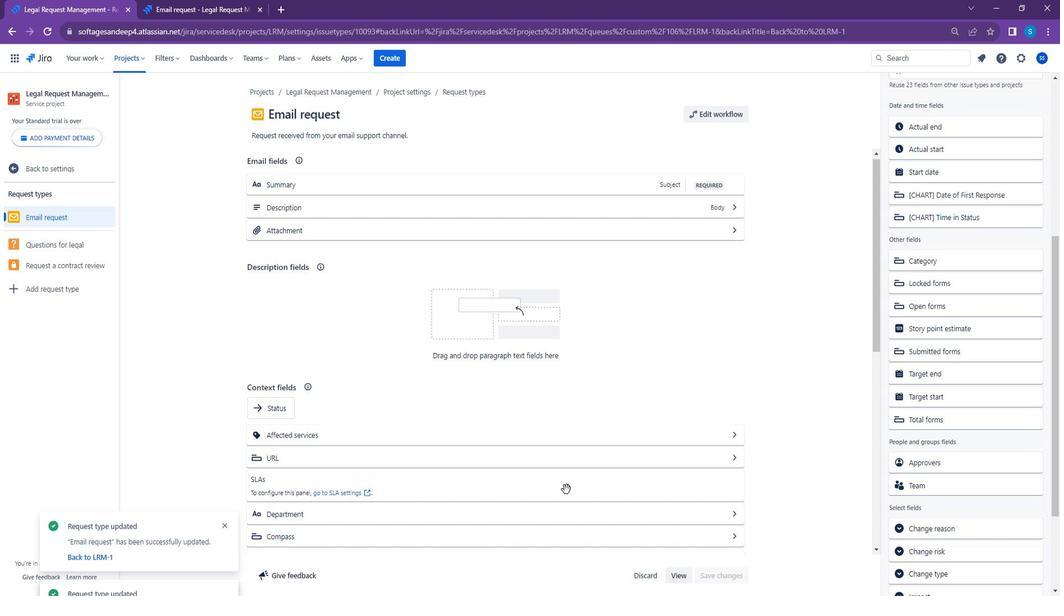 
Action: Mouse scrolled (517, 232) with delta (0, 0)
Screenshot: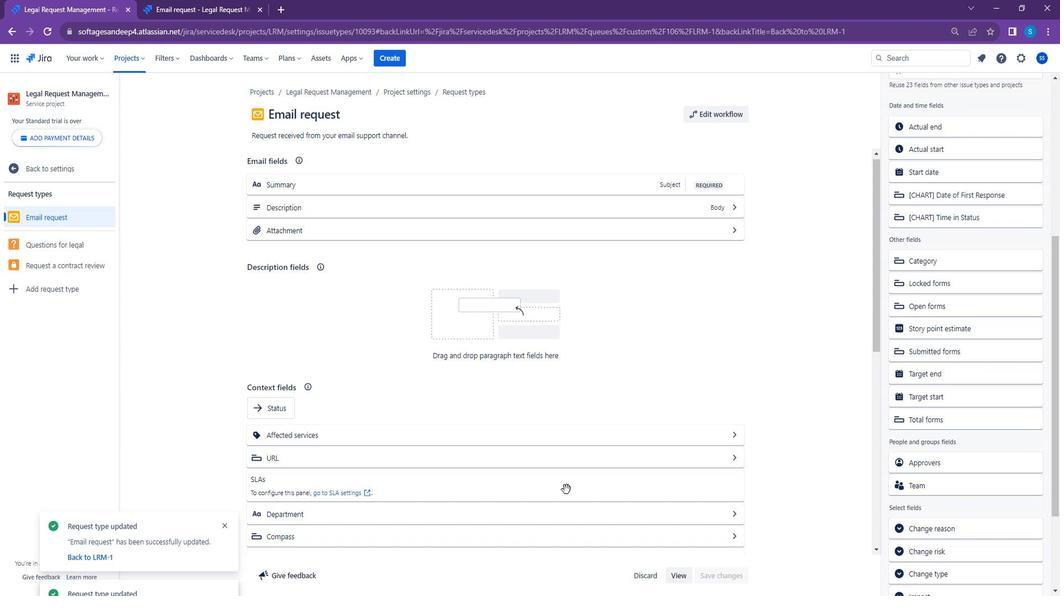 
Action: Mouse scrolled (517, 232) with delta (0, 0)
Screenshot: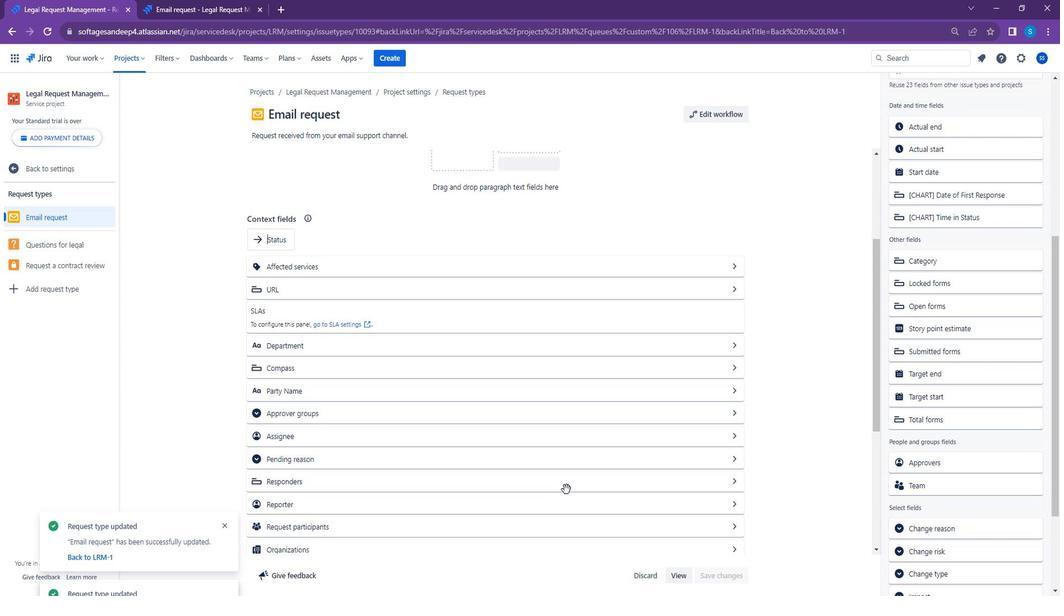 
Action: Mouse scrolled (517, 232) with delta (0, 0)
Screenshot: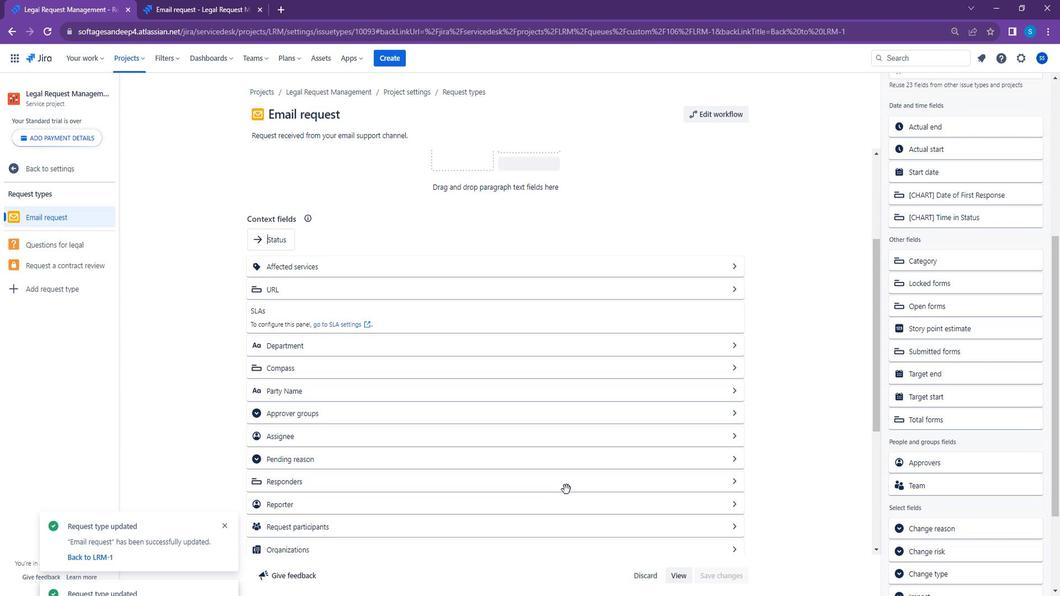 
Action: Mouse scrolled (517, 232) with delta (0, 0)
Screenshot: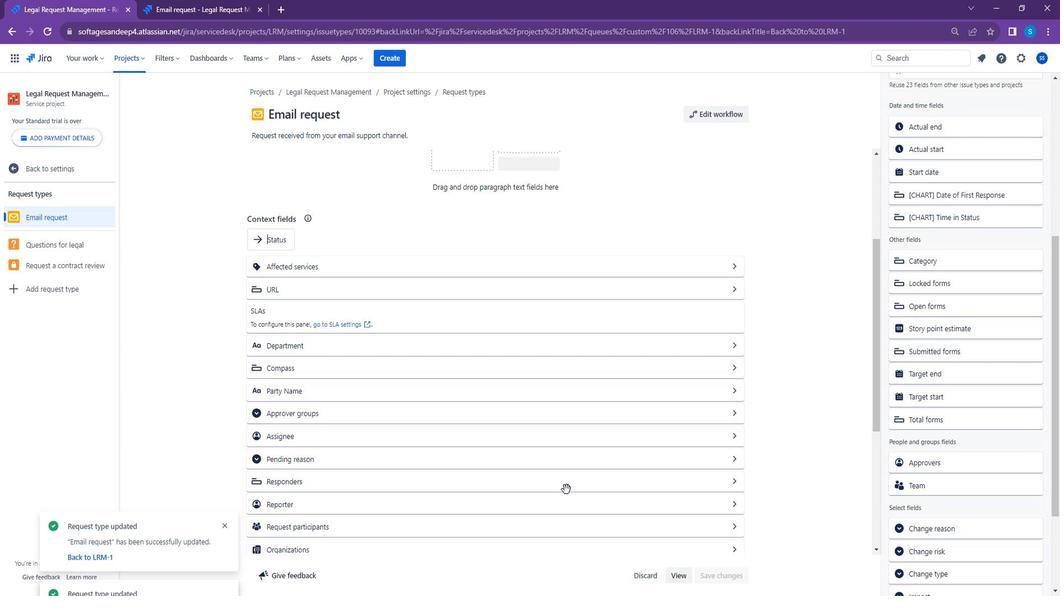 
Action: Mouse scrolled (517, 231) with delta (0, 0)
Screenshot: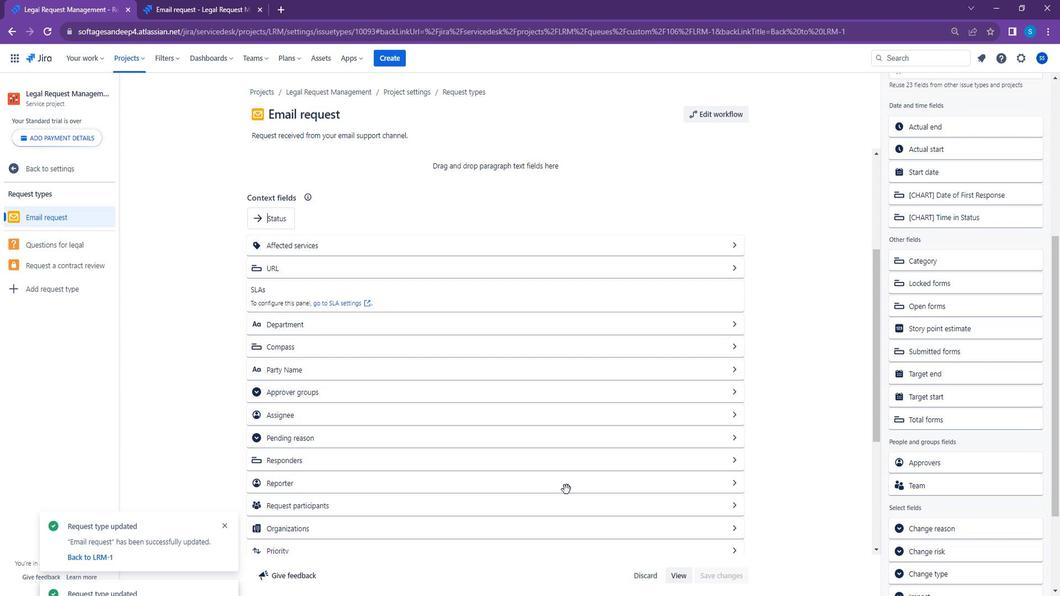 
Action: Mouse scrolled (517, 232) with delta (0, 0)
Screenshot: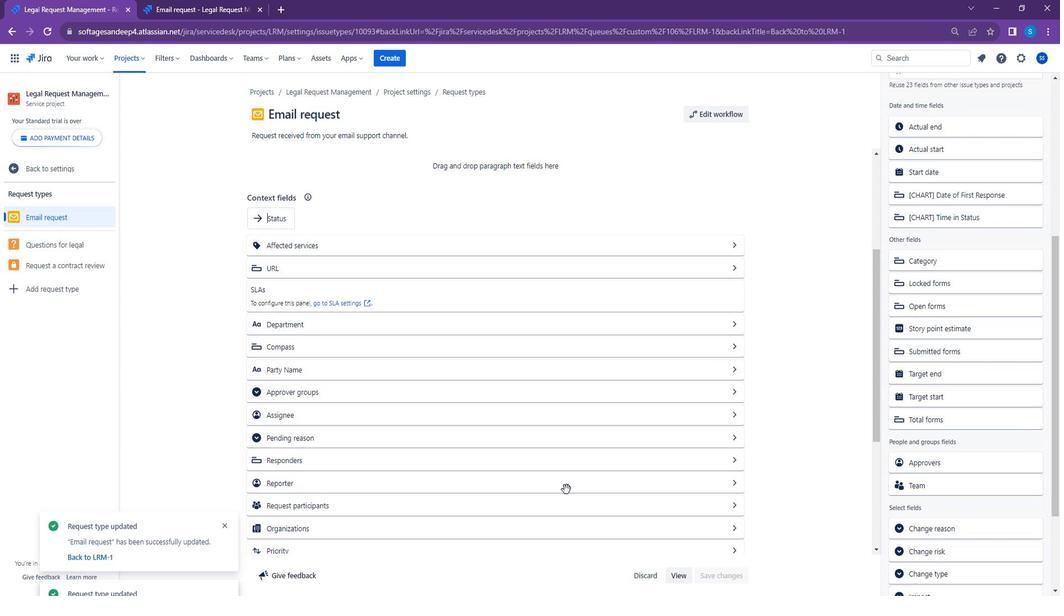 
Action: Mouse scrolled (517, 232) with delta (0, 0)
Screenshot: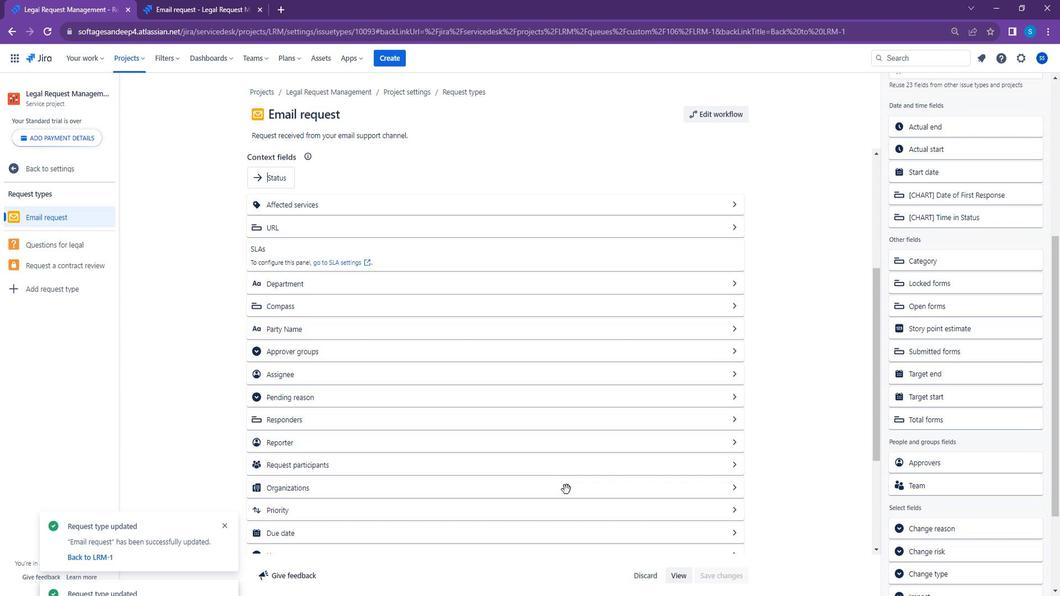 
Action: Mouse scrolled (517, 232) with delta (0, 0)
Screenshot: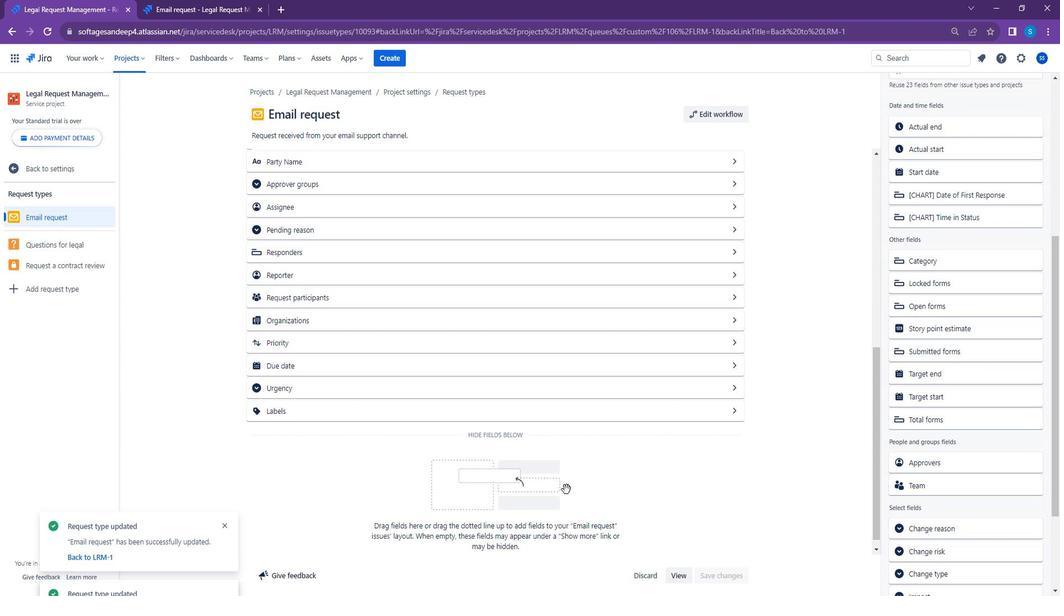 
Action: Mouse scrolled (517, 232) with delta (0, 0)
Screenshot: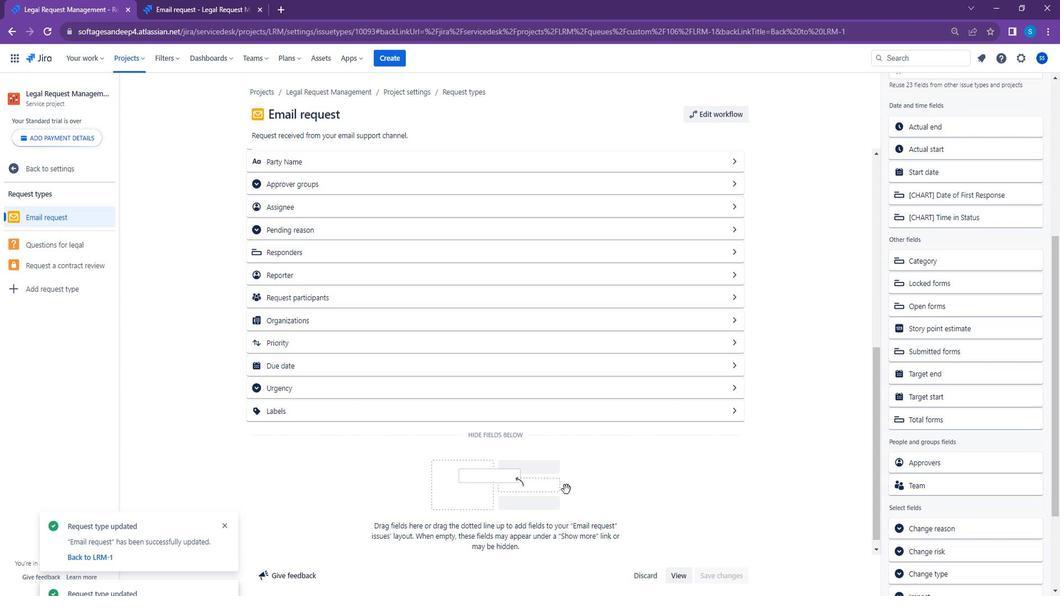 
Action: Mouse scrolled (517, 232) with delta (0, 0)
Screenshot: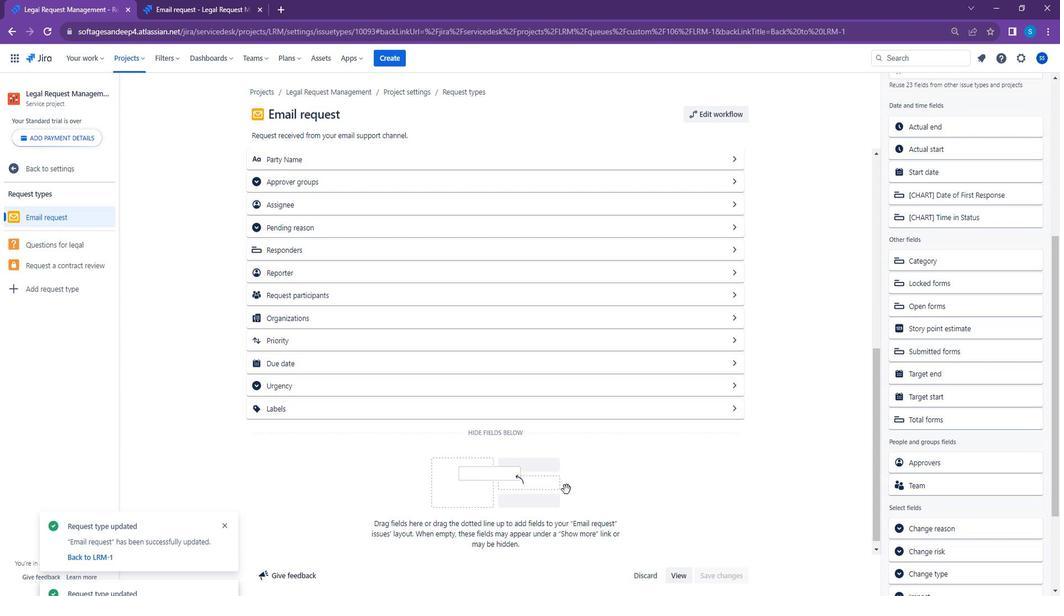 
Action: Mouse scrolled (517, 232) with delta (0, 0)
Screenshot: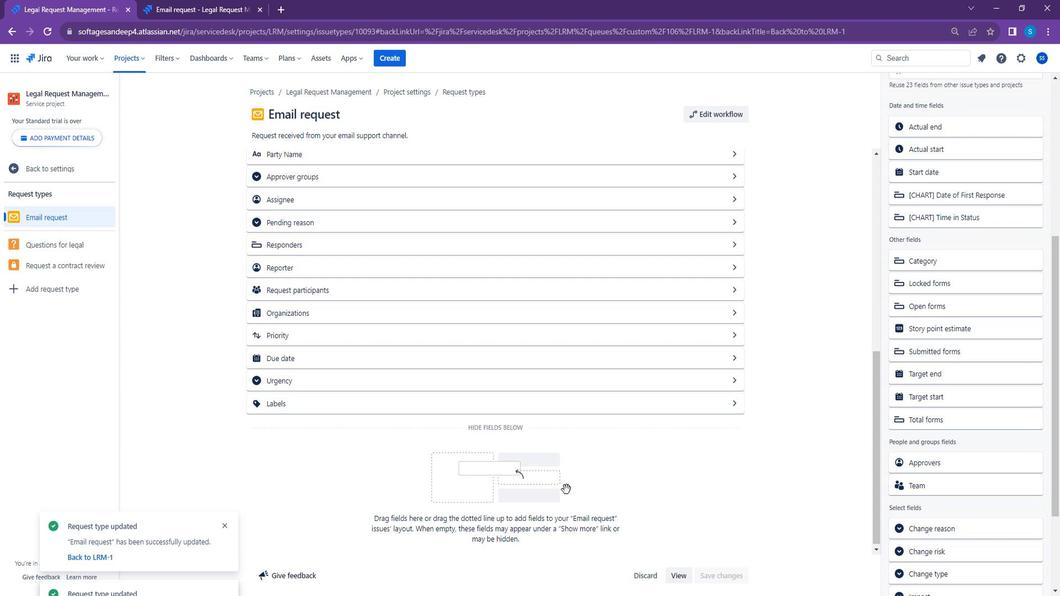 
Action: Mouse scrolled (517, 232) with delta (0, 0)
Screenshot: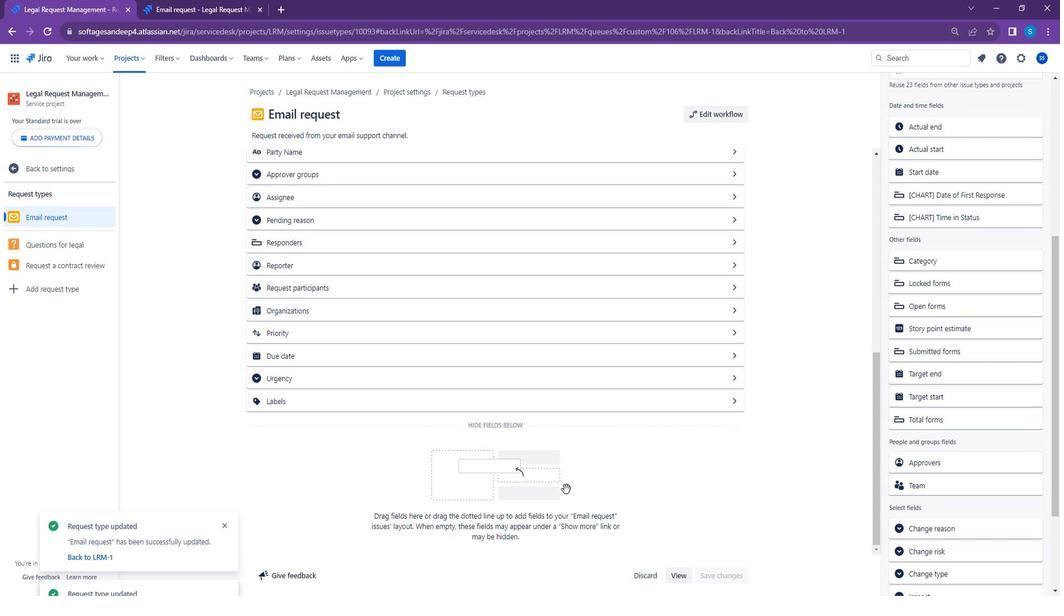 
Action: Mouse moved to (517, 259)
Screenshot: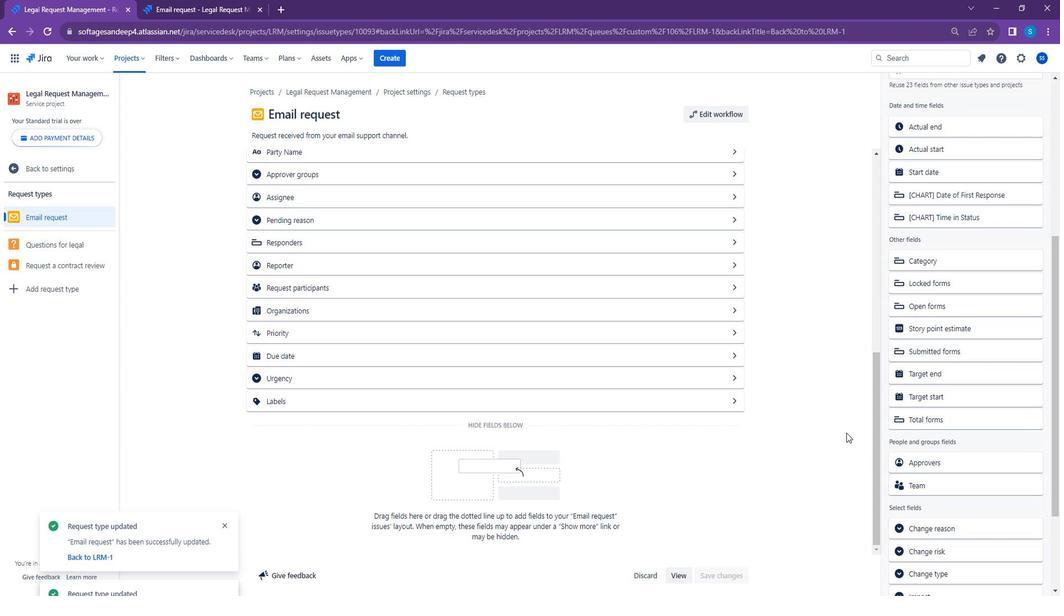 
Action: Mouse scrolled (517, 259) with delta (0, 0)
Screenshot: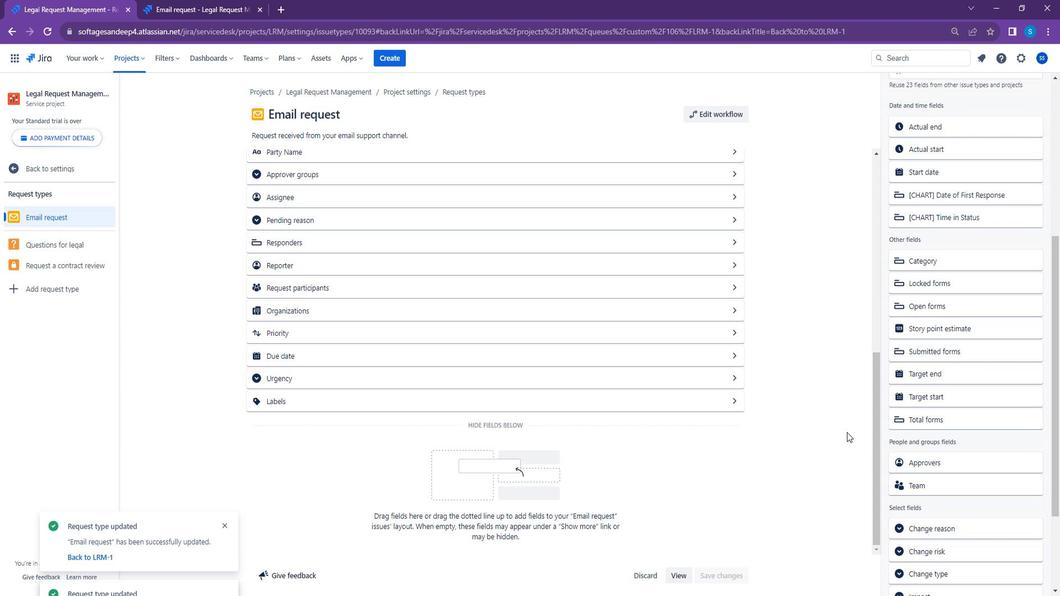 
Action: Mouse scrolled (517, 259) with delta (0, 0)
Screenshot: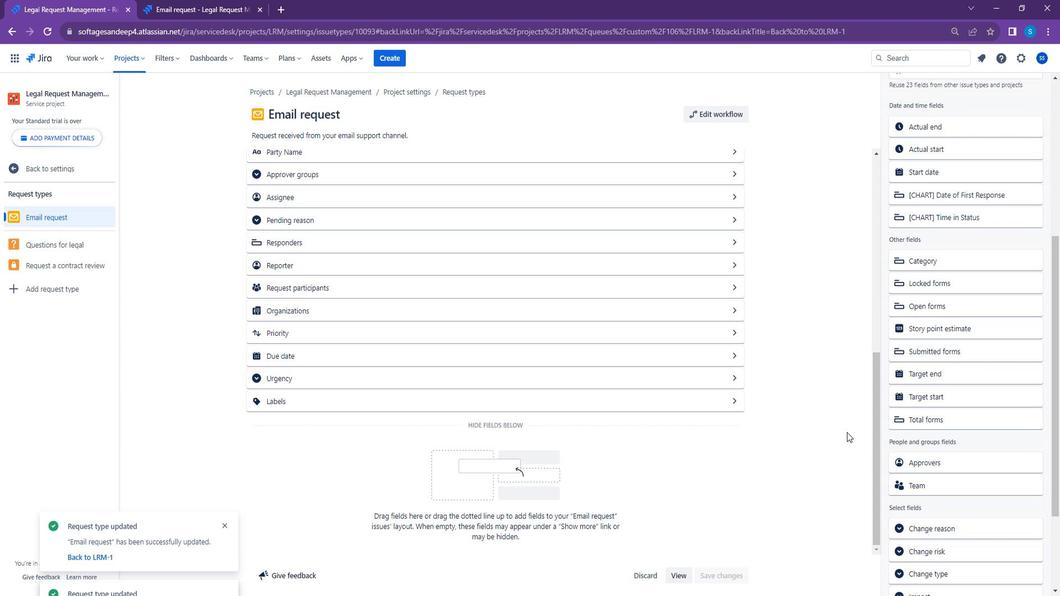
Action: Mouse moved to (517, 244)
Screenshot: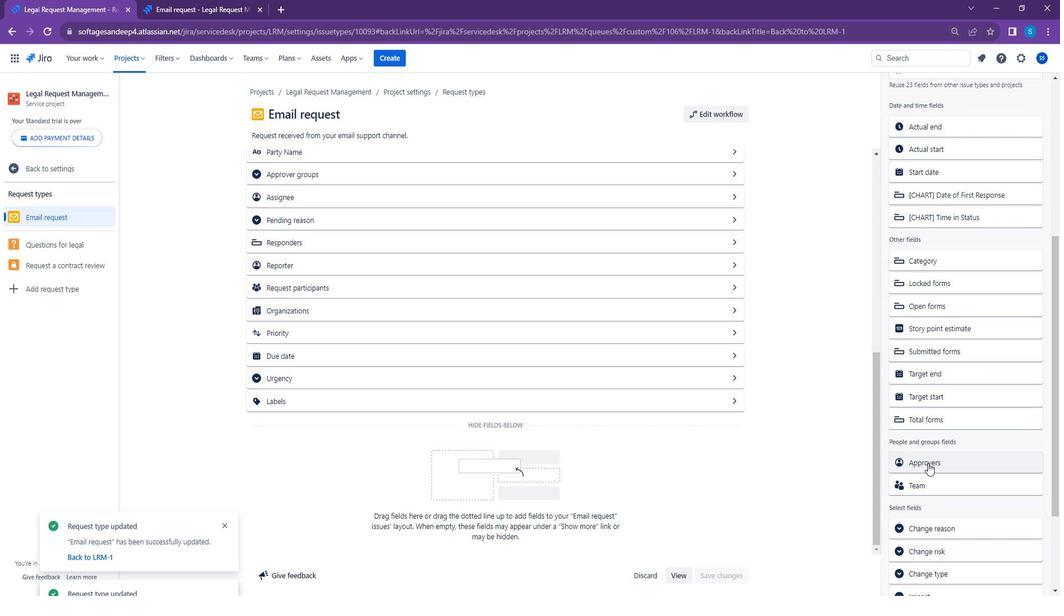 
Action: Mouse pressed left at (517, 244)
Screenshot: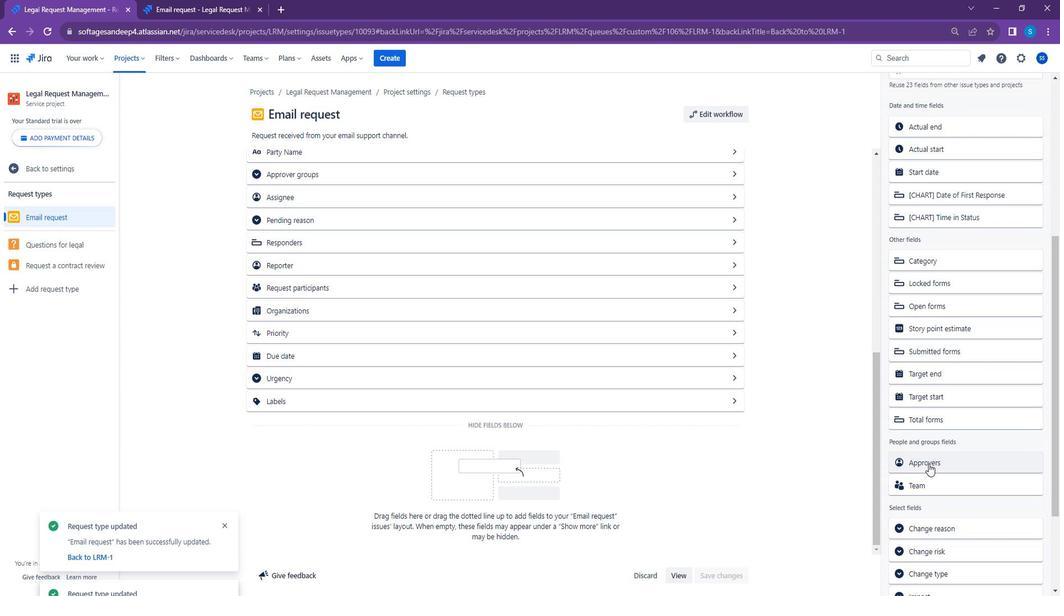 
Action: Mouse moved to (517, 293)
Screenshot: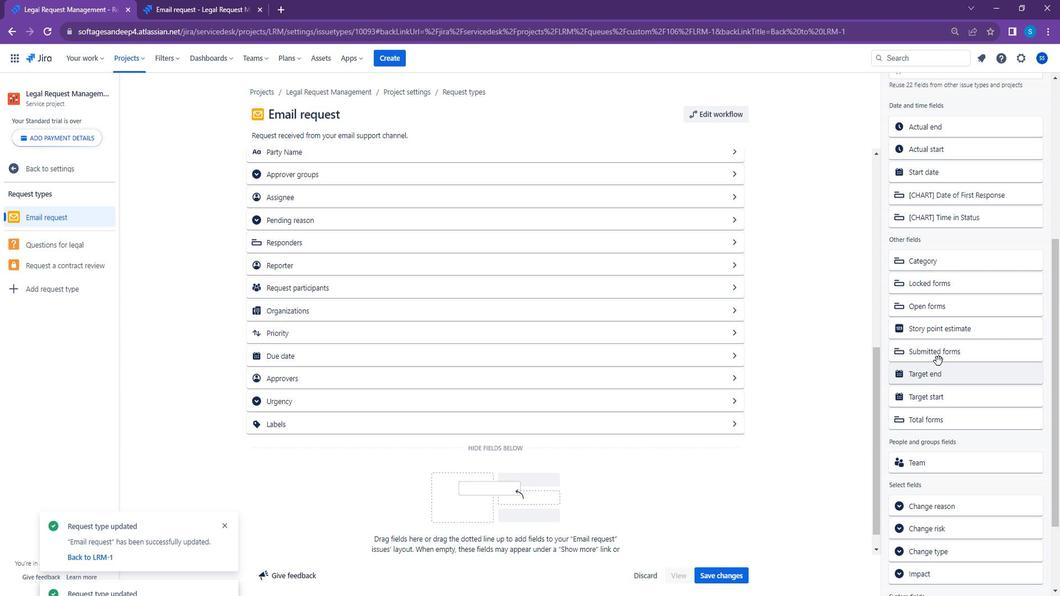 
Action: Mouse scrolled (517, 293) with delta (0, 0)
Screenshot: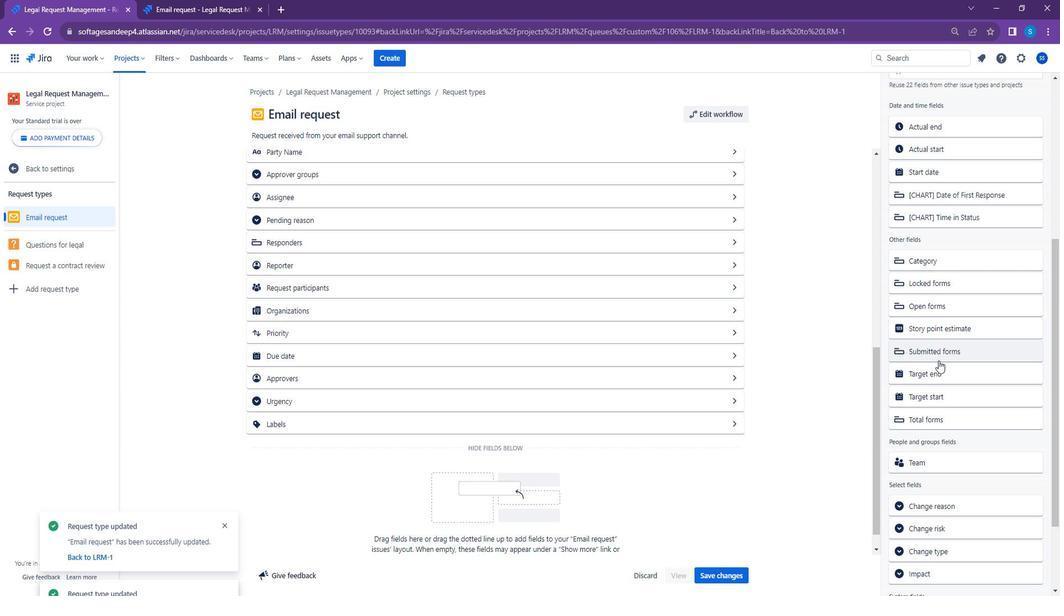 
Action: Mouse scrolled (517, 293) with delta (0, 0)
Screenshot: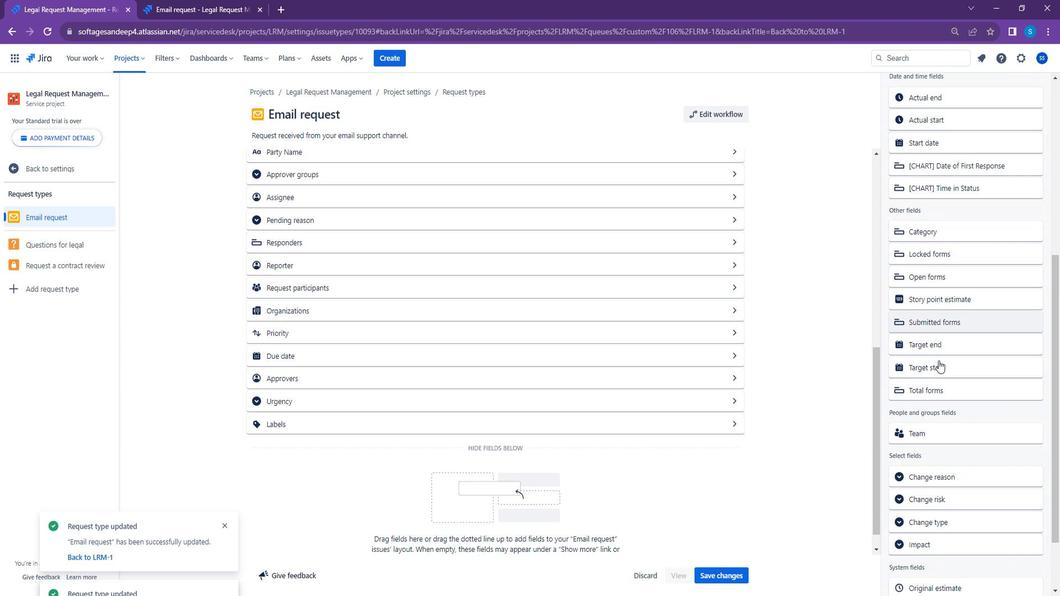 
Action: Mouse scrolled (517, 293) with delta (0, 0)
Screenshot: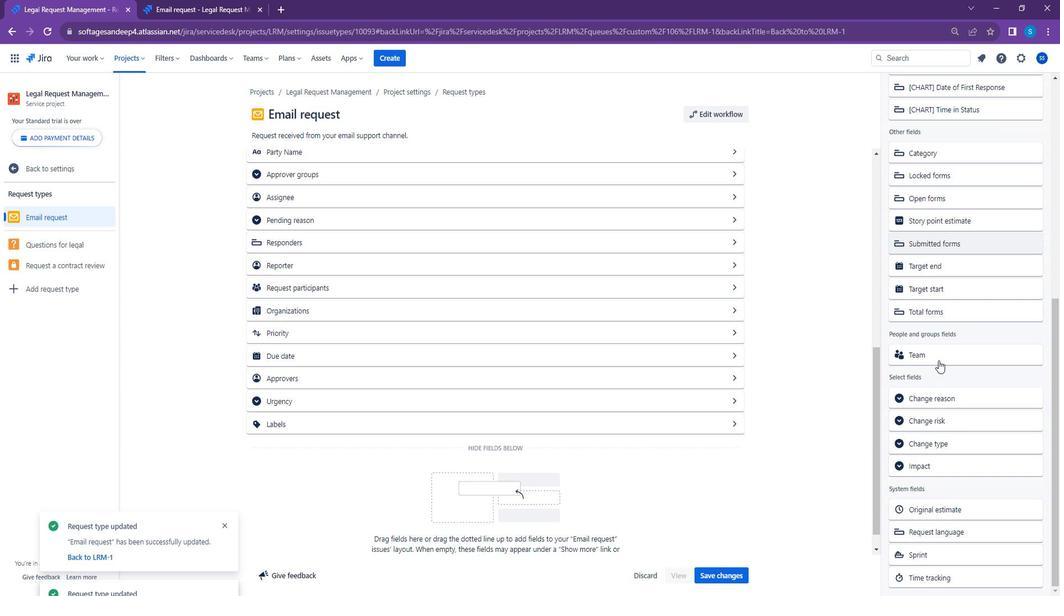 
Action: Mouse scrolled (517, 293) with delta (0, 0)
Screenshot: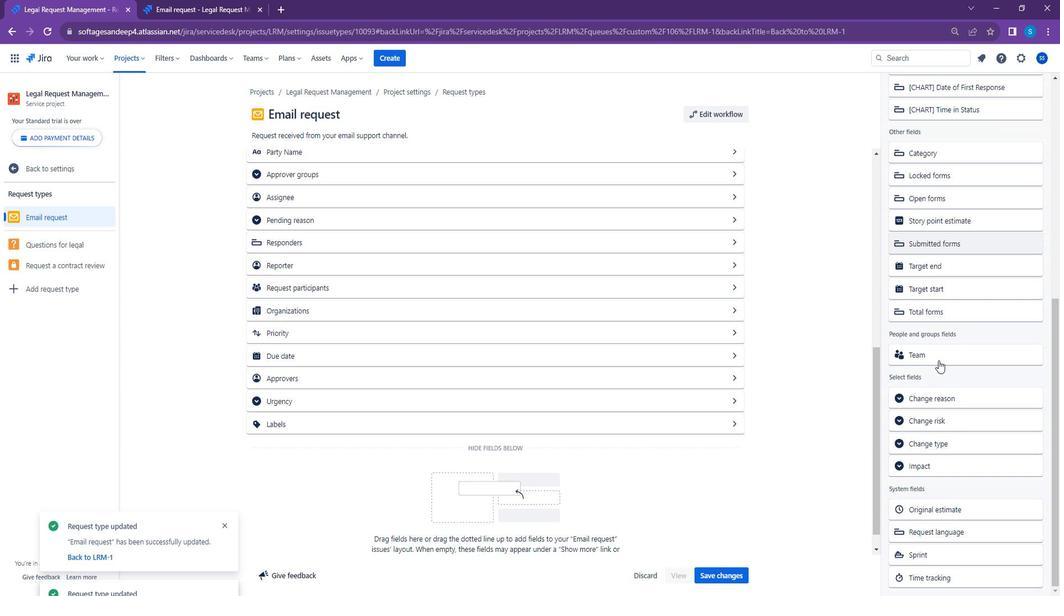 
Action: Mouse moved to (517, 252)
Screenshot: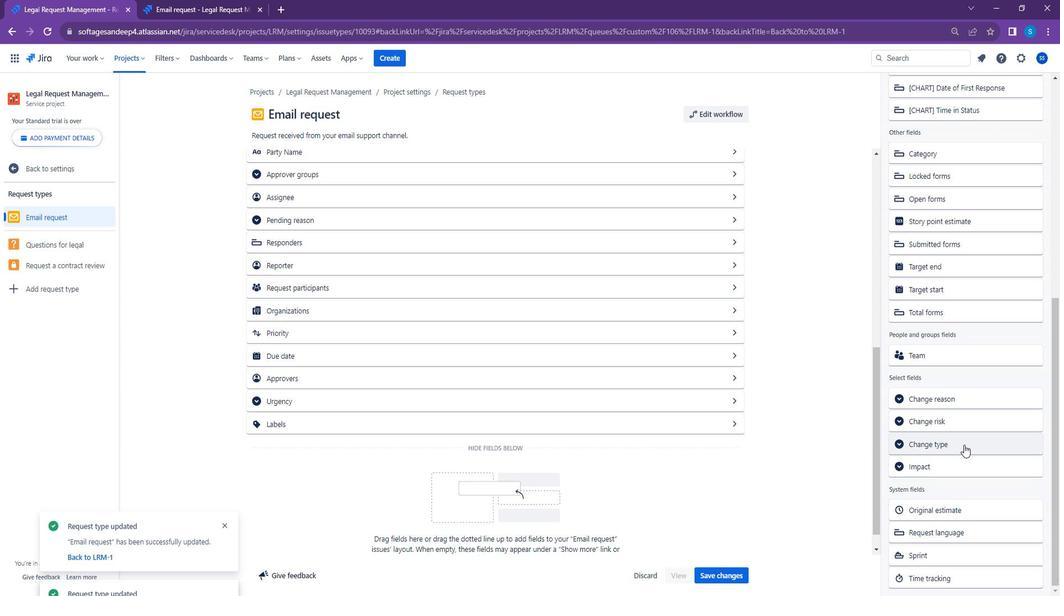
Action: Mouse scrolled (517, 252) with delta (0, 0)
Screenshot: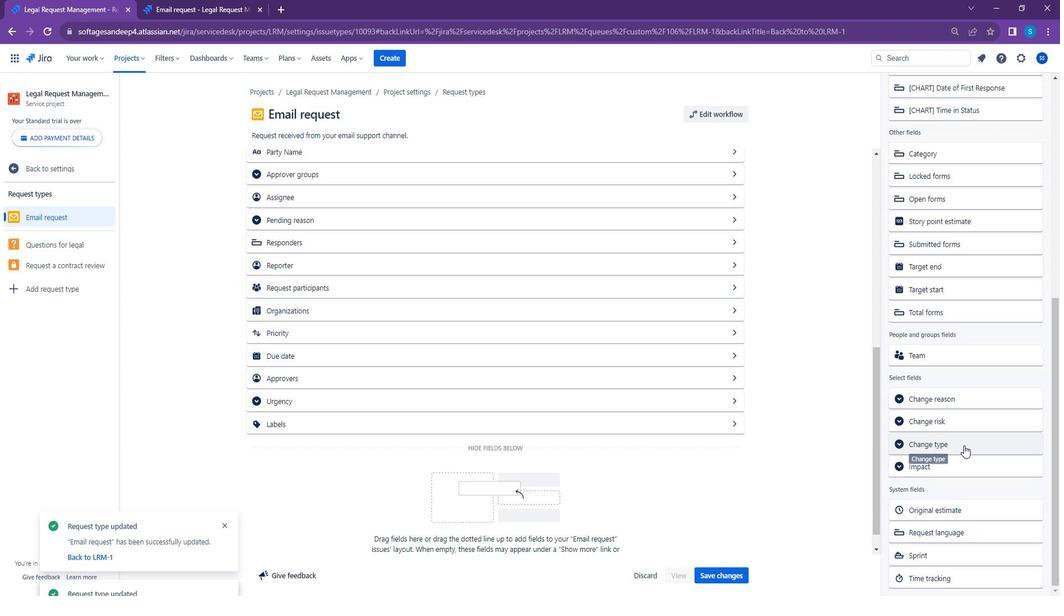 
Action: Mouse scrolled (517, 252) with delta (0, 0)
Screenshot: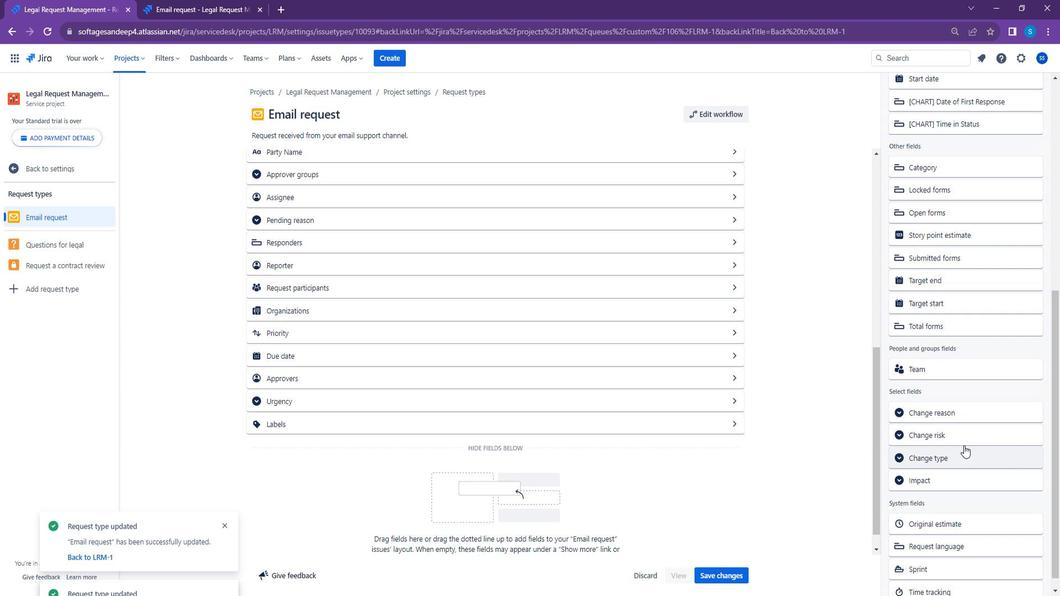 
Action: Mouse scrolled (517, 252) with delta (0, 0)
Screenshot: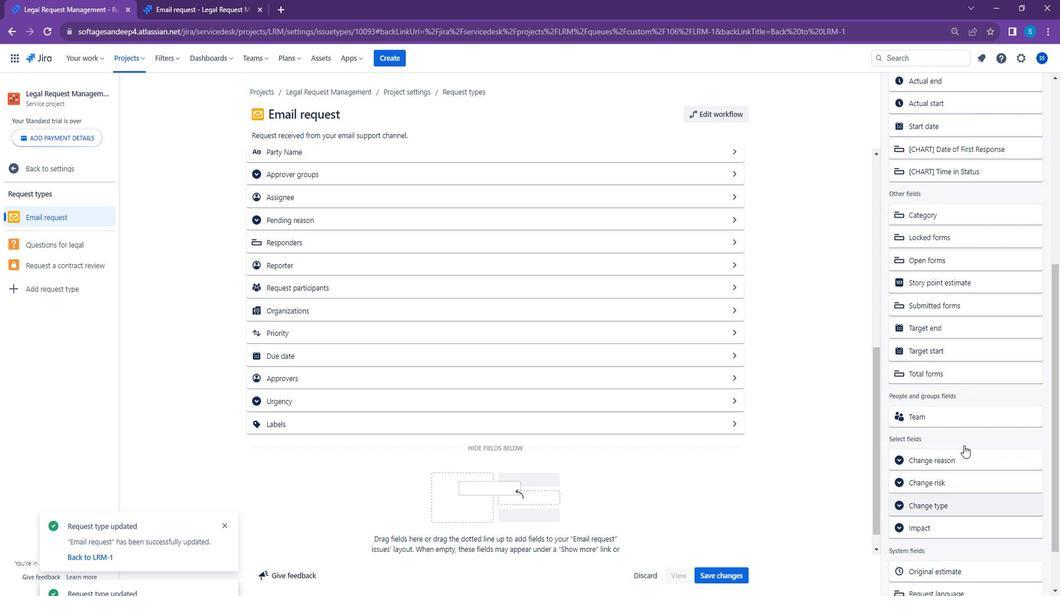 
Action: Mouse scrolled (517, 252) with delta (0, 0)
Screenshot: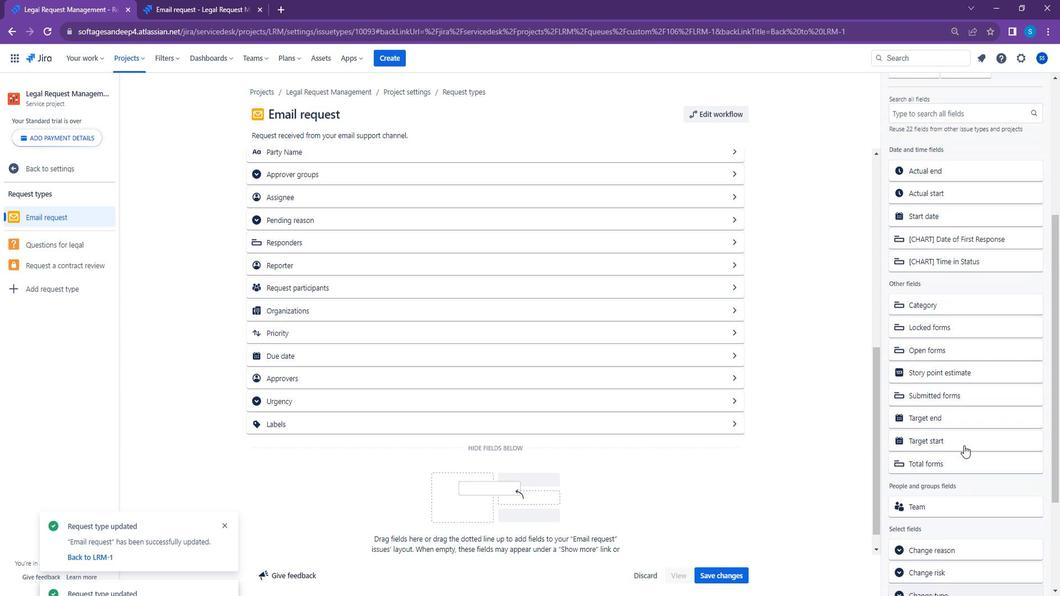 
Action: Mouse scrolled (517, 252) with delta (0, 0)
Screenshot: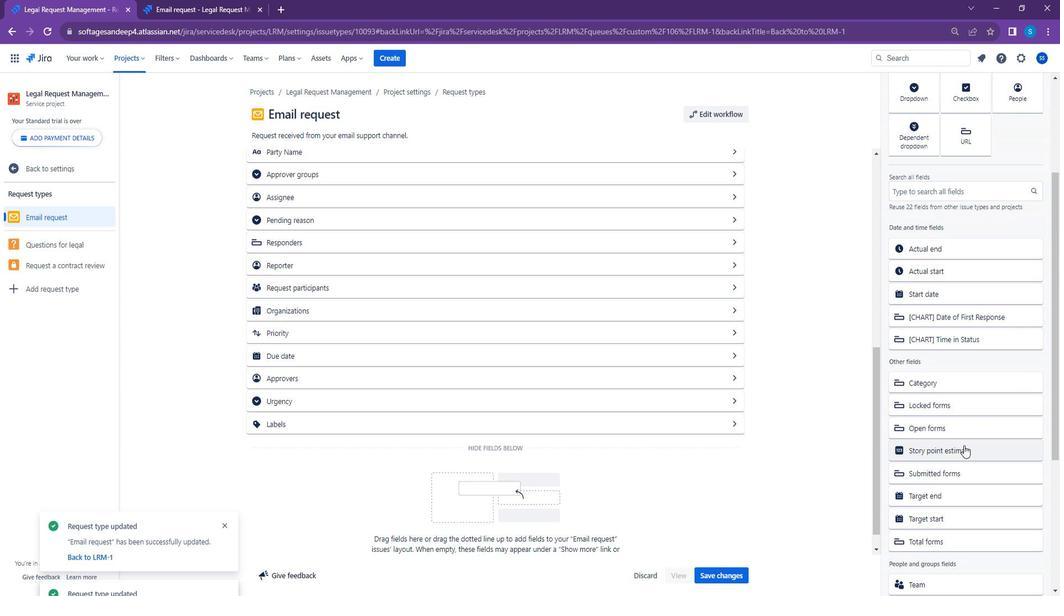 
Action: Mouse scrolled (517, 252) with delta (0, 0)
Screenshot: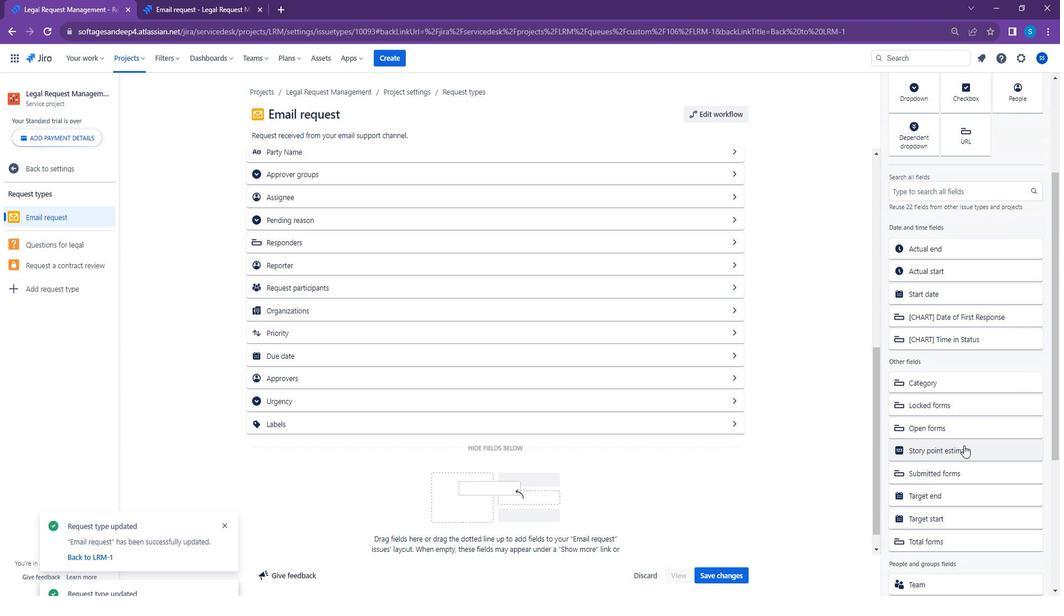 
Action: Mouse scrolled (517, 252) with delta (0, 0)
Screenshot: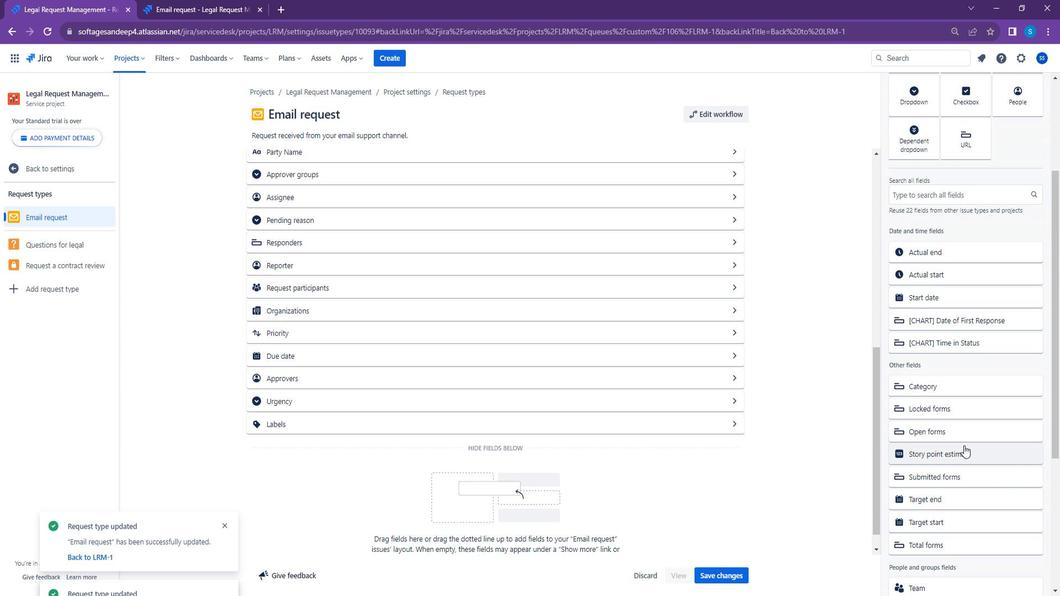 
Action: Mouse scrolled (517, 252) with delta (0, 0)
Screenshot: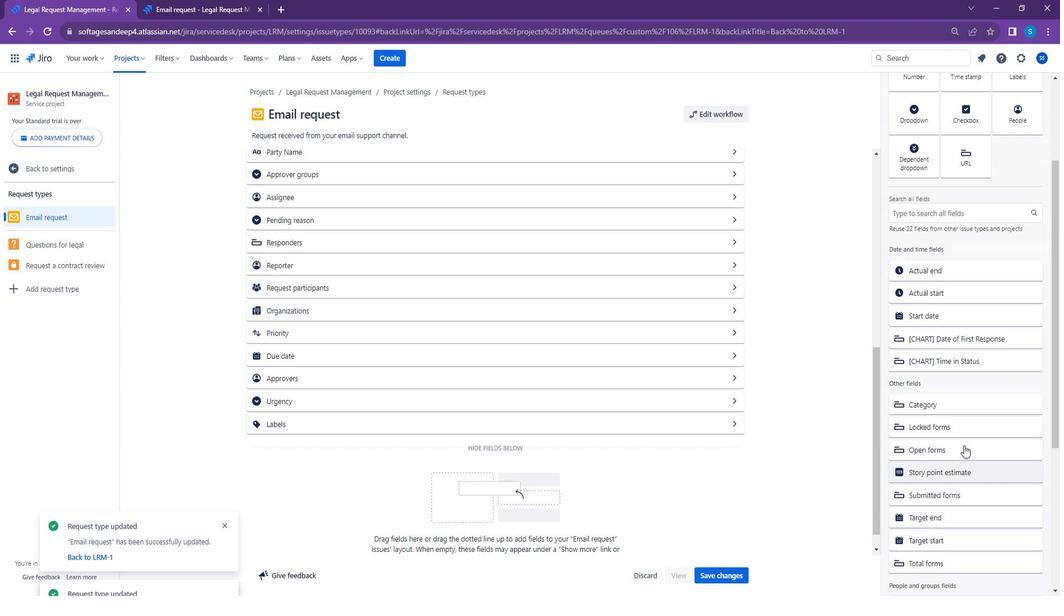 
Action: Mouse scrolled (517, 252) with delta (0, 0)
